 Task: Research Airbnb properties in Patos Fshat, Albania from 10th December, 2023 to 15th December, 2023 for 7 adults.4 bedrooms having 7 beds and 4 bathrooms. Property type can be house. Amenities needed are: wifi, heating, TV, free parkinig on premises, hot tub, gym, smoking allowed. Booking option can be shelf check-in. Look for 5 properties as per requirement.
Action: Mouse moved to (488, 111)
Screenshot: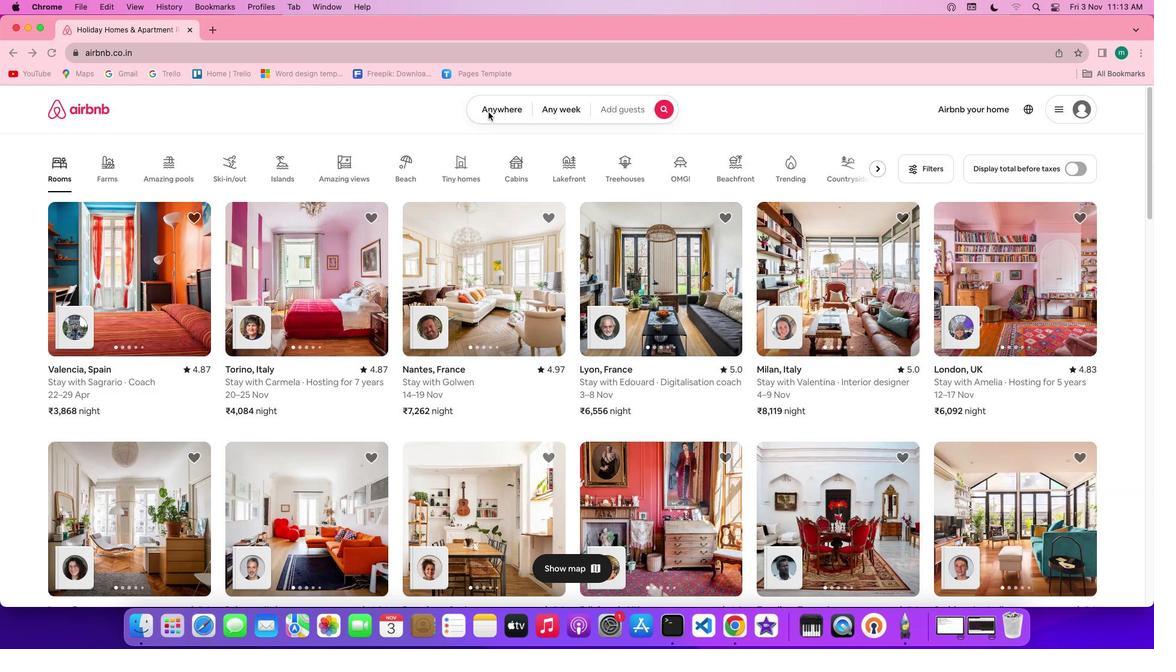
Action: Mouse pressed left at (488, 111)
Screenshot: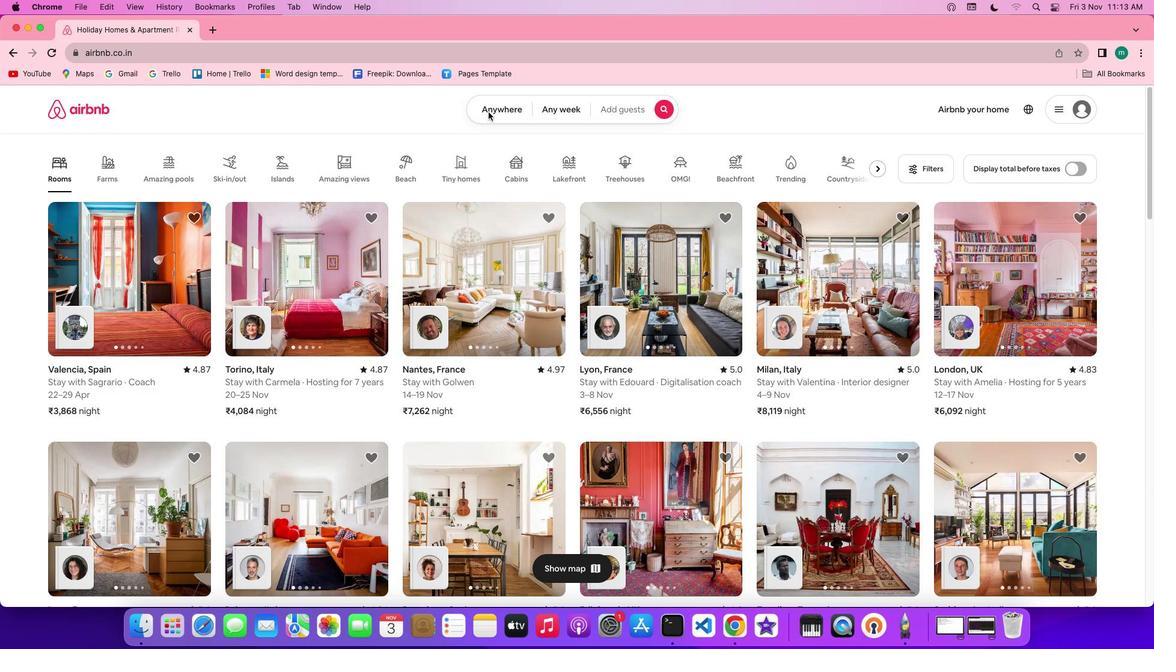 
Action: Mouse pressed left at (488, 111)
Screenshot: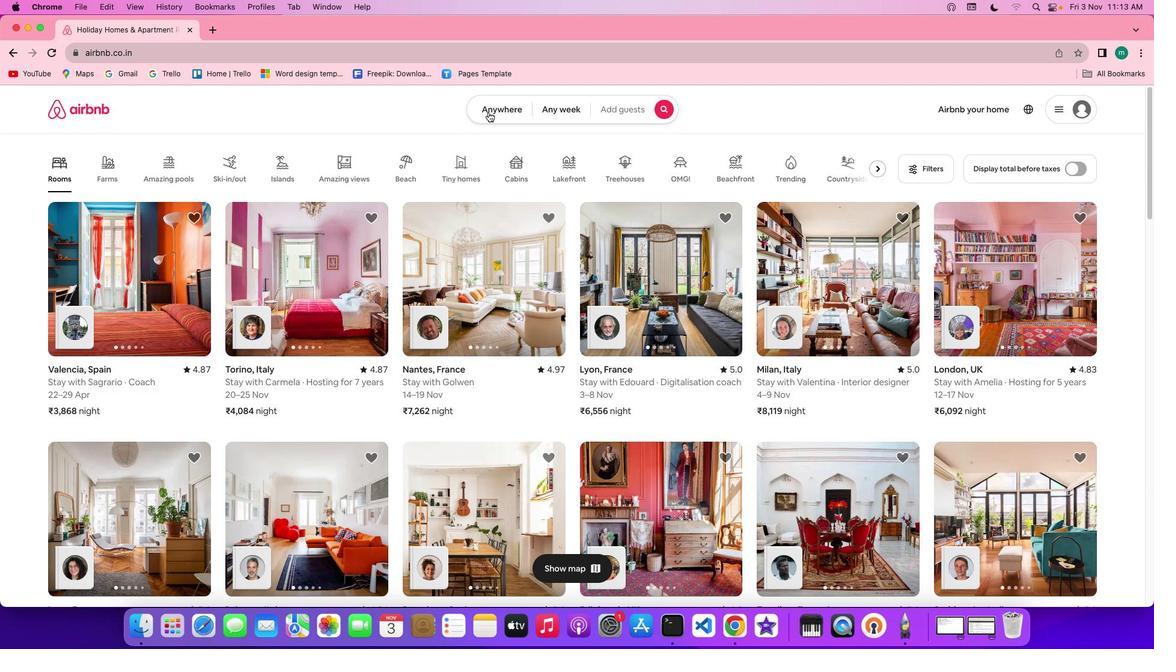 
Action: Mouse moved to (408, 161)
Screenshot: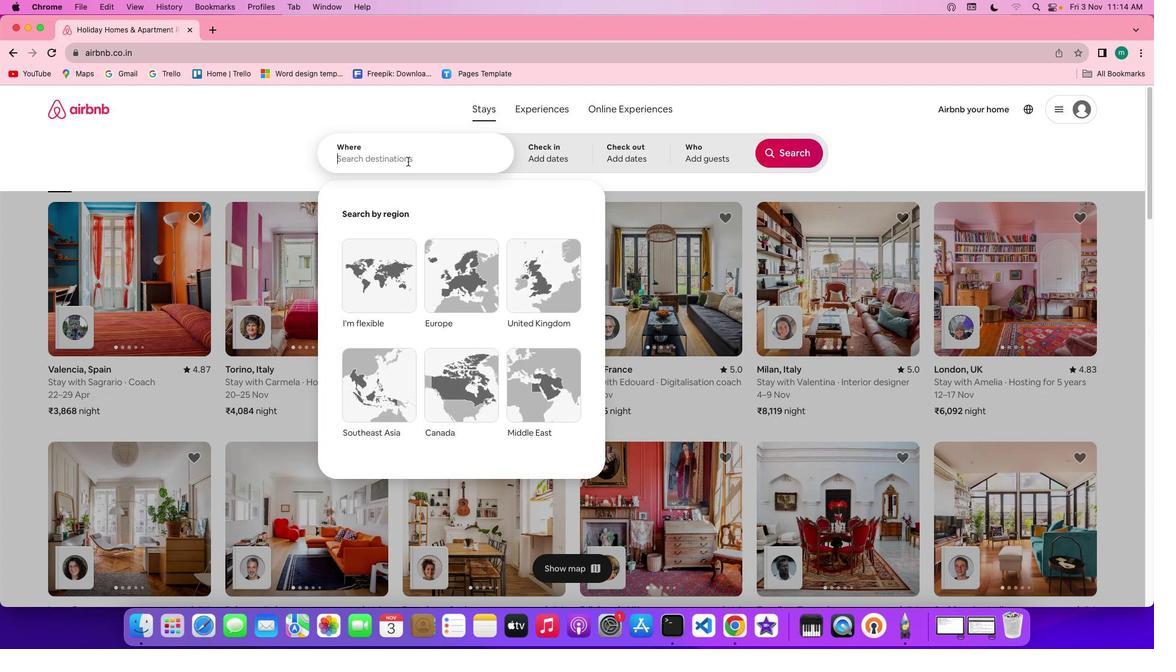 
Action: Key pressed Key.shift'P''a''t''o''s'Key.spaceKey.shift'F''s''h''a''t'','Key.spaceKey.shift'a''l''b''a''n''i''a'
Screenshot: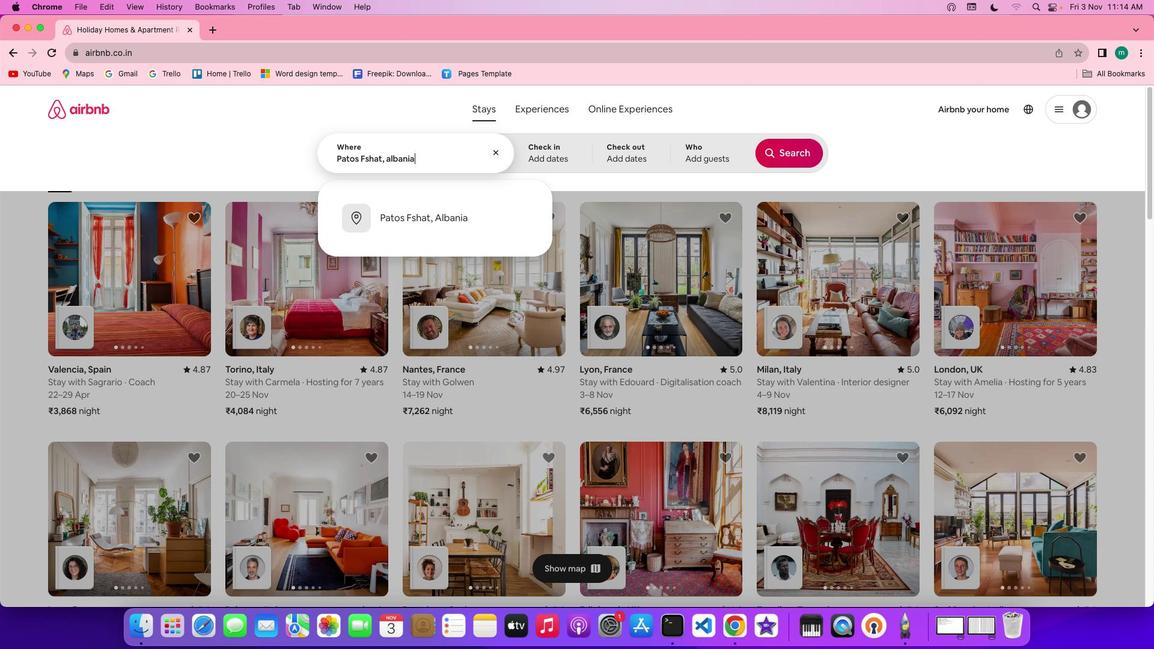 
Action: Mouse moved to (547, 158)
Screenshot: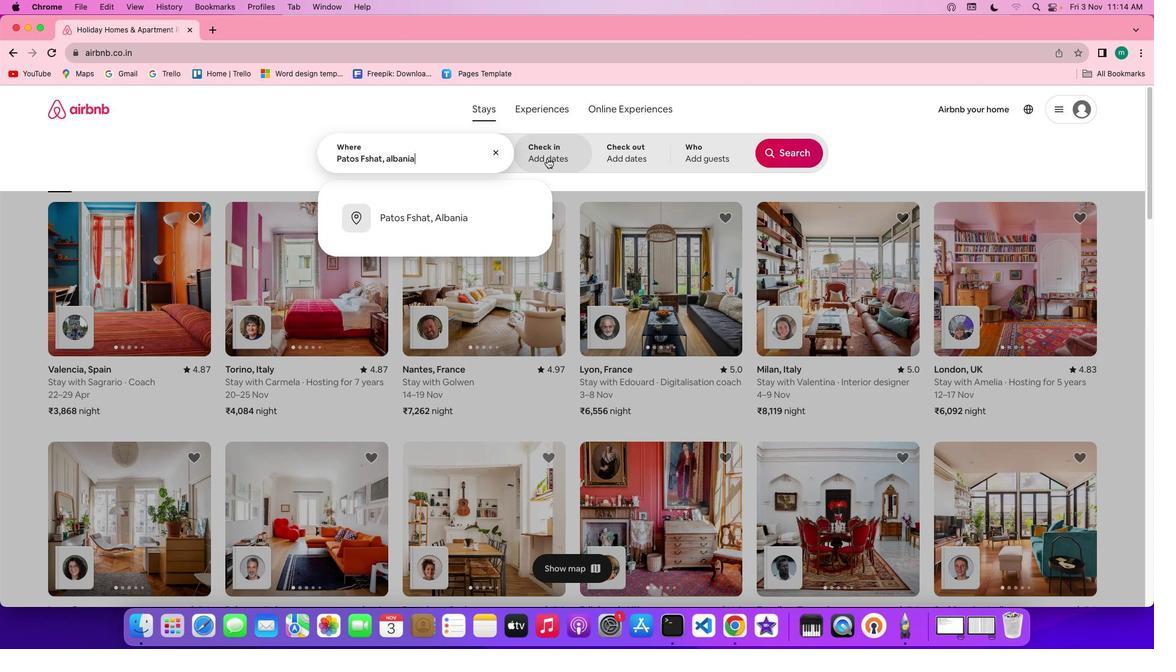 
Action: Mouse pressed left at (547, 158)
Screenshot: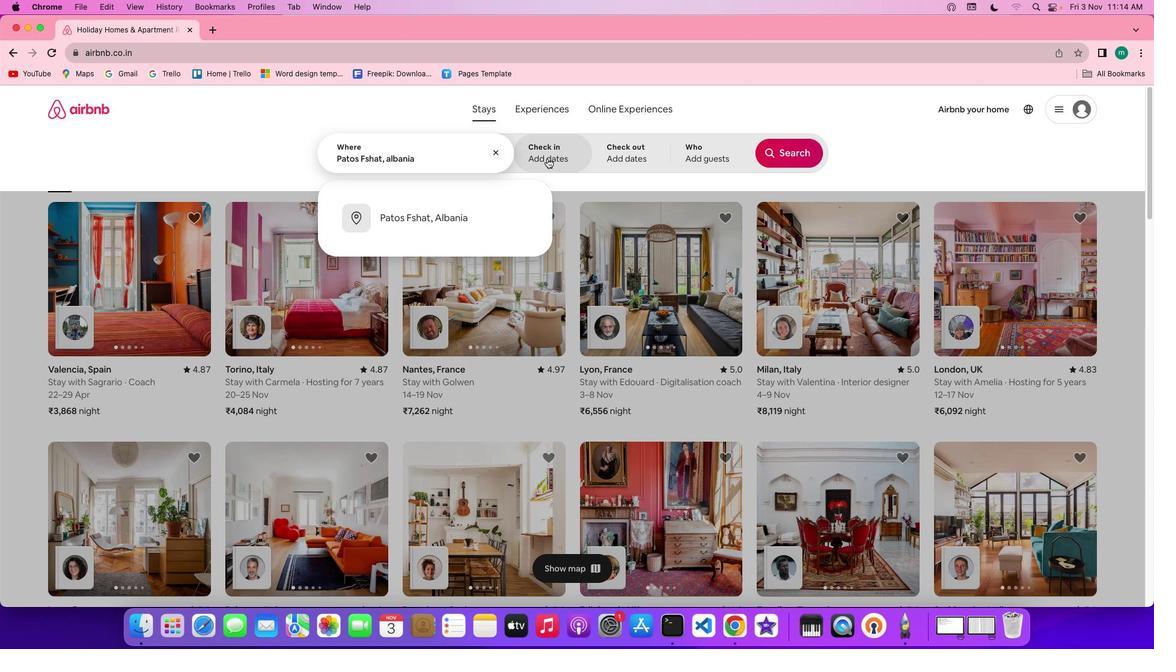 
Action: Mouse moved to (605, 360)
Screenshot: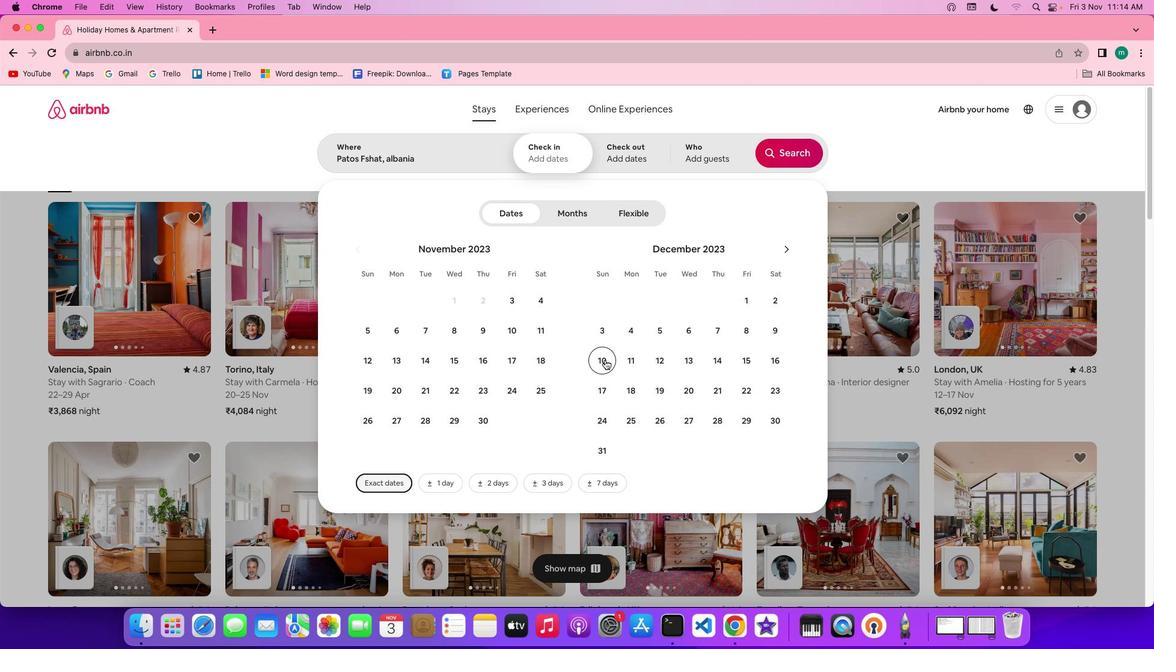 
Action: Mouse pressed left at (605, 360)
Screenshot: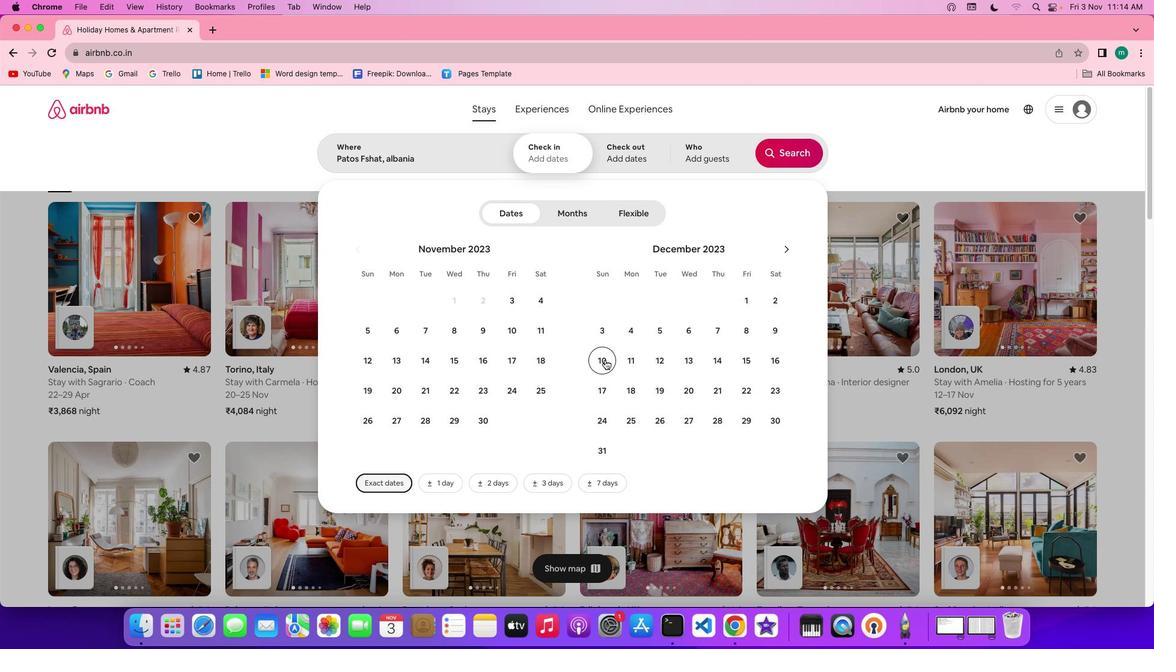 
Action: Mouse moved to (741, 358)
Screenshot: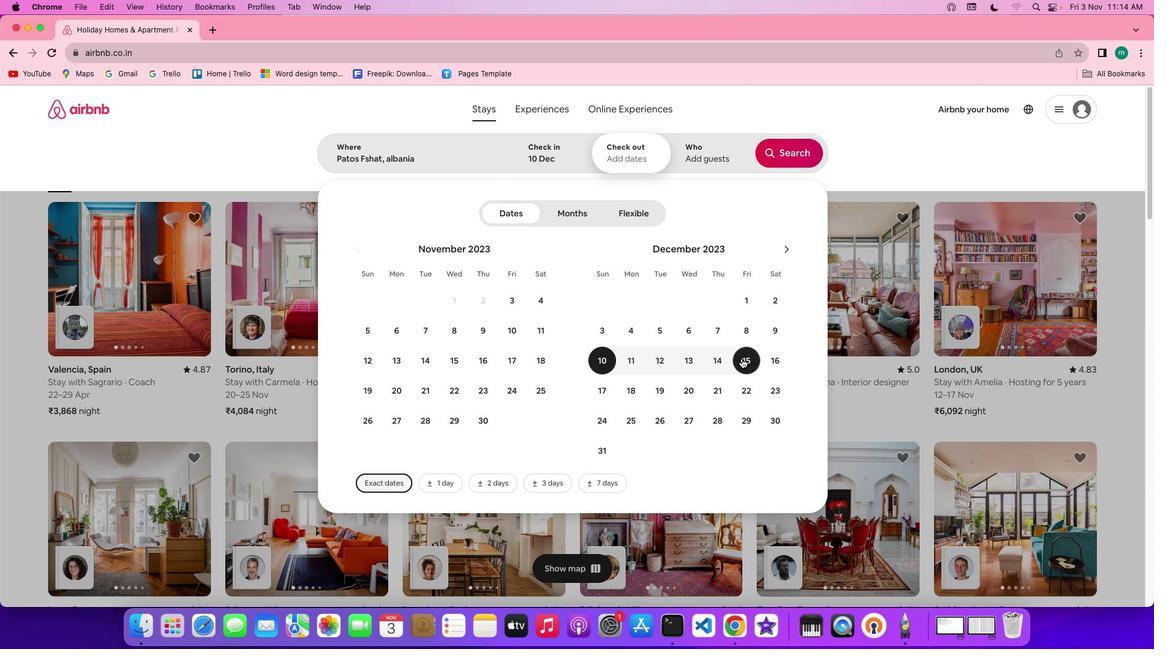 
Action: Mouse pressed left at (741, 358)
Screenshot: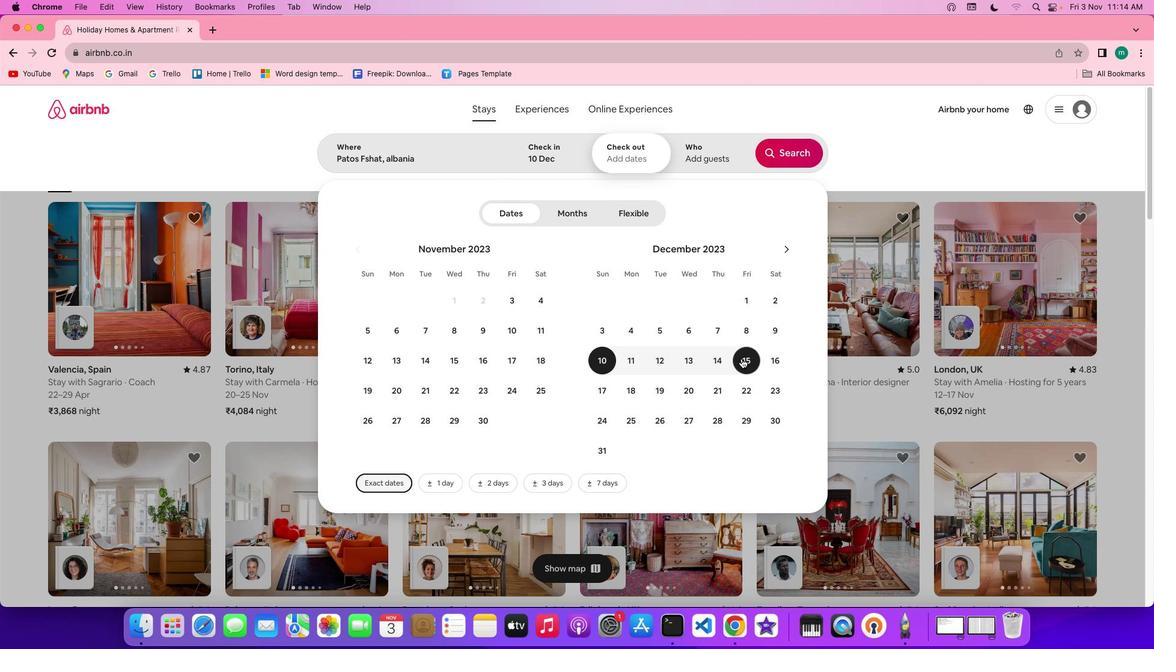 
Action: Mouse moved to (727, 140)
Screenshot: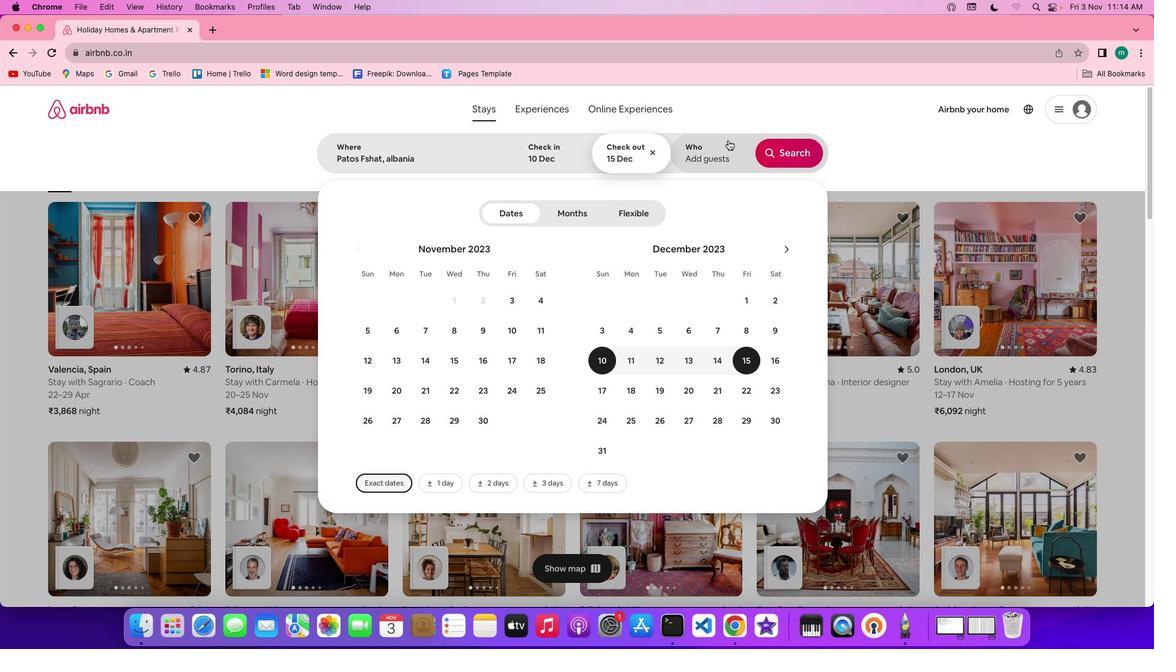 
Action: Mouse pressed left at (727, 140)
Screenshot: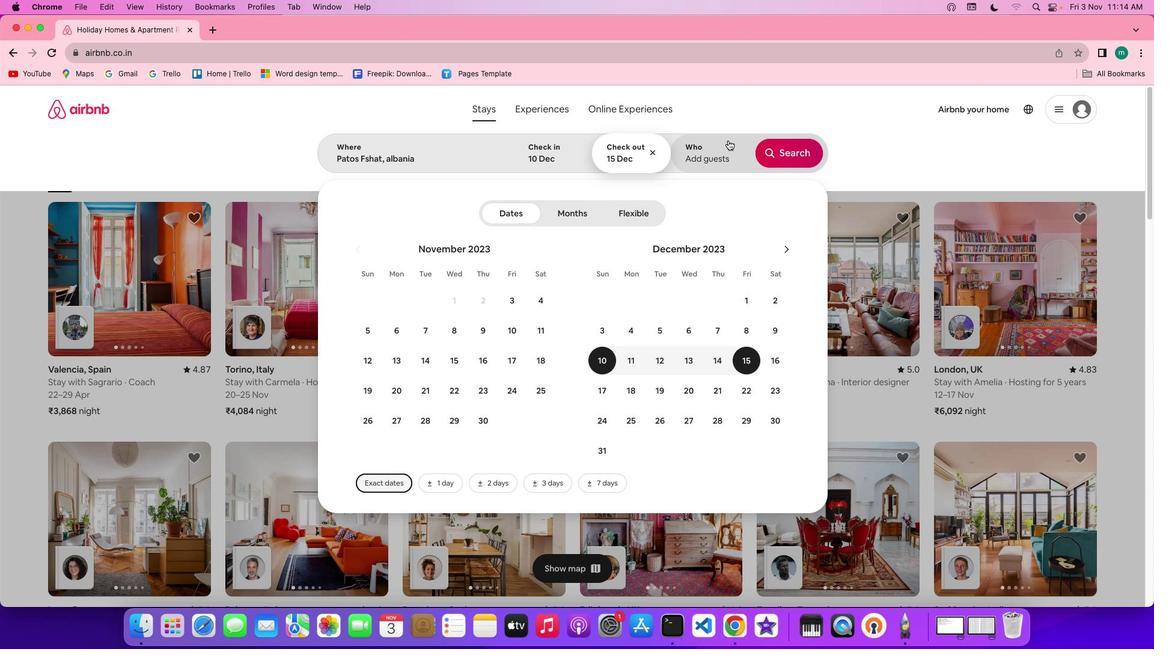 
Action: Mouse moved to (791, 214)
Screenshot: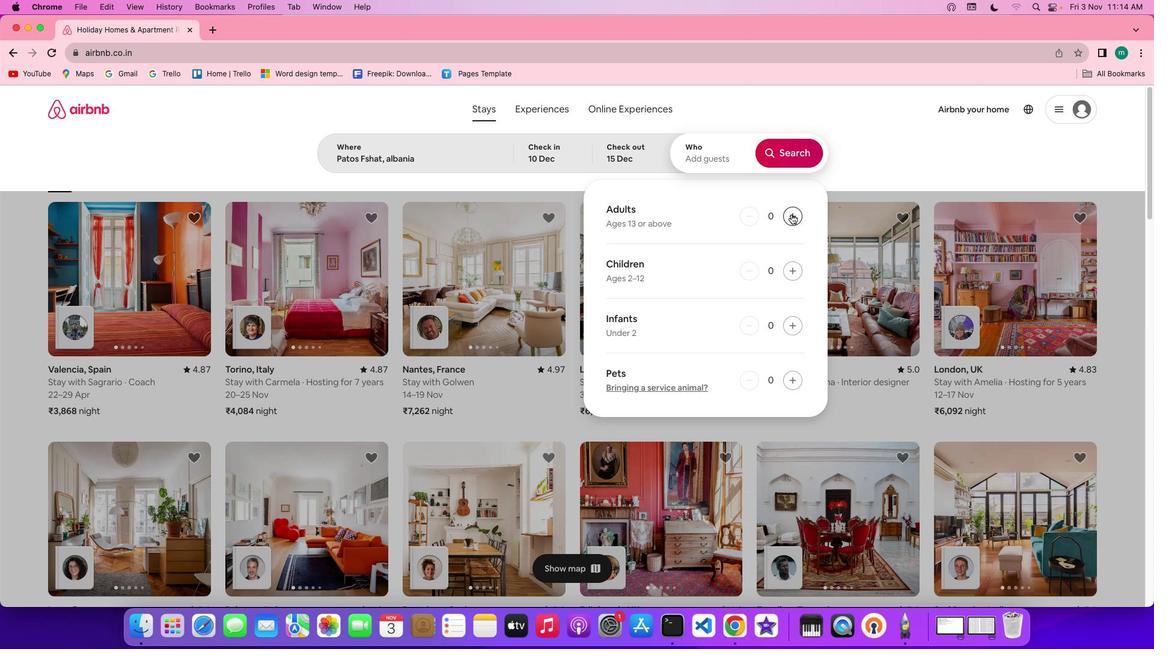 
Action: Mouse pressed left at (791, 214)
Screenshot: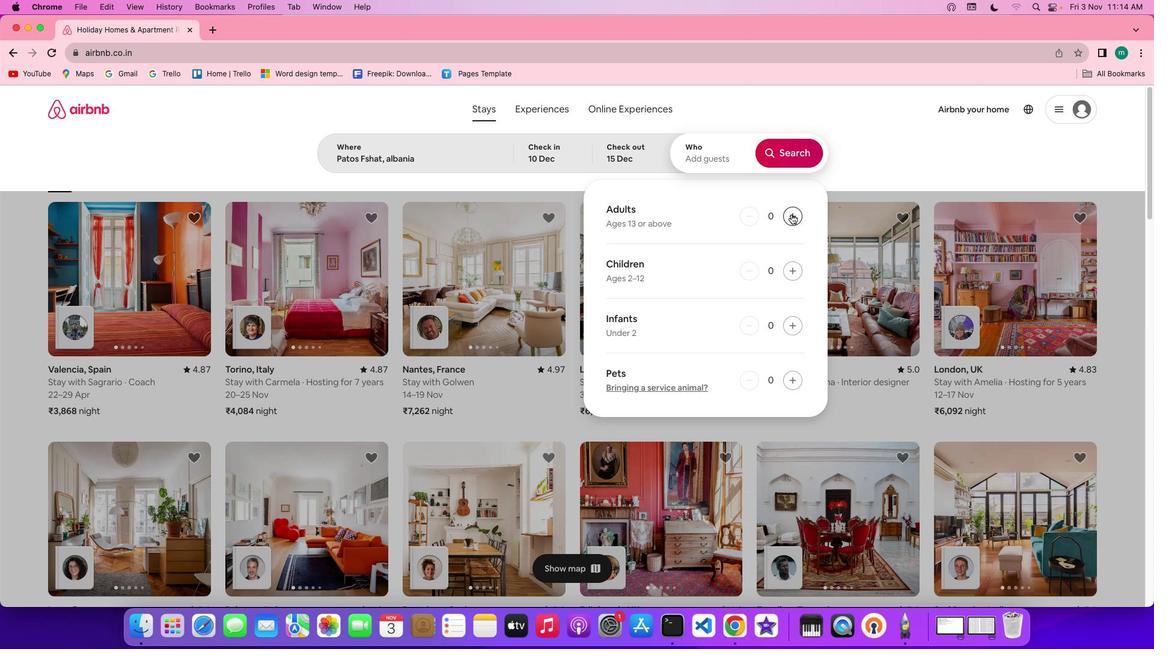 
Action: Mouse pressed left at (791, 214)
Screenshot: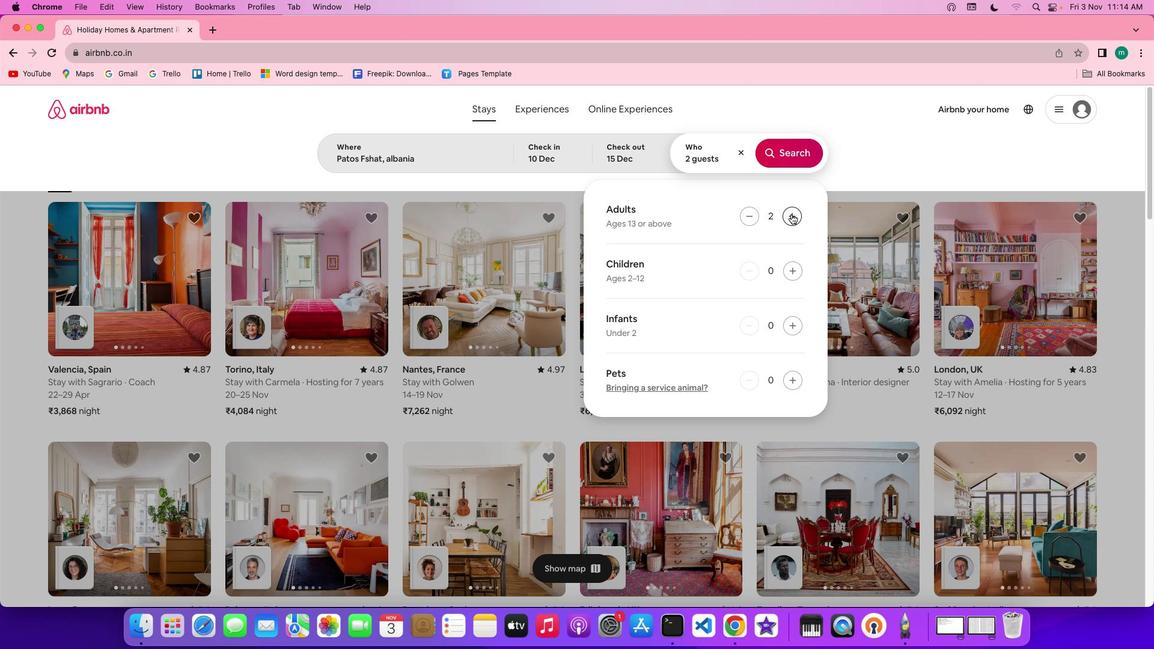 
Action: Mouse pressed left at (791, 214)
Screenshot: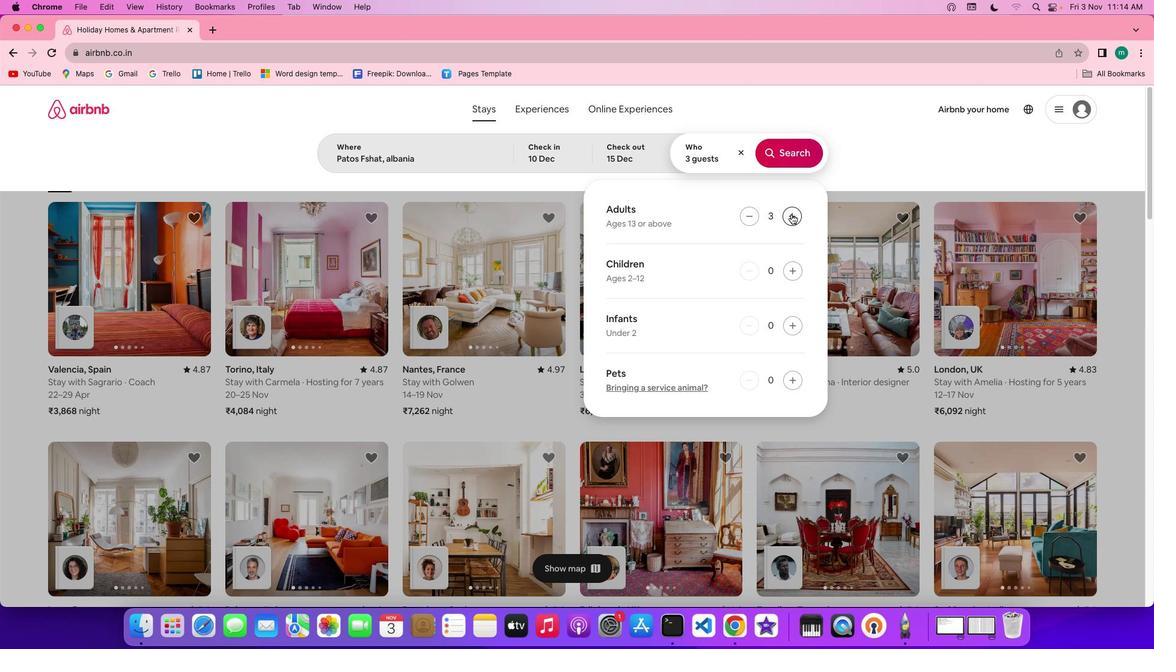 
Action: Mouse pressed left at (791, 214)
Screenshot: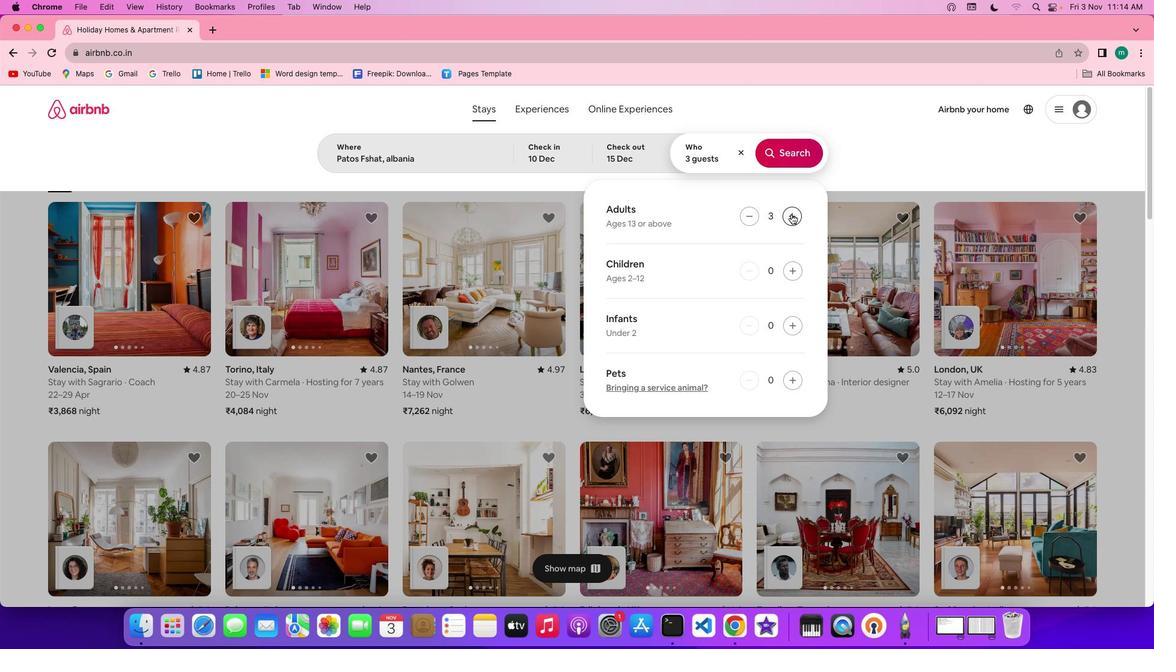 
Action: Mouse pressed left at (791, 214)
Screenshot: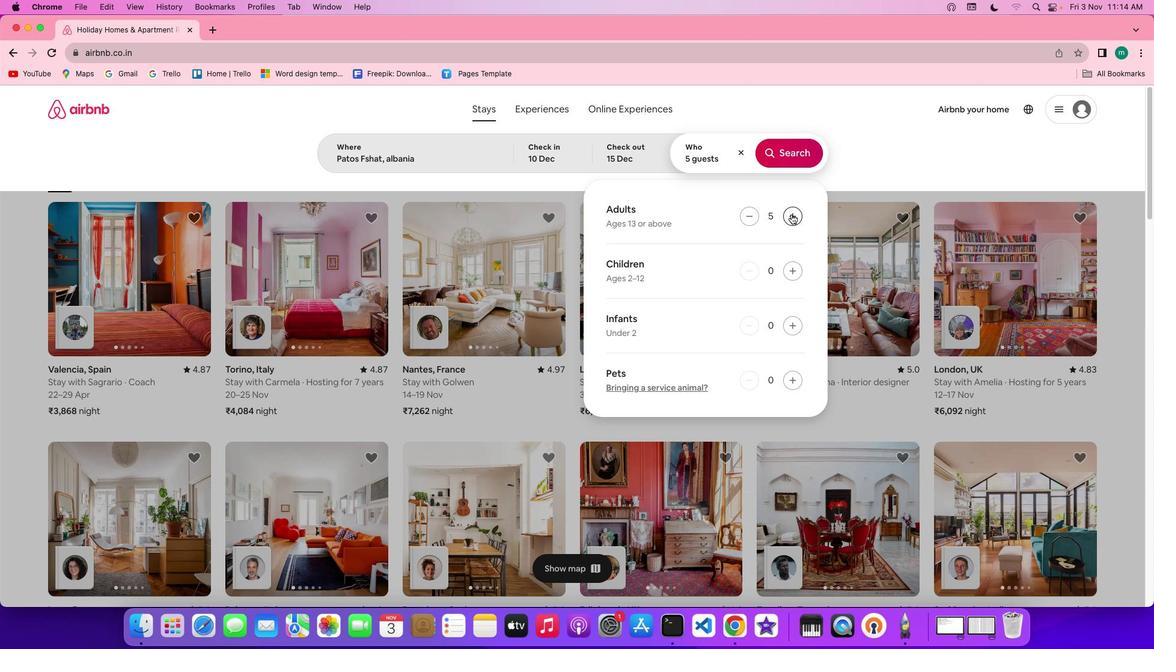 
Action: Mouse pressed left at (791, 214)
Screenshot: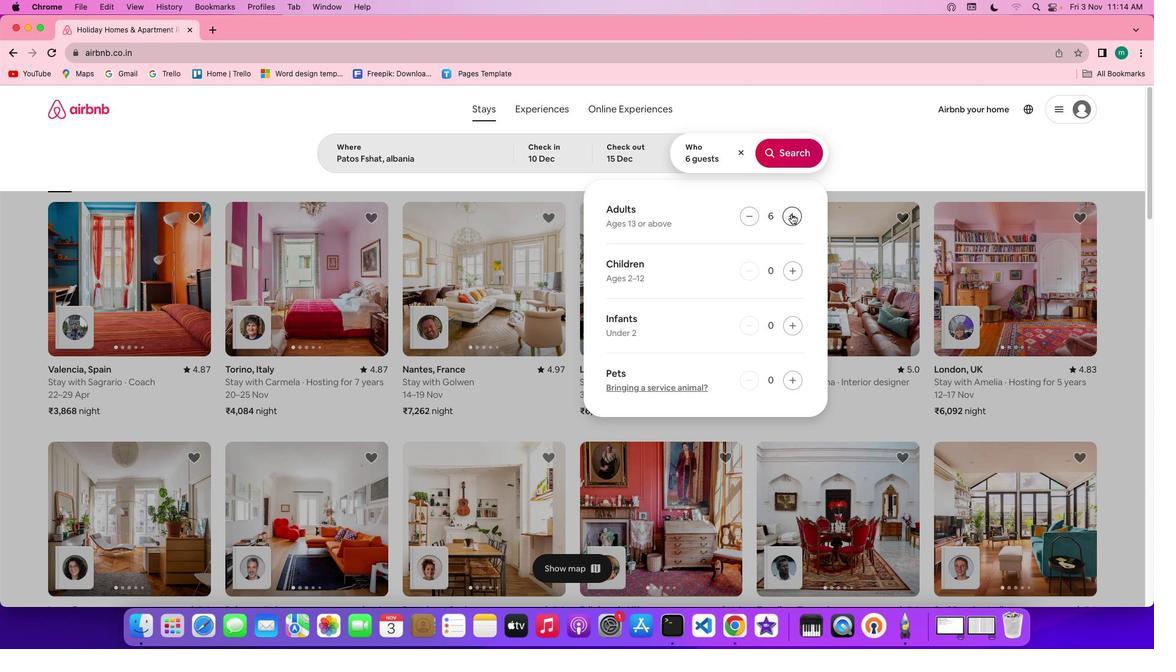 
Action: Mouse pressed left at (791, 214)
Screenshot: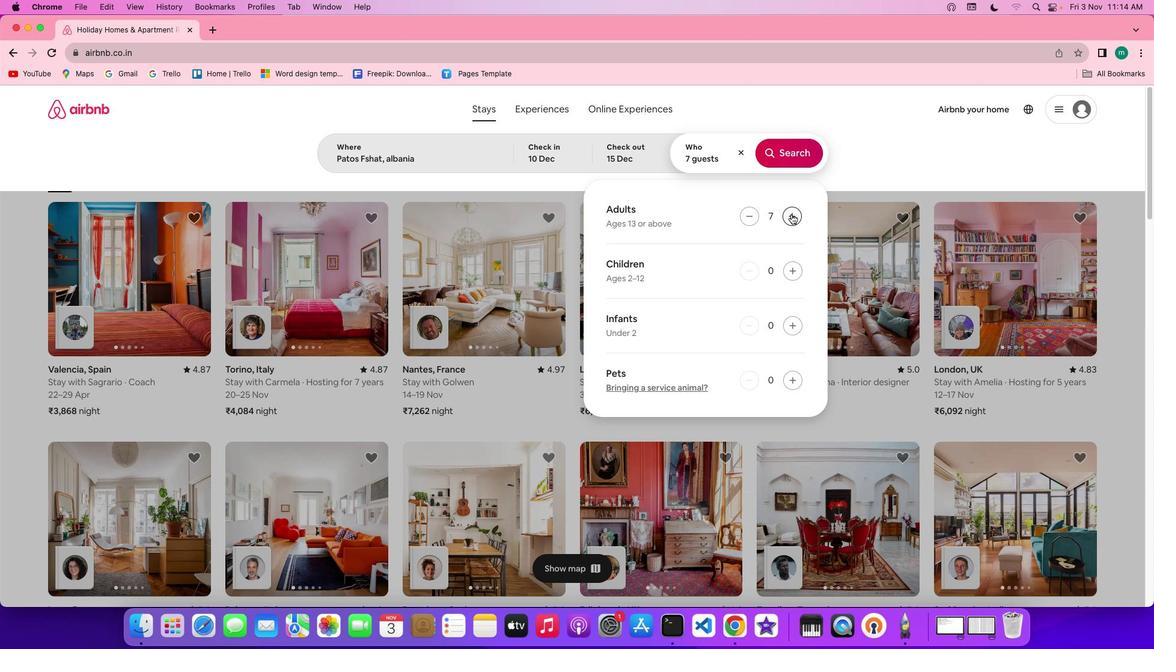 
Action: Mouse moved to (791, 146)
Screenshot: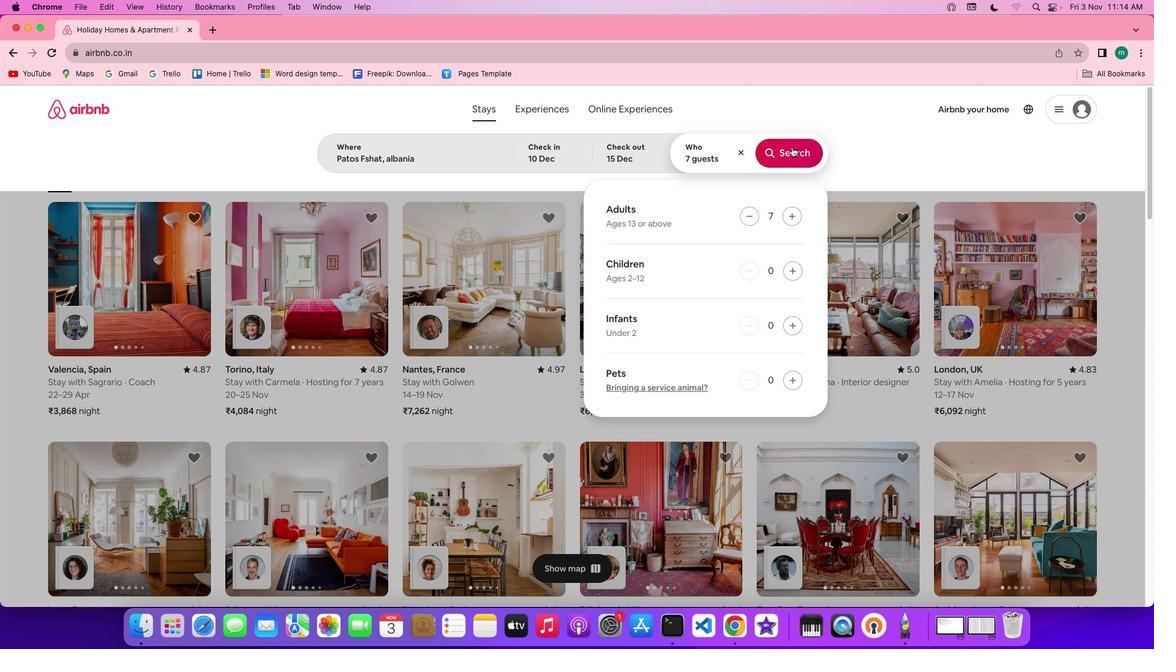 
Action: Mouse pressed left at (791, 146)
Screenshot: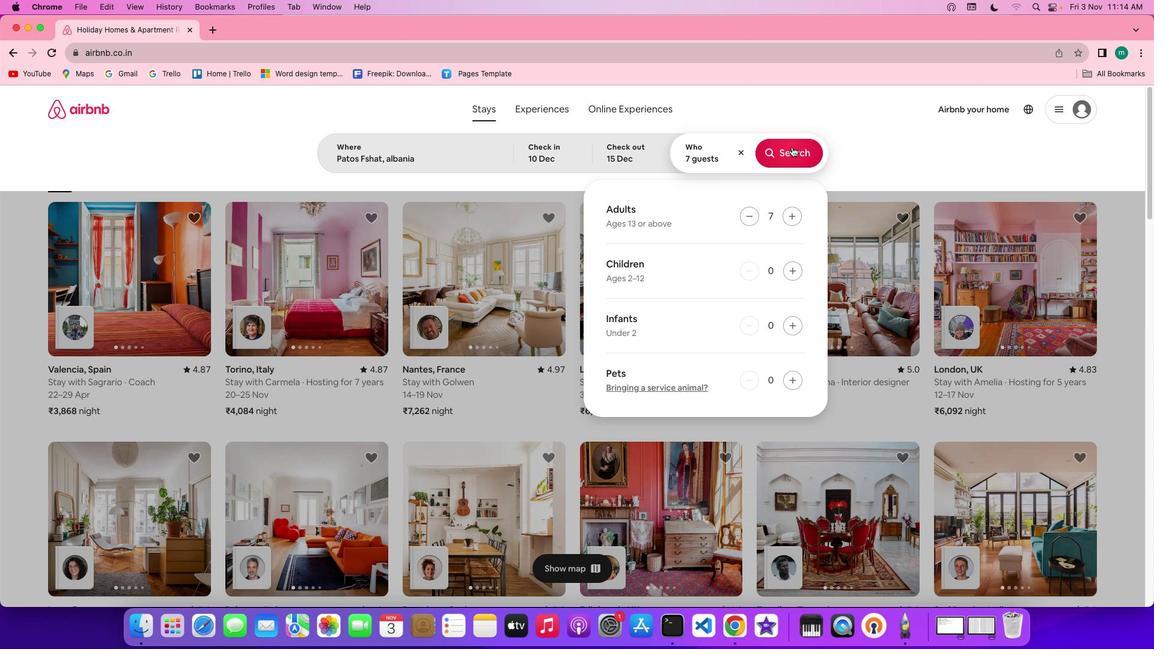 
Action: Mouse moved to (971, 152)
Screenshot: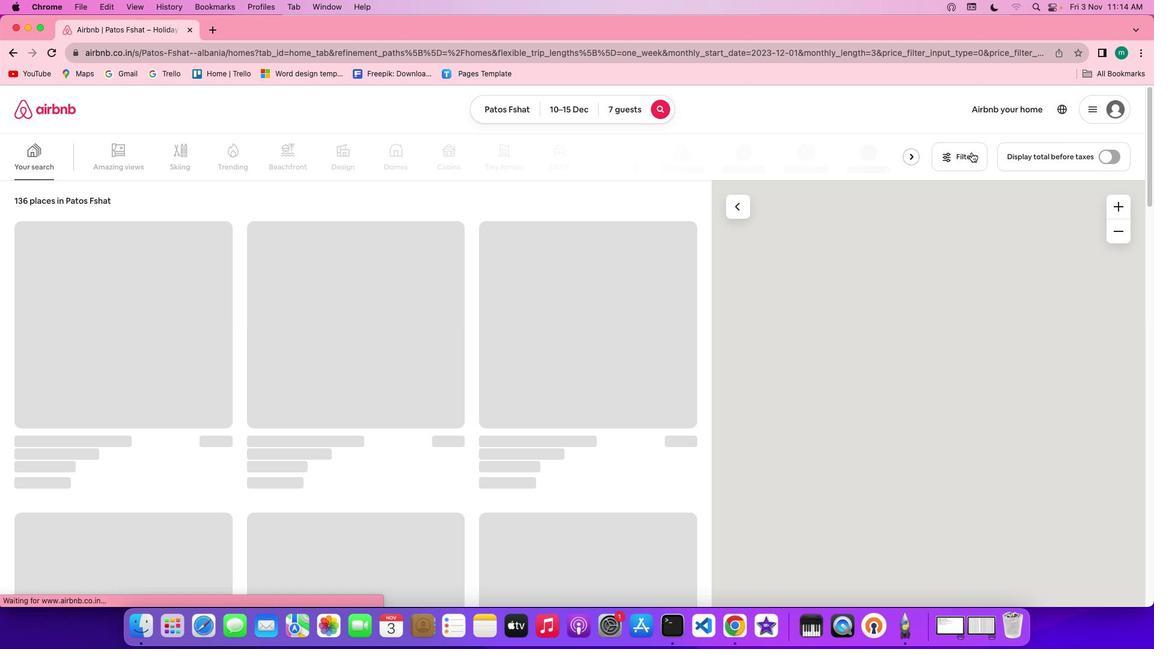 
Action: Mouse pressed left at (971, 152)
Screenshot: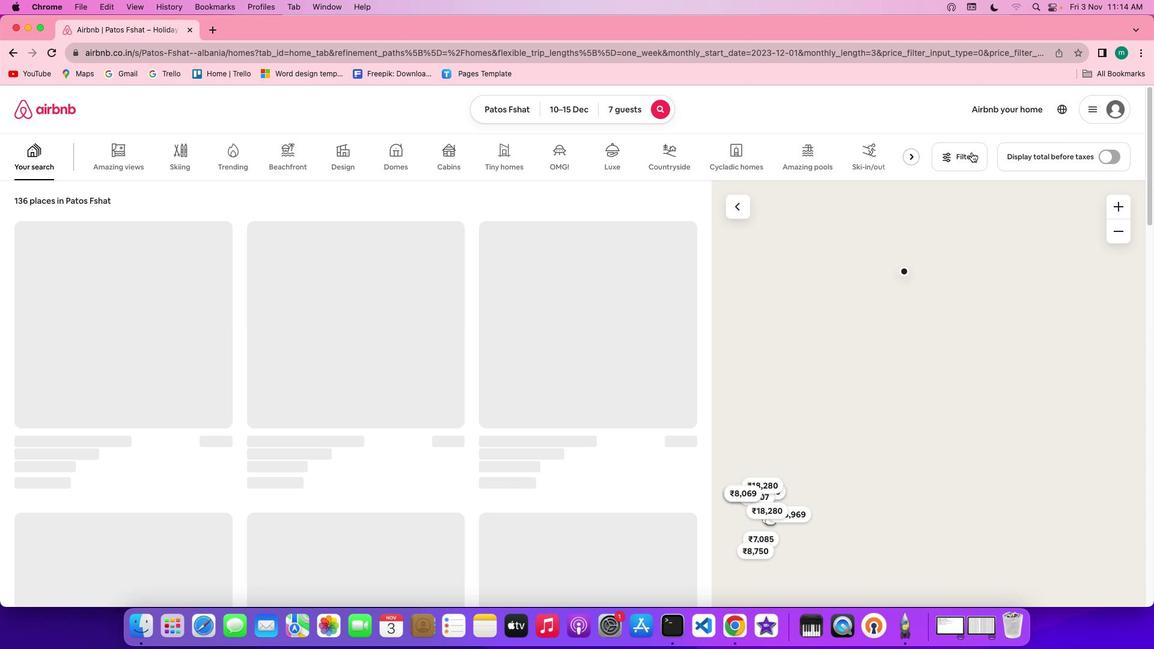 
Action: Mouse moved to (953, 156)
Screenshot: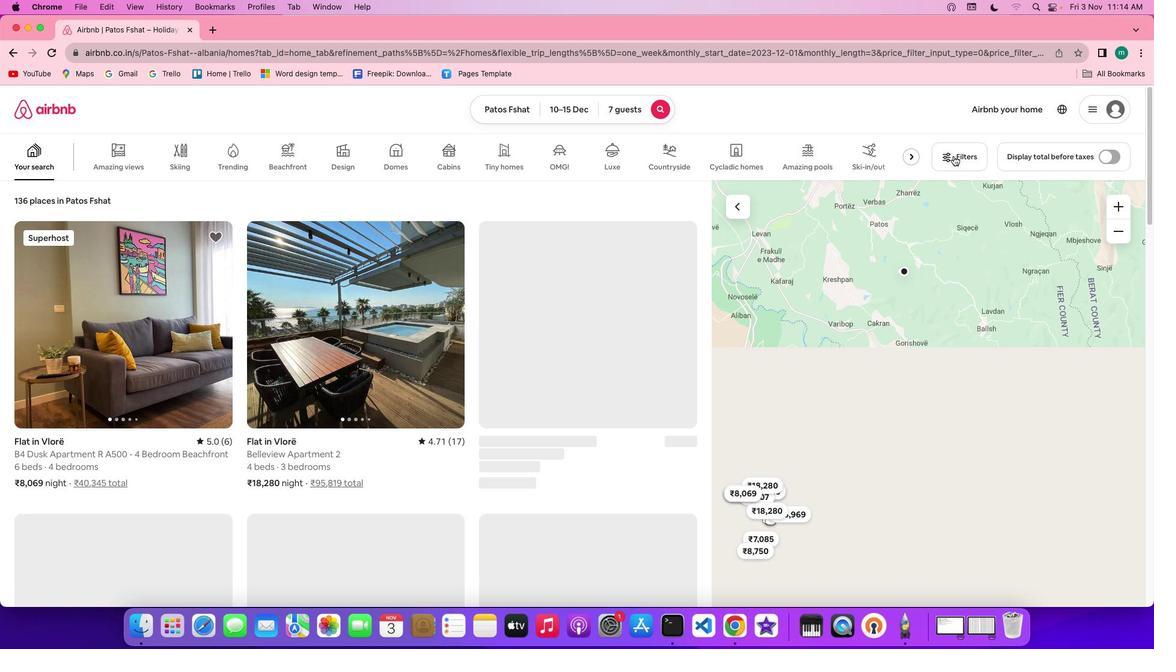 
Action: Mouse pressed left at (953, 156)
Screenshot: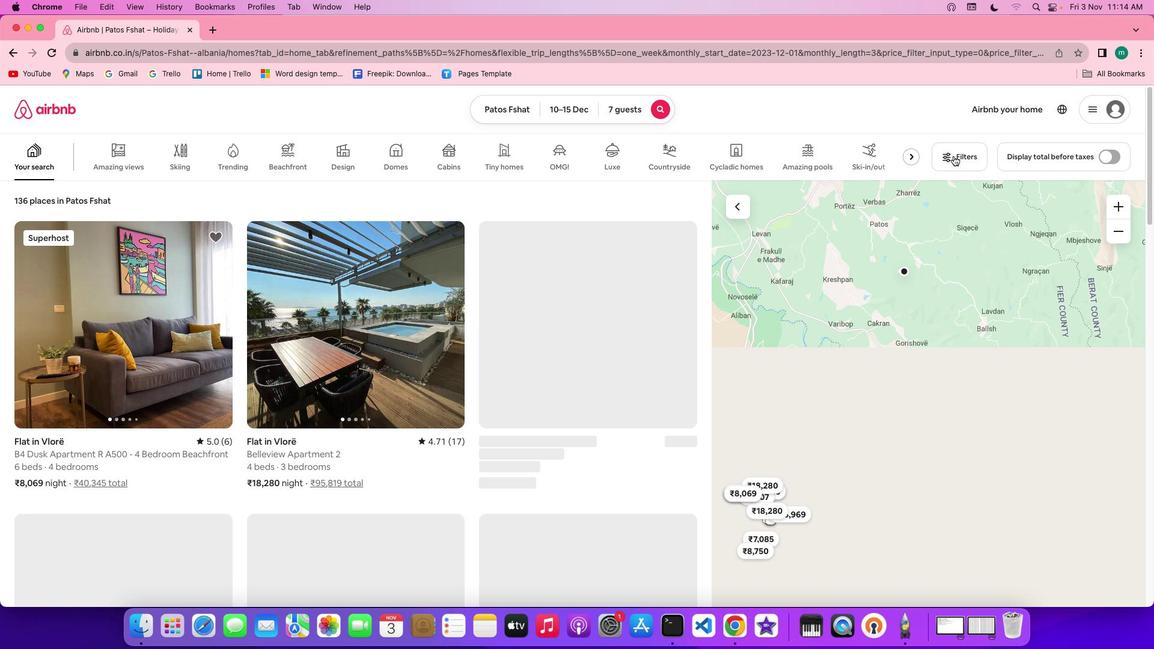 
Action: Mouse moved to (580, 302)
Screenshot: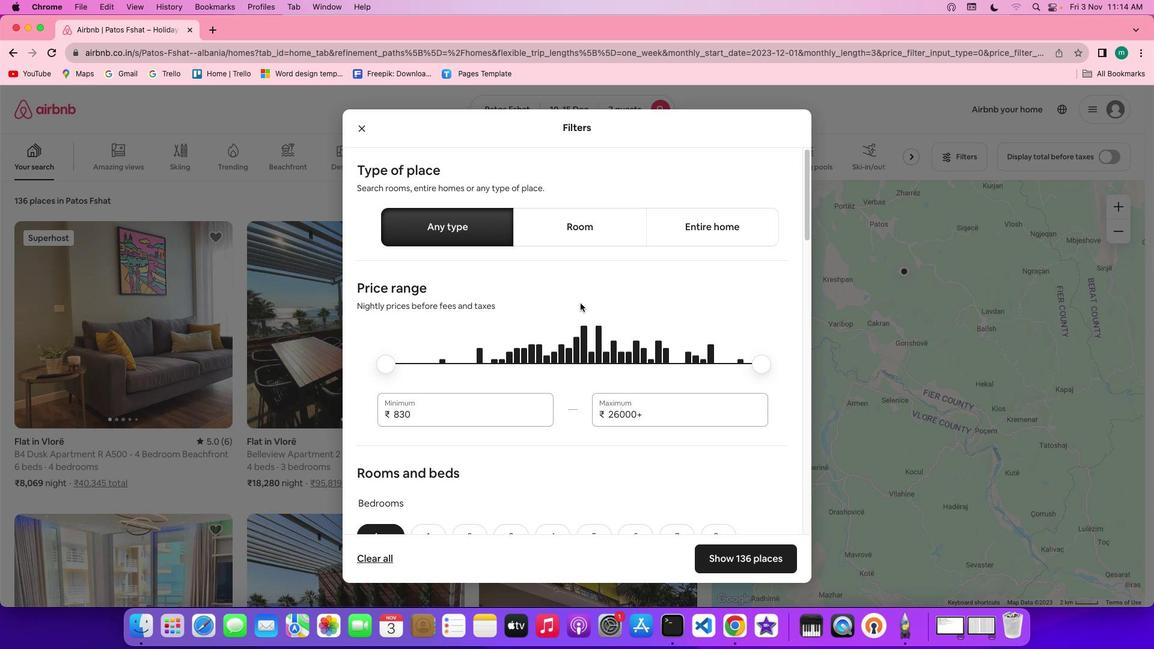 
Action: Mouse scrolled (580, 302) with delta (0, 0)
Screenshot: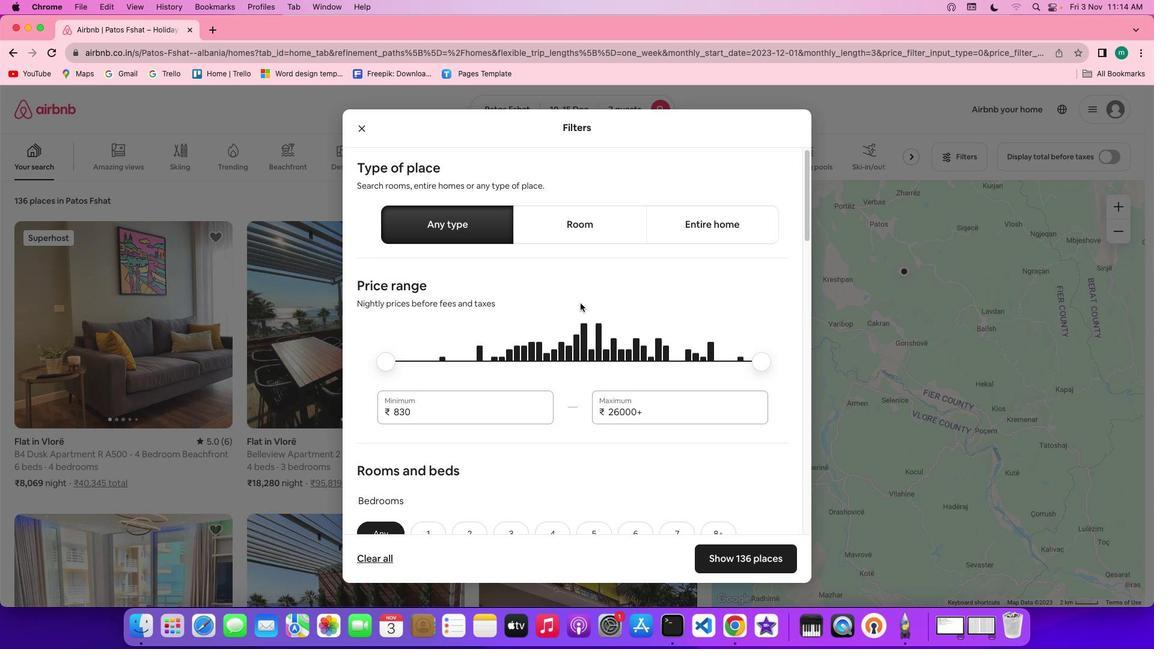 
Action: Mouse scrolled (580, 302) with delta (0, 0)
Screenshot: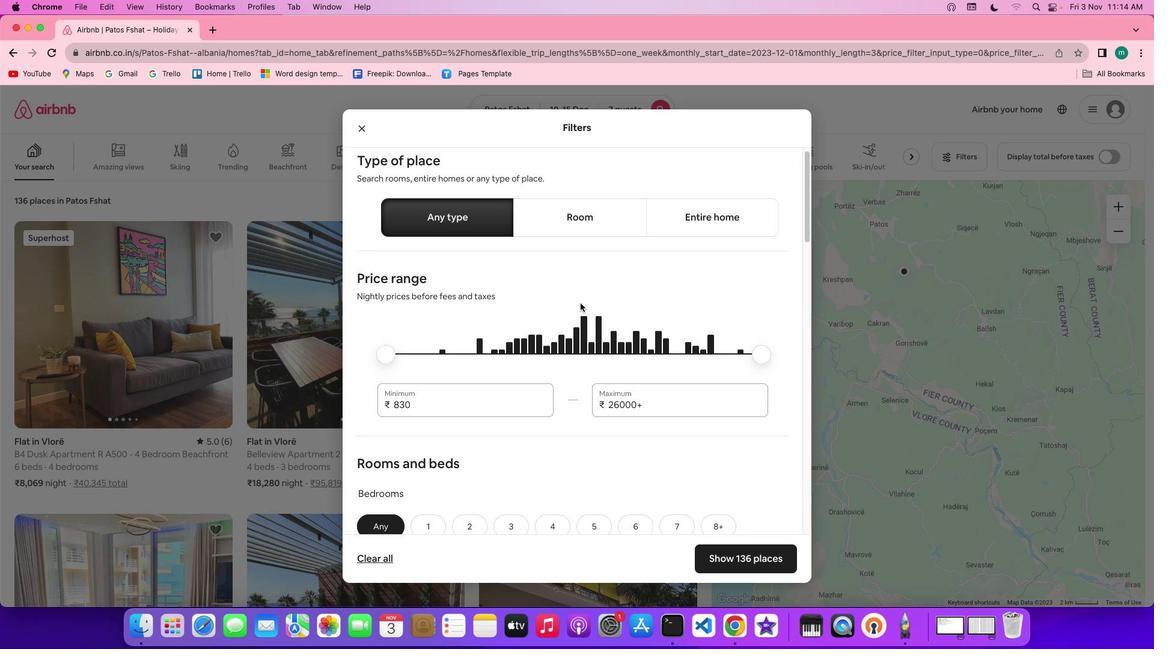 
Action: Mouse scrolled (580, 302) with delta (0, -1)
Screenshot: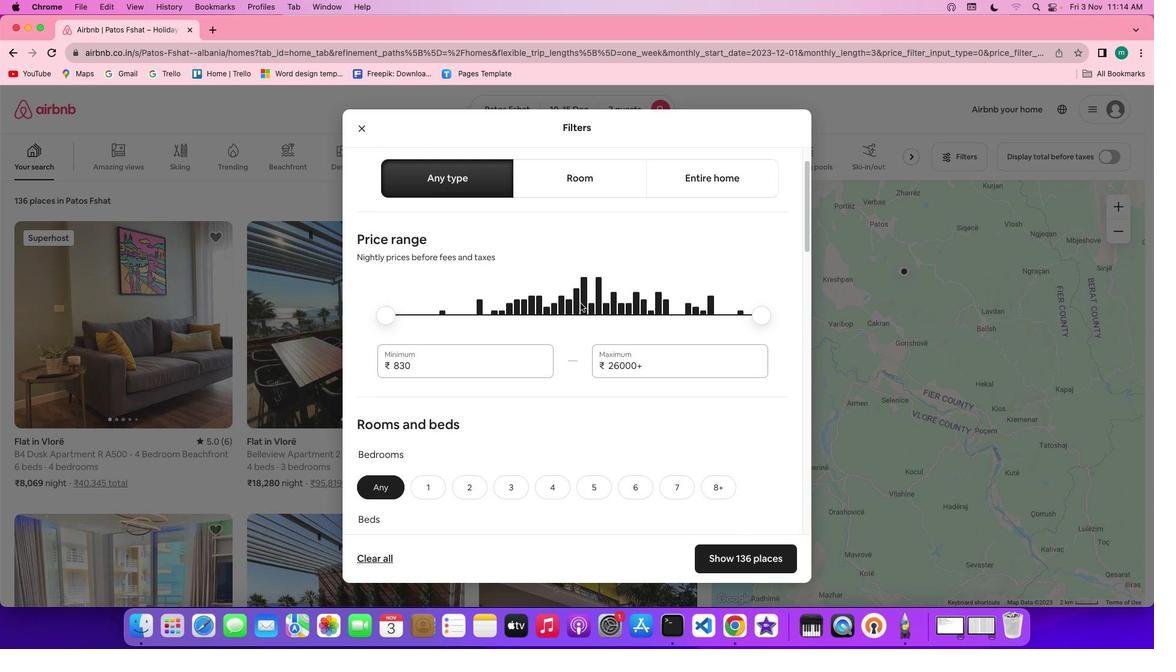 
Action: Mouse scrolled (580, 302) with delta (0, -1)
Screenshot: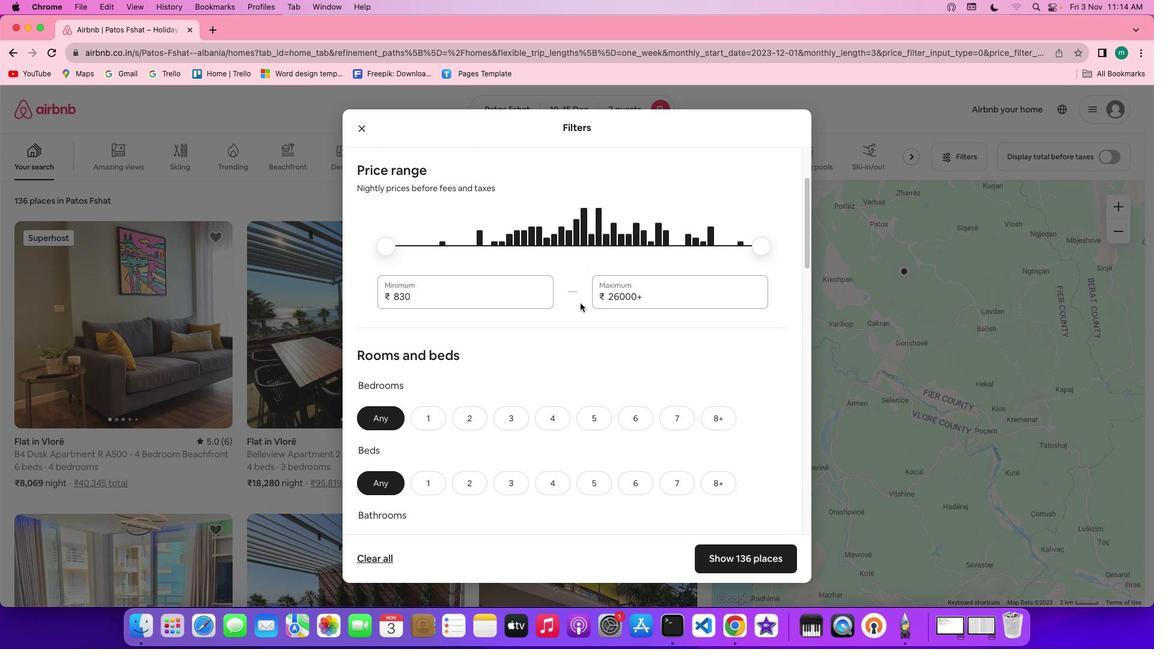 
Action: Mouse scrolled (580, 302) with delta (0, 0)
Screenshot: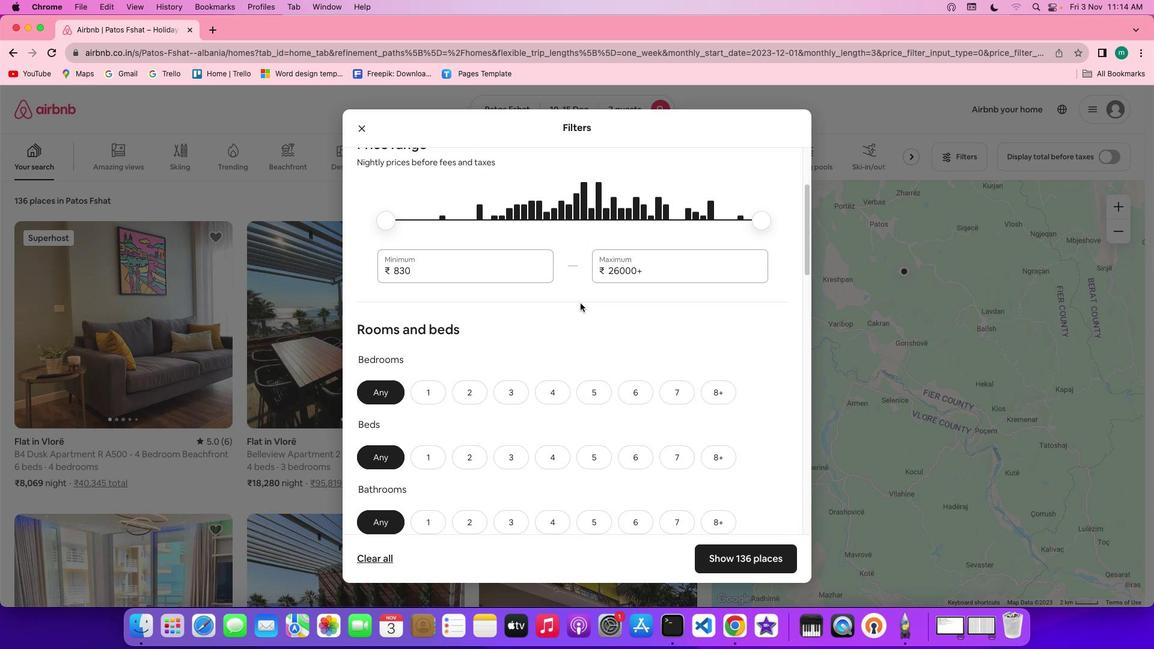 
Action: Mouse scrolled (580, 302) with delta (0, 0)
Screenshot: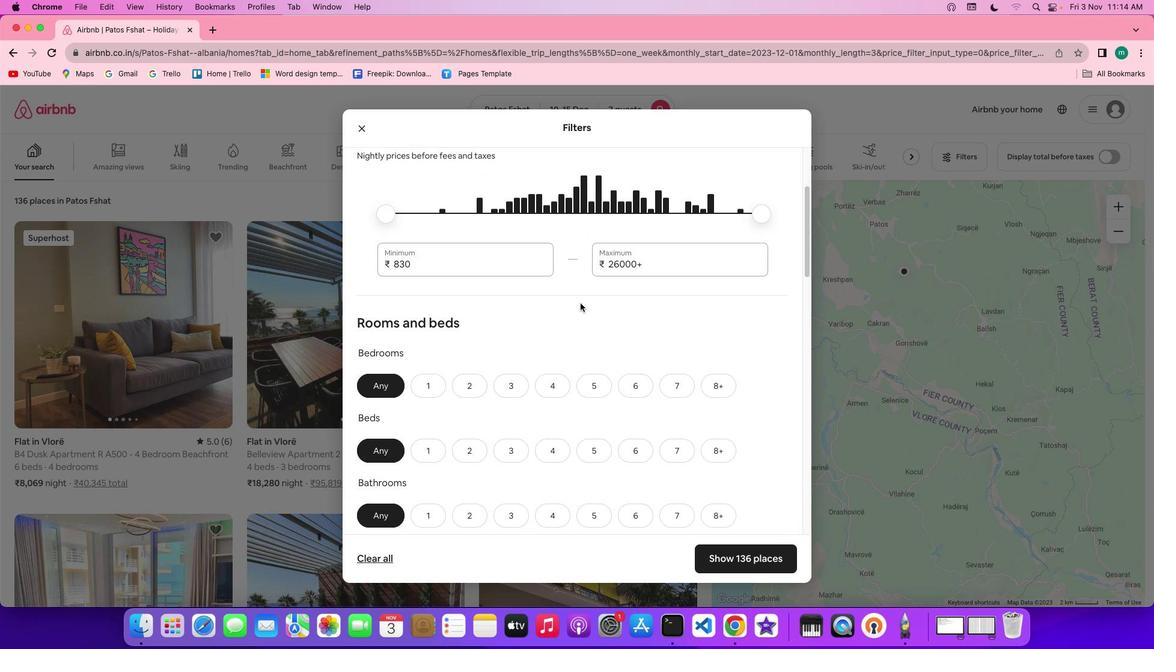 
Action: Mouse scrolled (580, 302) with delta (0, 0)
Screenshot: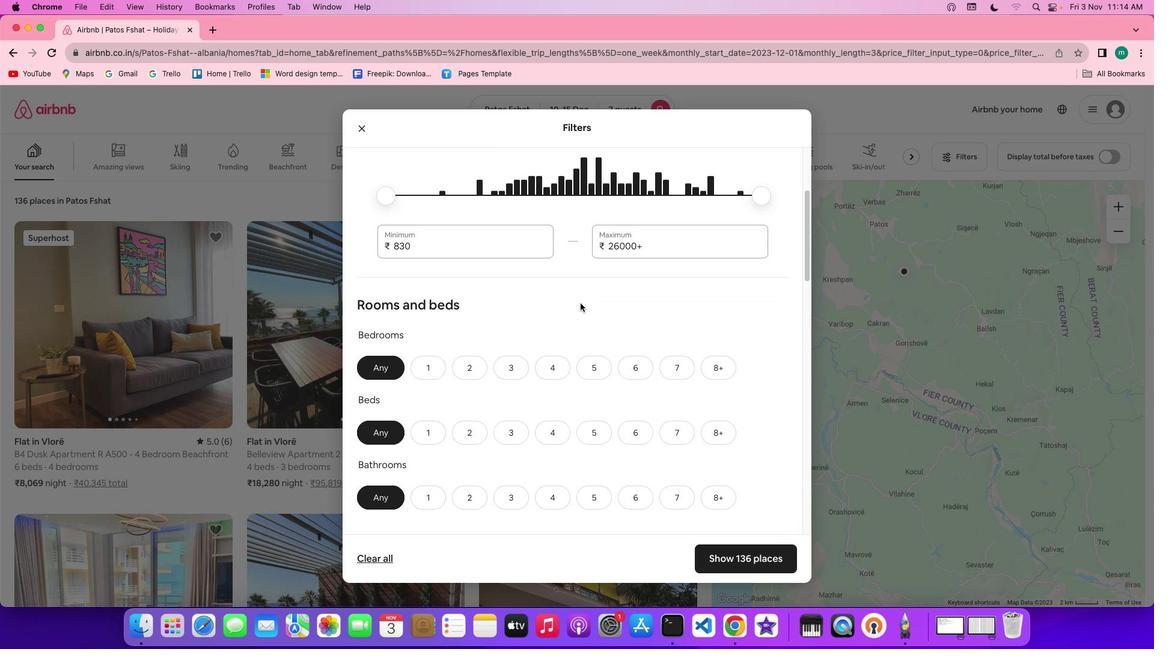 
Action: Mouse scrolled (580, 302) with delta (0, 0)
Screenshot: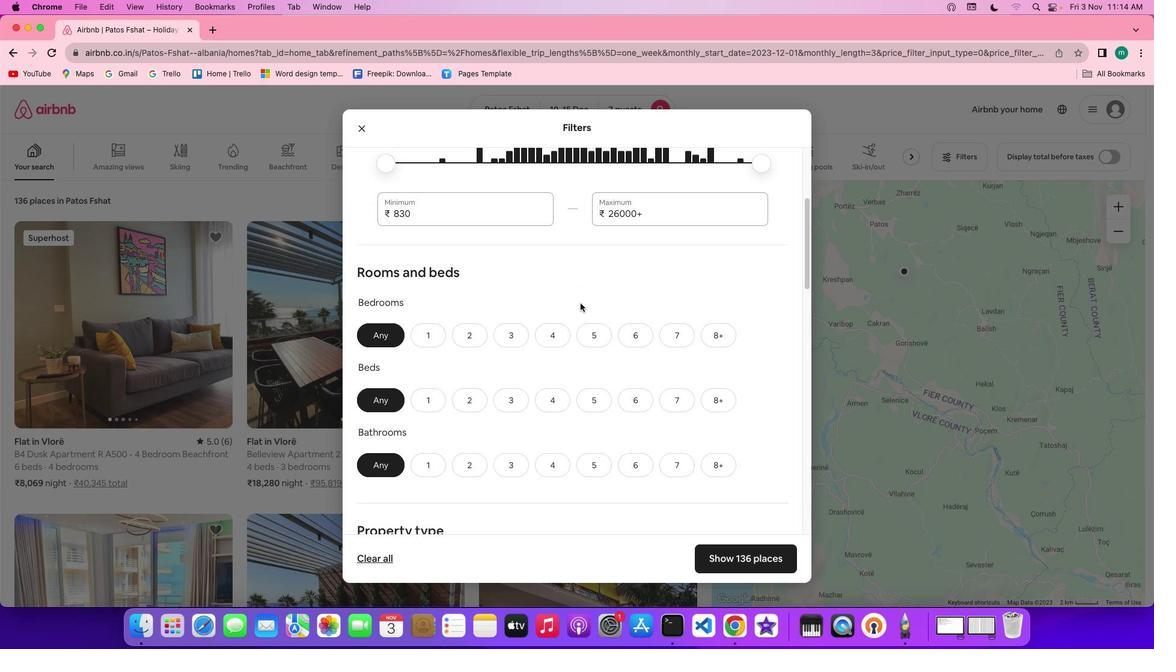 
Action: Mouse scrolled (580, 302) with delta (0, 0)
Screenshot: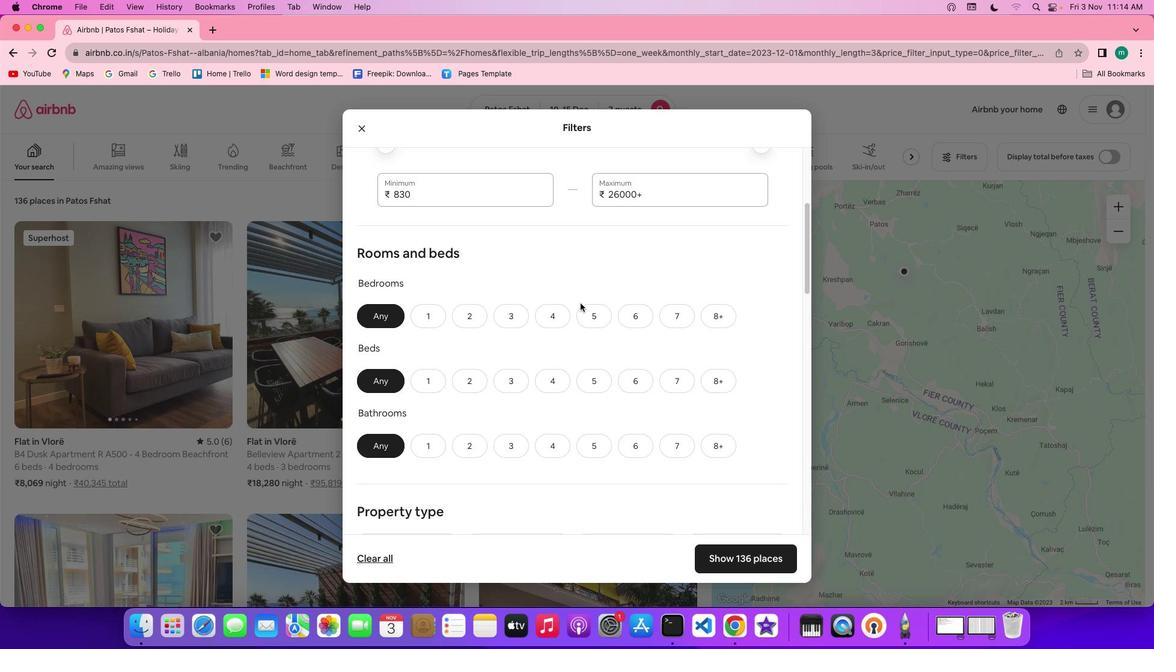 
Action: Mouse scrolled (580, 302) with delta (0, 0)
Screenshot: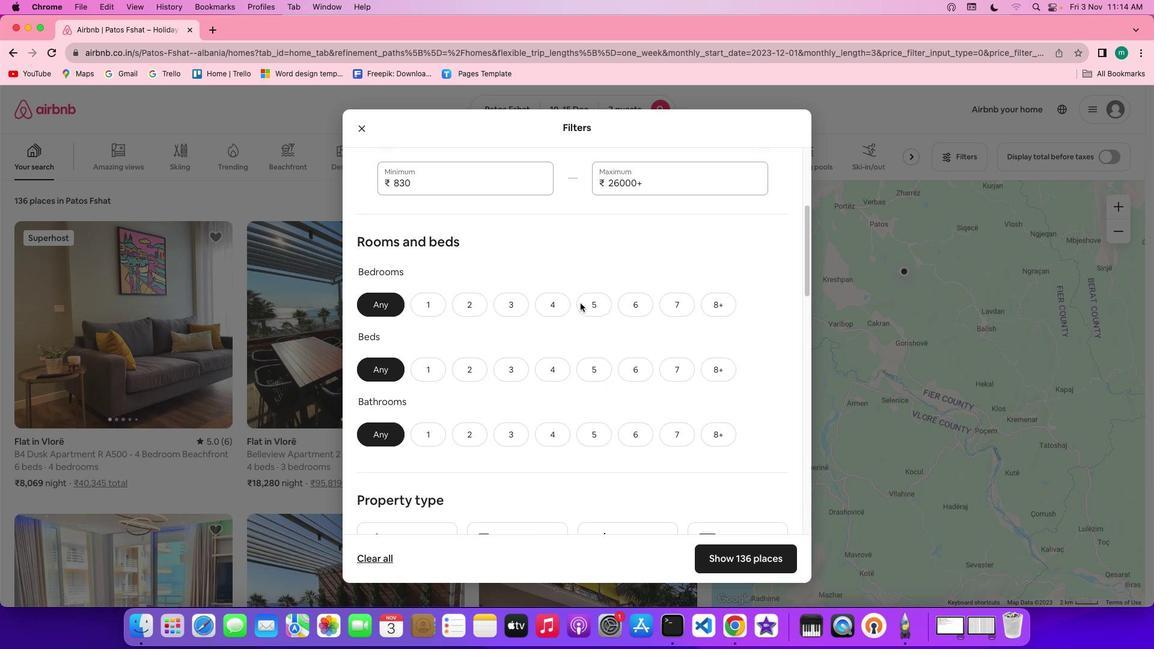 
Action: Mouse scrolled (580, 302) with delta (0, -1)
Screenshot: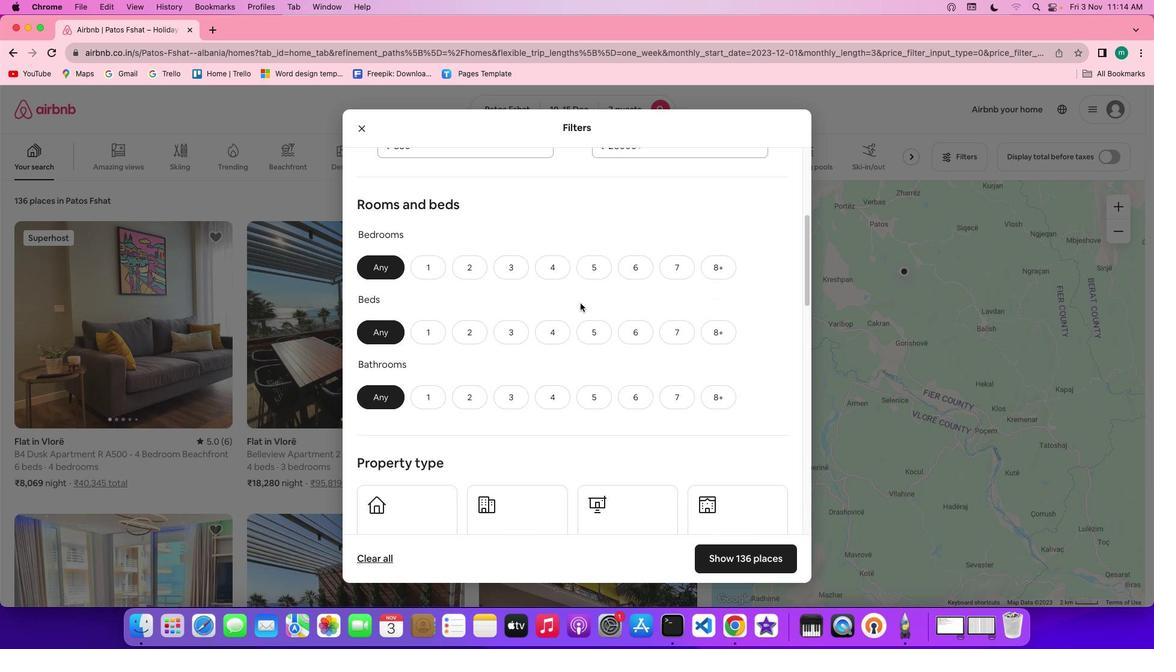 
Action: Mouse scrolled (580, 302) with delta (0, 0)
Screenshot: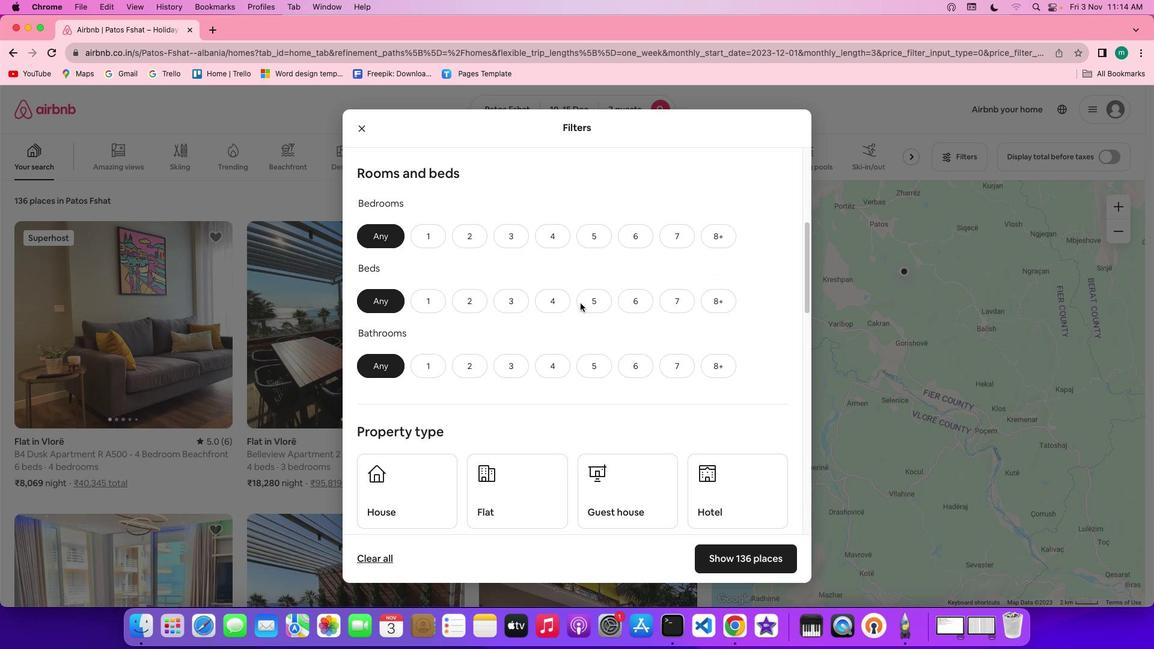 
Action: Mouse scrolled (580, 302) with delta (0, 0)
Screenshot: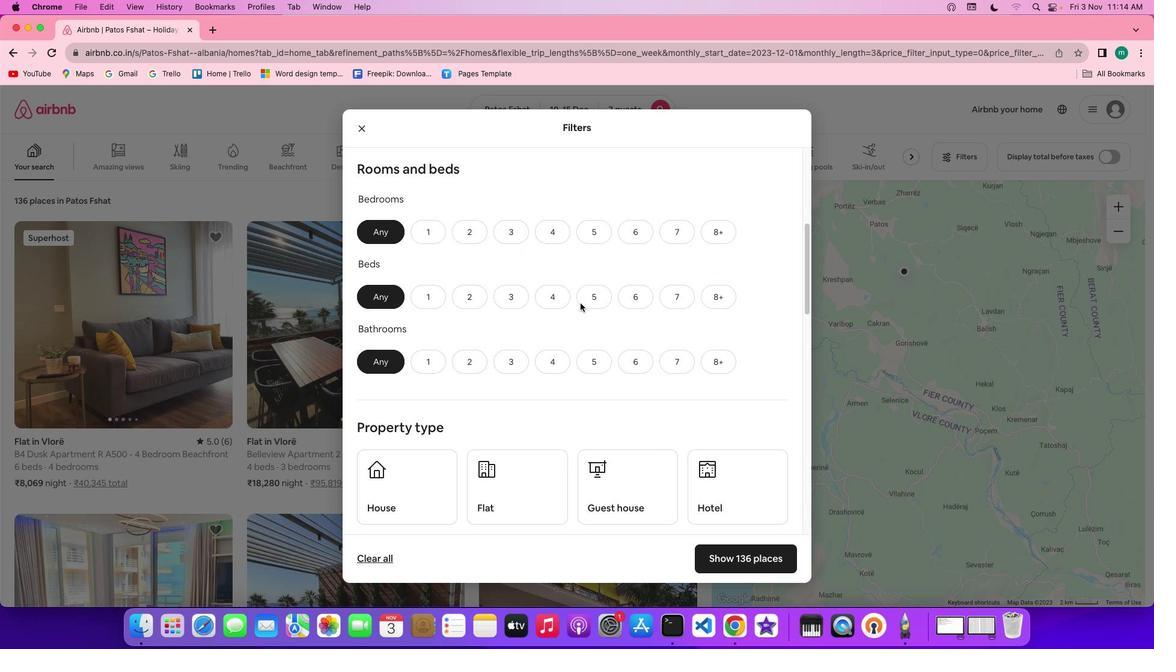 
Action: Mouse scrolled (580, 302) with delta (0, -1)
Screenshot: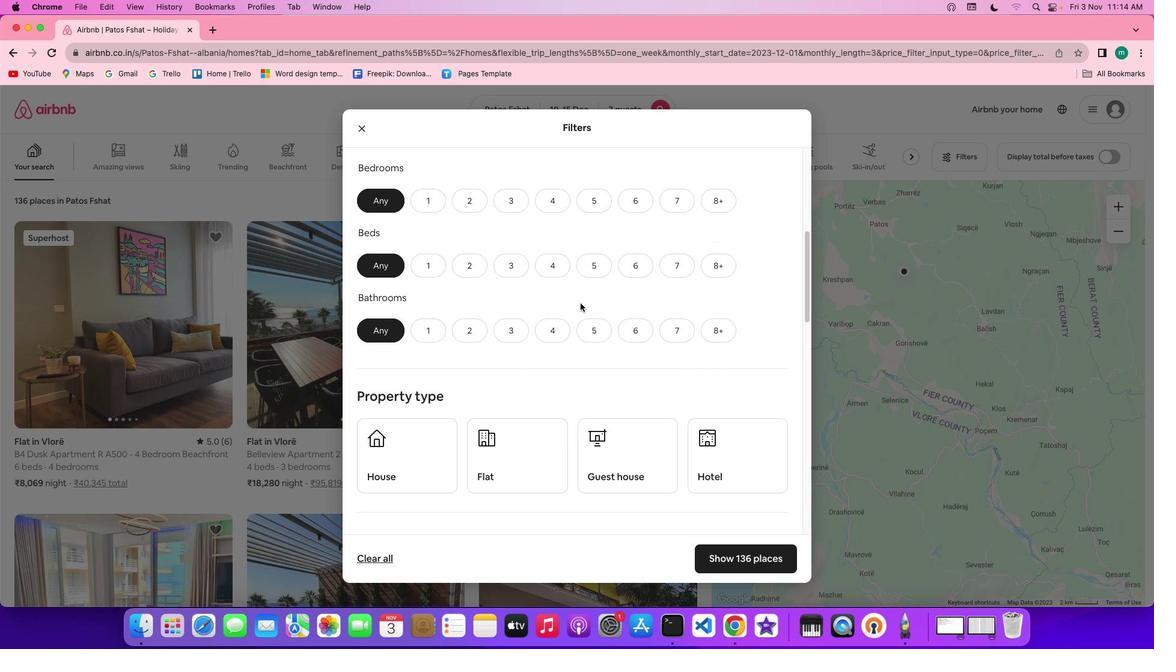 
Action: Mouse moved to (552, 174)
Screenshot: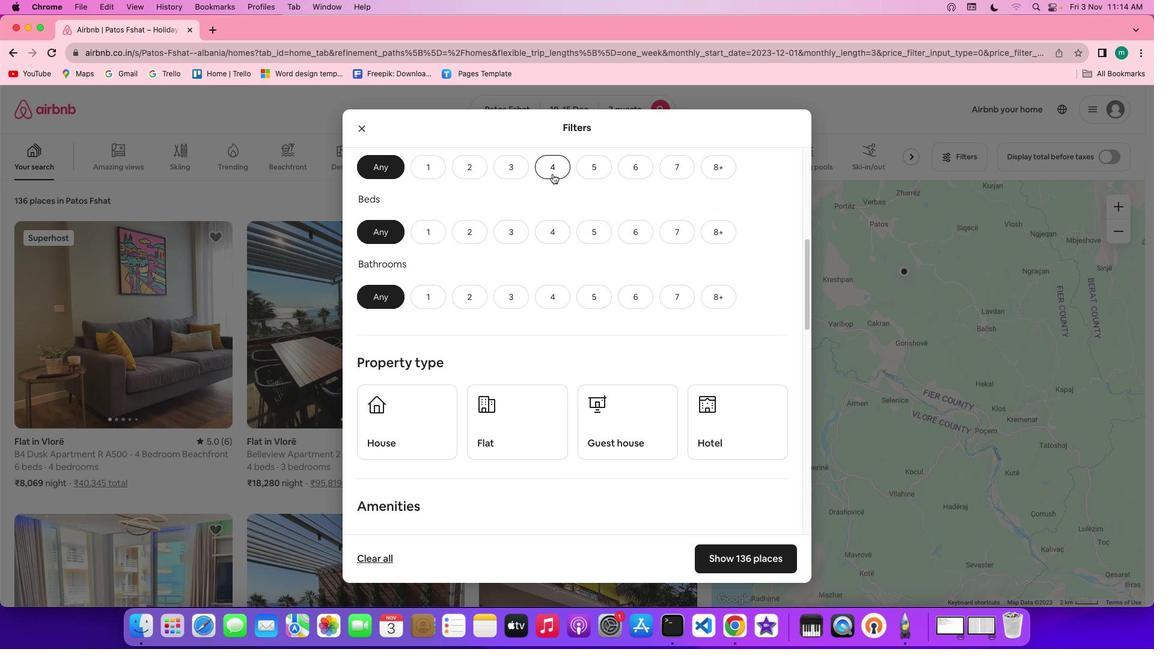 
Action: Mouse pressed left at (552, 174)
Screenshot: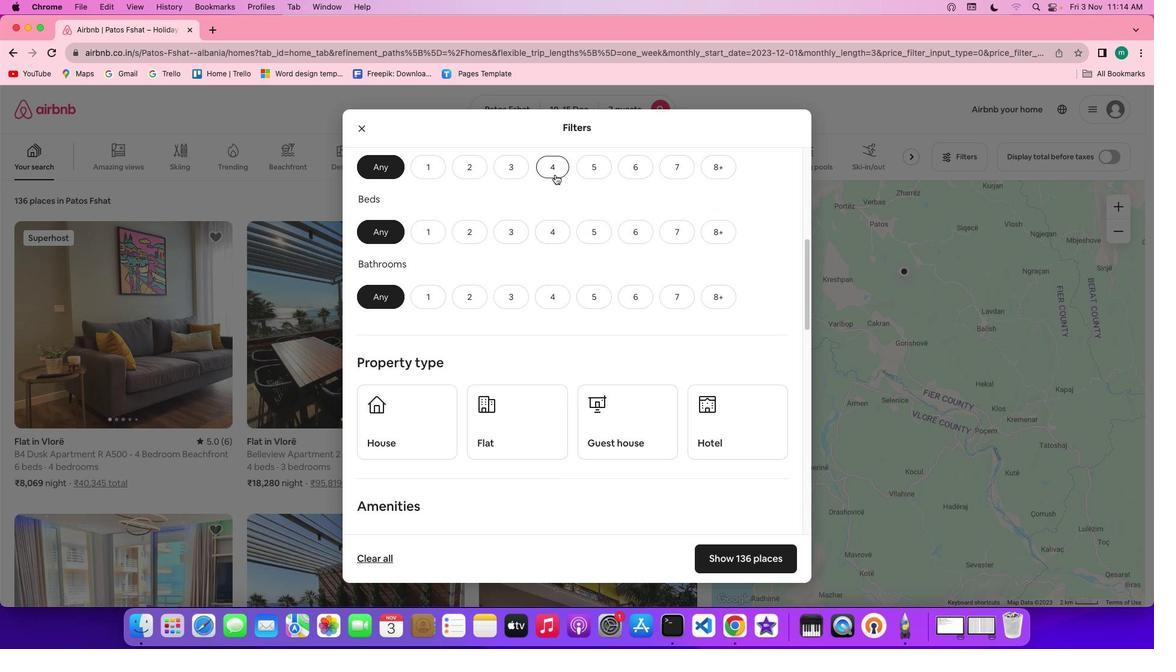 
Action: Mouse moved to (667, 228)
Screenshot: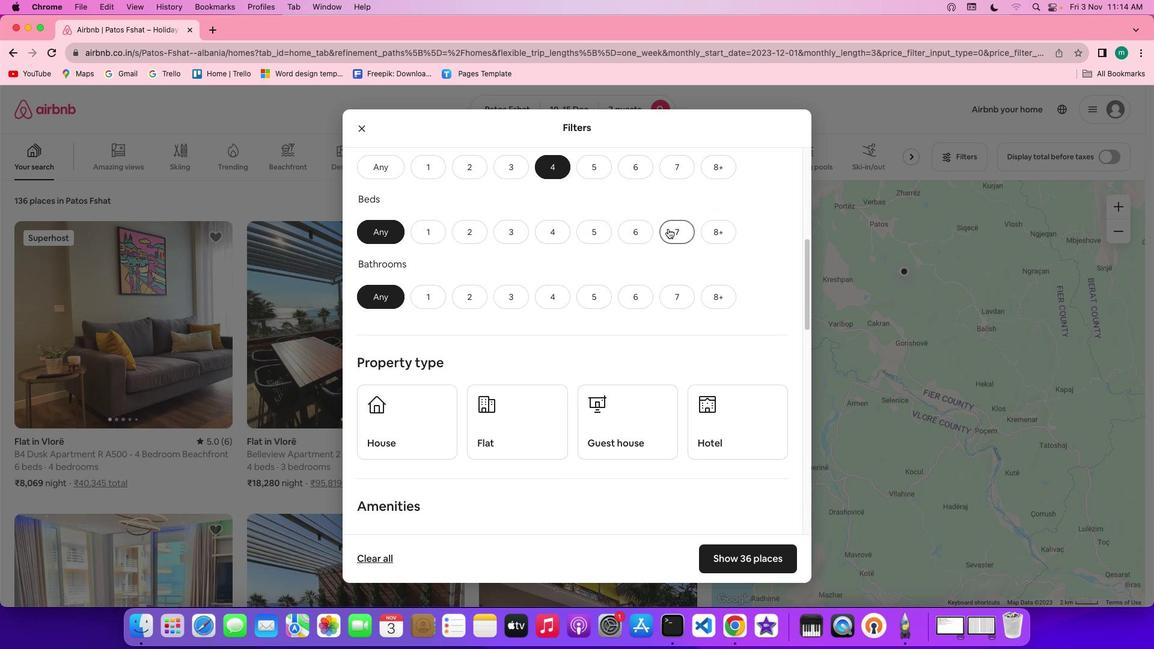 
Action: Mouse pressed left at (667, 228)
Screenshot: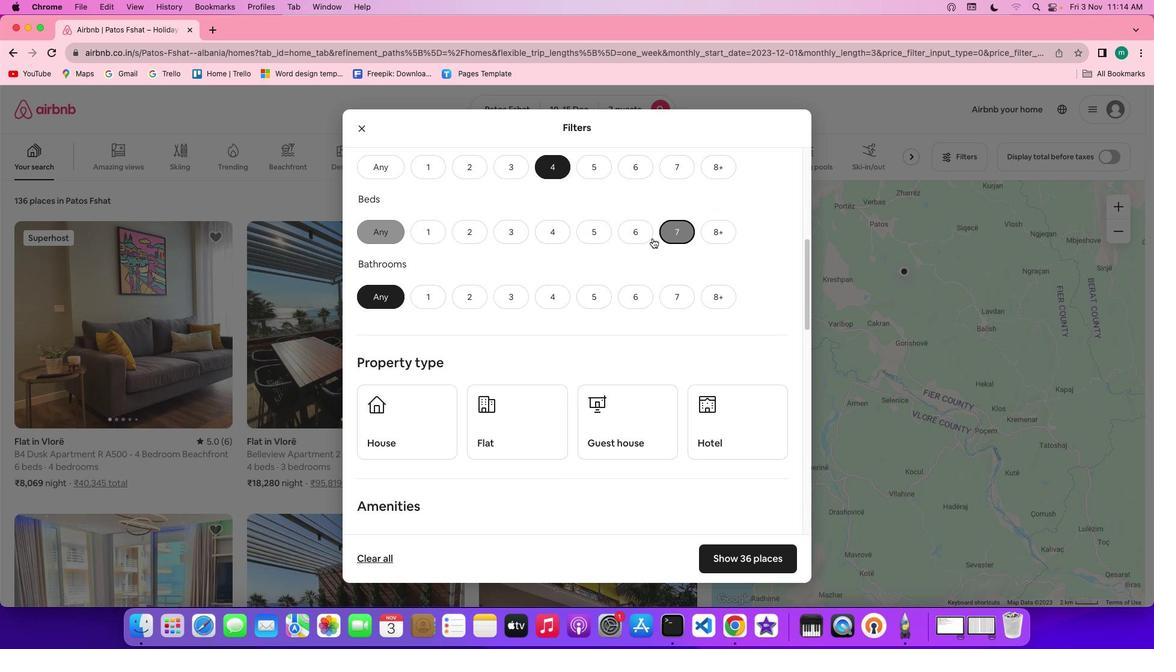 
Action: Mouse moved to (566, 290)
Screenshot: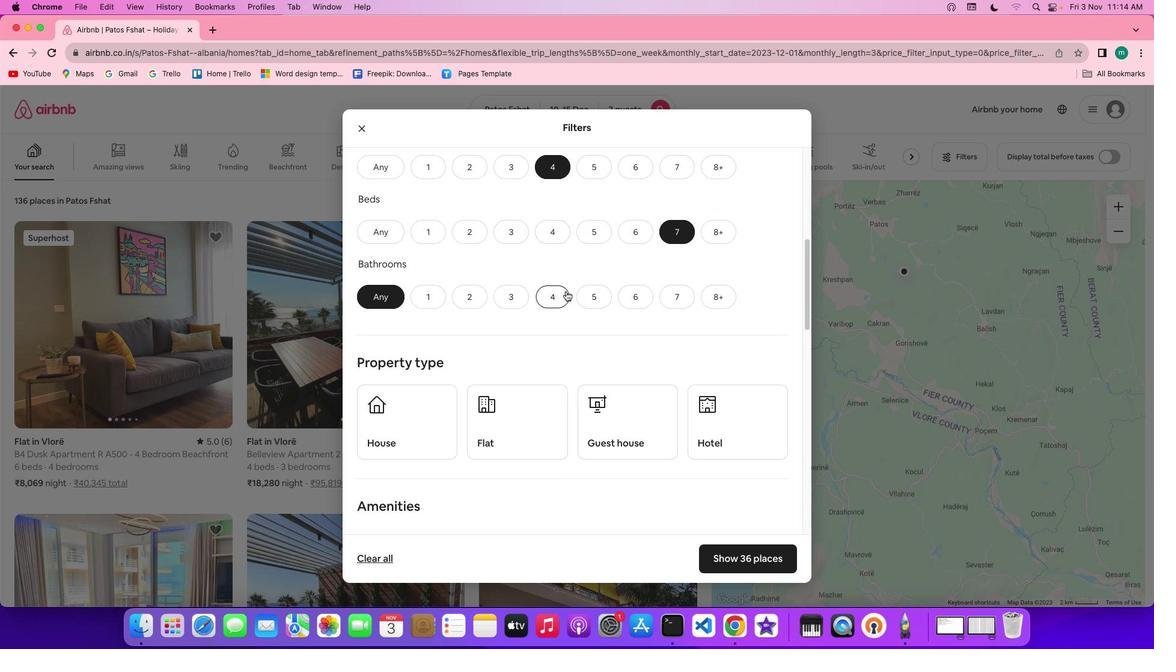 
Action: Mouse pressed left at (566, 290)
Screenshot: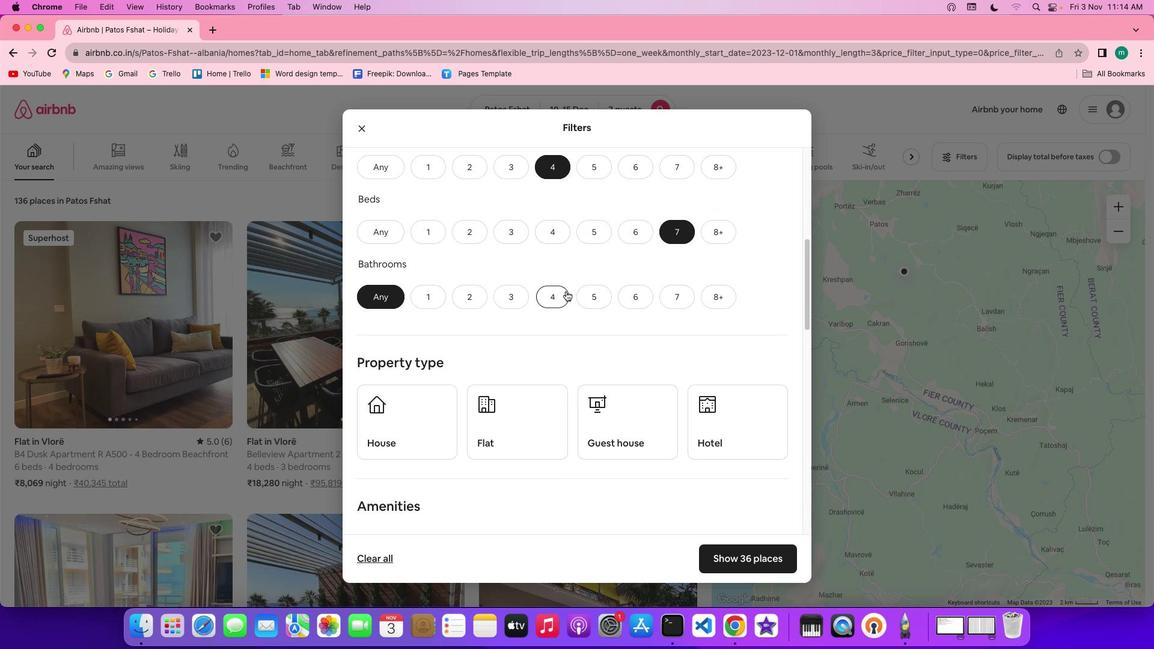 
Action: Mouse moved to (695, 302)
Screenshot: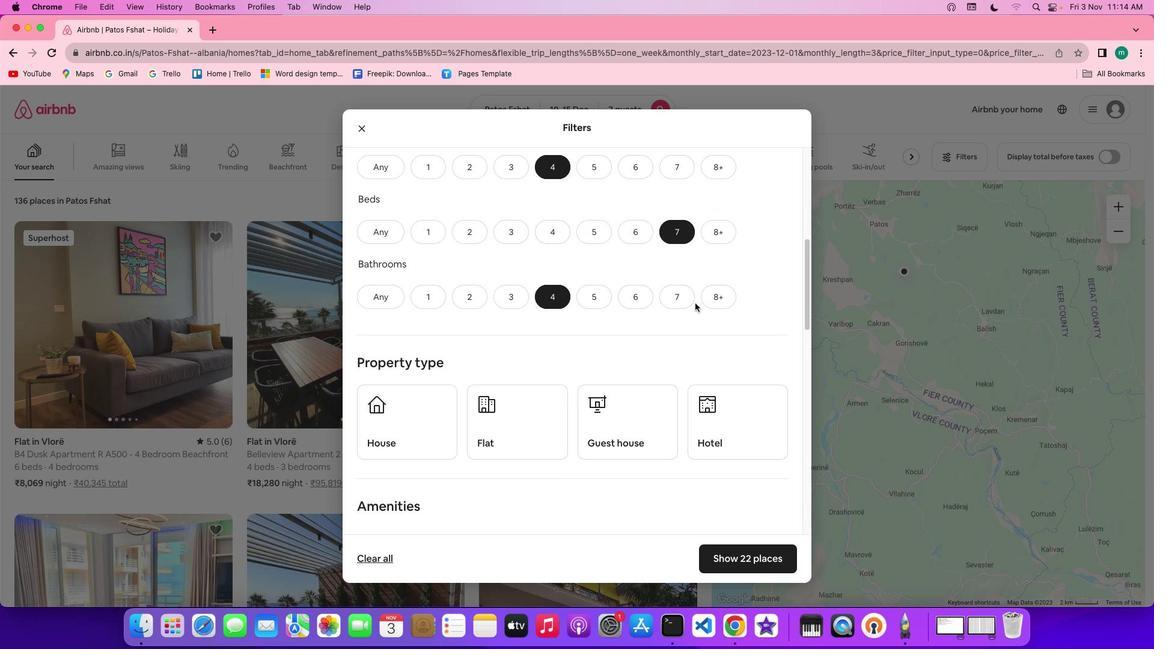 
Action: Mouse scrolled (695, 302) with delta (0, 0)
Screenshot: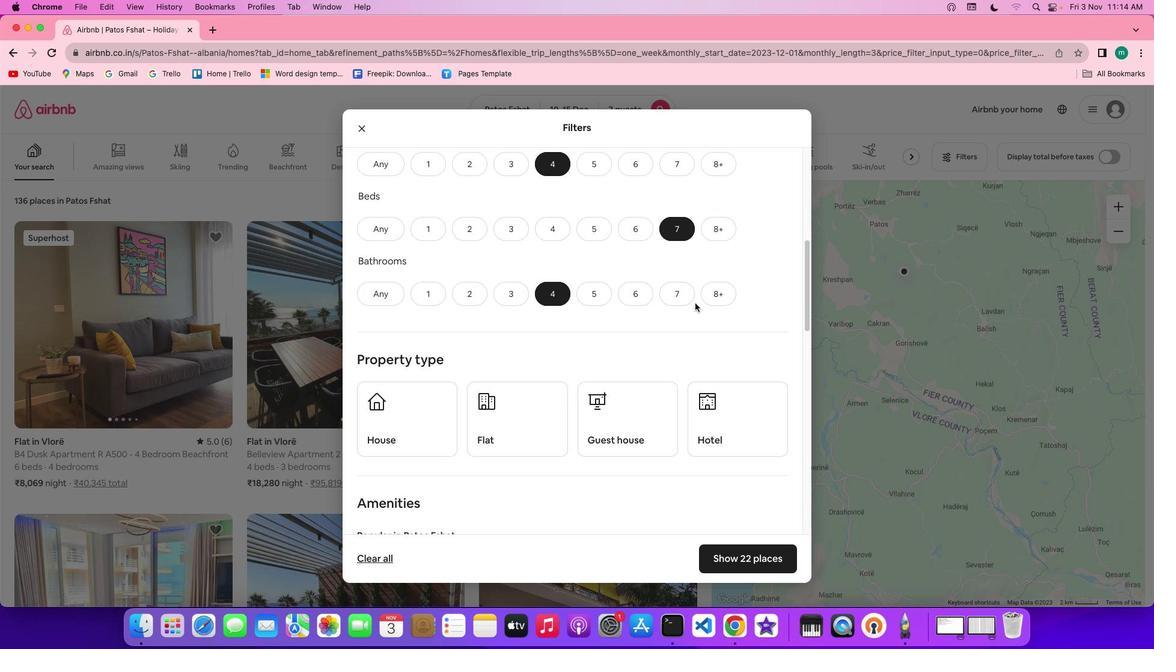 
Action: Mouse scrolled (695, 302) with delta (0, 0)
Screenshot: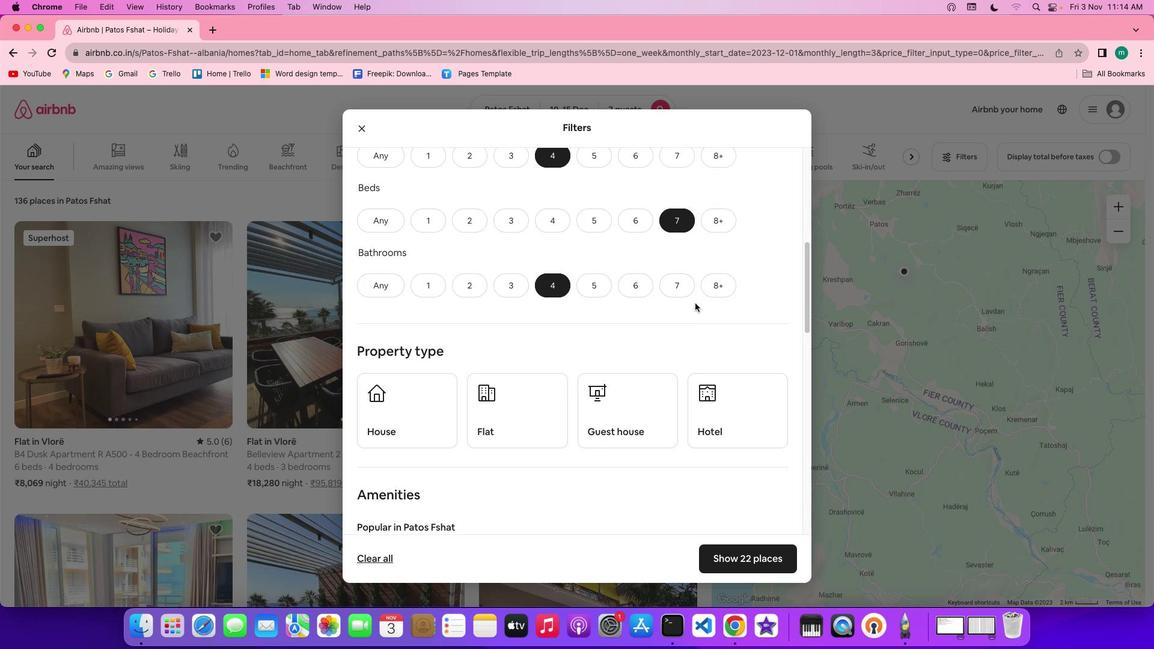 
Action: Mouse scrolled (695, 302) with delta (0, 0)
Screenshot: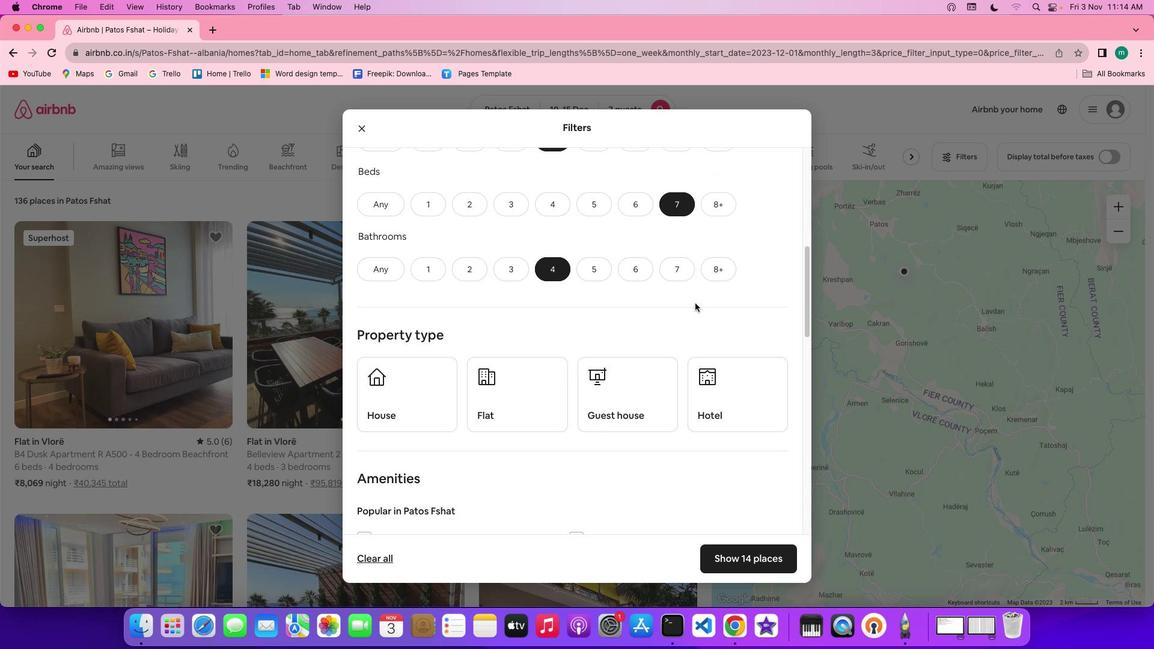 
Action: Mouse scrolled (695, 302) with delta (0, 0)
Screenshot: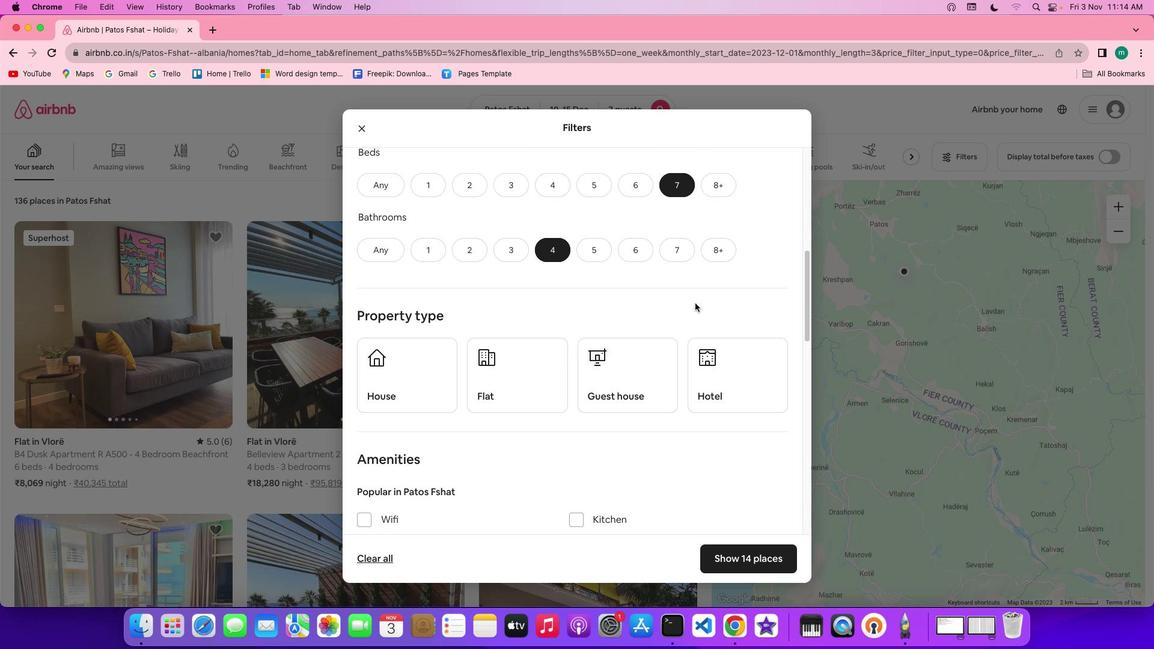 
Action: Mouse scrolled (695, 302) with delta (0, 0)
Screenshot: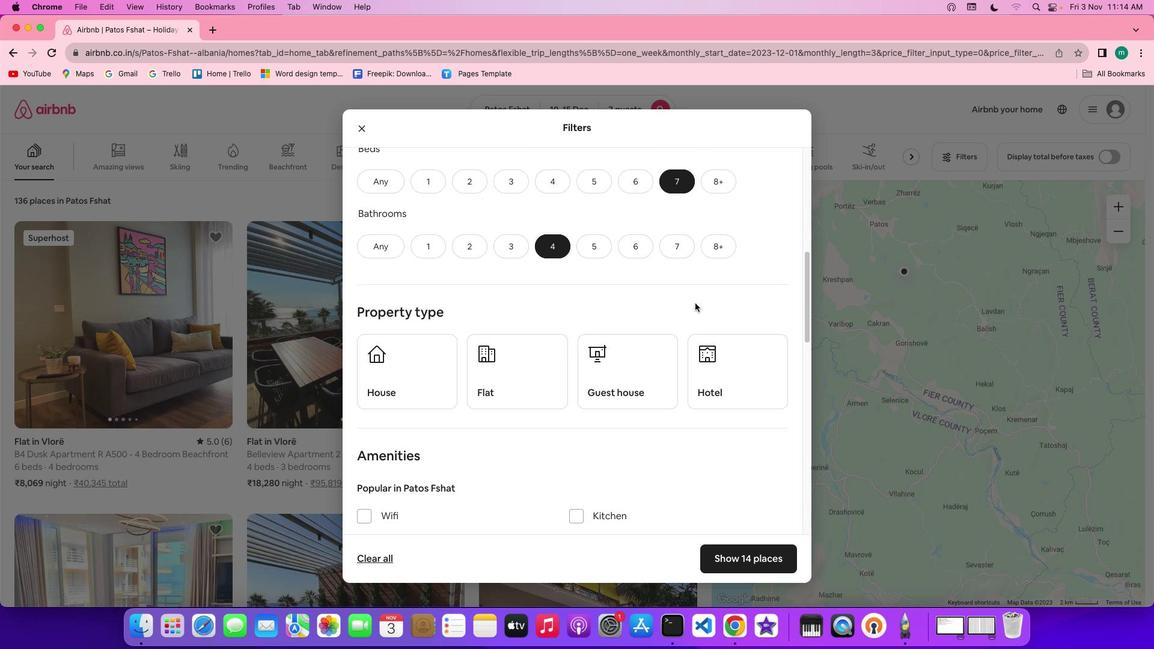 
Action: Mouse scrolled (695, 302) with delta (0, 0)
Screenshot: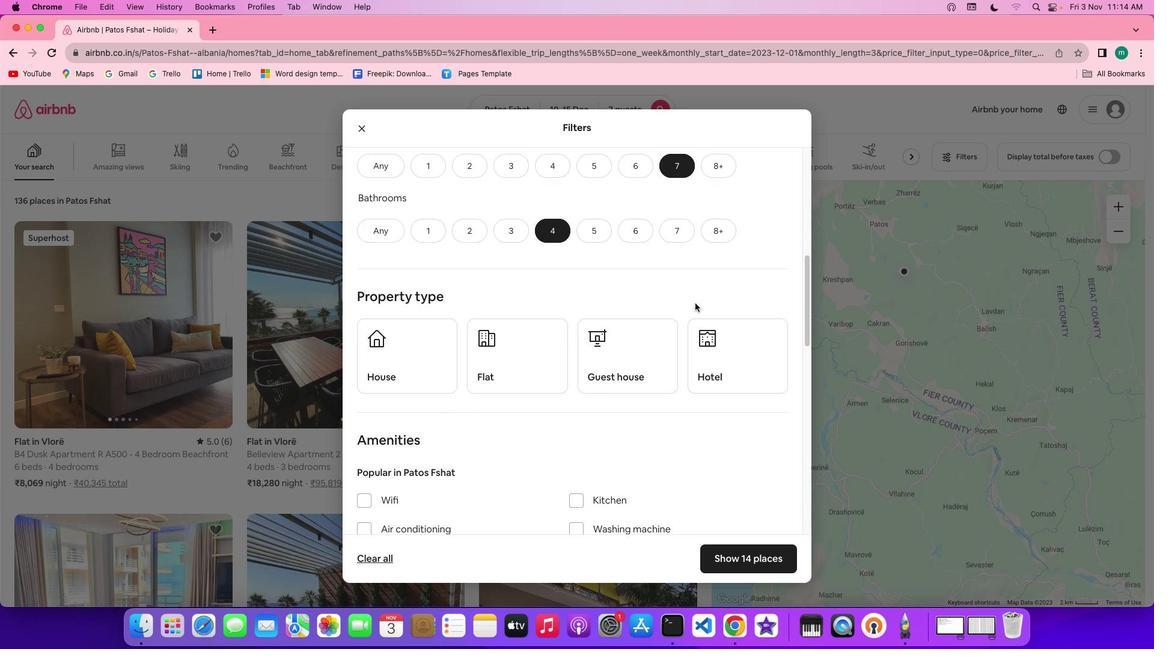
Action: Mouse scrolled (695, 302) with delta (0, 0)
Screenshot: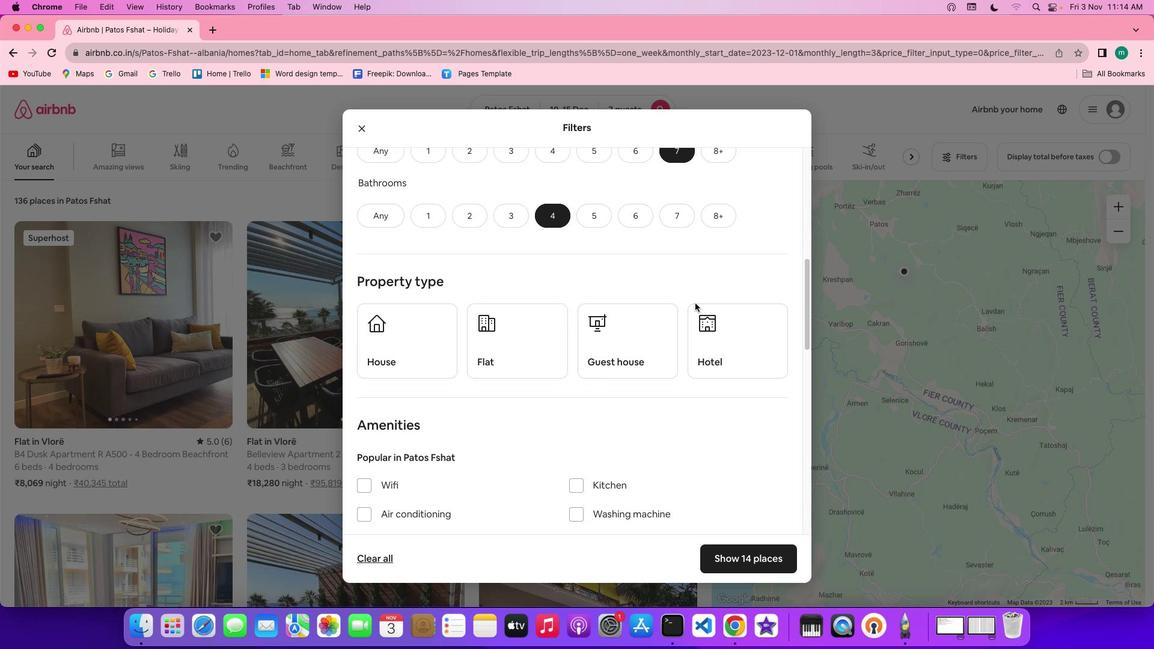 
Action: Mouse scrolled (695, 302) with delta (0, 0)
Screenshot: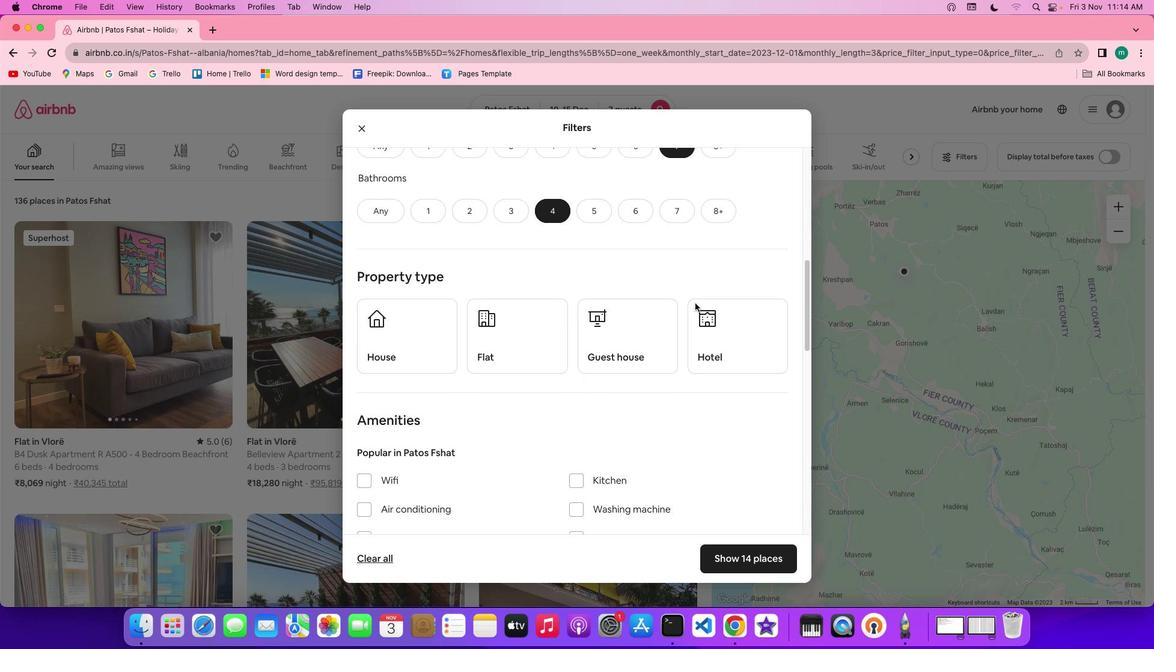 
Action: Mouse scrolled (695, 302) with delta (0, 0)
Screenshot: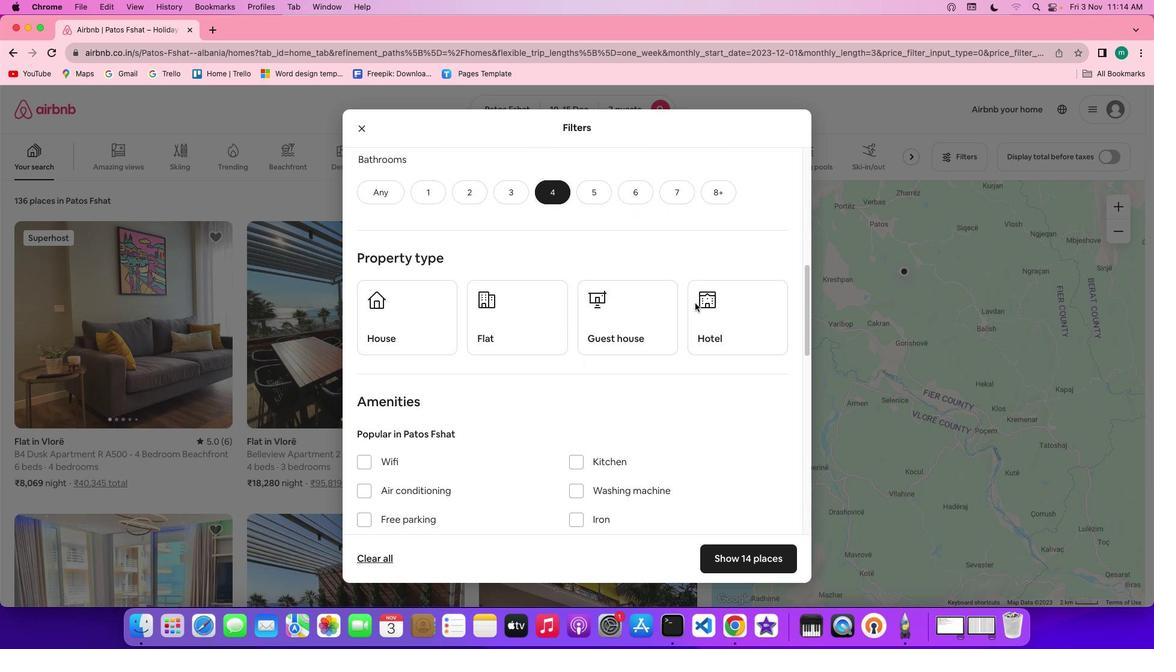 
Action: Mouse scrolled (695, 302) with delta (0, 0)
Screenshot: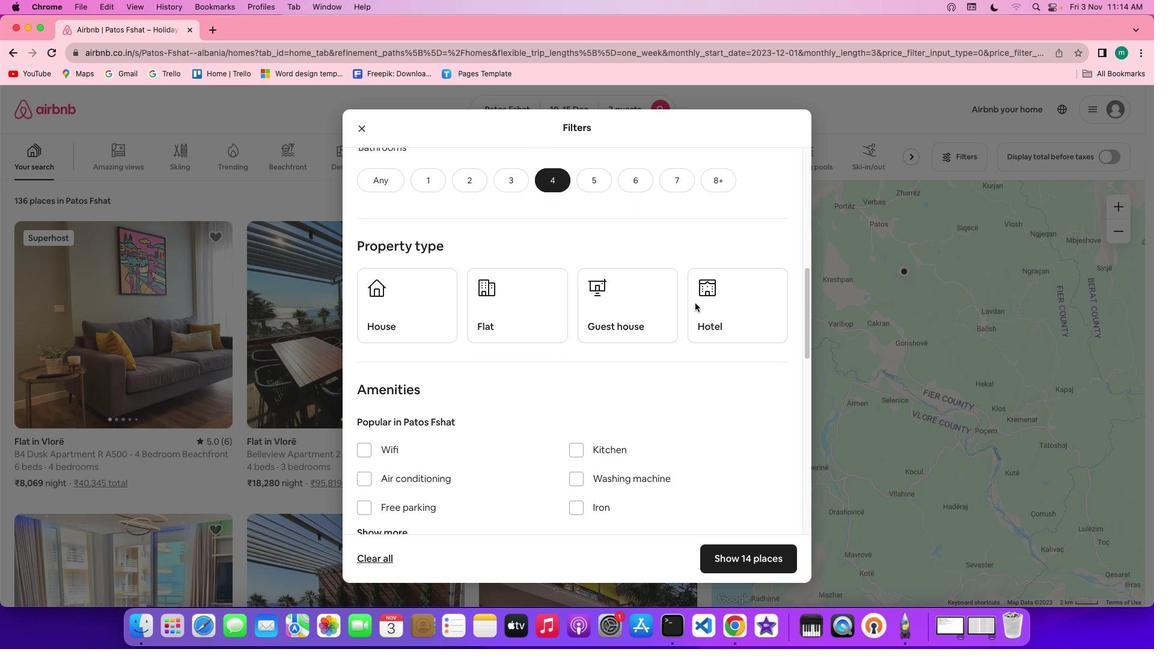 
Action: Mouse scrolled (695, 302) with delta (0, 0)
Screenshot: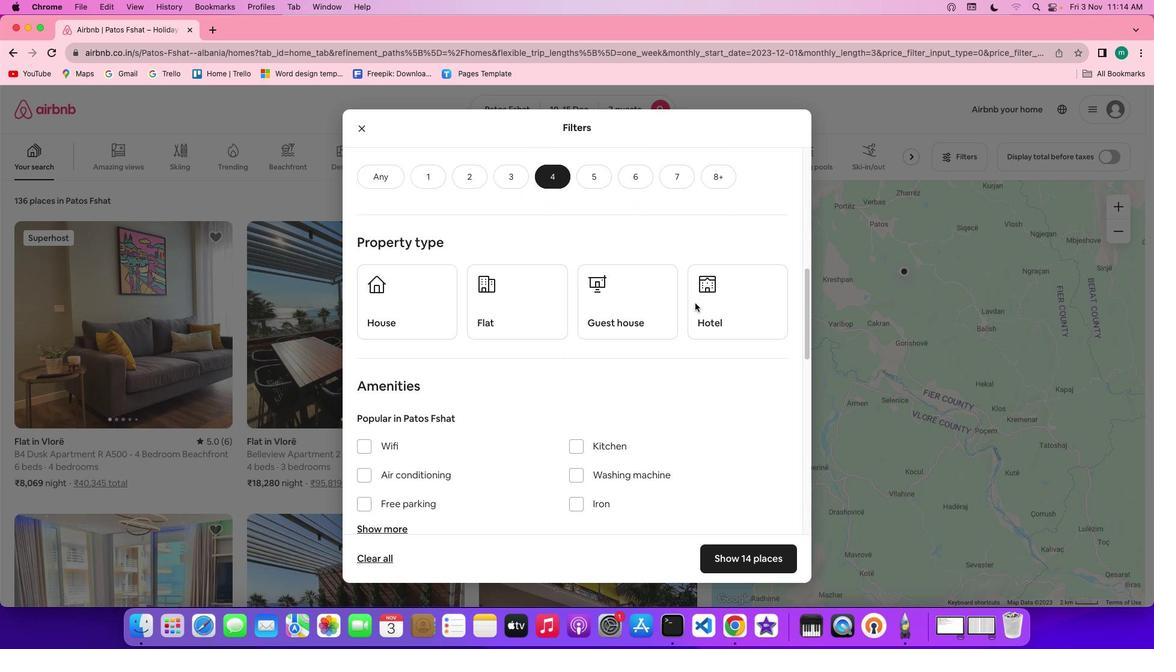
Action: Mouse scrolled (695, 302) with delta (0, 0)
Screenshot: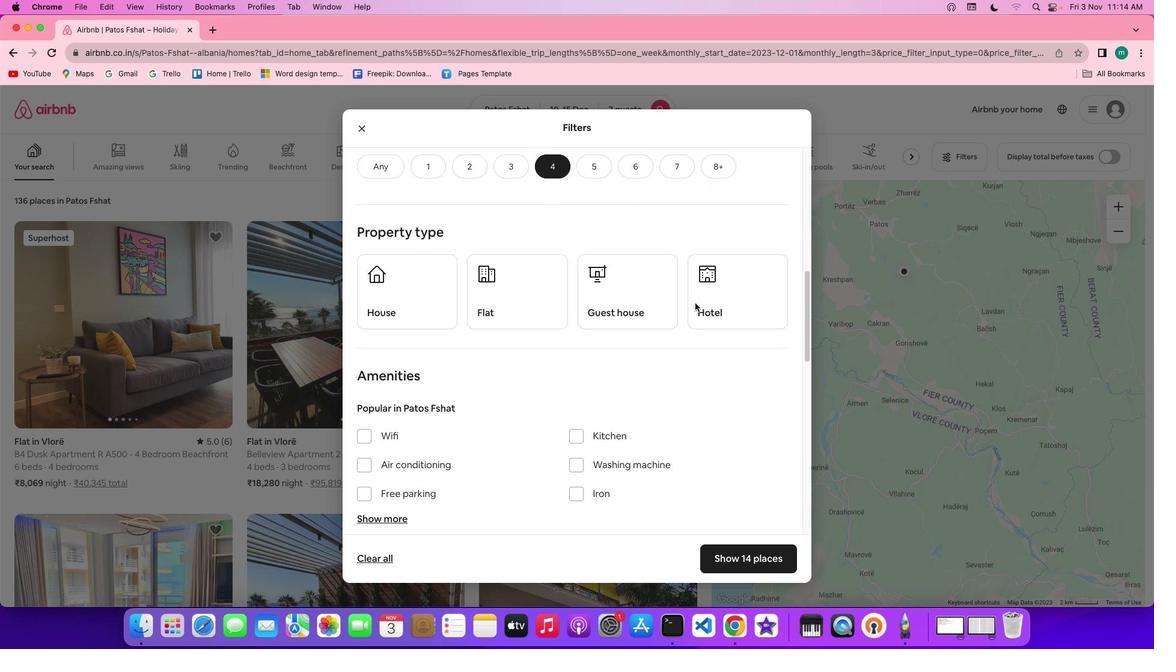 
Action: Mouse scrolled (695, 302) with delta (0, 0)
Screenshot: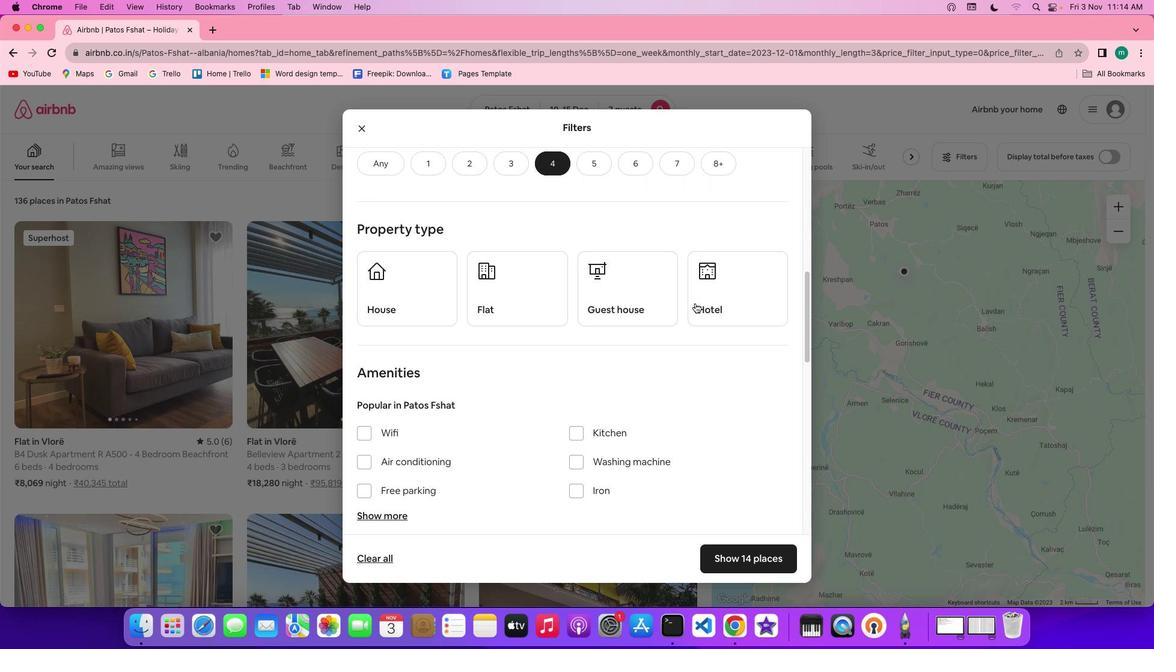 
Action: Mouse scrolled (695, 302) with delta (0, 0)
Screenshot: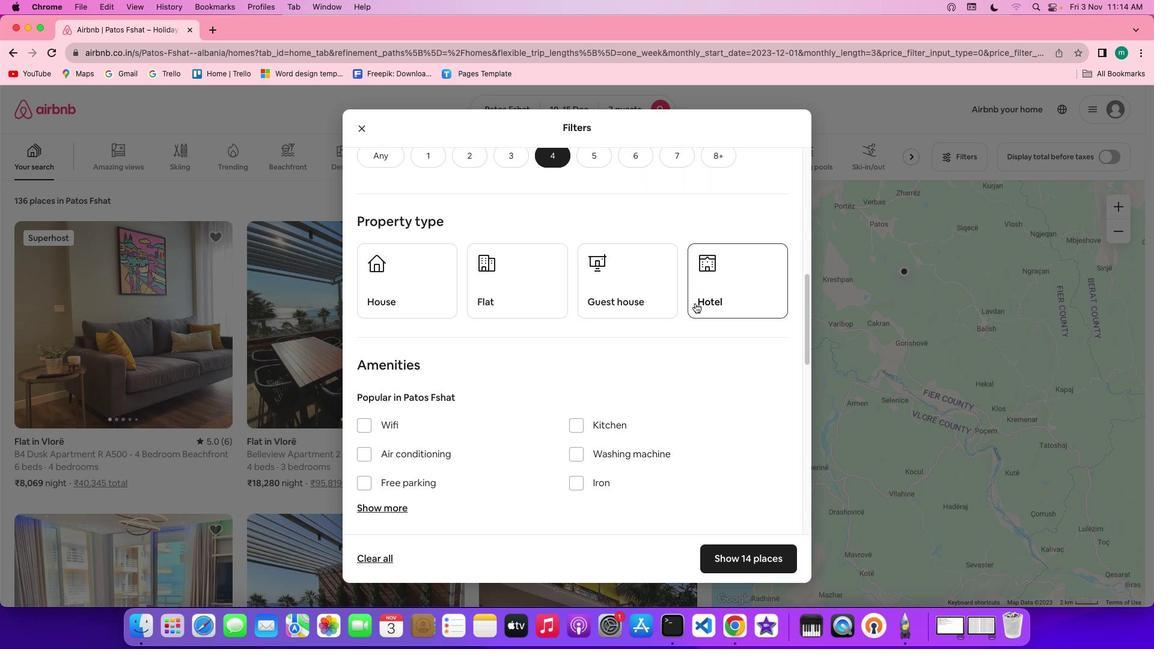 
Action: Mouse scrolled (695, 302) with delta (0, 0)
Screenshot: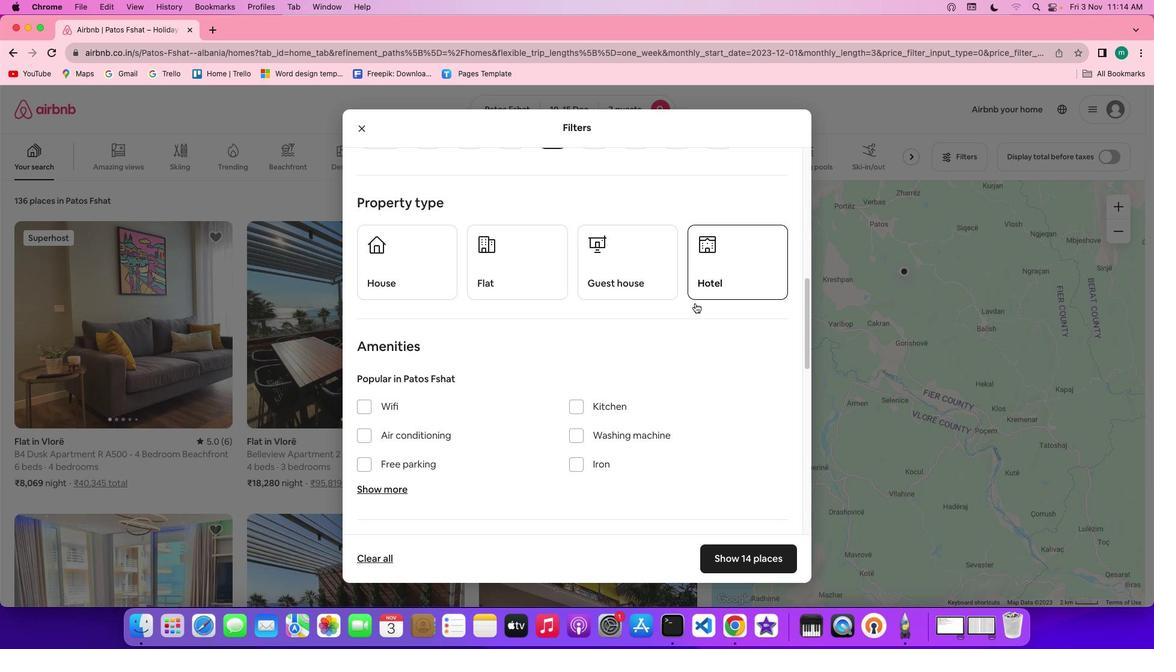 
Action: Mouse scrolled (695, 302) with delta (0, 0)
Screenshot: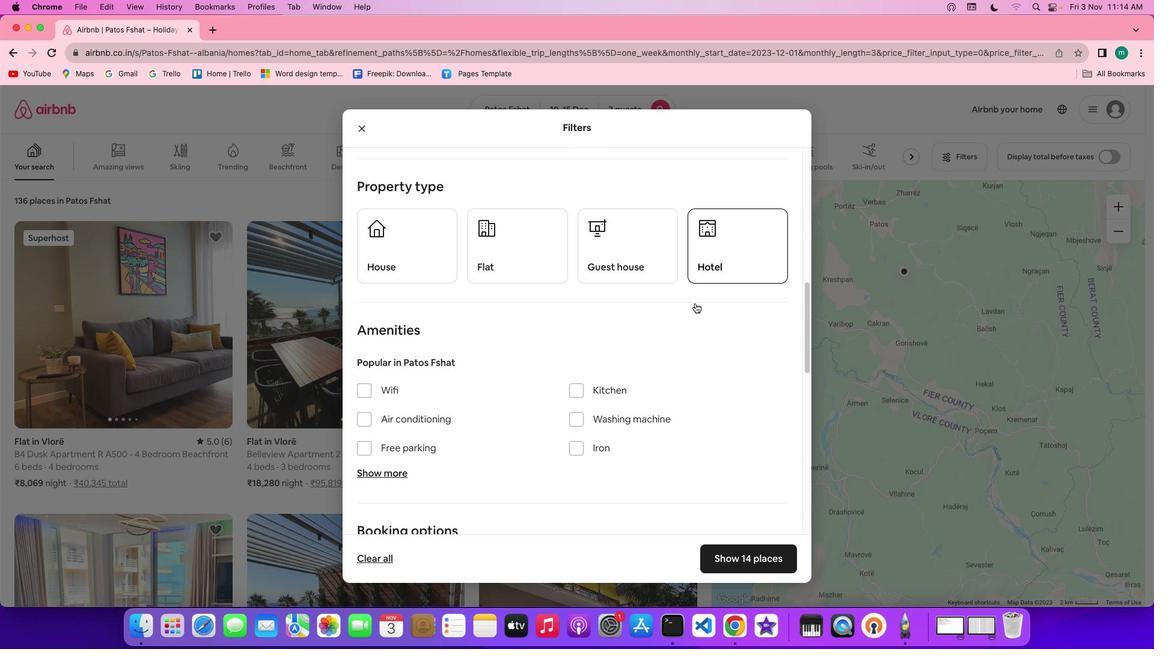 
Action: Mouse scrolled (695, 302) with delta (0, 0)
Screenshot: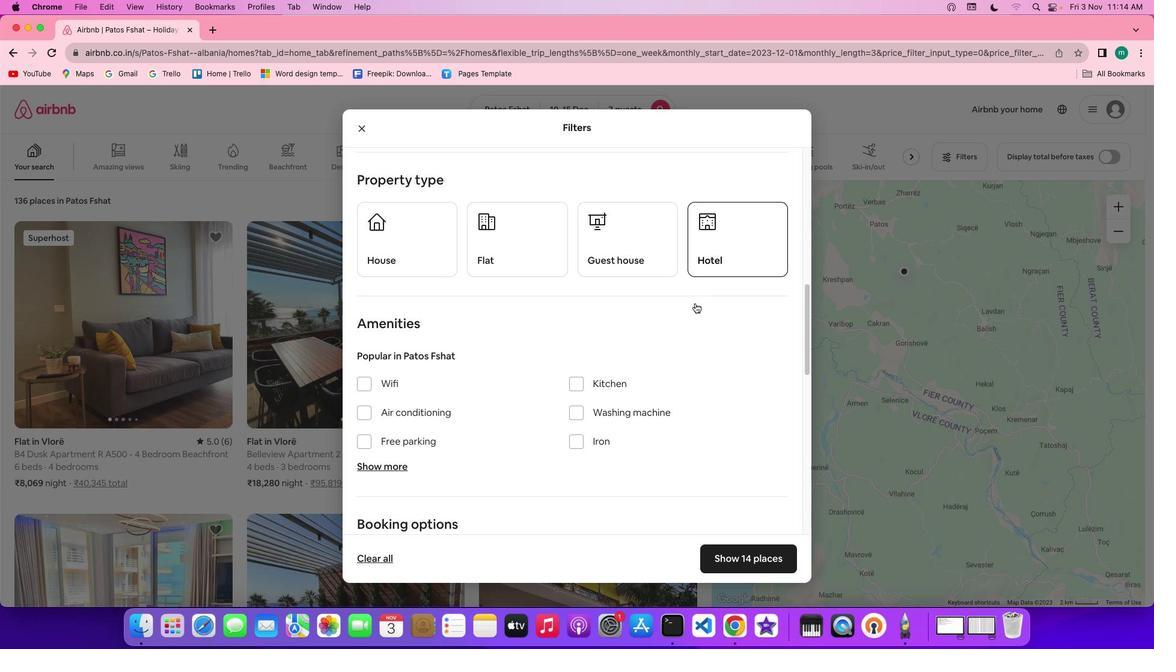 
Action: Mouse scrolled (695, 302) with delta (0, 0)
Screenshot: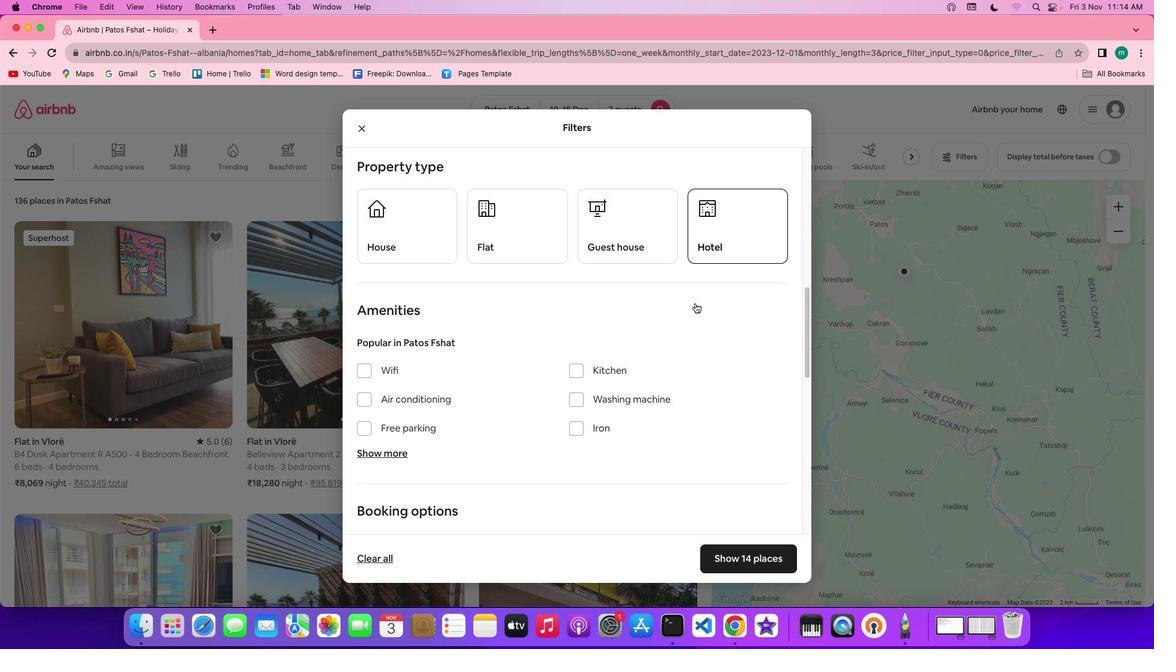 
Action: Mouse moved to (456, 221)
Screenshot: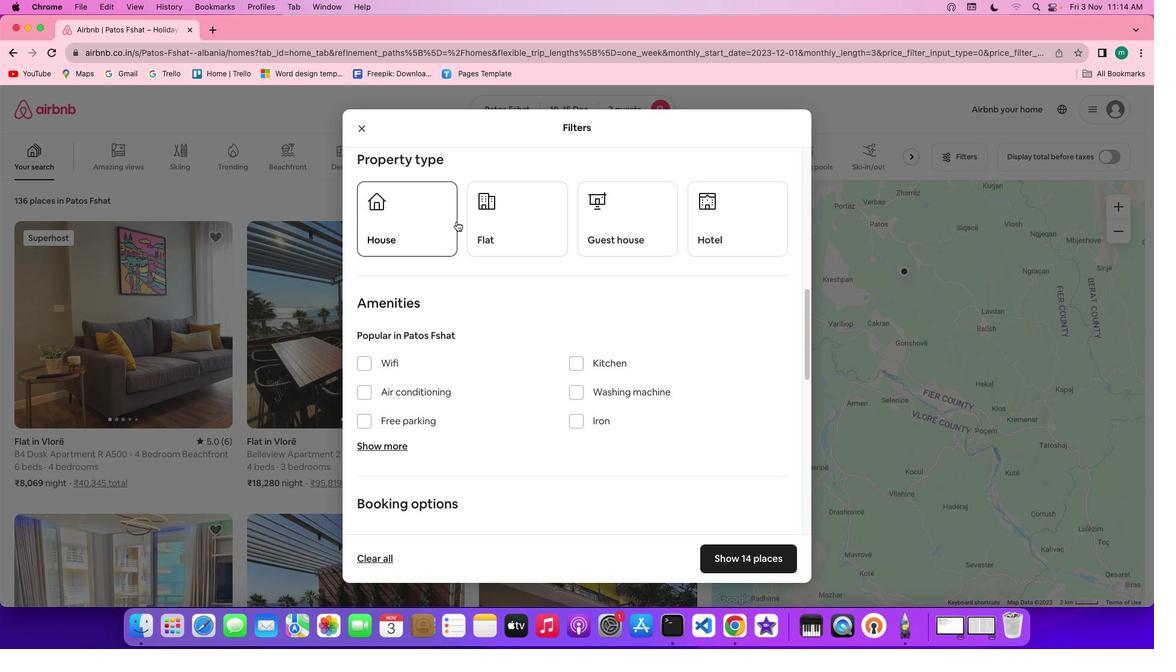 
Action: Mouse pressed left at (456, 221)
Screenshot: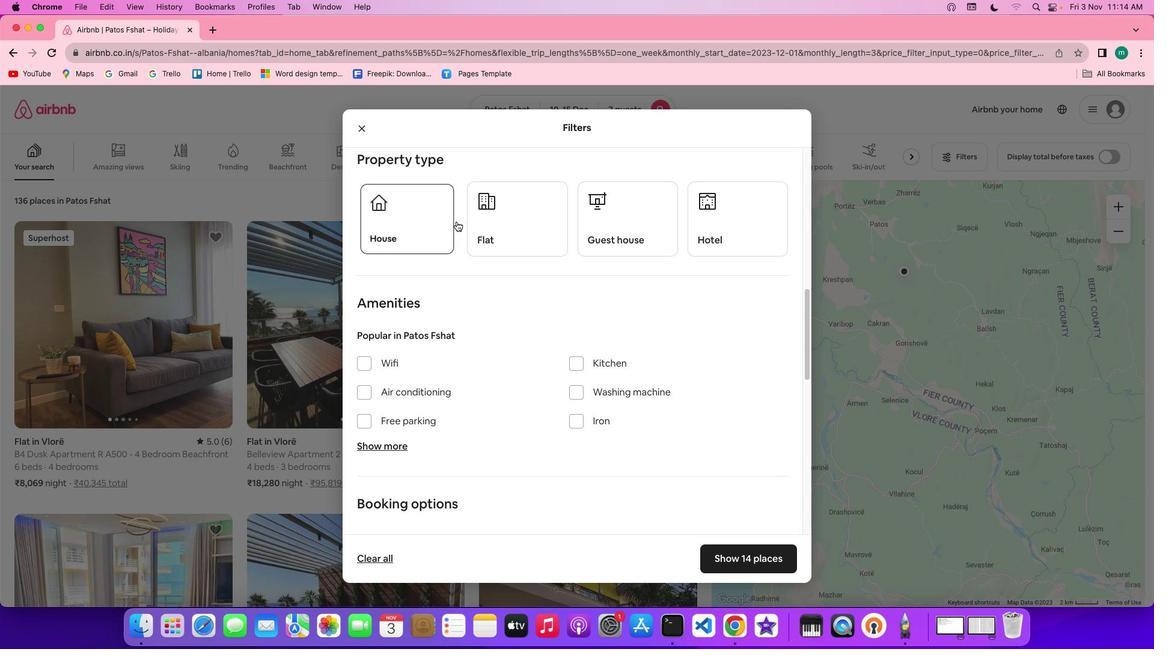
Action: Mouse moved to (440, 225)
Screenshot: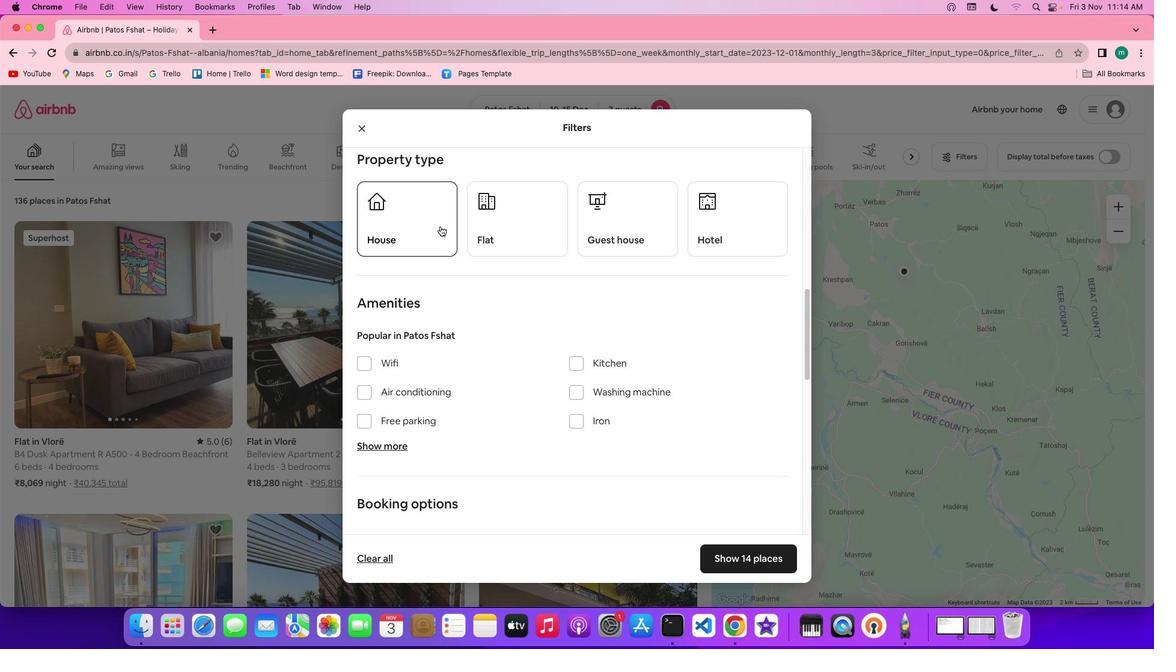 
Action: Mouse pressed left at (440, 225)
Screenshot: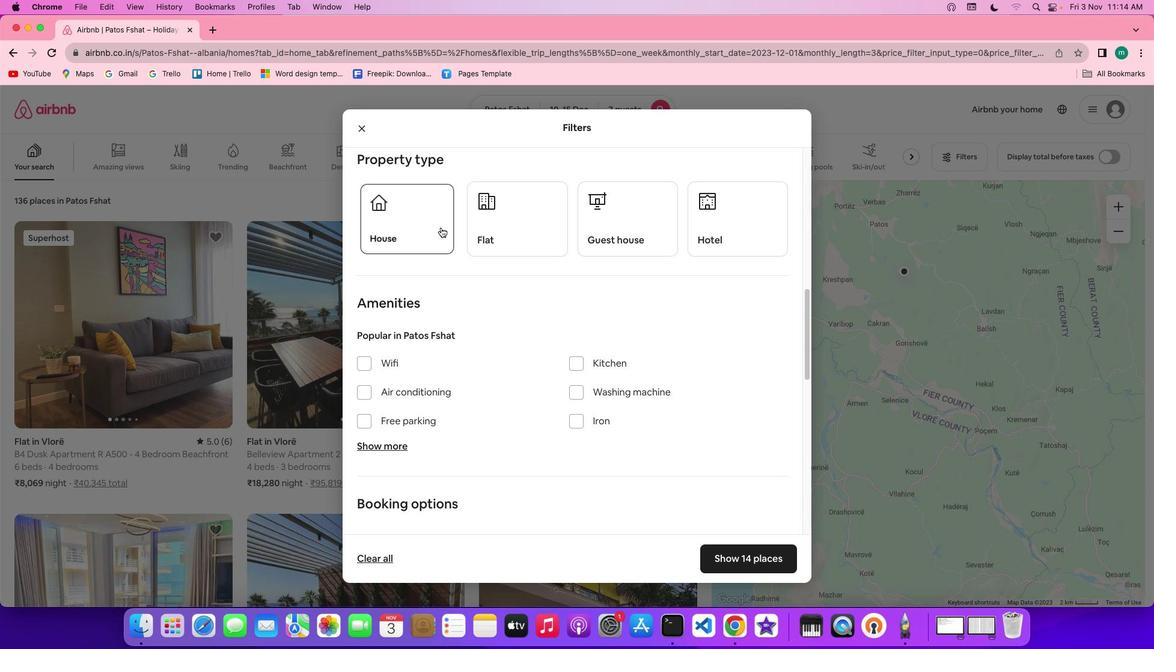
Action: Mouse moved to (673, 308)
Screenshot: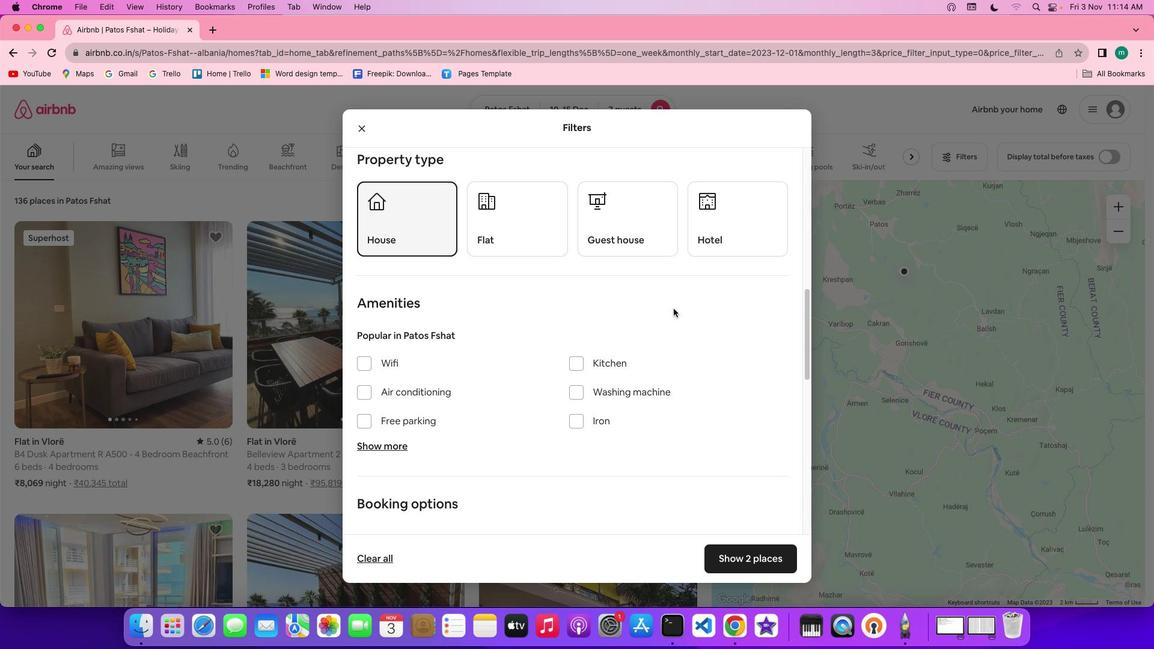 
Action: Mouse scrolled (673, 308) with delta (0, 0)
Screenshot: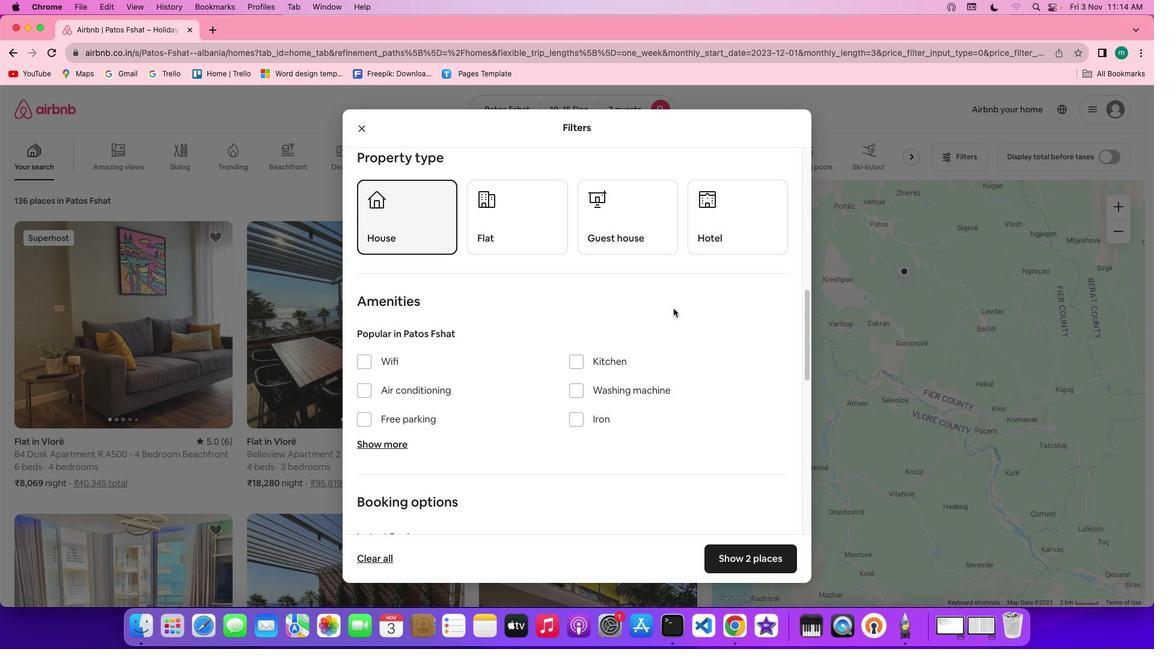 
Action: Mouse scrolled (673, 308) with delta (0, 0)
Screenshot: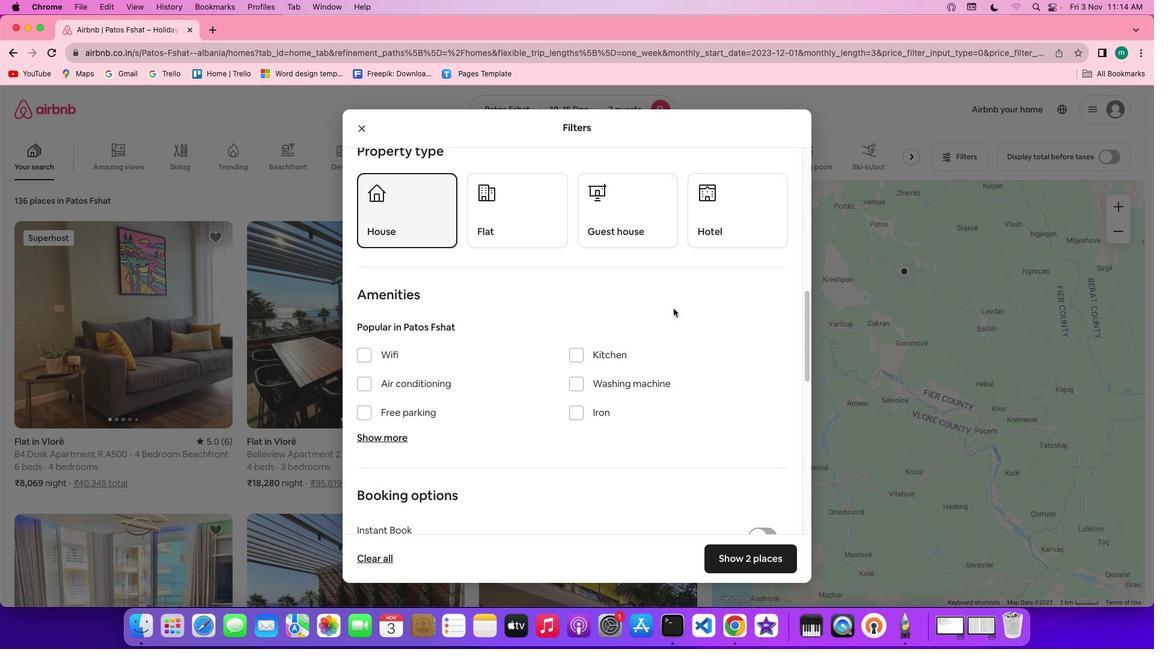 
Action: Mouse scrolled (673, 308) with delta (0, 0)
Screenshot: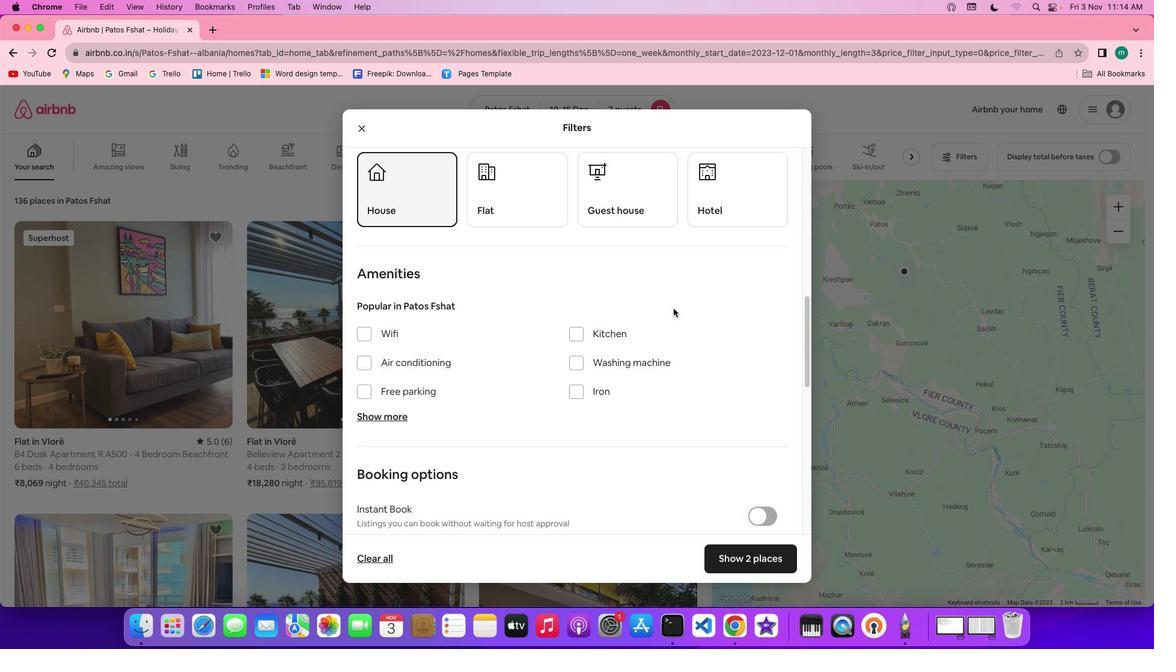
Action: Mouse scrolled (673, 308) with delta (0, 0)
Screenshot: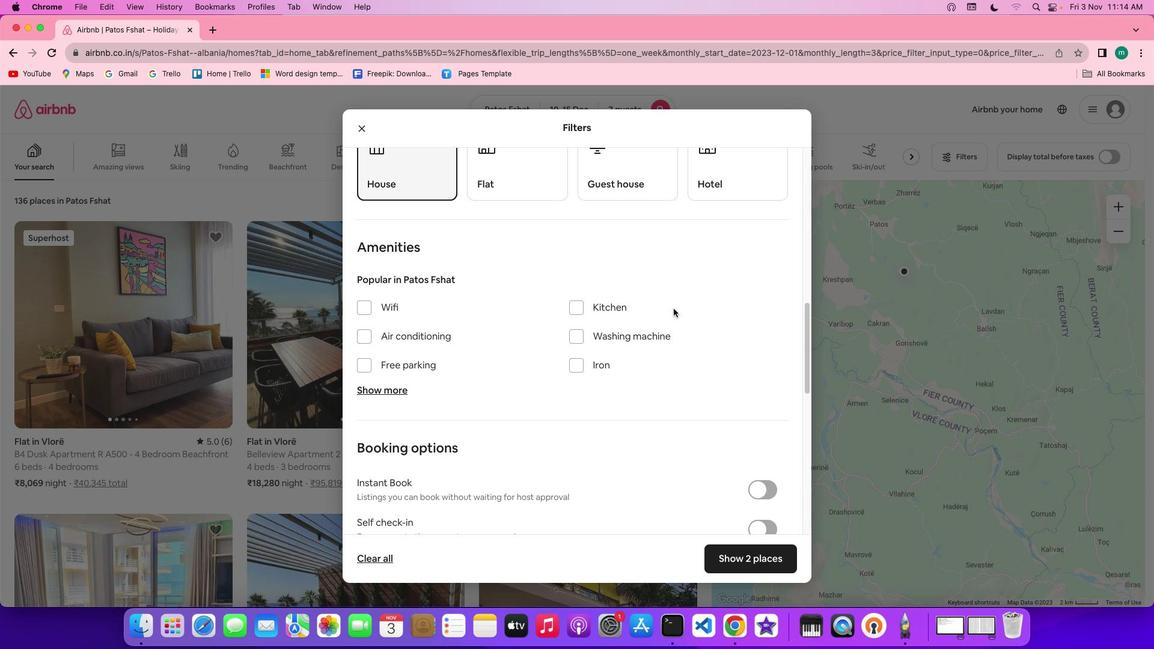 
Action: Mouse scrolled (673, 308) with delta (0, 0)
Screenshot: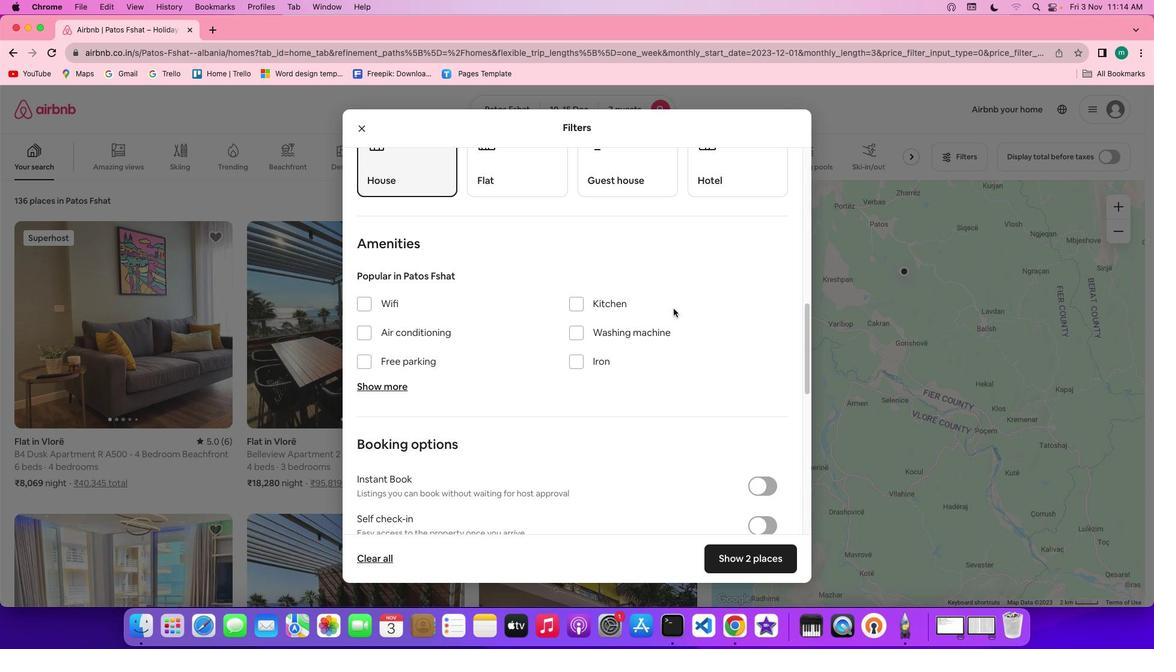 
Action: Mouse scrolled (673, 308) with delta (0, 0)
Screenshot: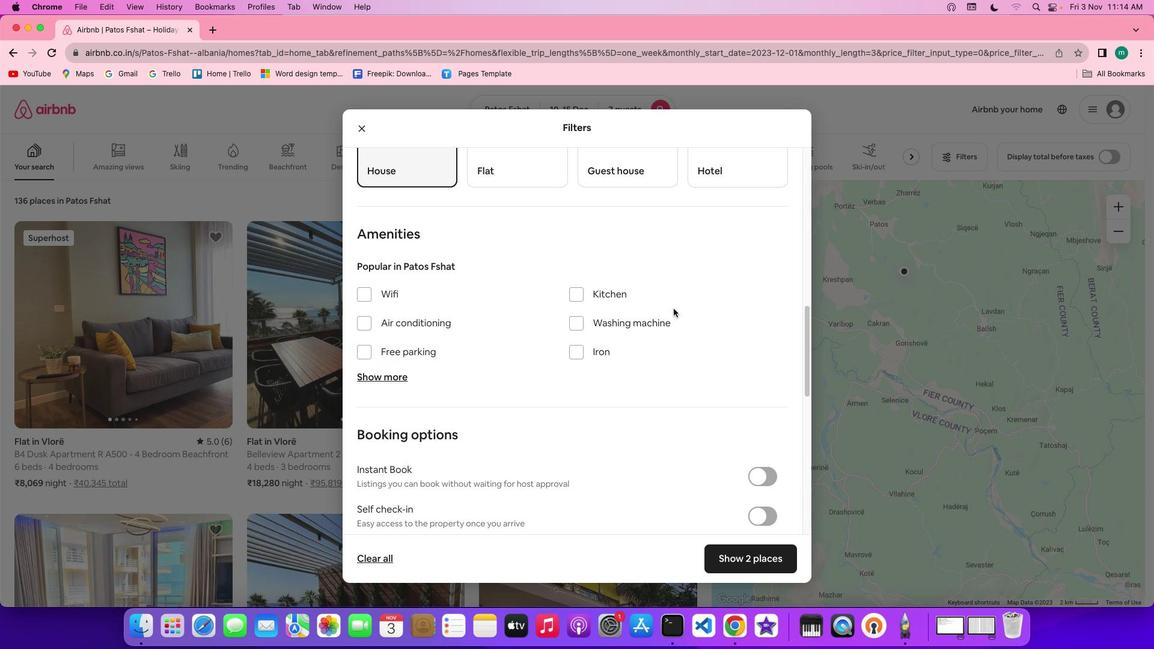 
Action: Mouse scrolled (673, 308) with delta (0, 0)
Screenshot: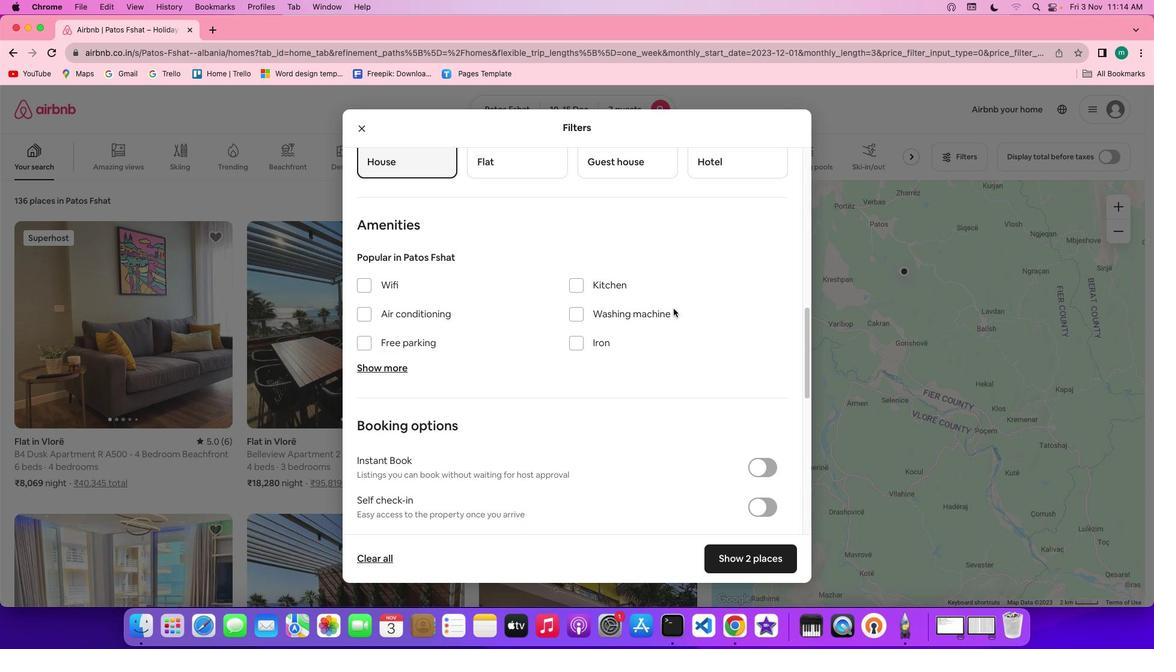 
Action: Mouse scrolled (673, 308) with delta (0, 0)
Screenshot: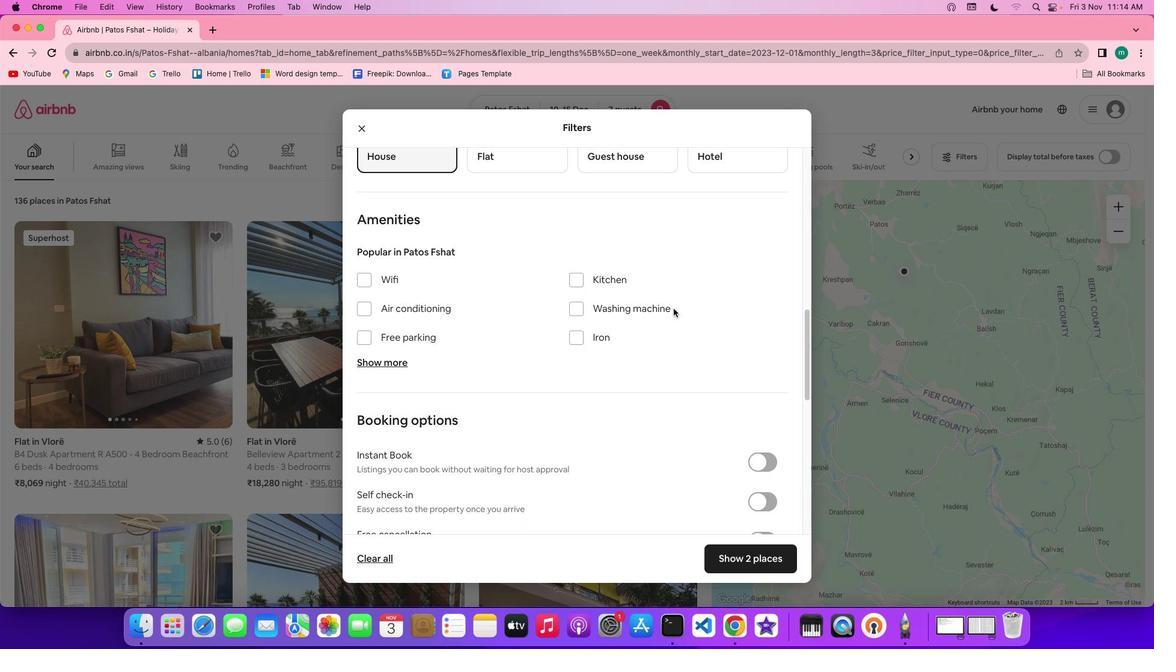 
Action: Mouse scrolled (673, 308) with delta (0, 0)
Screenshot: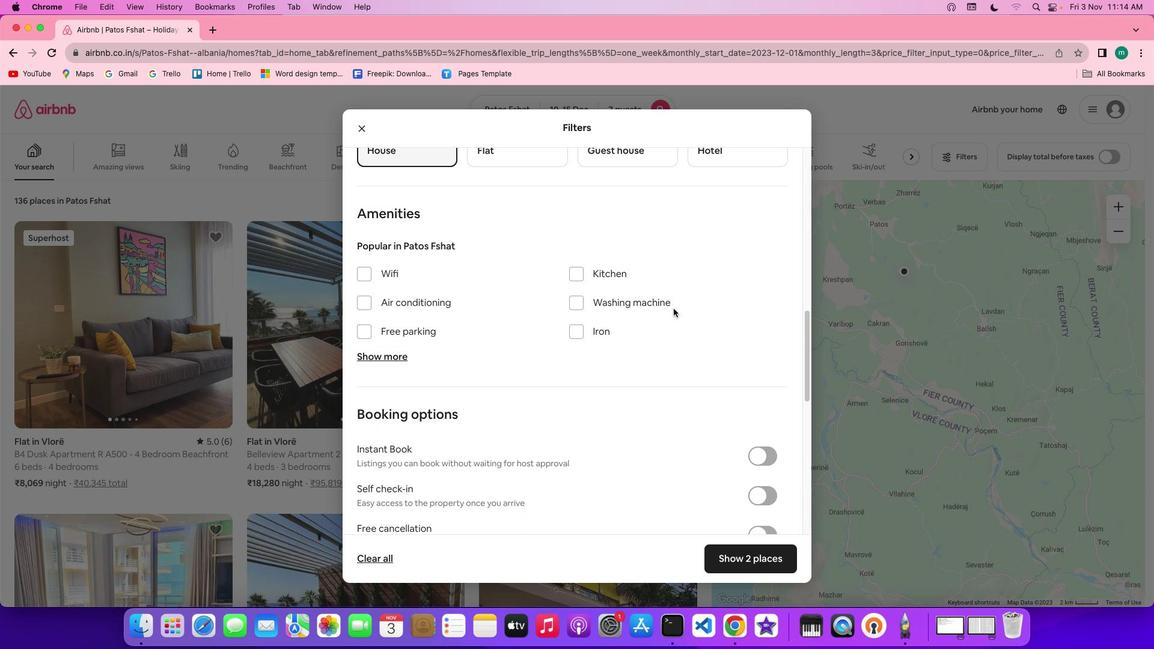 
Action: Mouse scrolled (673, 308) with delta (0, 0)
Screenshot: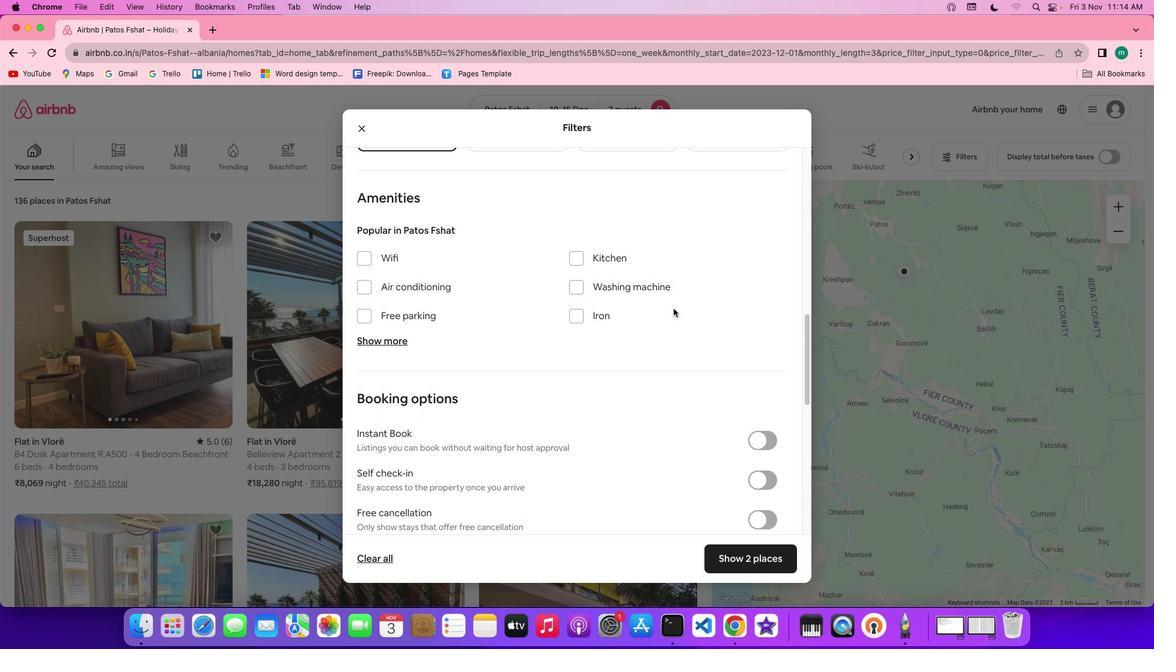 
Action: Mouse moved to (389, 251)
Screenshot: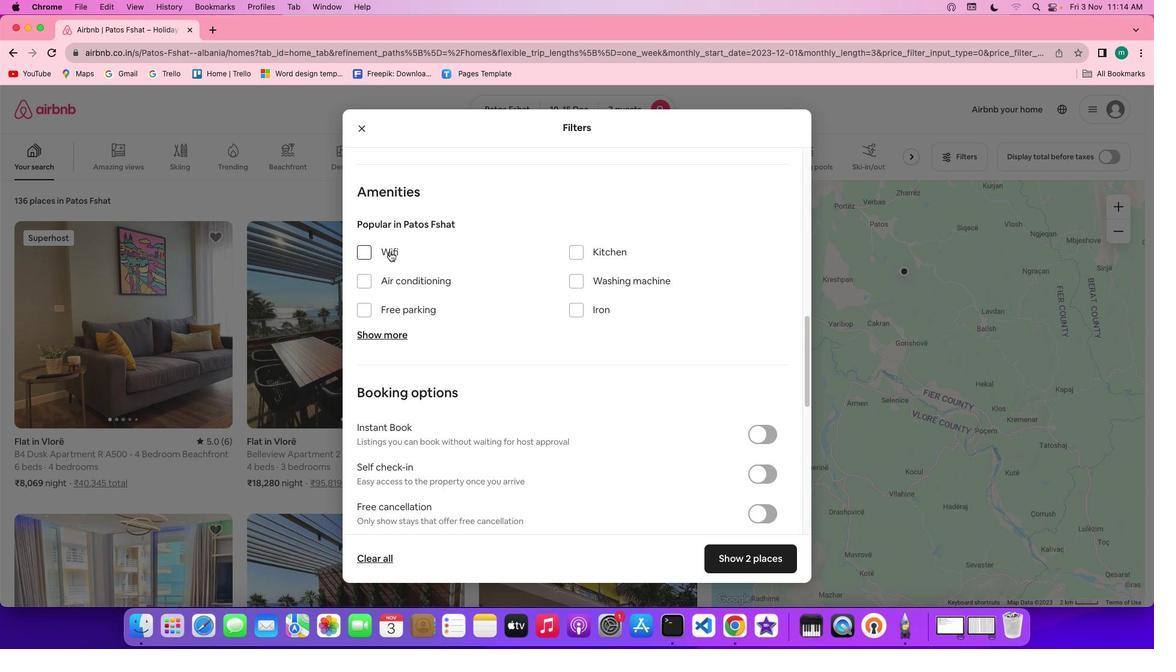 
Action: Mouse pressed left at (389, 251)
Screenshot: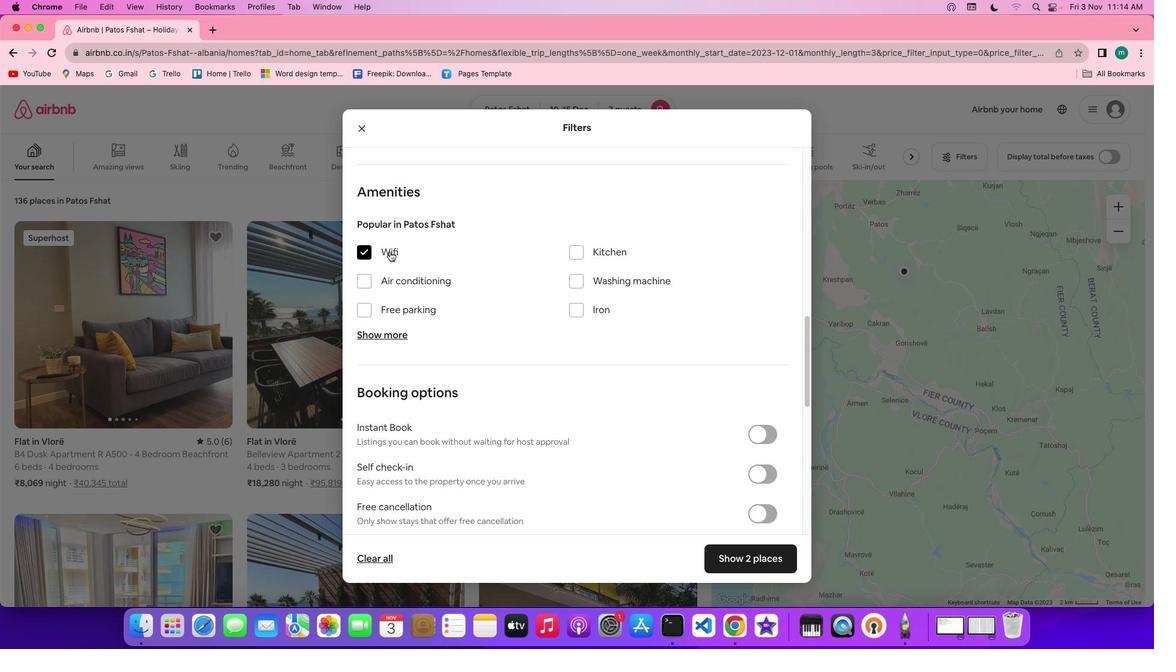 
Action: Mouse moved to (513, 295)
Screenshot: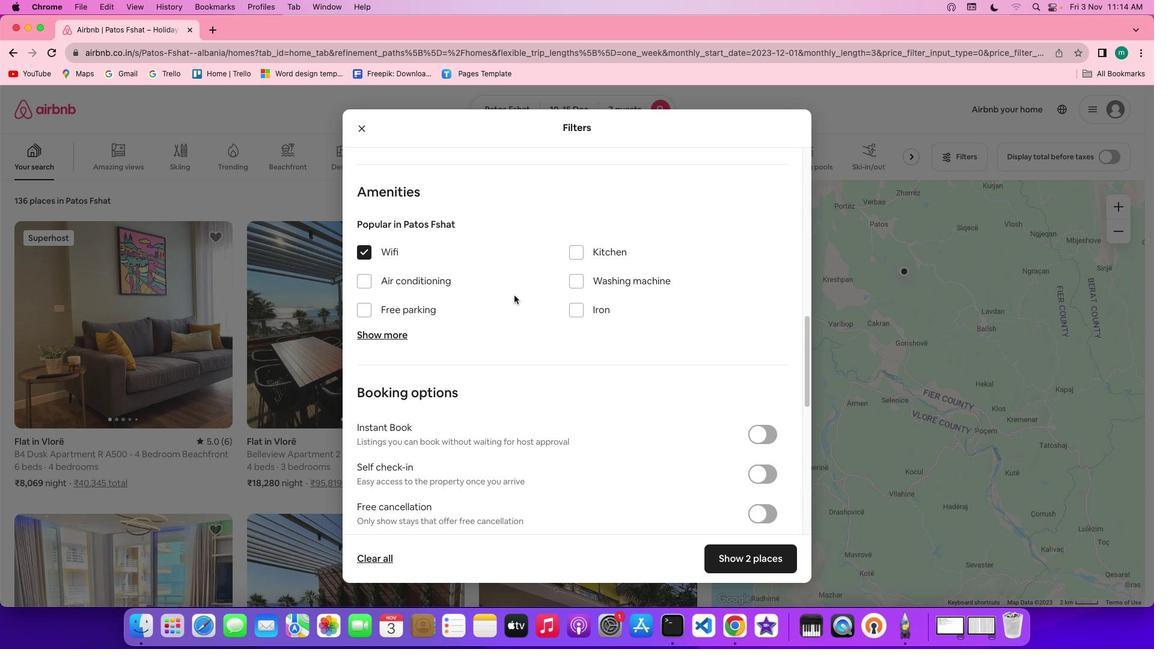 
Action: Mouse scrolled (513, 295) with delta (0, 0)
Screenshot: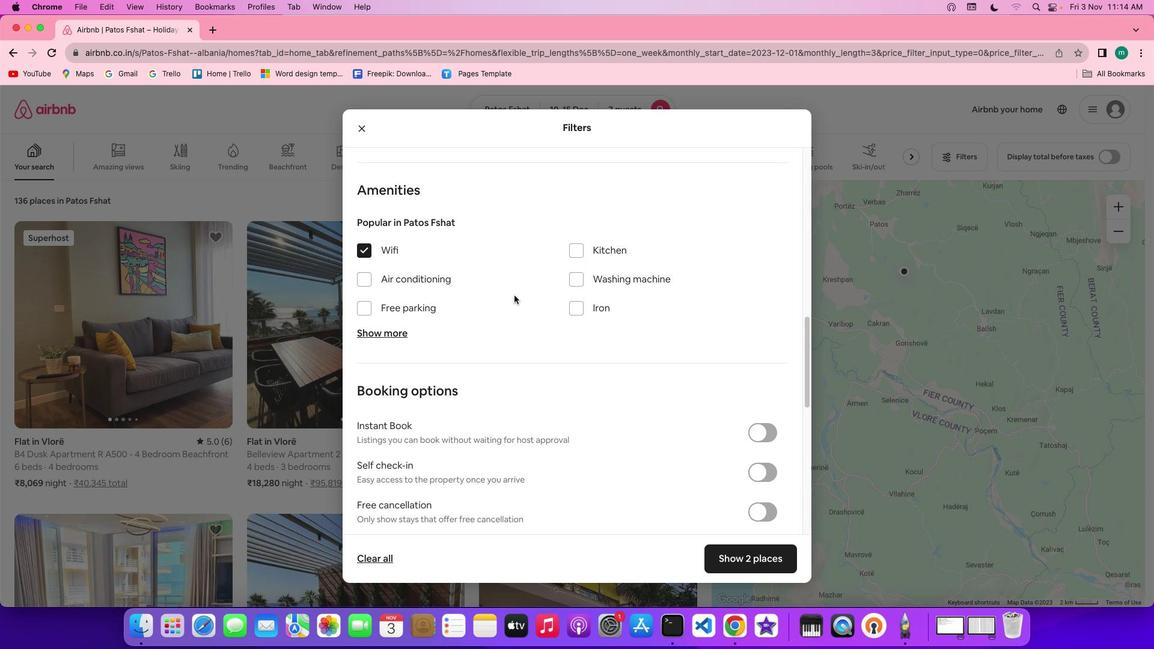
Action: Mouse scrolled (513, 295) with delta (0, 0)
Screenshot: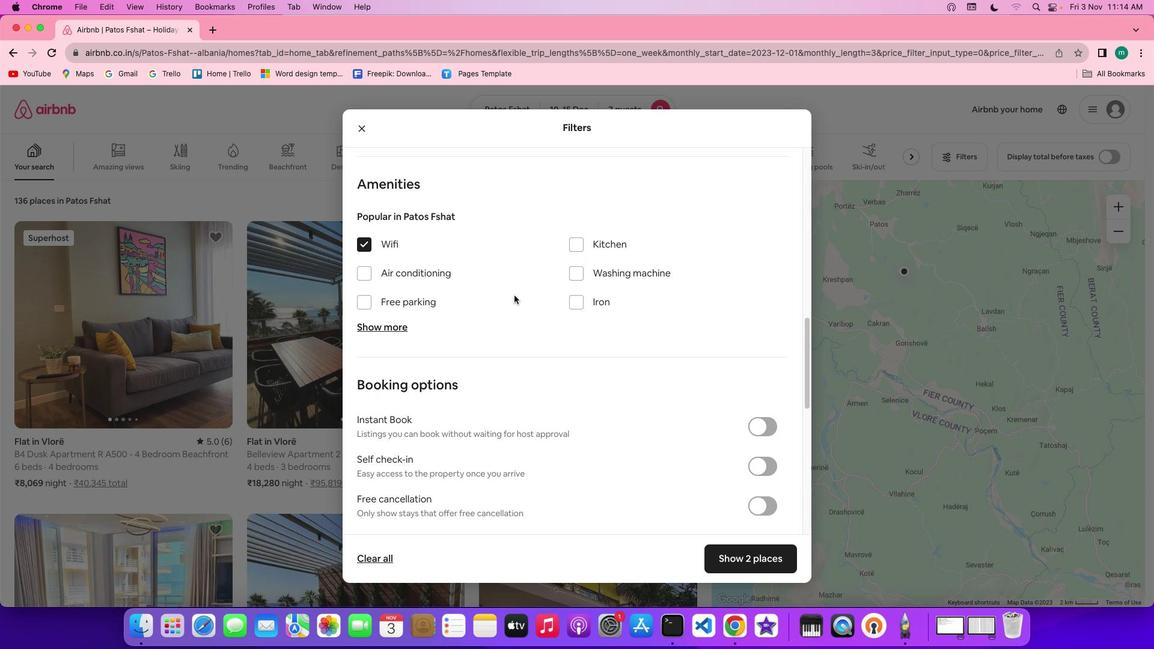 
Action: Mouse moved to (383, 314)
Screenshot: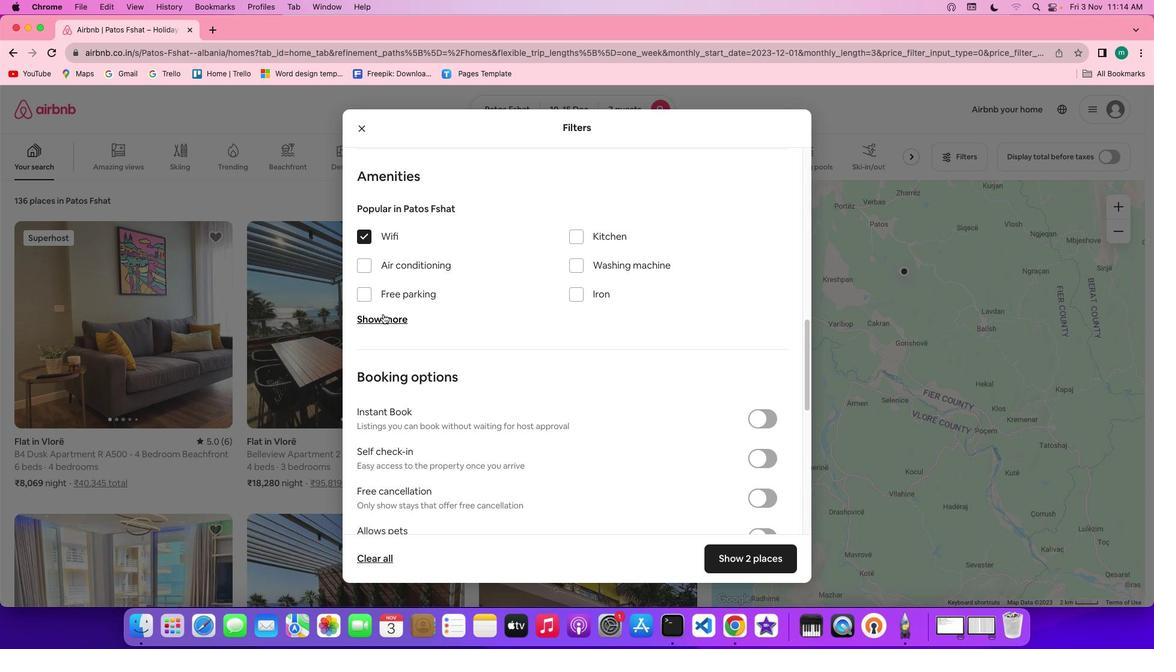 
Action: Mouse pressed left at (383, 314)
Screenshot: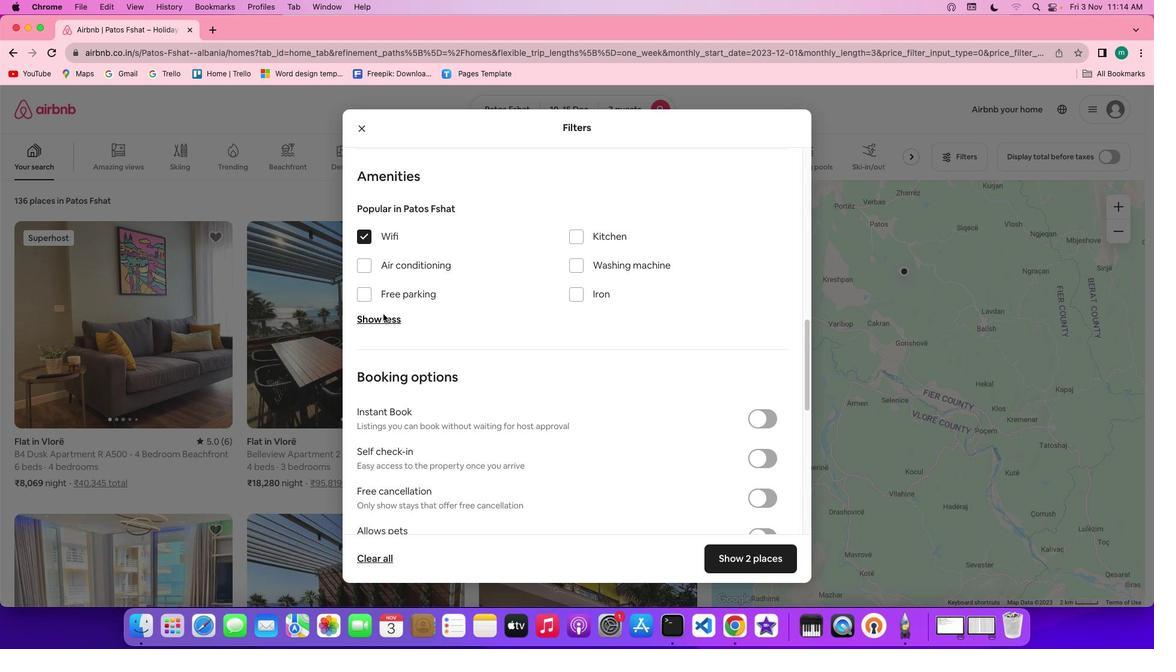 
Action: Mouse moved to (604, 361)
Screenshot: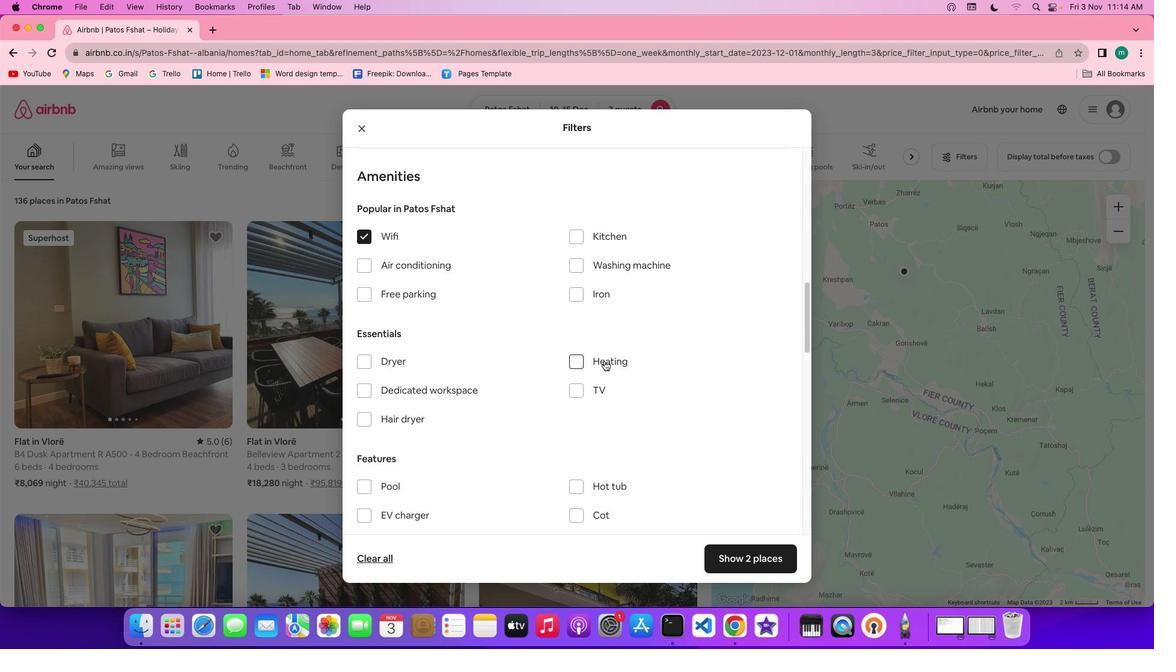 
Action: Mouse pressed left at (604, 361)
Screenshot: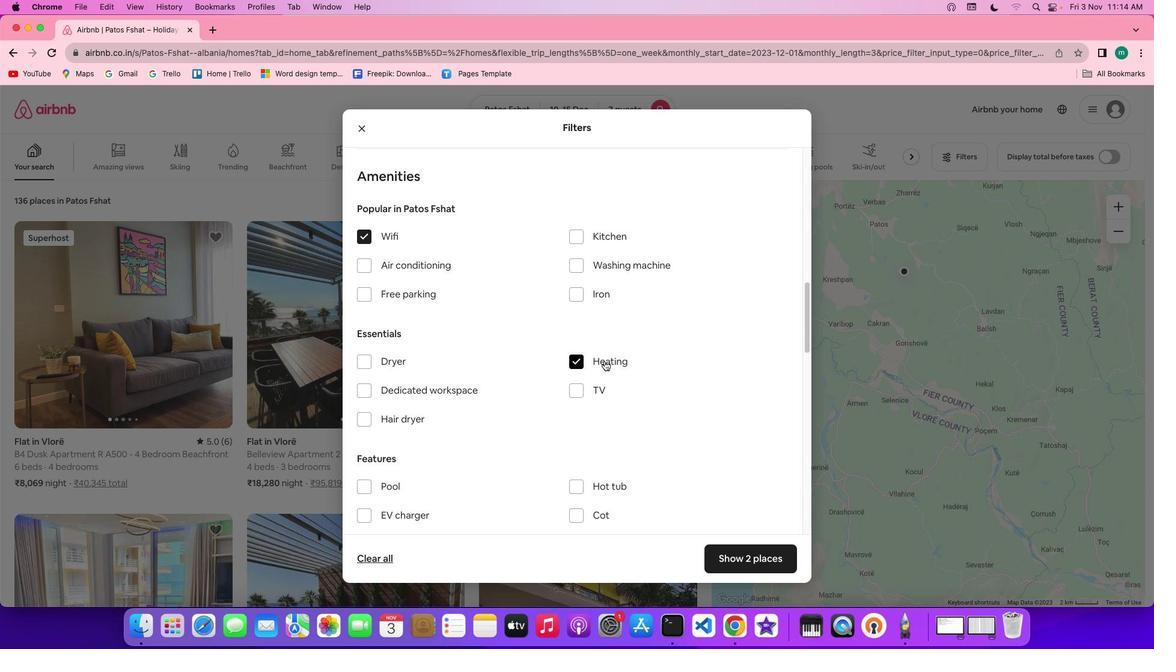 
Action: Mouse moved to (578, 389)
Screenshot: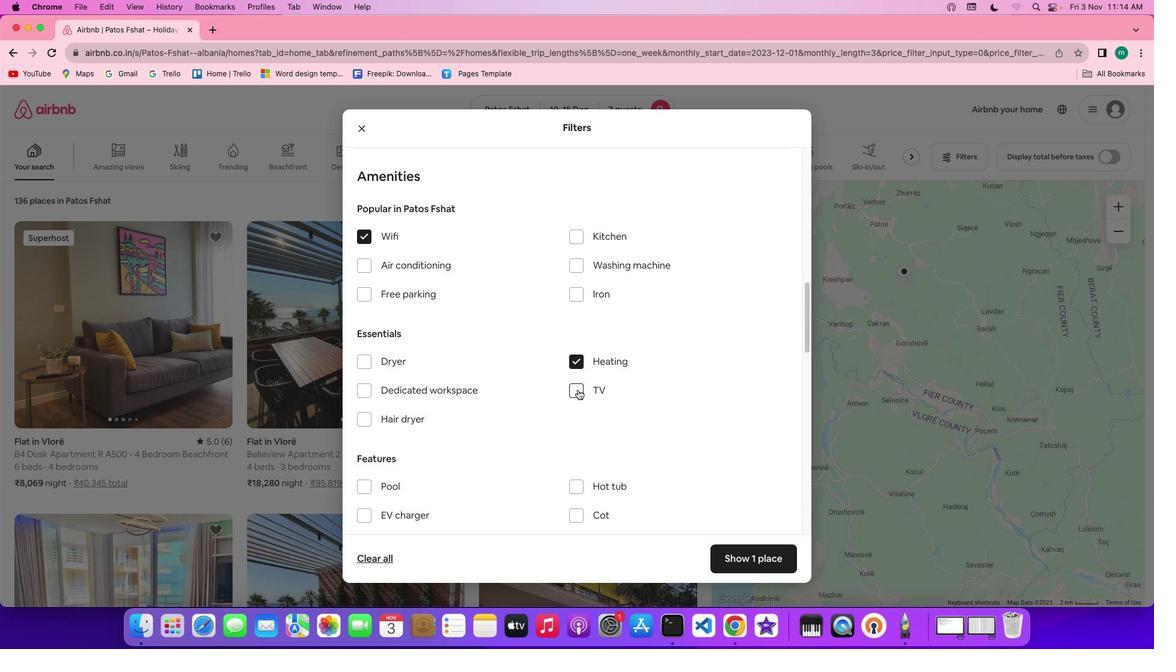 
Action: Mouse pressed left at (578, 389)
Screenshot: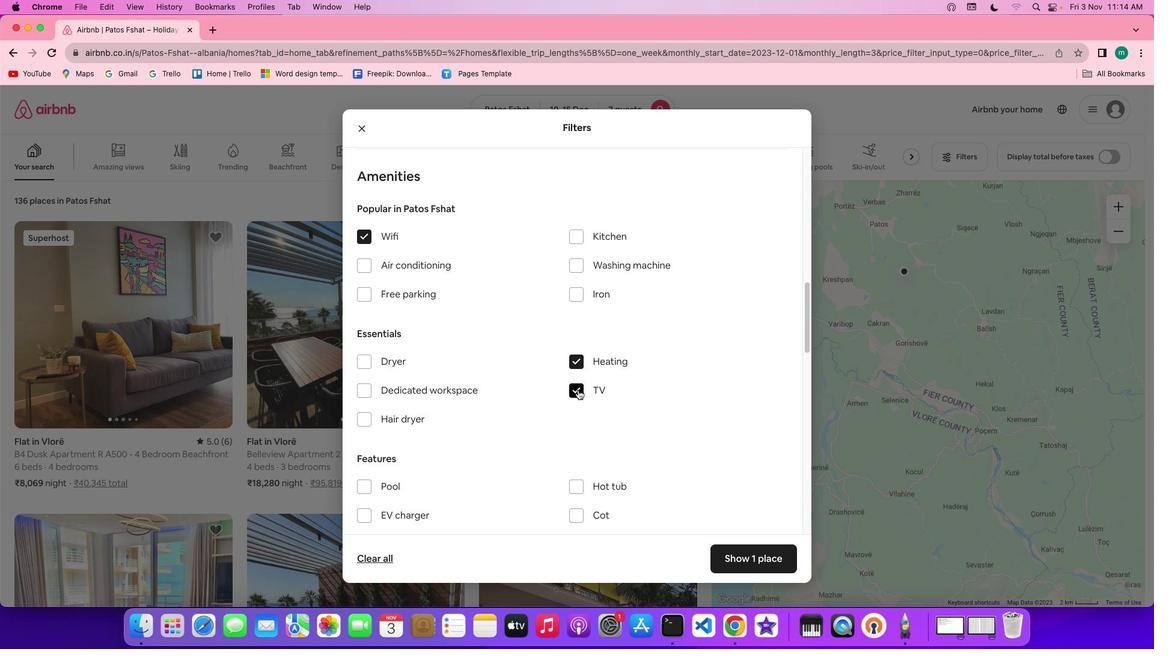 
Action: Mouse moved to (408, 294)
Screenshot: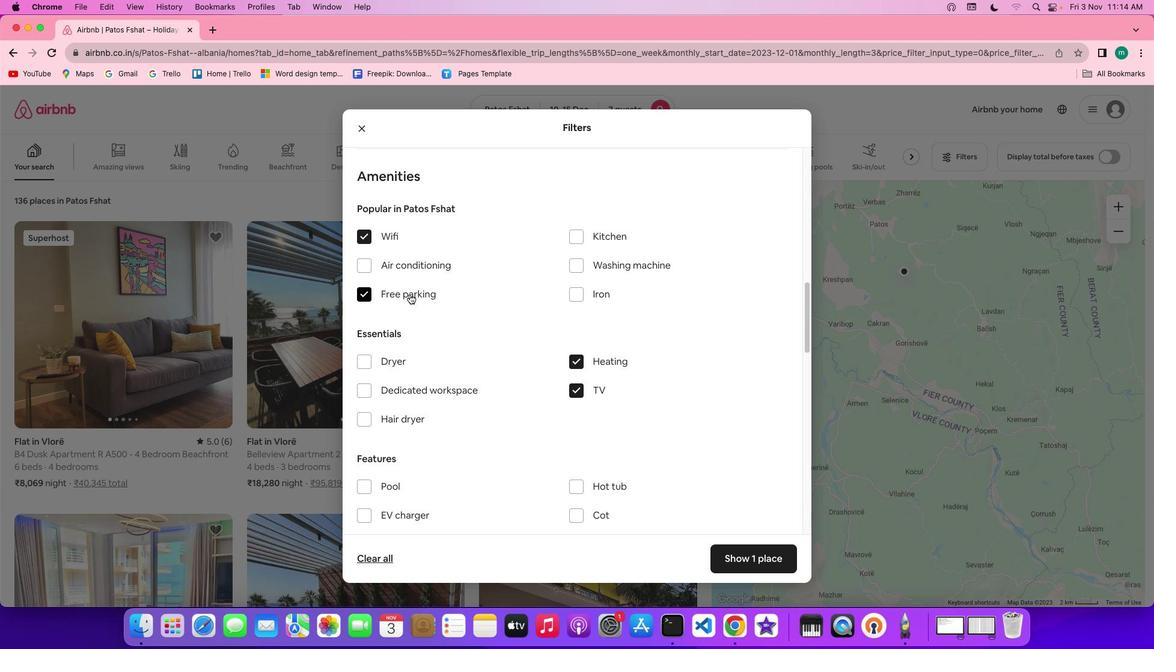 
Action: Mouse pressed left at (408, 294)
Screenshot: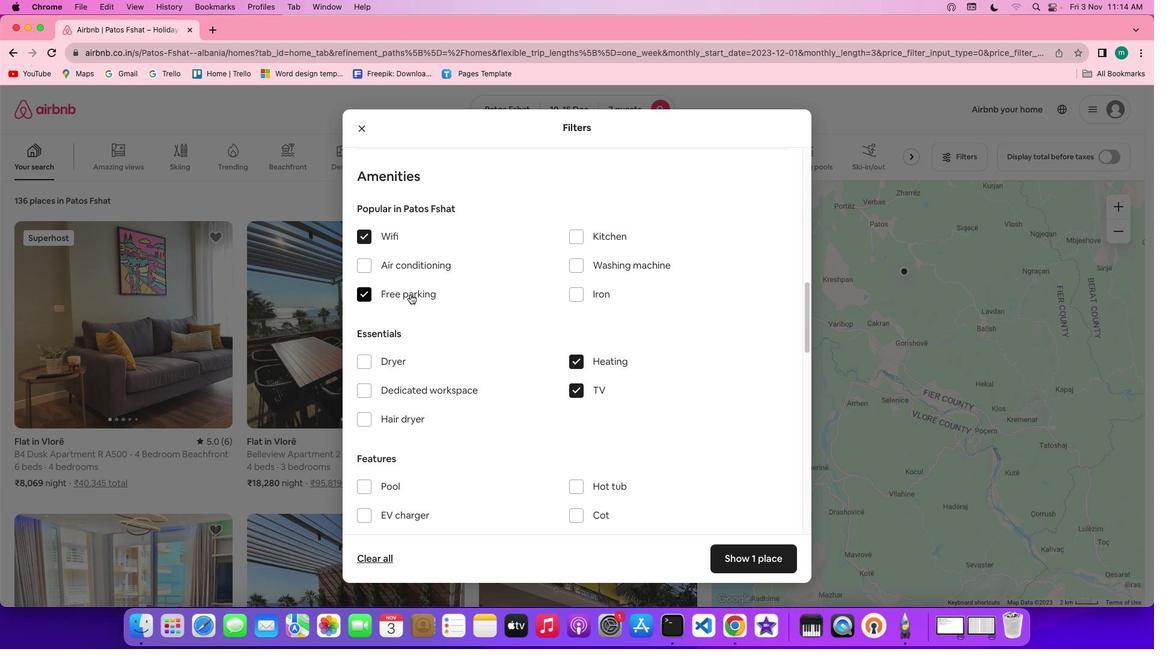 
Action: Mouse moved to (513, 326)
Screenshot: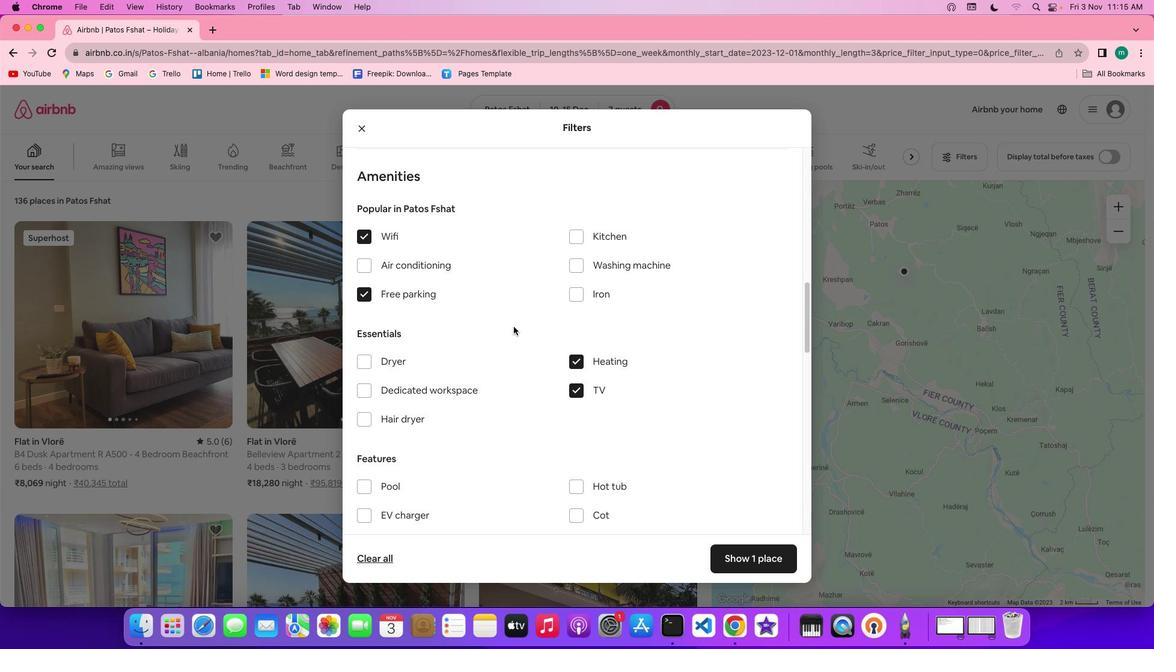 
Action: Mouse scrolled (513, 326) with delta (0, 0)
Screenshot: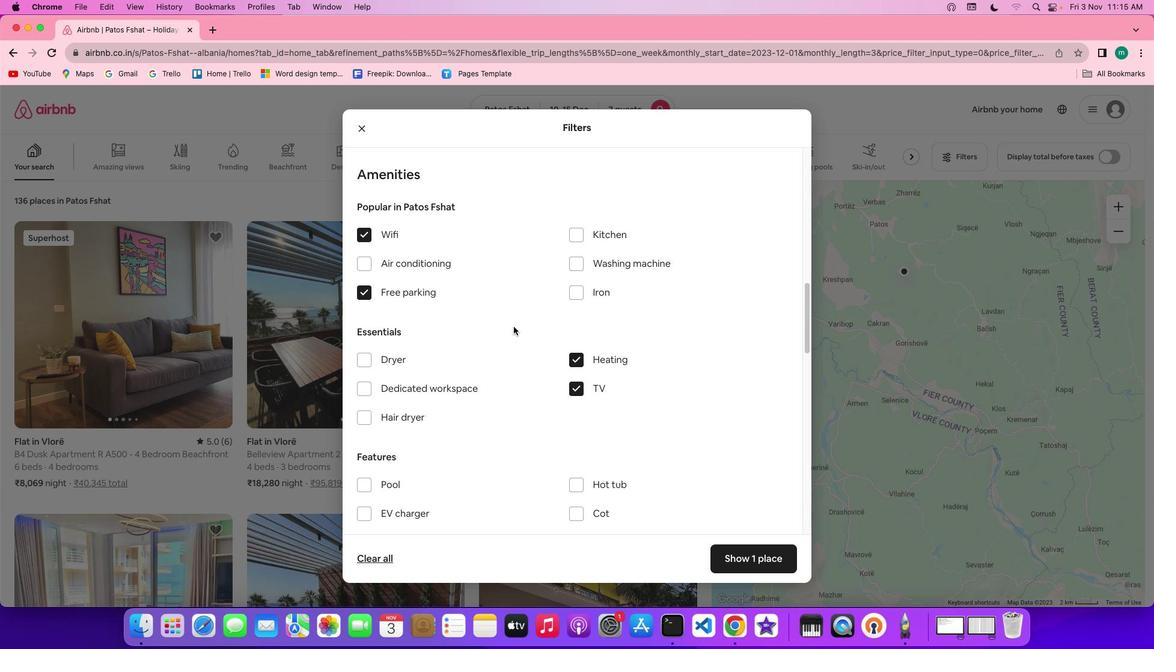 
Action: Mouse scrolled (513, 326) with delta (0, 0)
Screenshot: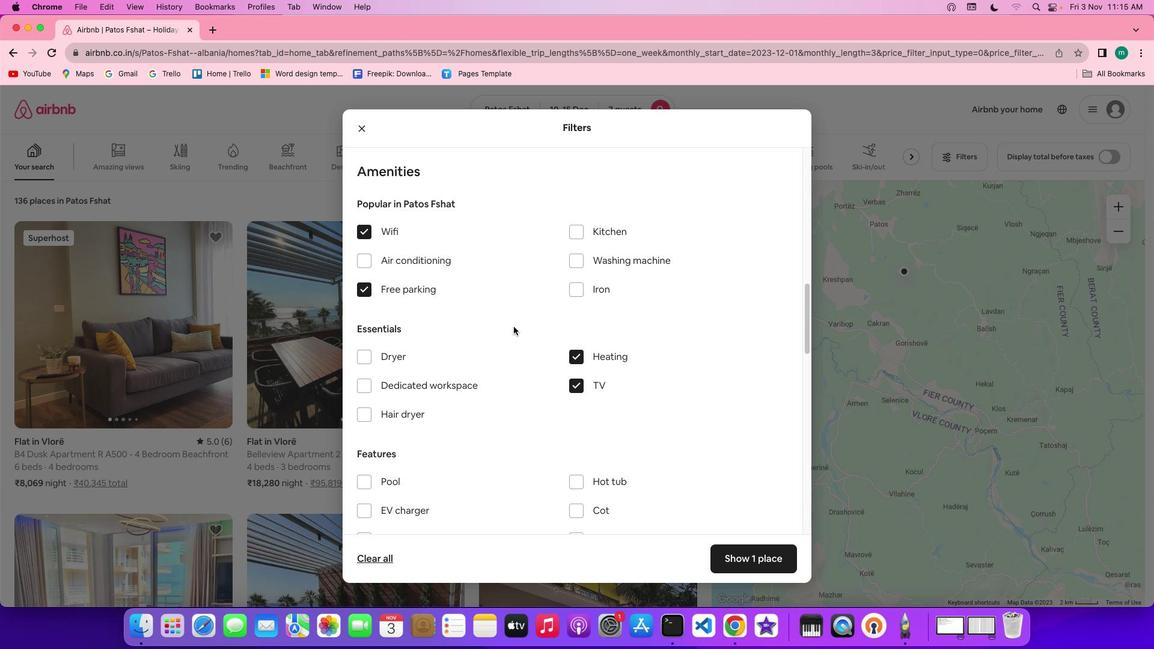 
Action: Mouse scrolled (513, 326) with delta (0, 0)
Screenshot: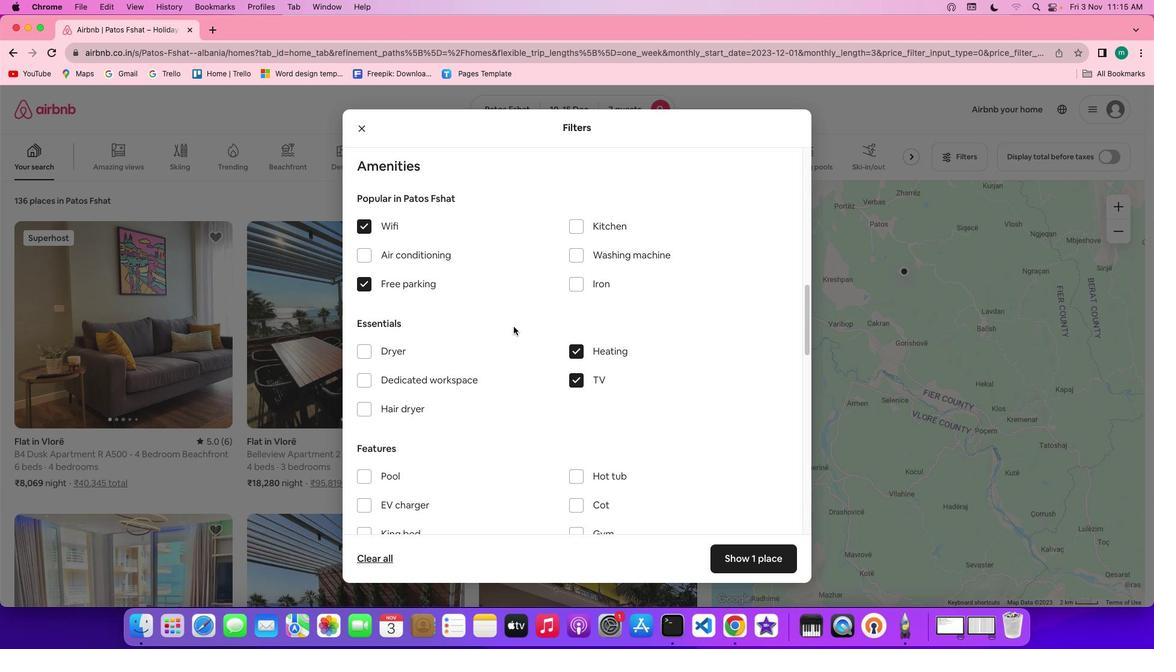 
Action: Mouse scrolled (513, 326) with delta (0, 0)
Screenshot: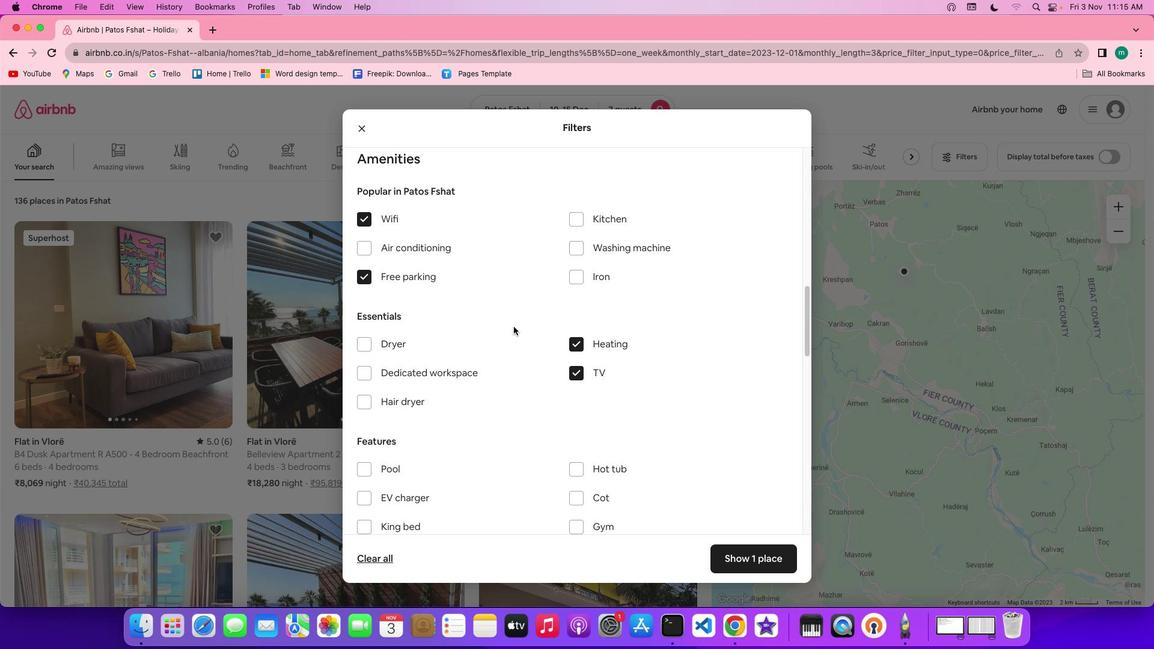 
Action: Mouse scrolled (513, 326) with delta (0, 0)
Screenshot: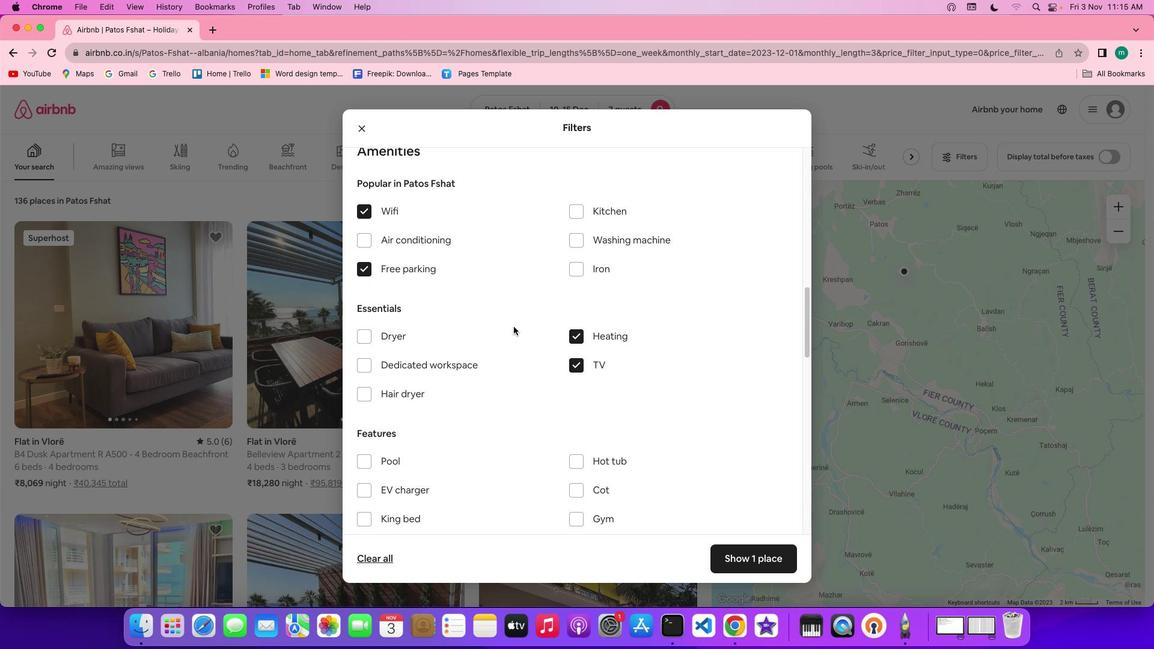 
Action: Mouse scrolled (513, 326) with delta (0, 0)
Screenshot: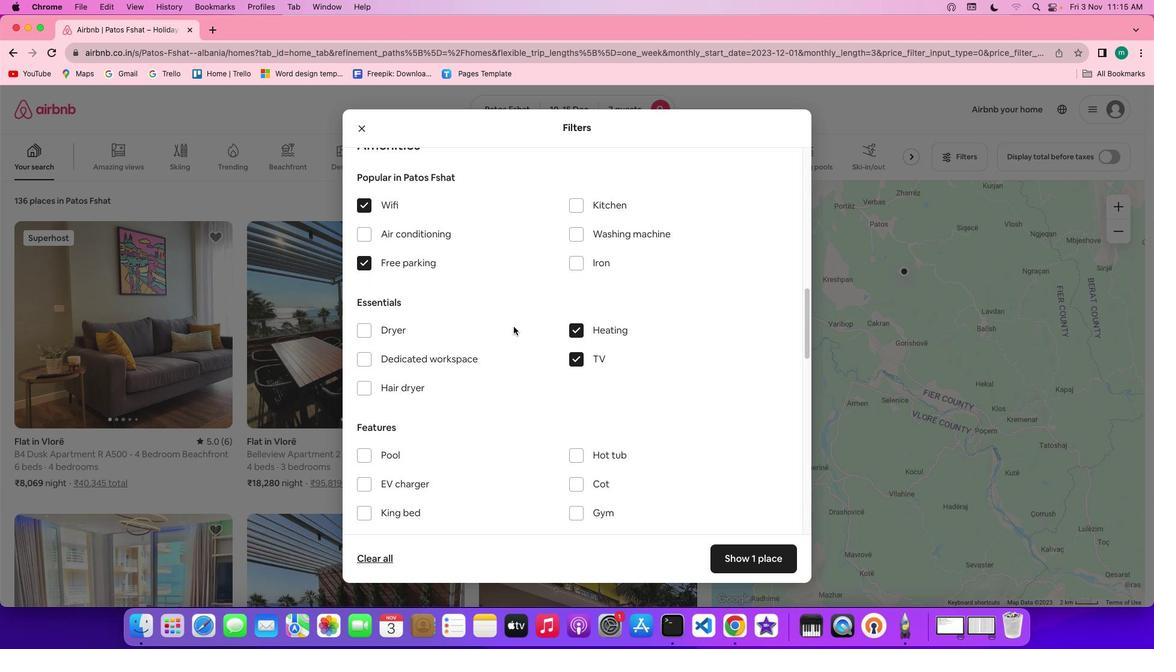 
Action: Mouse scrolled (513, 326) with delta (0, 0)
Screenshot: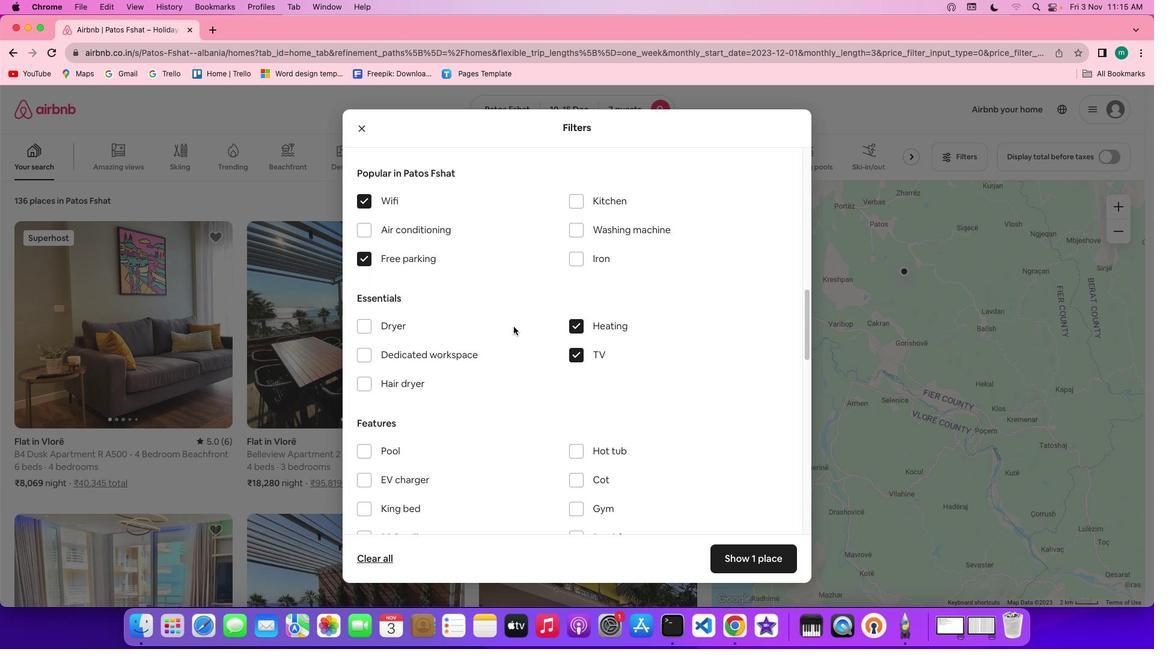 
Action: Mouse scrolled (513, 326) with delta (0, 0)
Screenshot: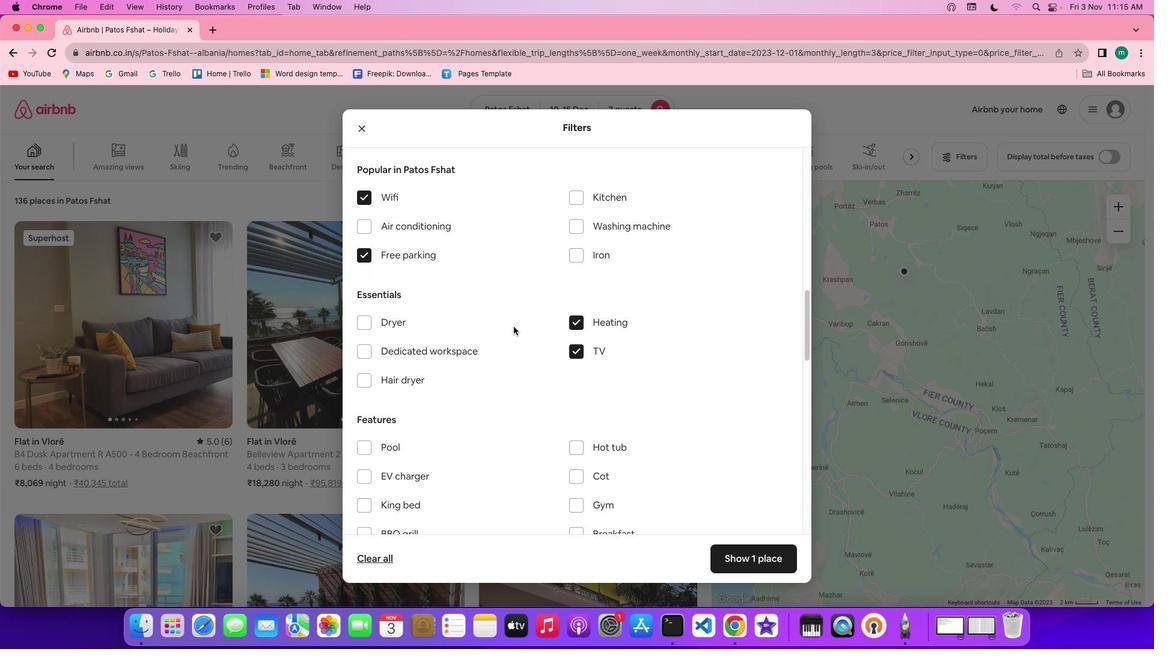 
Action: Mouse scrolled (513, 326) with delta (0, 0)
Screenshot: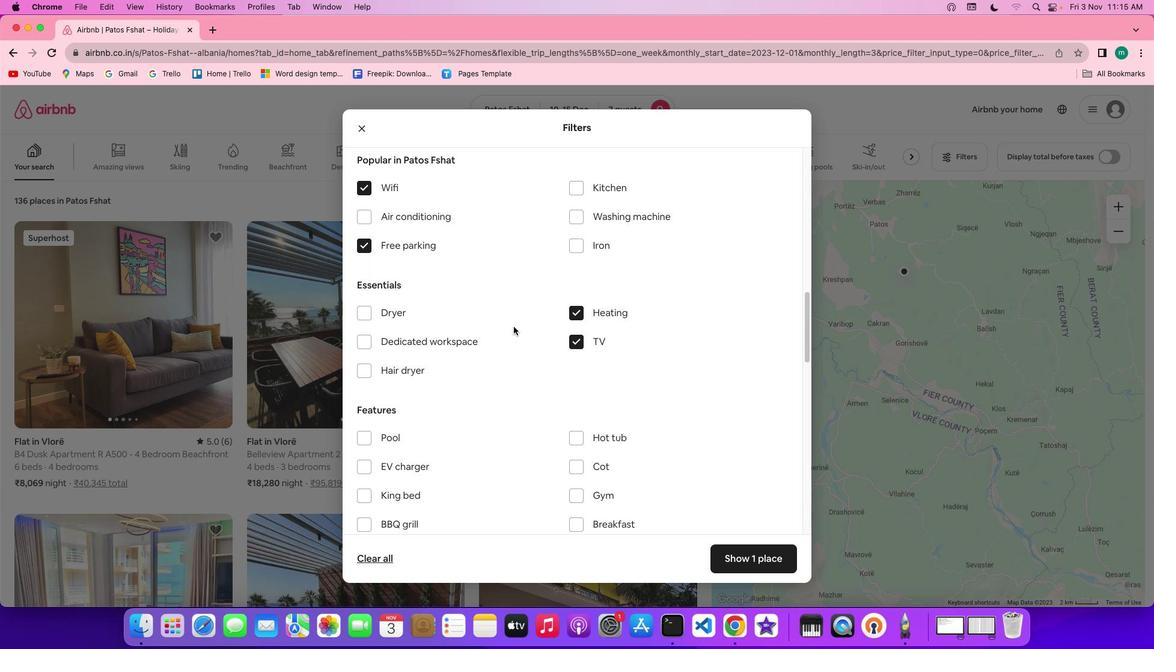 
Action: Mouse scrolled (513, 326) with delta (0, 0)
Screenshot: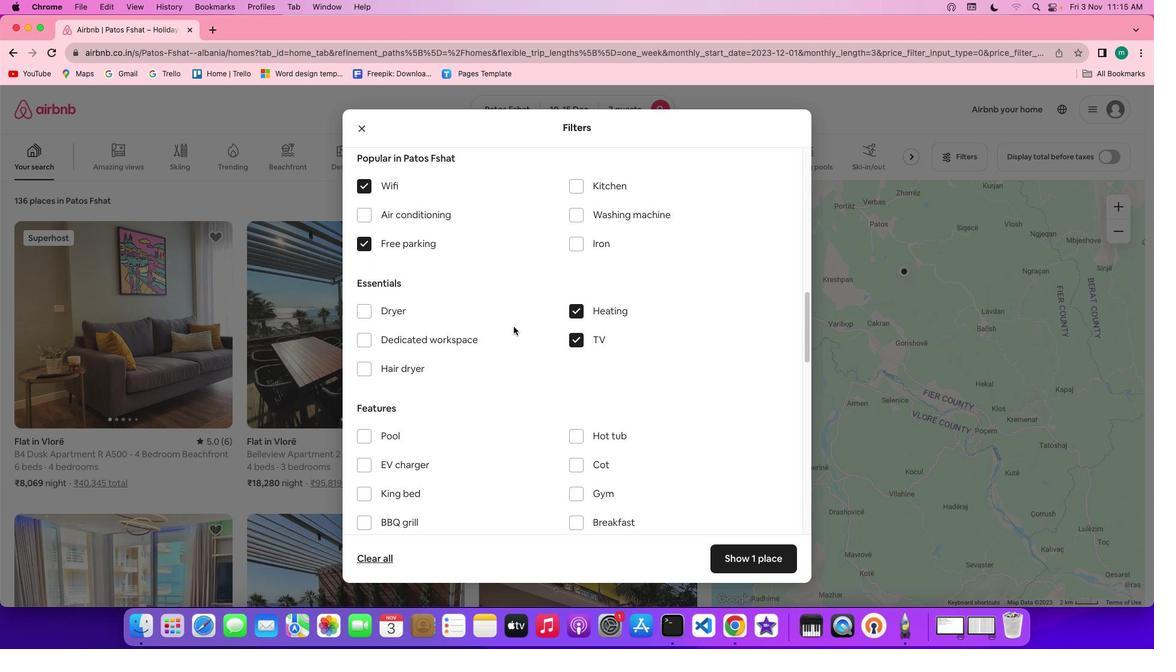 
Action: Mouse scrolled (513, 326) with delta (0, 0)
Screenshot: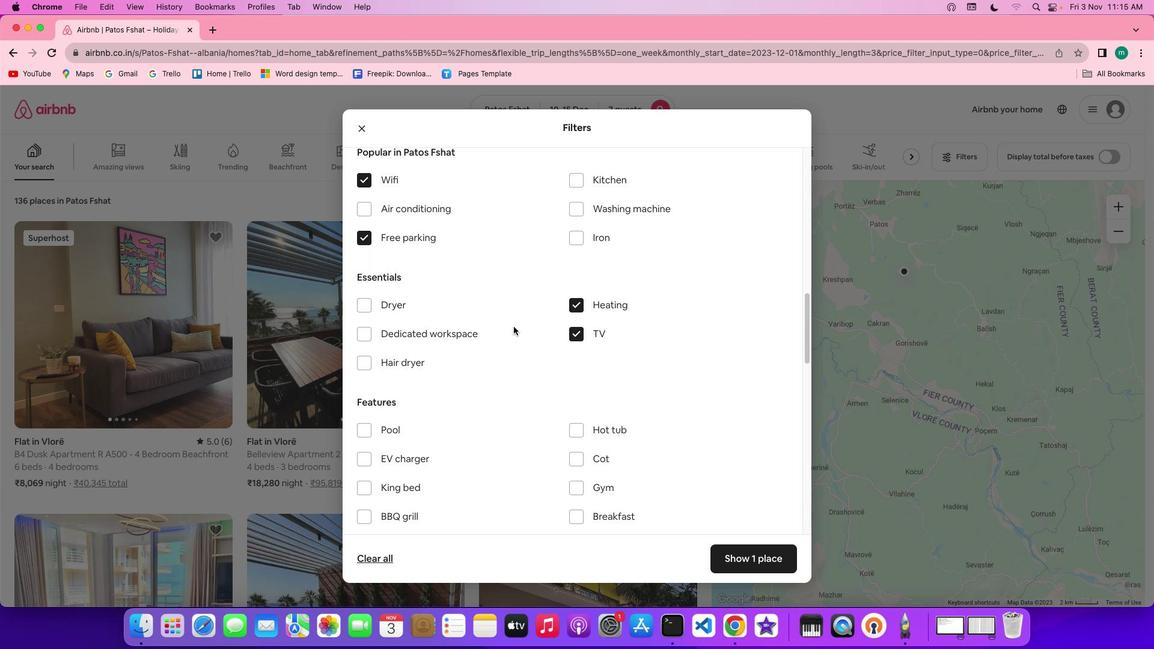 
Action: Mouse scrolled (513, 326) with delta (0, 0)
Screenshot: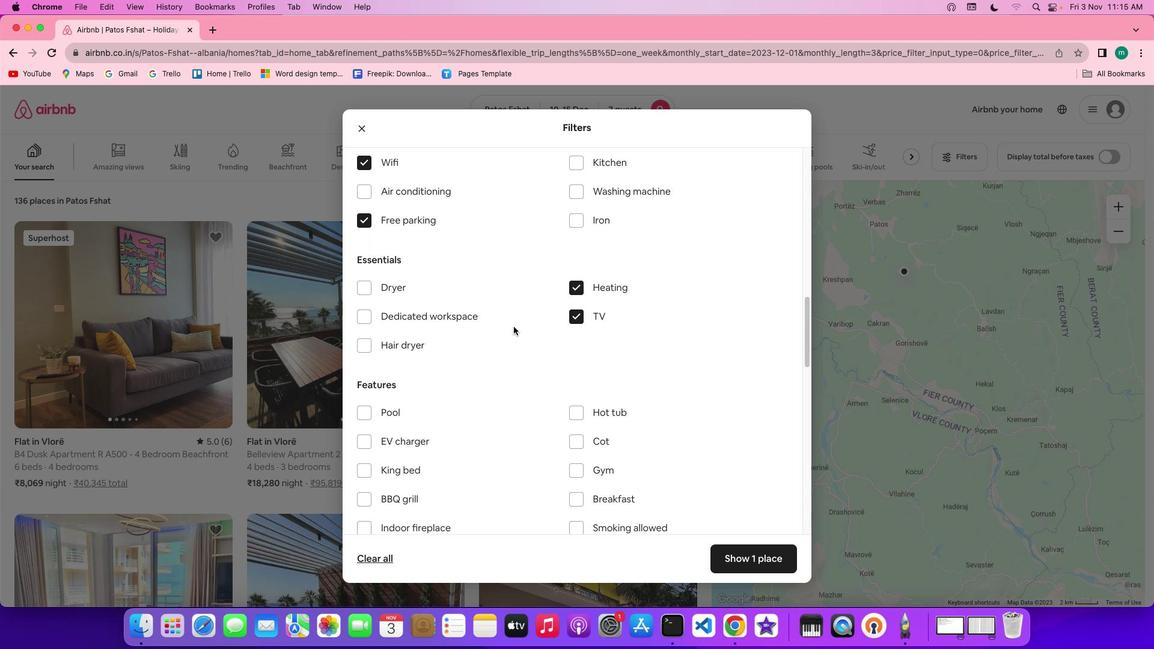 
Action: Mouse scrolled (513, 326) with delta (0, 0)
Screenshot: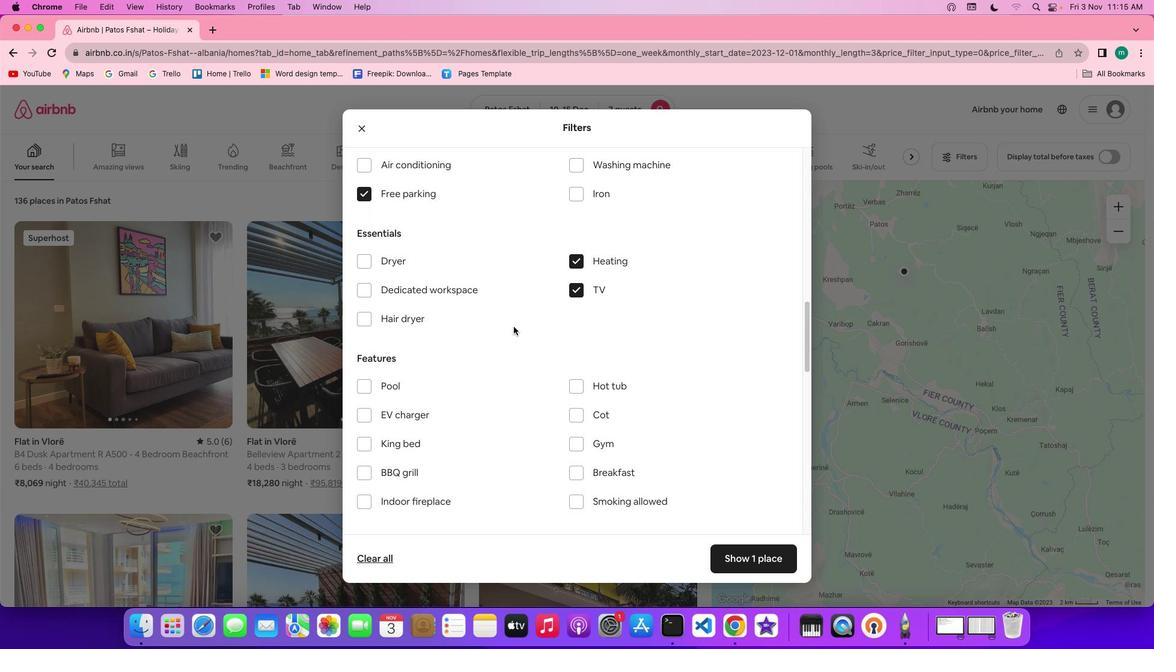 
Action: Mouse moved to (574, 357)
Screenshot: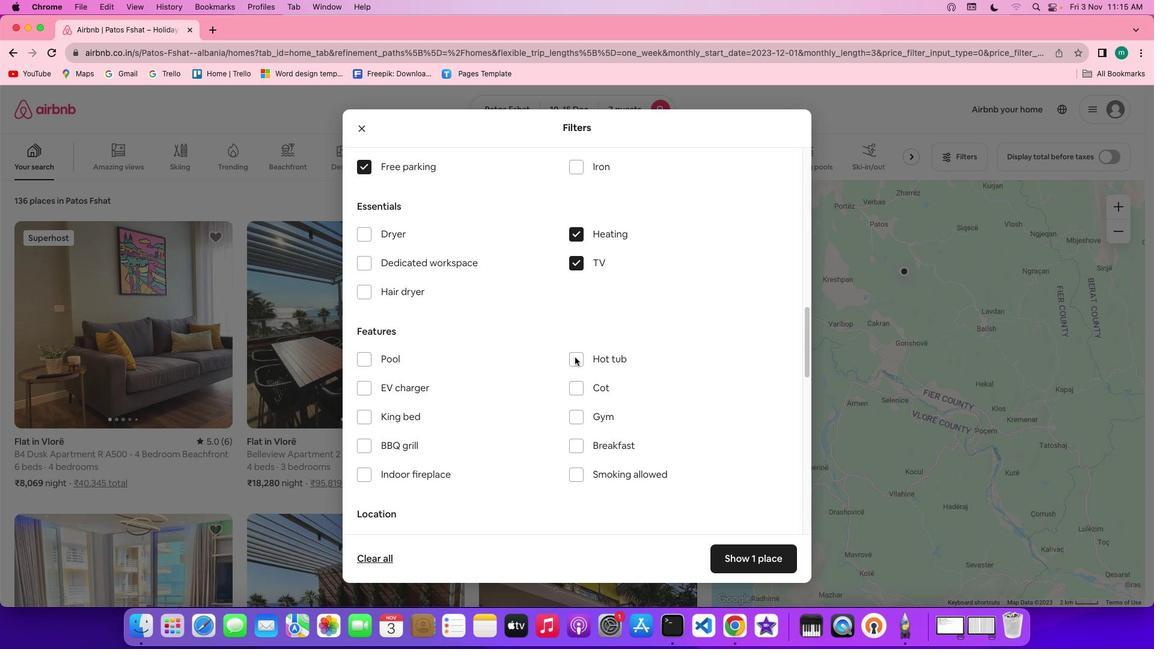 
Action: Mouse pressed left at (574, 357)
Screenshot: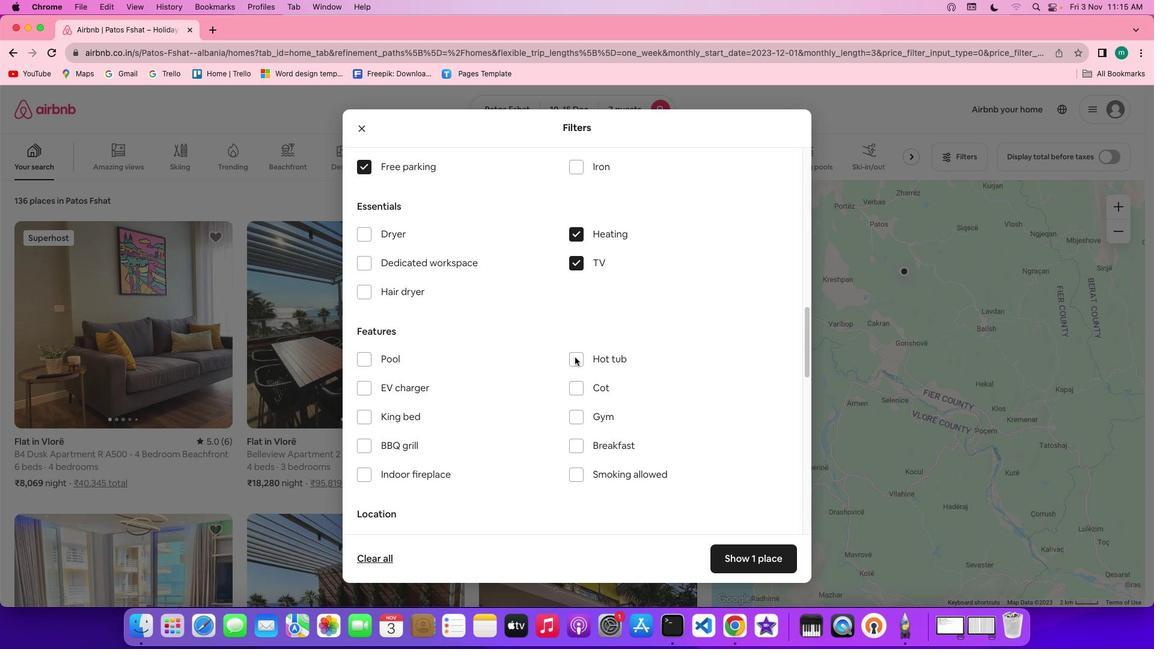 
Action: Mouse moved to (580, 412)
Screenshot: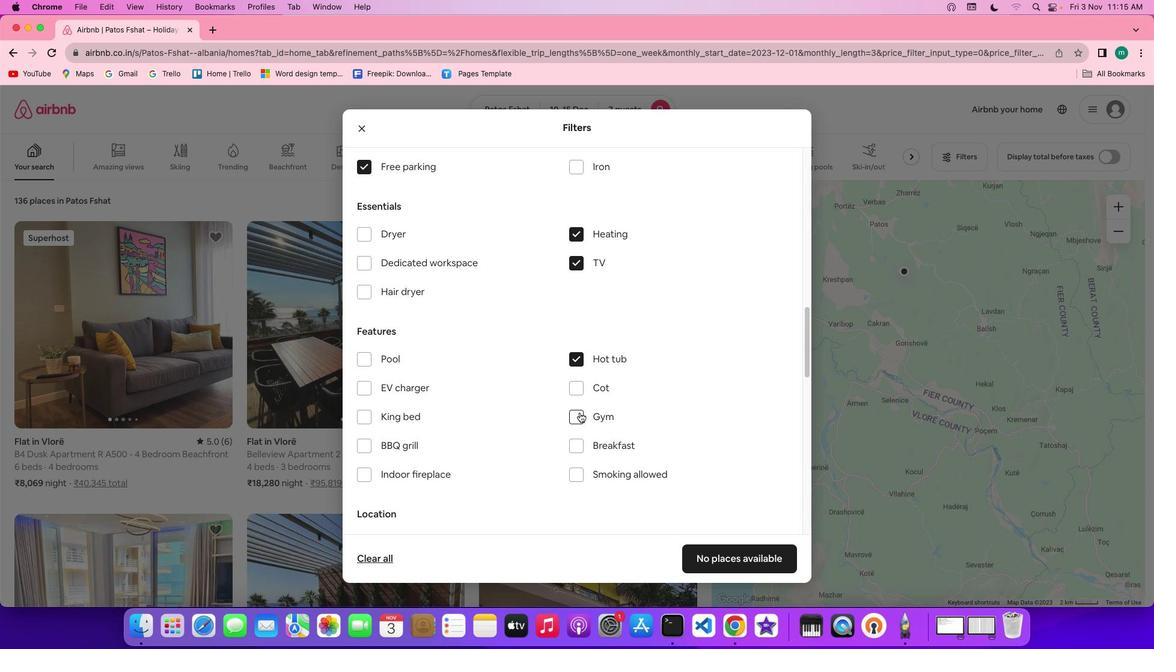 
Action: Mouse pressed left at (580, 412)
Screenshot: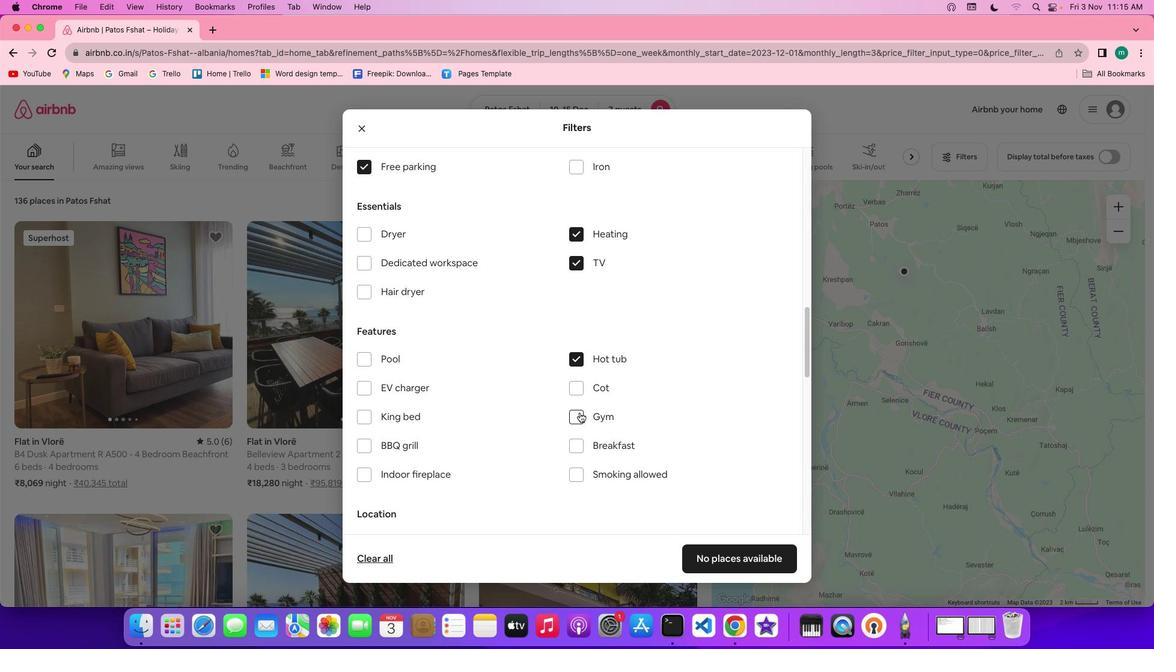 
Action: Mouse moved to (431, 348)
Screenshot: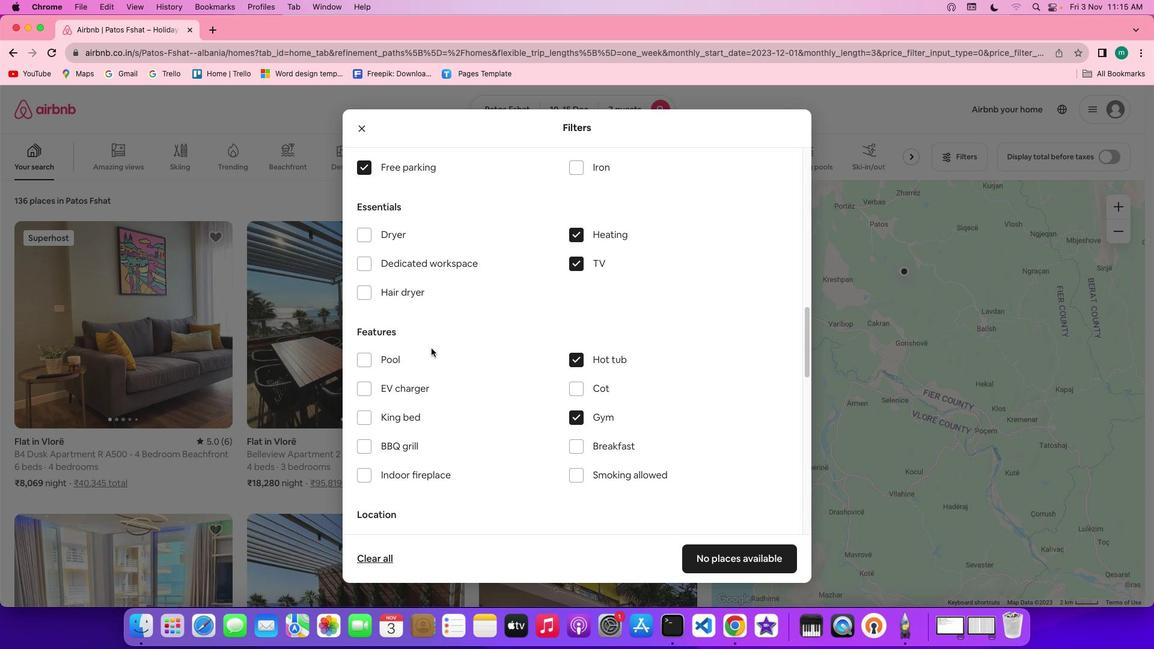 
Action: Mouse scrolled (431, 348) with delta (0, 0)
Screenshot: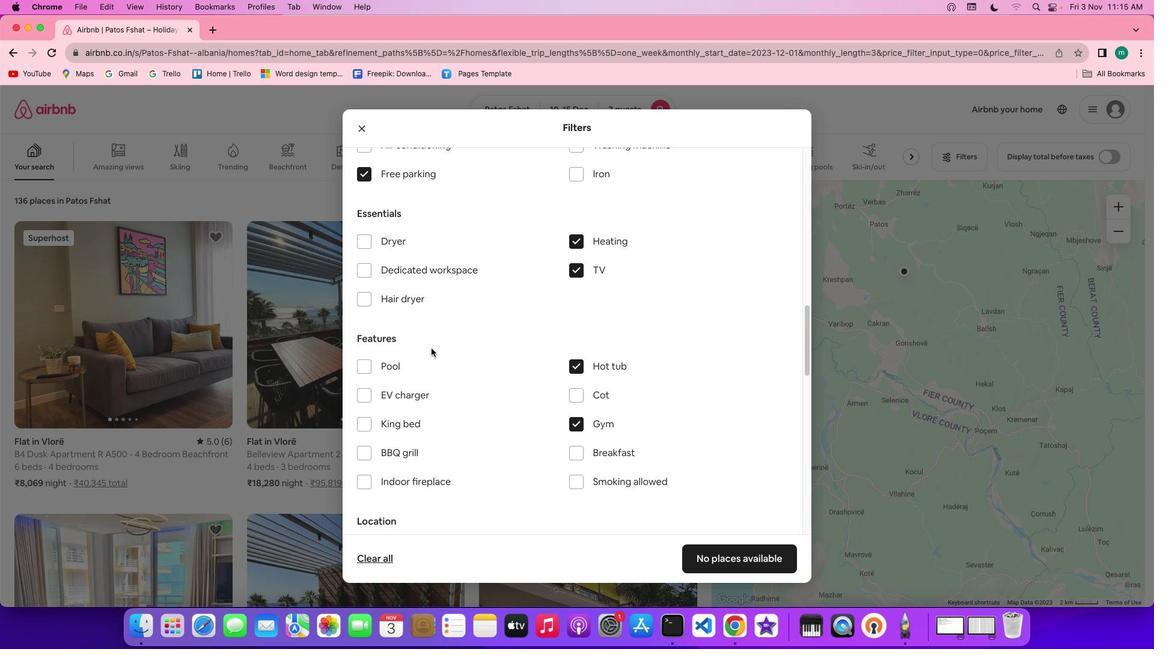 
Action: Mouse scrolled (431, 348) with delta (0, 0)
Screenshot: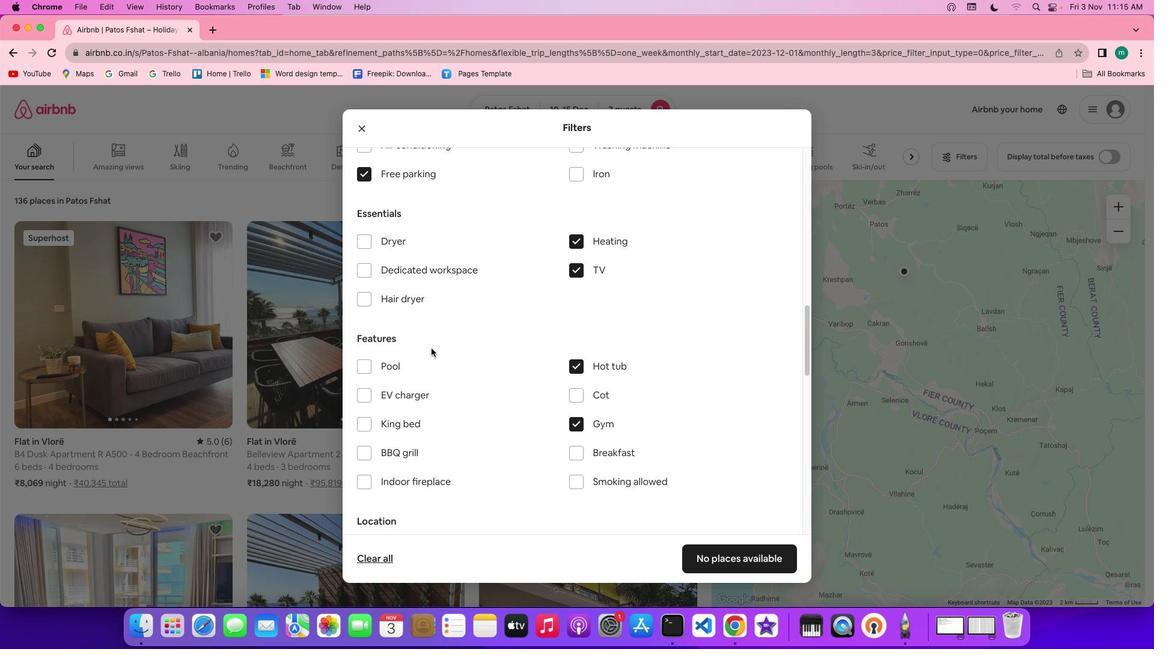 
Action: Mouse scrolled (431, 348) with delta (0, 0)
Screenshot: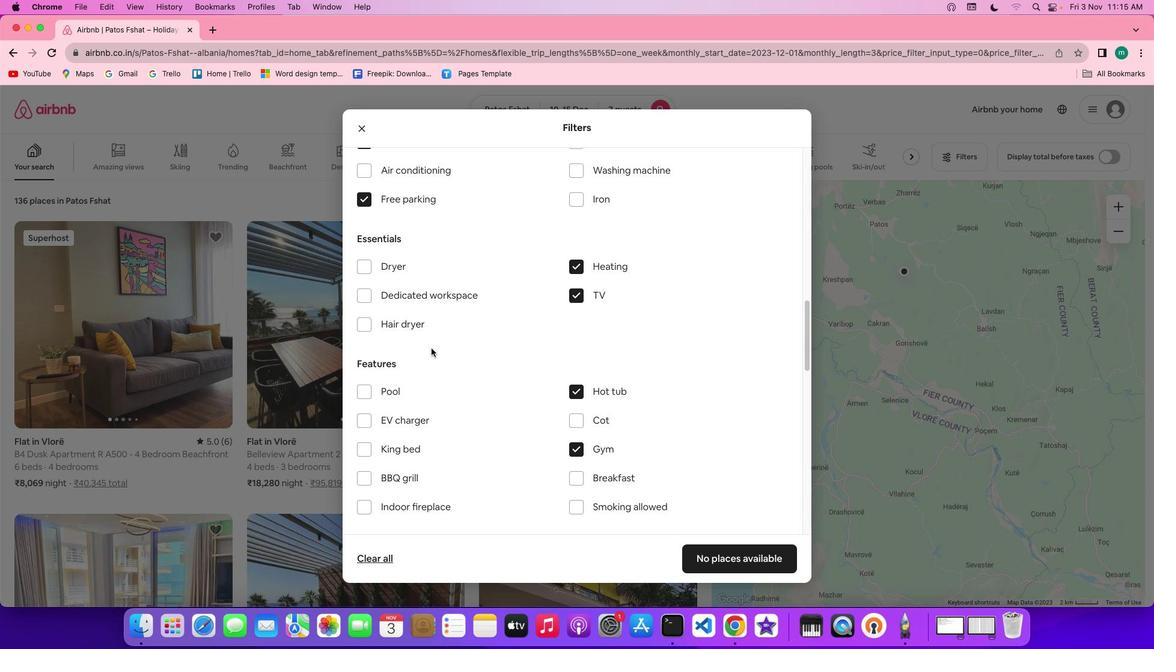 
Action: Mouse moved to (431, 348)
Screenshot: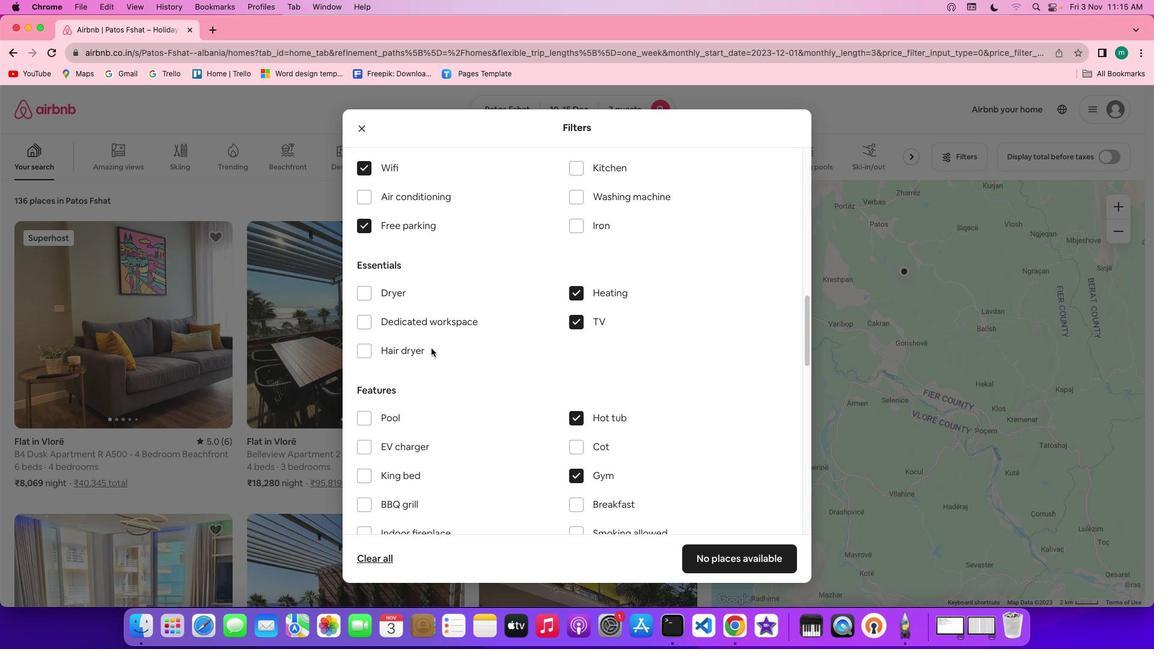 
Action: Mouse scrolled (431, 348) with delta (0, 0)
Screenshot: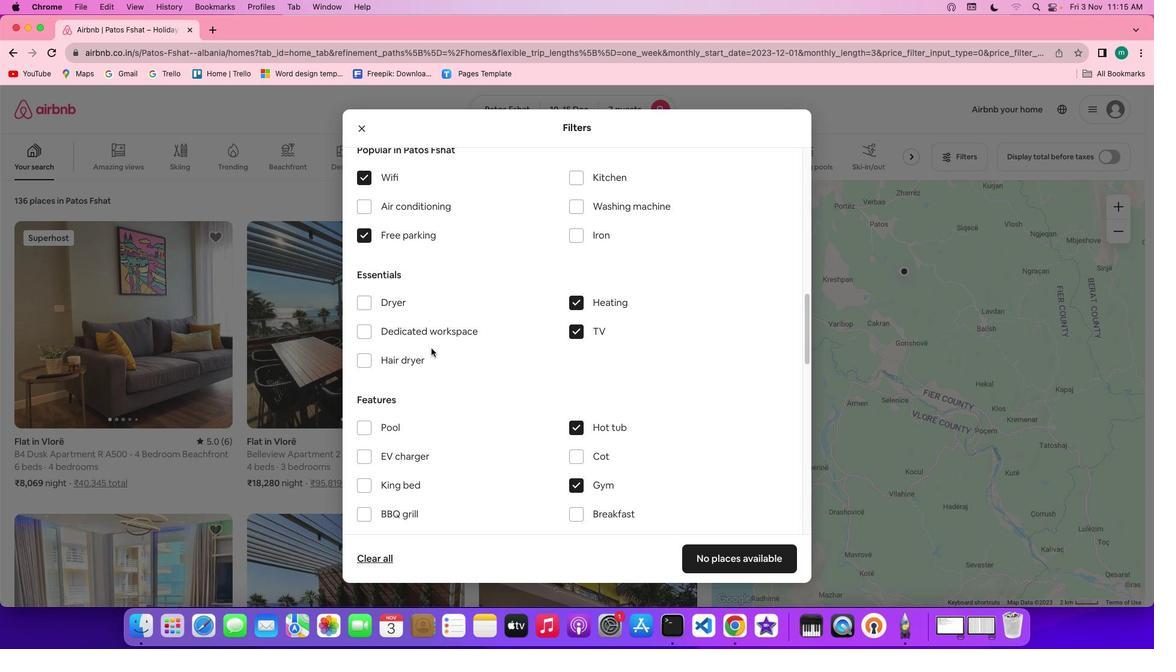 
Action: Mouse scrolled (431, 348) with delta (0, 0)
Screenshot: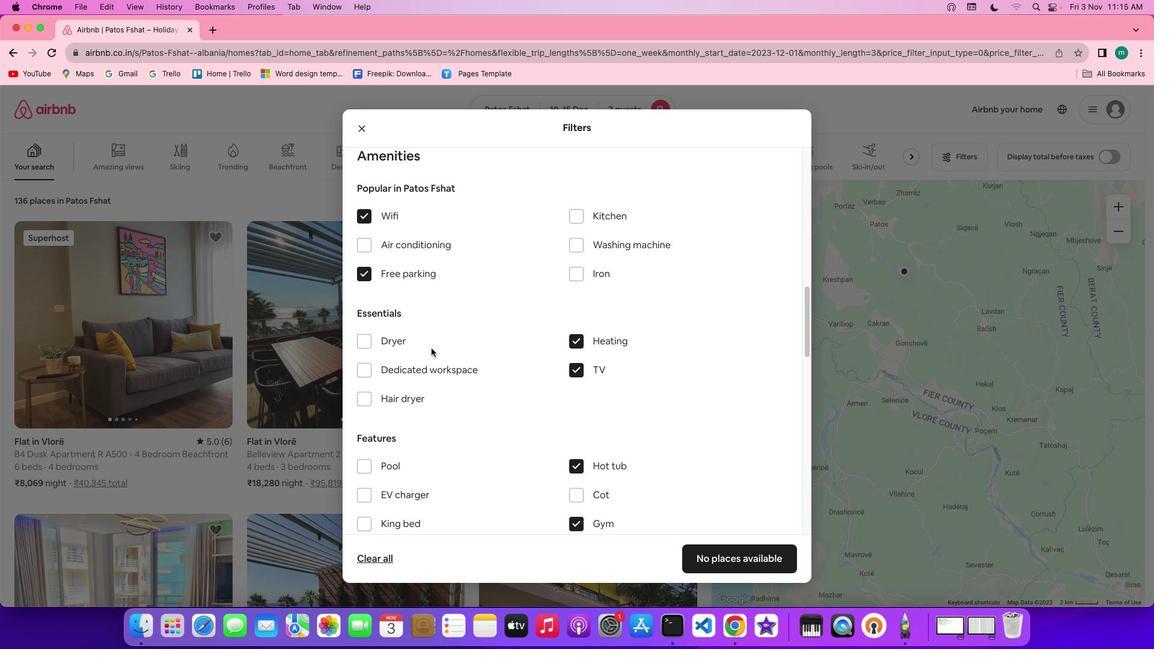 
Action: Mouse scrolled (431, 348) with delta (0, 1)
Screenshot: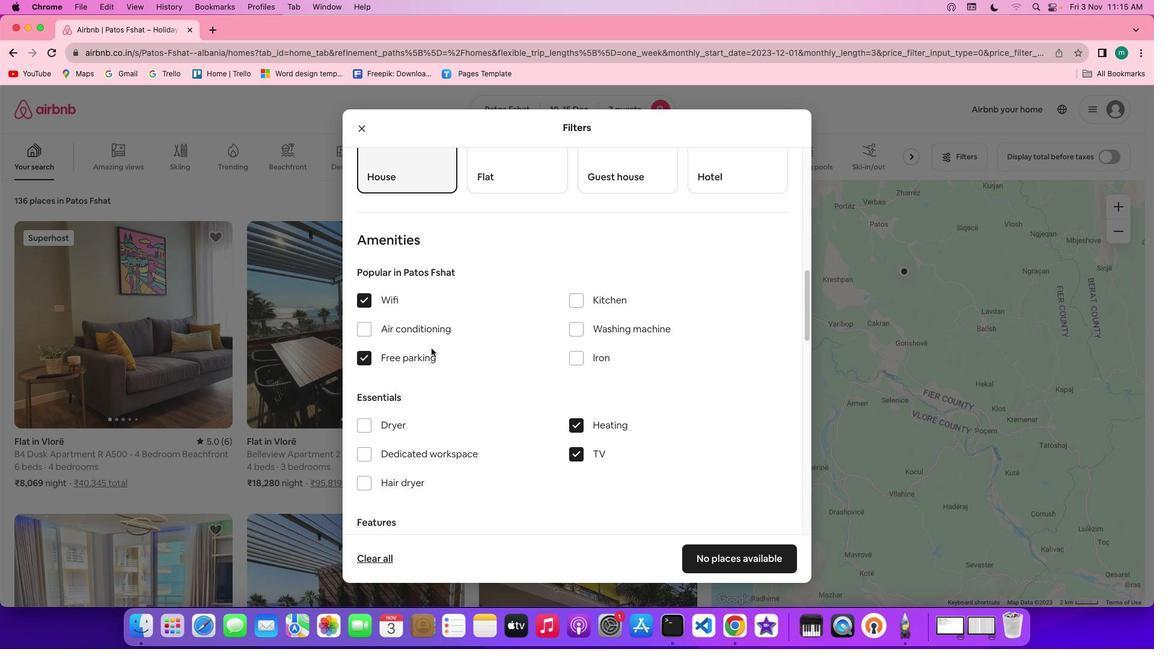 
Action: Mouse scrolled (431, 348) with delta (0, 3)
Screenshot: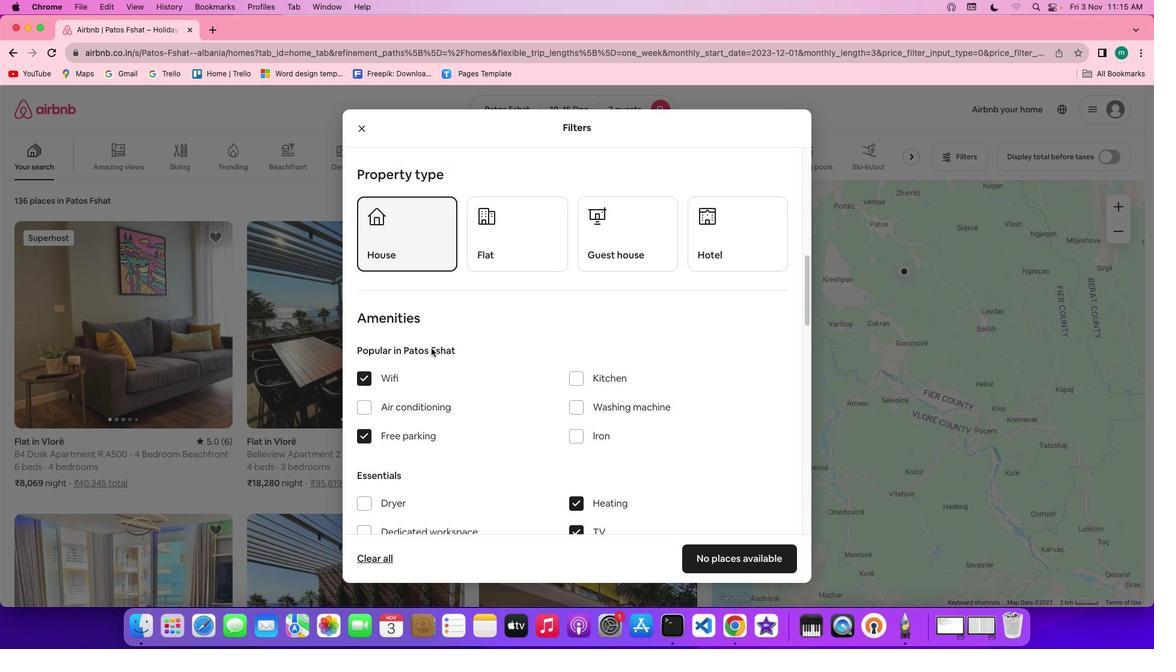 
Action: Mouse scrolled (431, 348) with delta (0, 0)
Screenshot: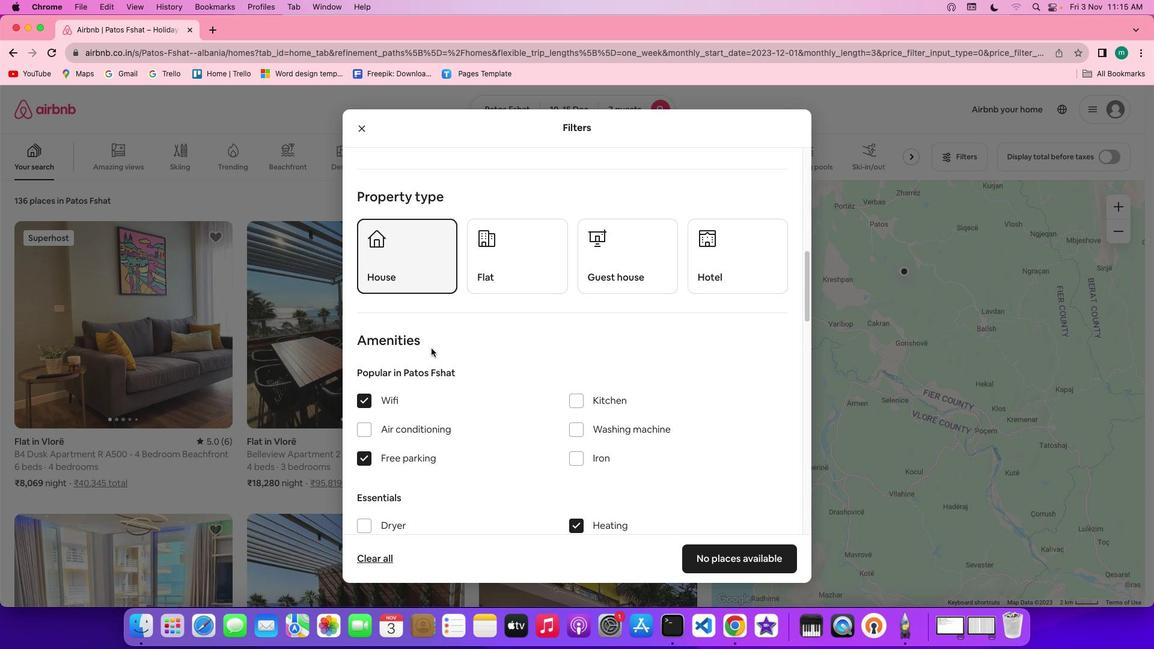 
Action: Mouse scrolled (431, 348) with delta (0, 0)
Screenshot: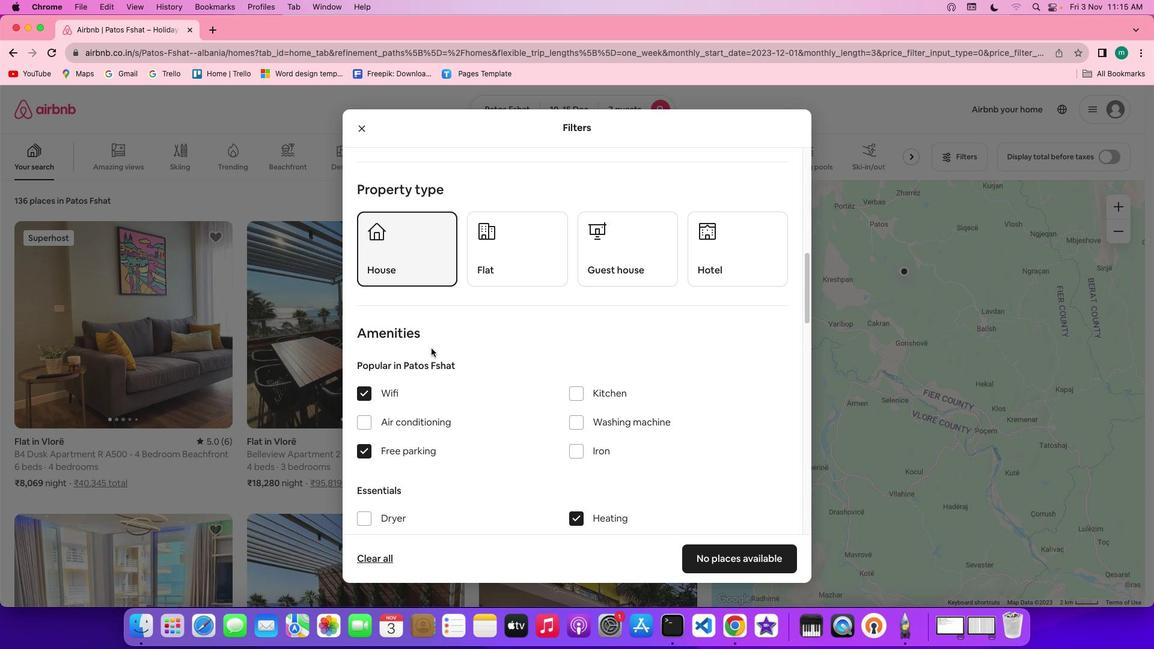 
Action: Mouse scrolled (431, 348) with delta (0, 0)
Screenshot: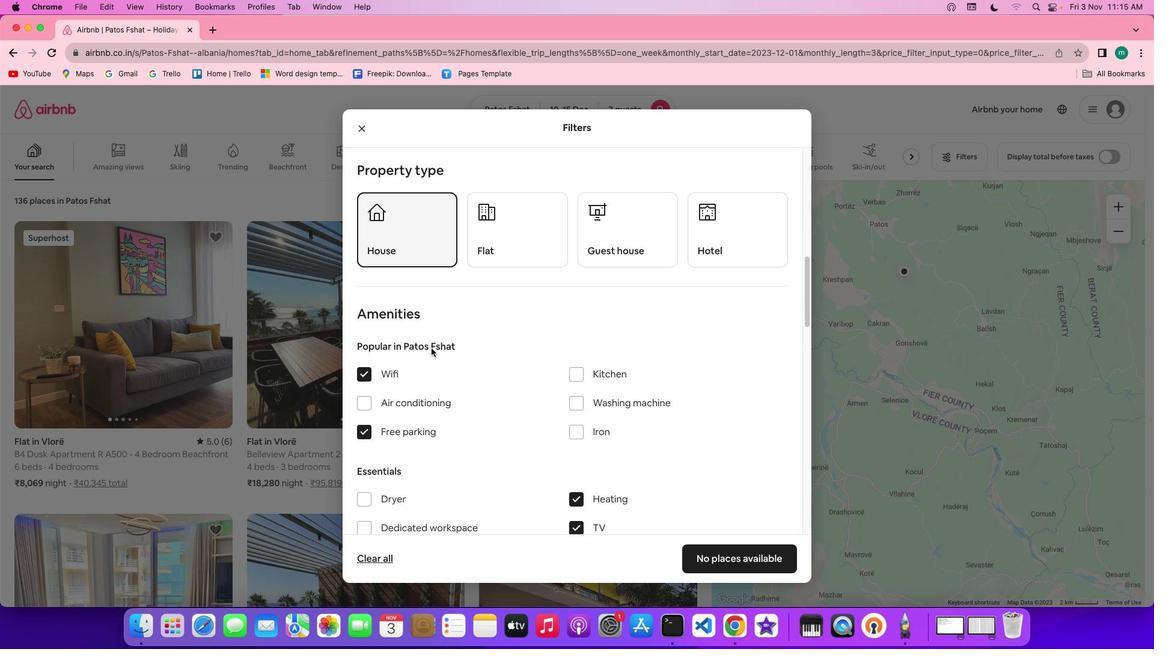 
Action: Mouse scrolled (431, 348) with delta (0, 0)
Screenshot: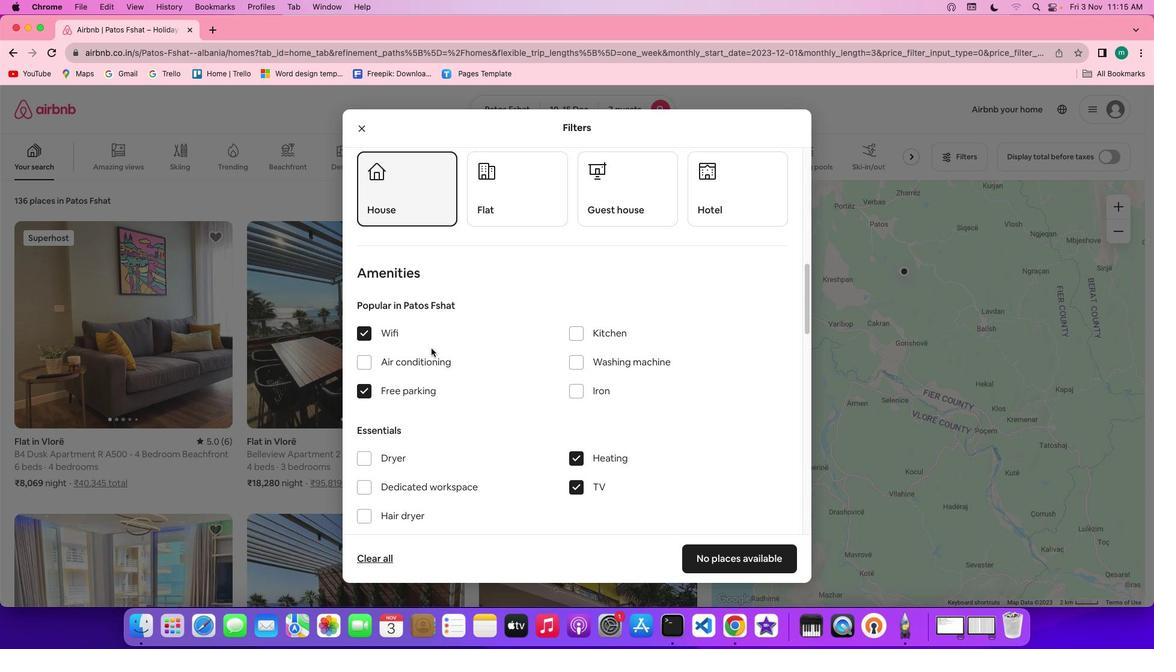 
Action: Mouse scrolled (431, 348) with delta (0, 0)
Screenshot: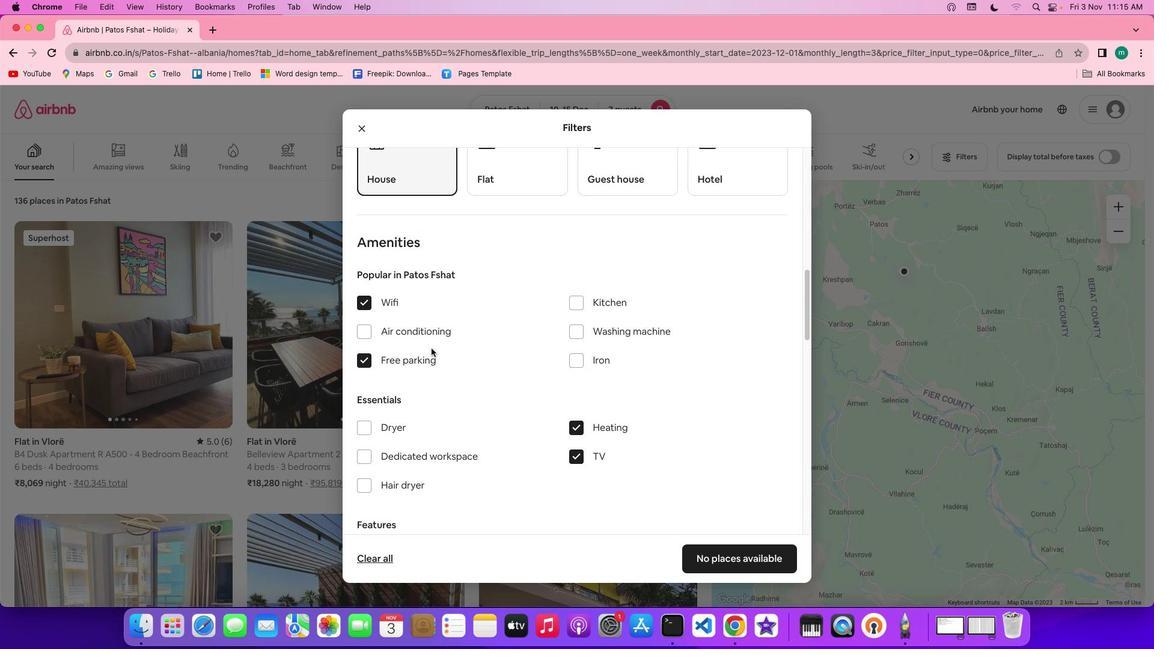 
Action: Mouse scrolled (431, 348) with delta (0, -1)
Screenshot: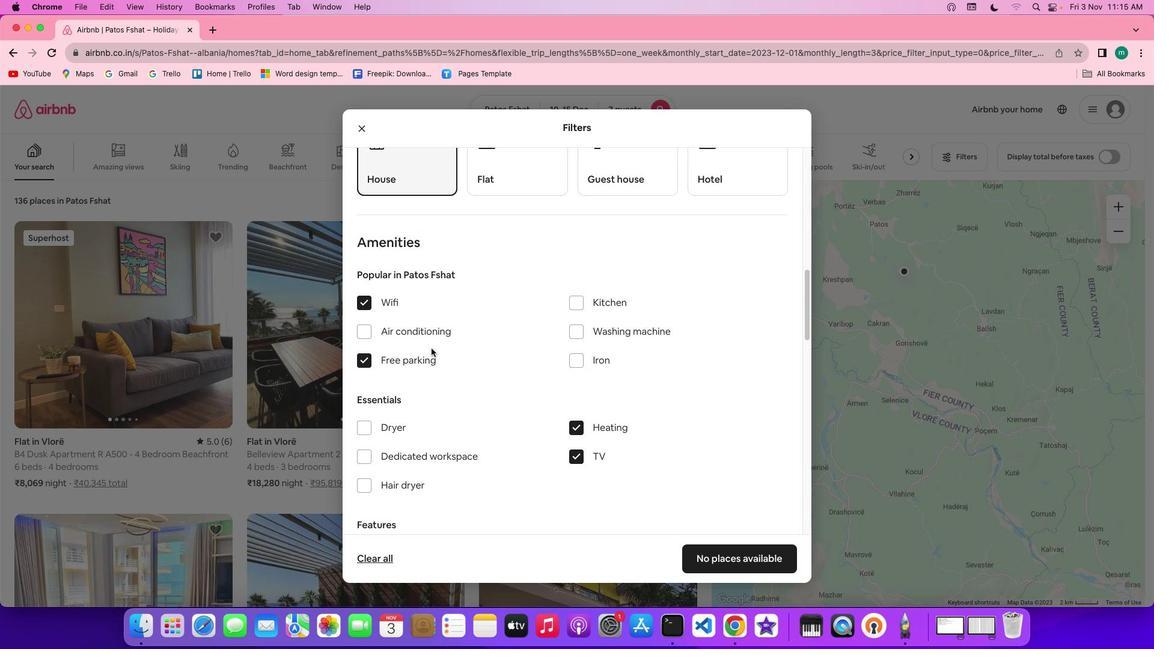 
Action: Mouse scrolled (431, 348) with delta (0, -2)
Screenshot: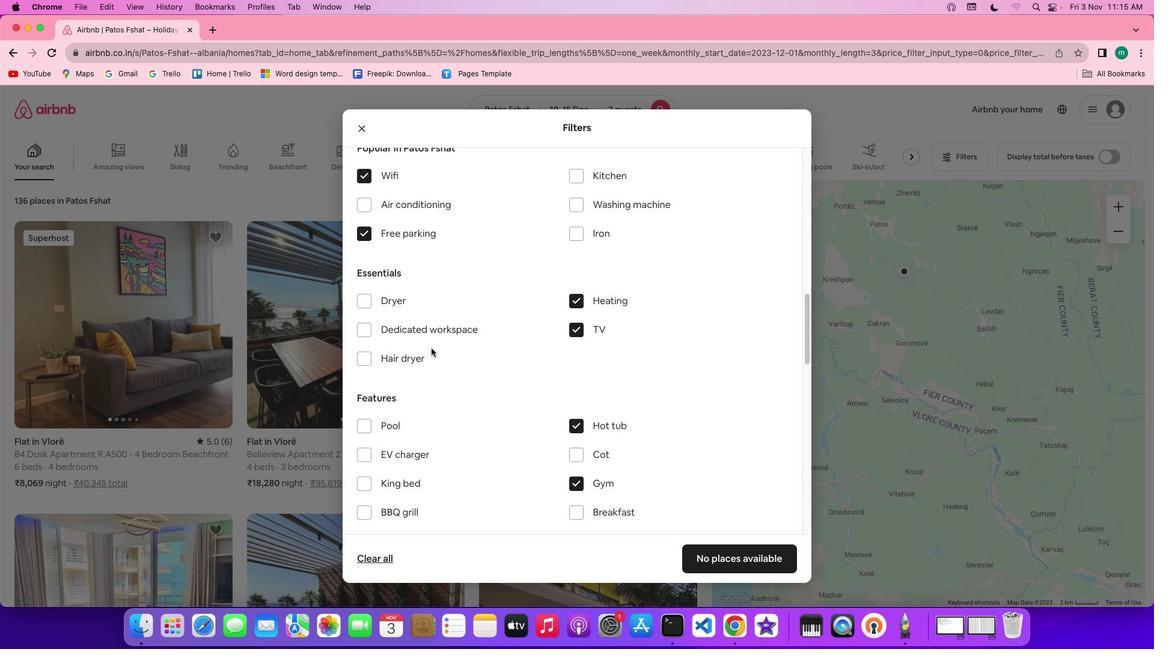 
Action: Mouse scrolled (431, 348) with delta (0, 0)
Screenshot: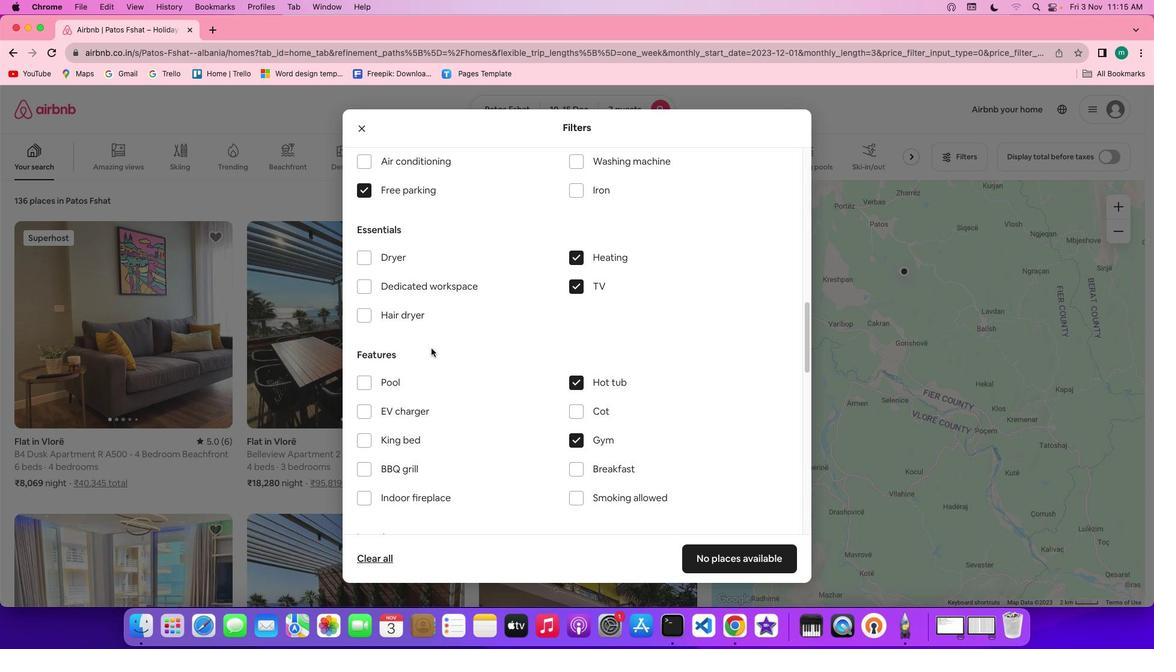 
Action: Mouse scrolled (431, 348) with delta (0, 0)
Screenshot: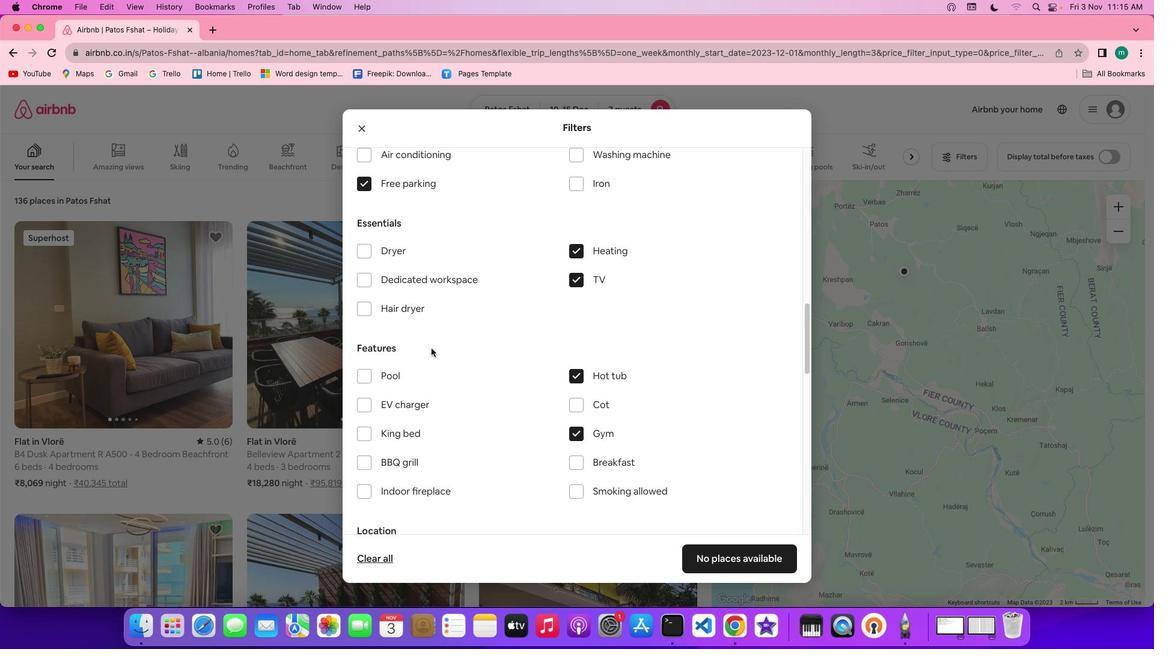 
Action: Mouse scrolled (431, 348) with delta (0, 0)
Screenshot: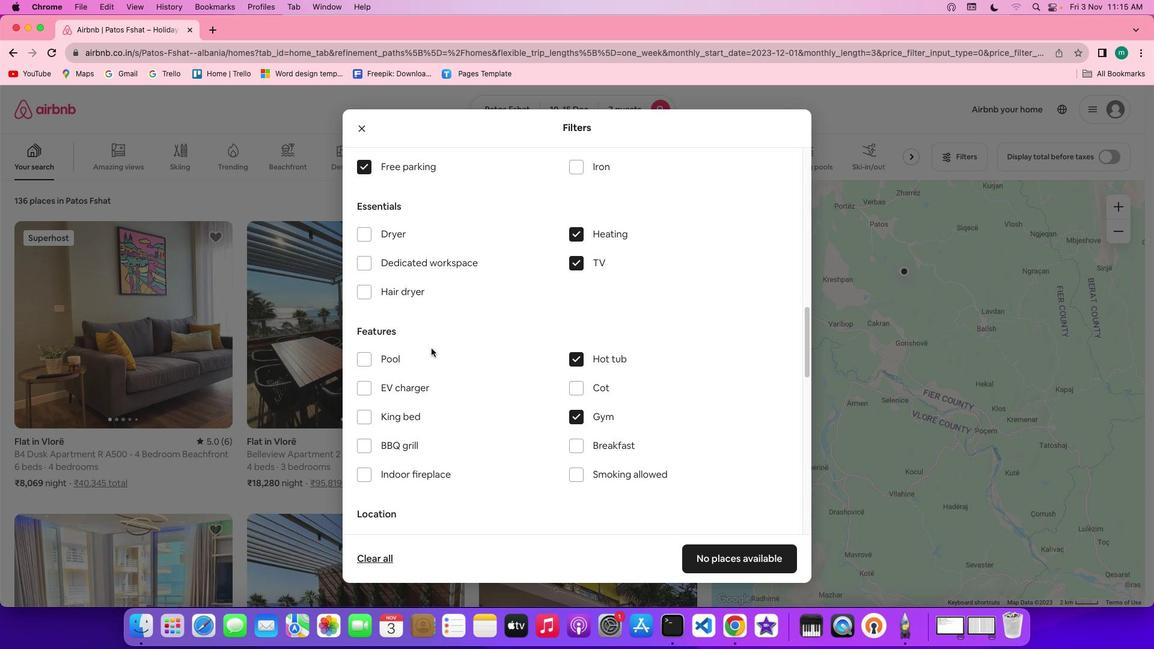 
Action: Mouse scrolled (431, 348) with delta (0, 0)
Screenshot: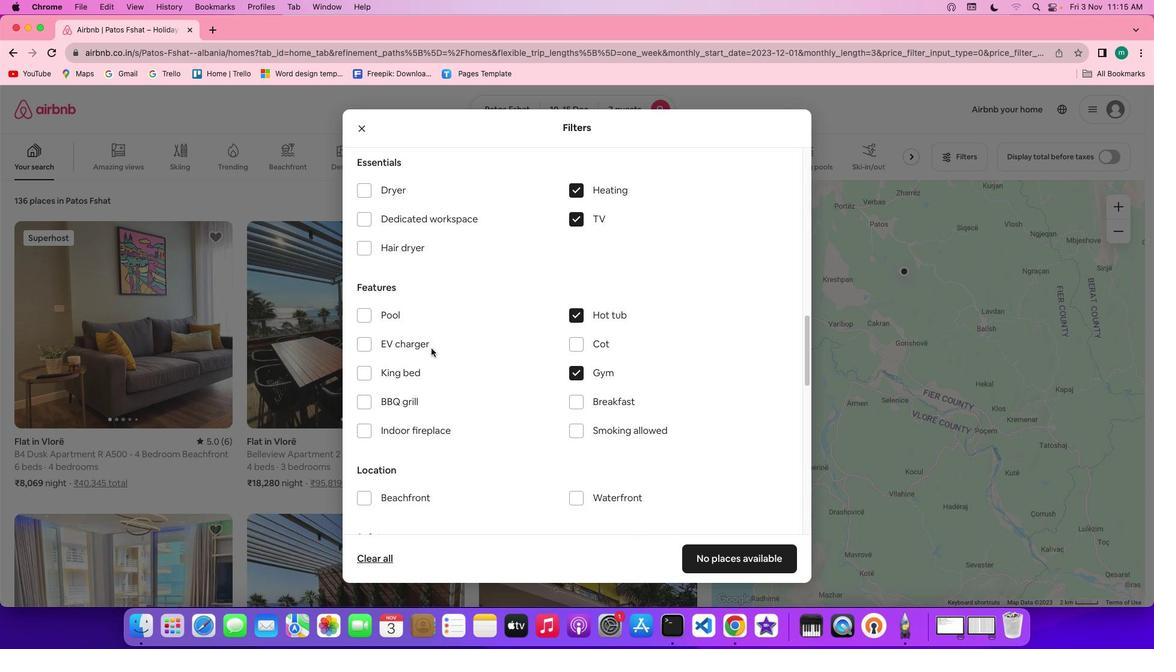 
Action: Mouse scrolled (431, 348) with delta (0, 0)
Screenshot: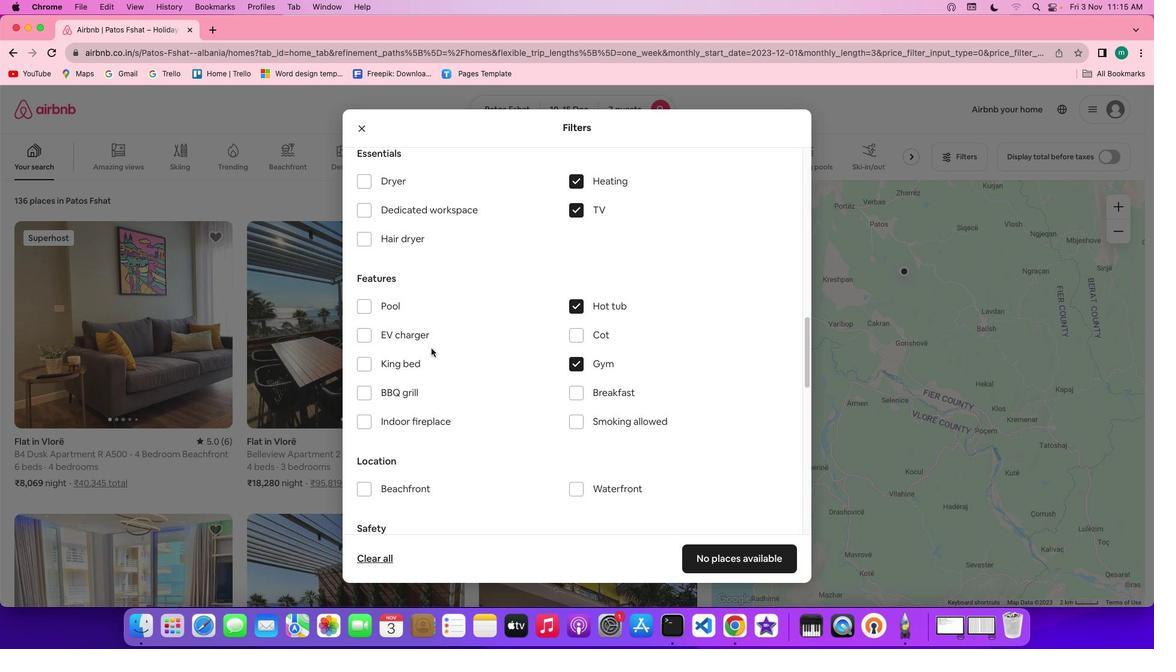 
Action: Mouse scrolled (431, 348) with delta (0, 0)
Screenshot: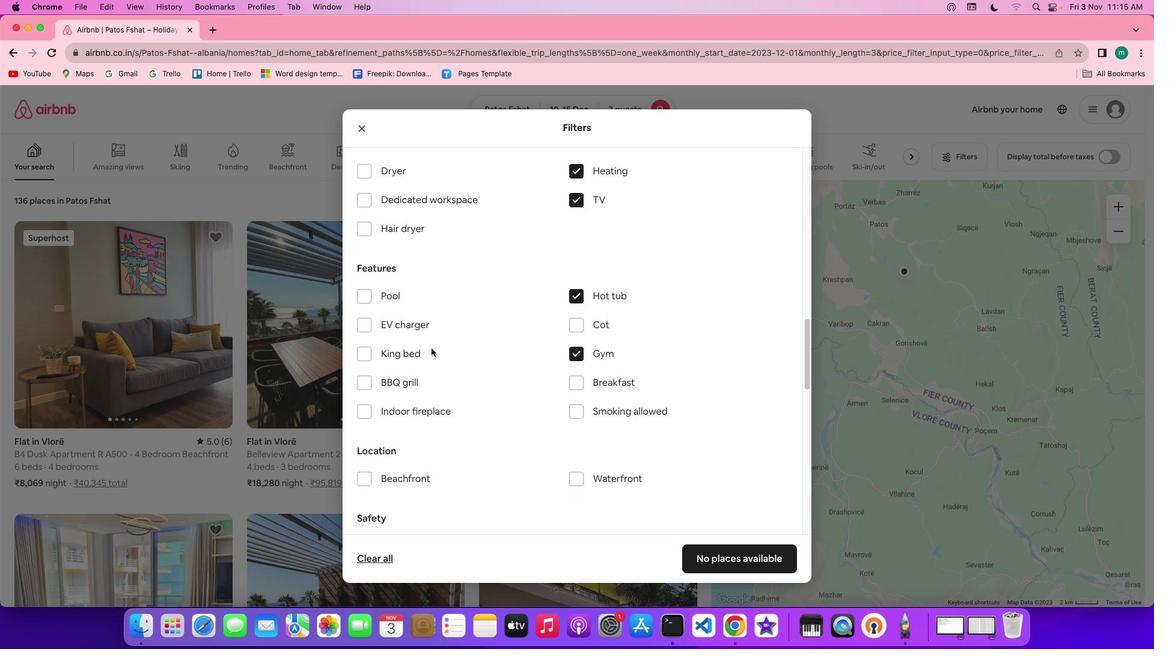 
Action: Mouse scrolled (431, 348) with delta (0, -1)
Screenshot: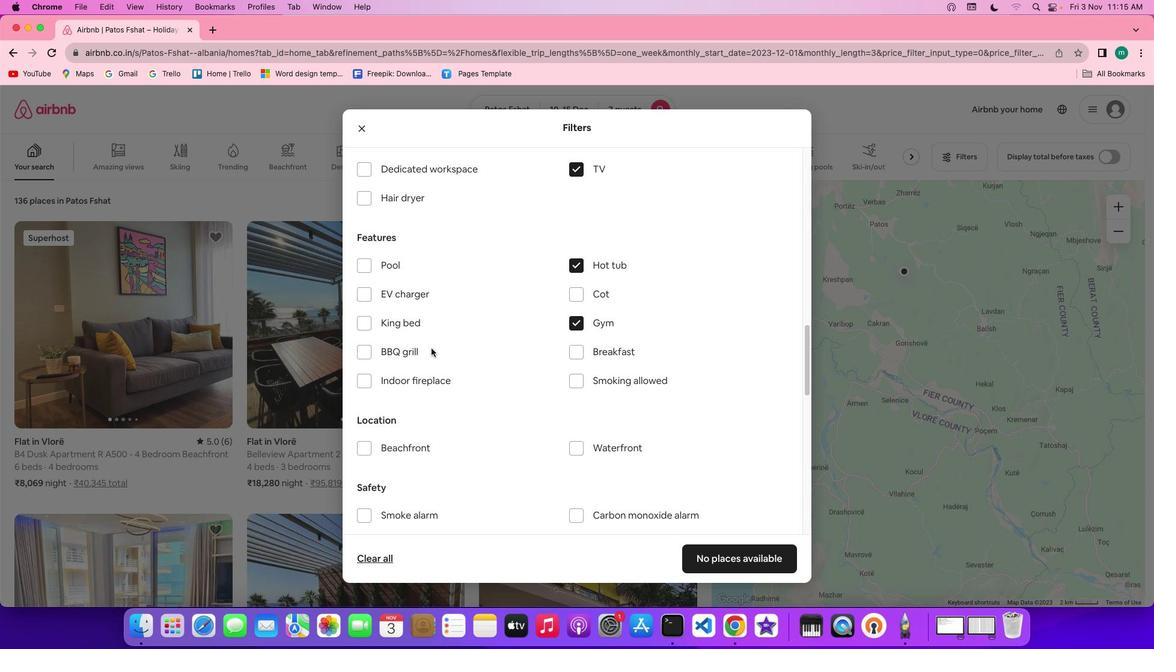 
Action: Mouse moved to (432, 358)
Screenshot: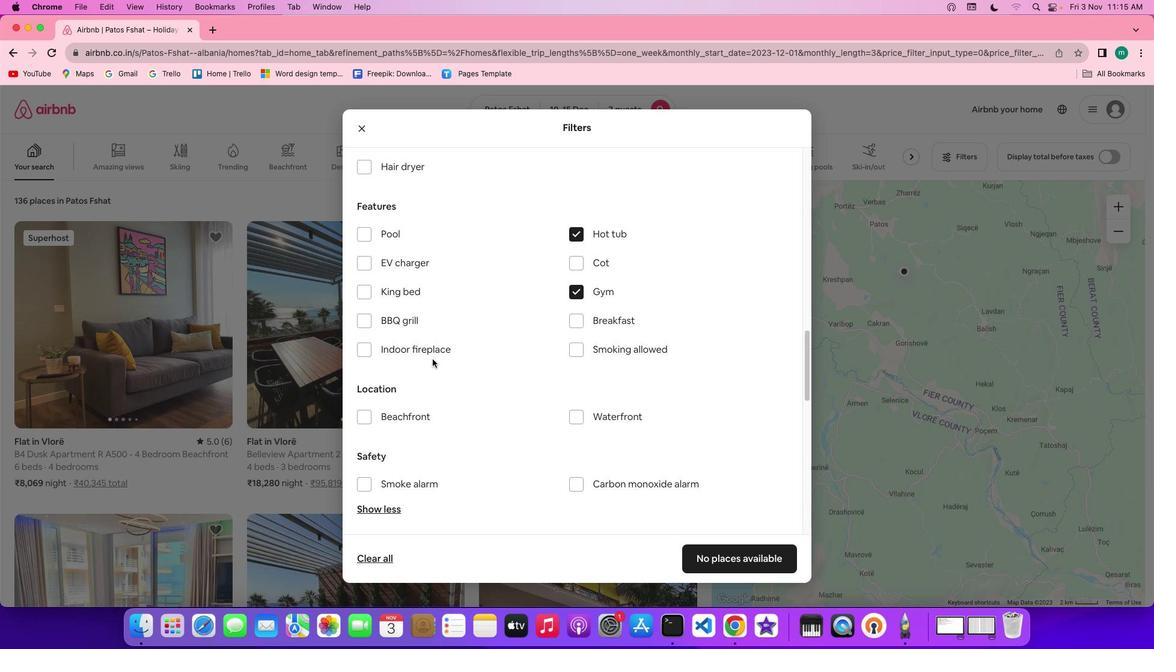
Action: Mouse scrolled (432, 358) with delta (0, 0)
Screenshot: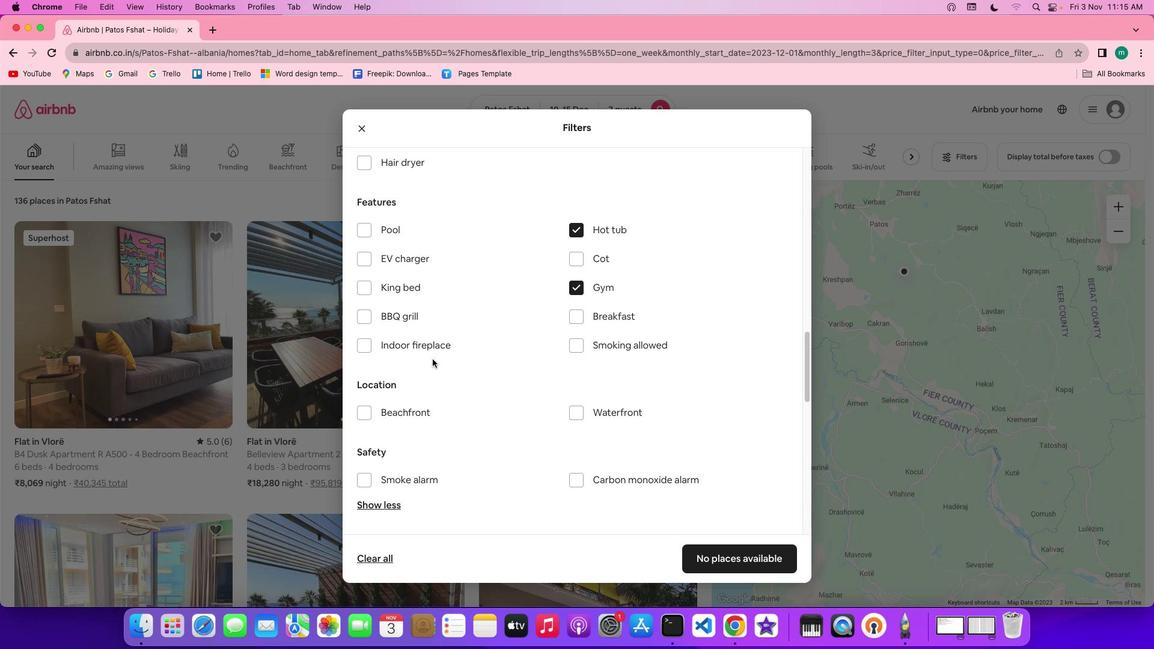
Action: Mouse scrolled (432, 358) with delta (0, 0)
Screenshot: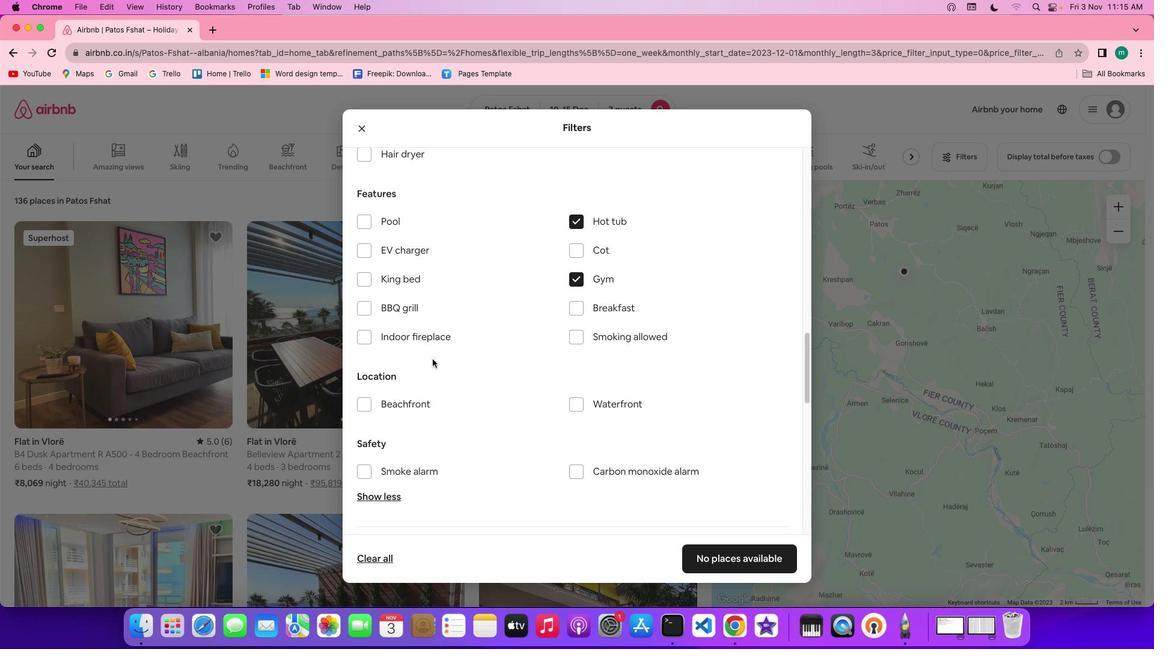 
Action: Mouse scrolled (432, 358) with delta (0, 0)
Screenshot: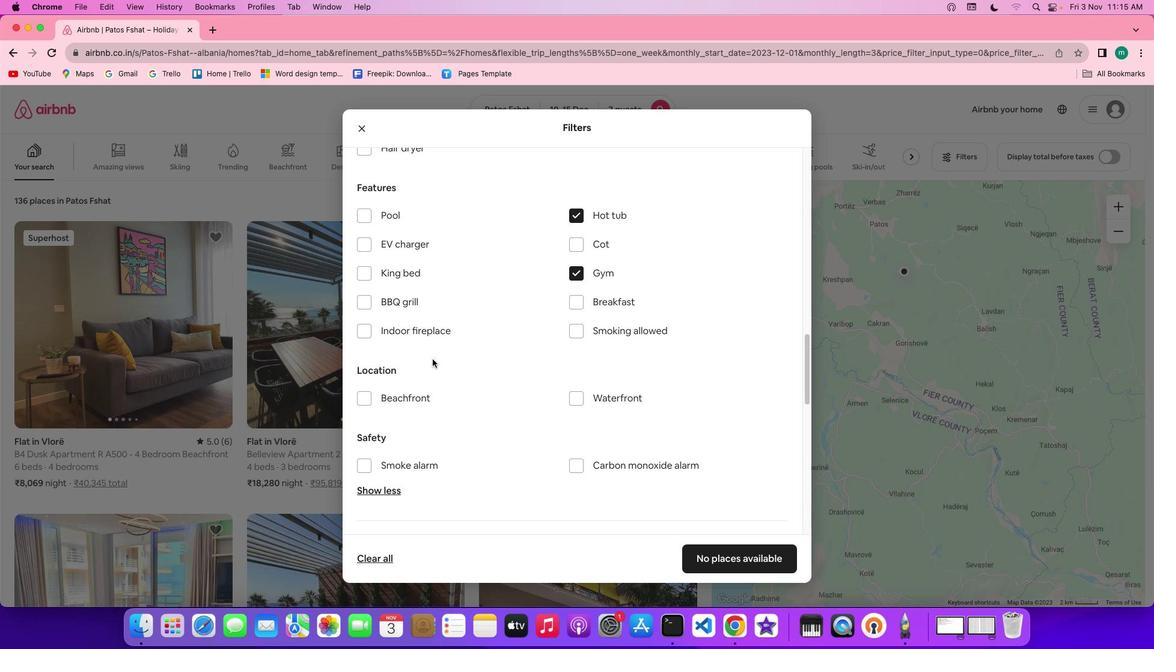 
Action: Mouse scrolled (432, 358) with delta (0, 0)
Screenshot: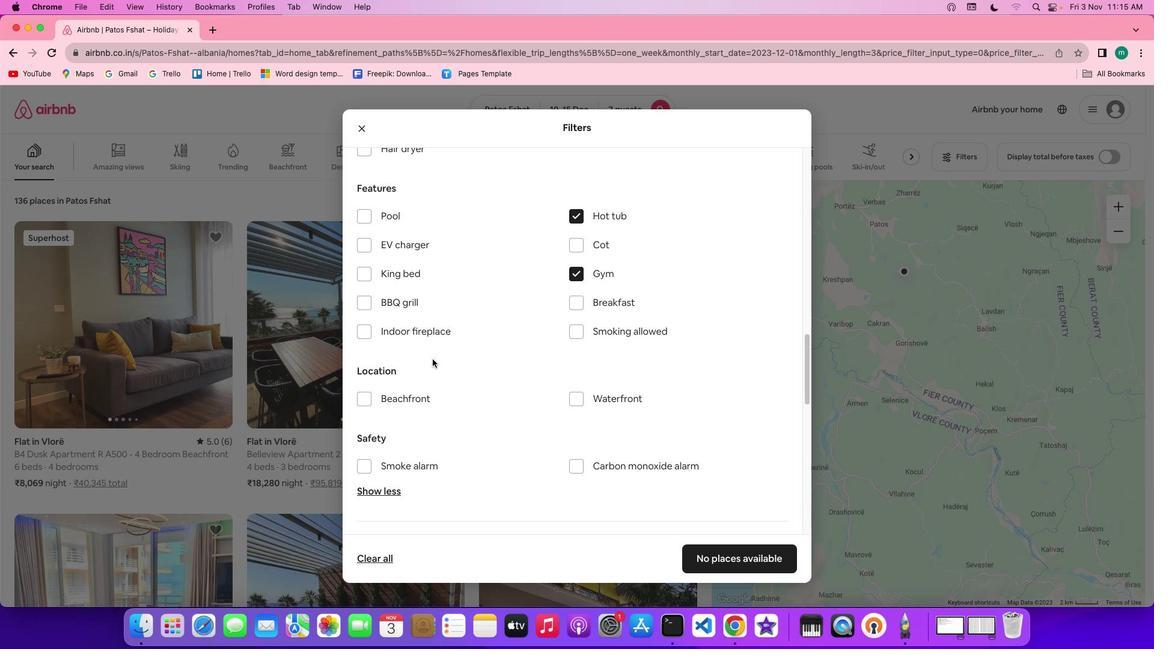 
Action: Mouse scrolled (432, 358) with delta (0, 0)
Screenshot: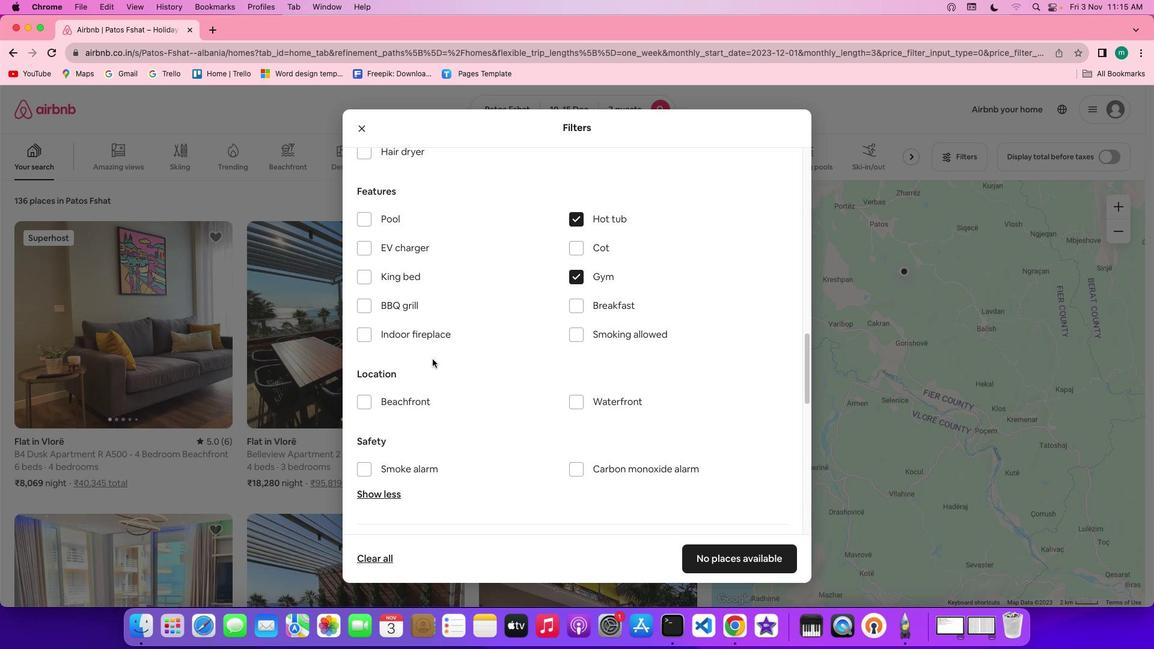 
Action: Mouse scrolled (432, 358) with delta (0, 0)
Screenshot: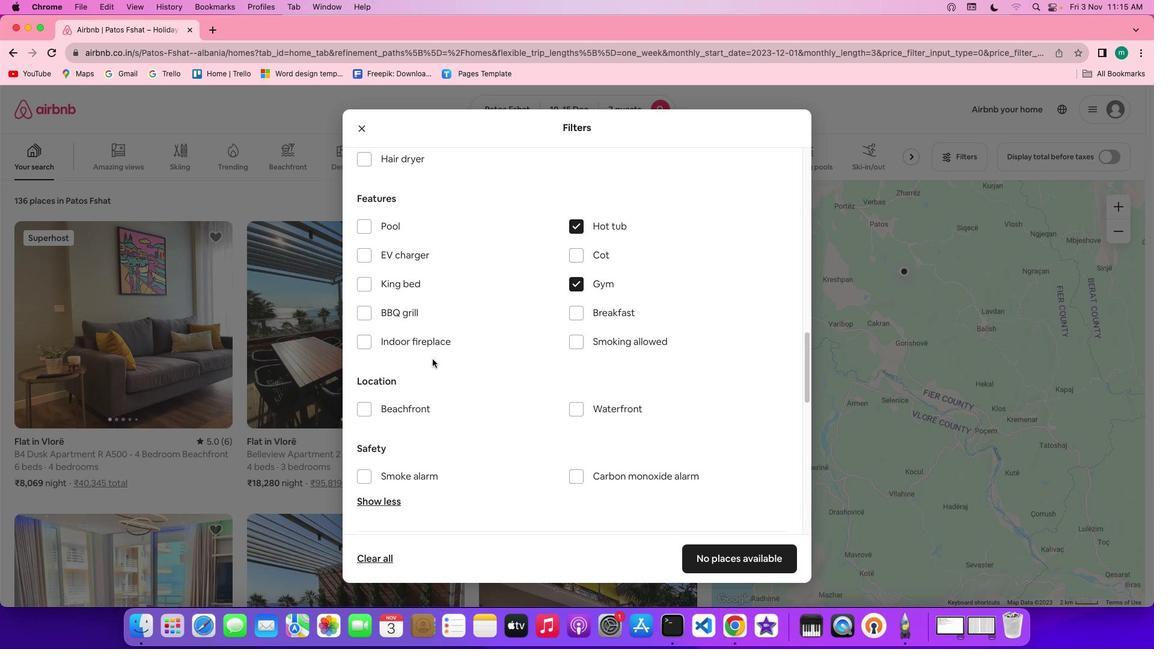 
Action: Mouse scrolled (432, 358) with delta (0, 0)
Screenshot: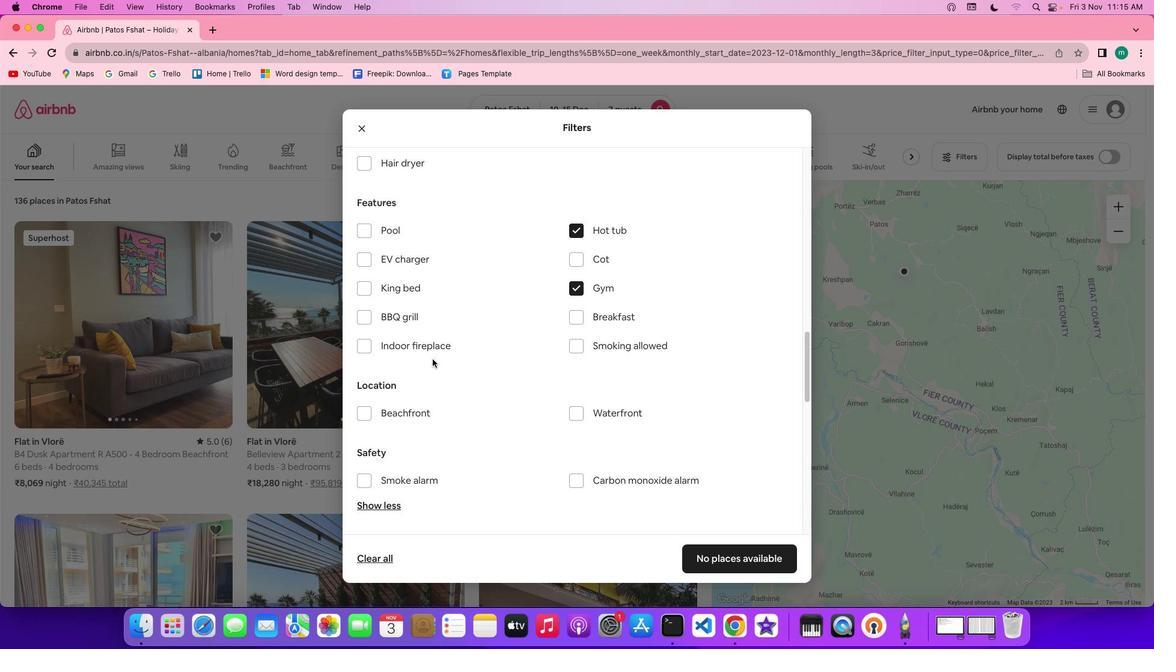 
Action: Mouse scrolled (432, 358) with delta (0, 0)
Screenshot: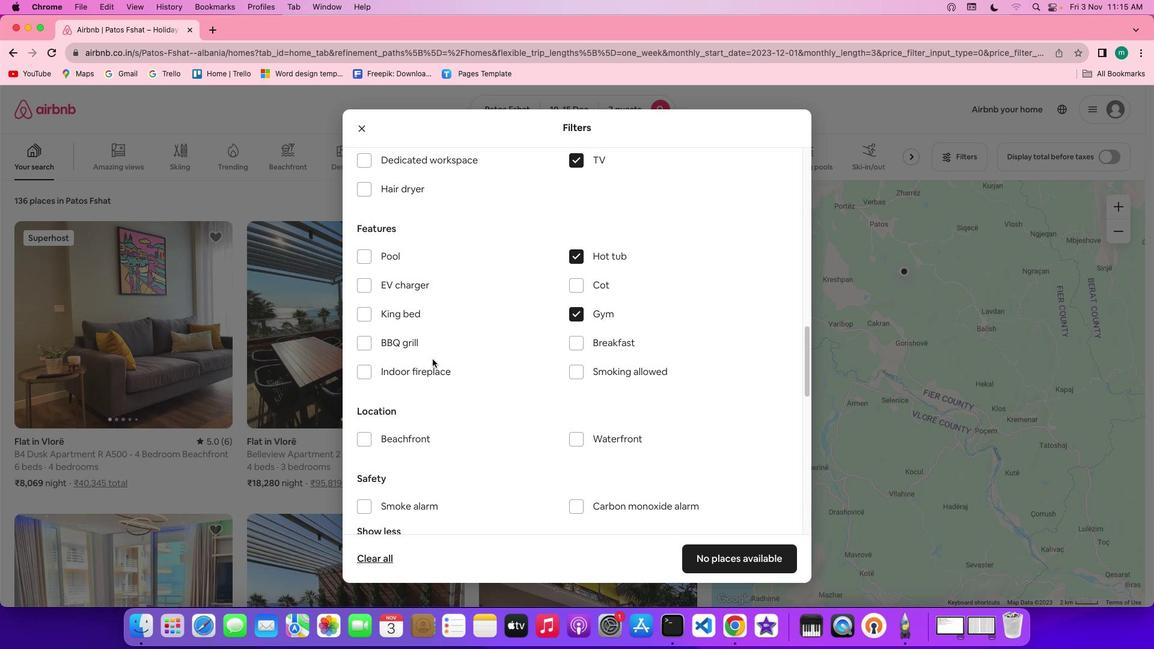
Action: Mouse moved to (572, 376)
Screenshot: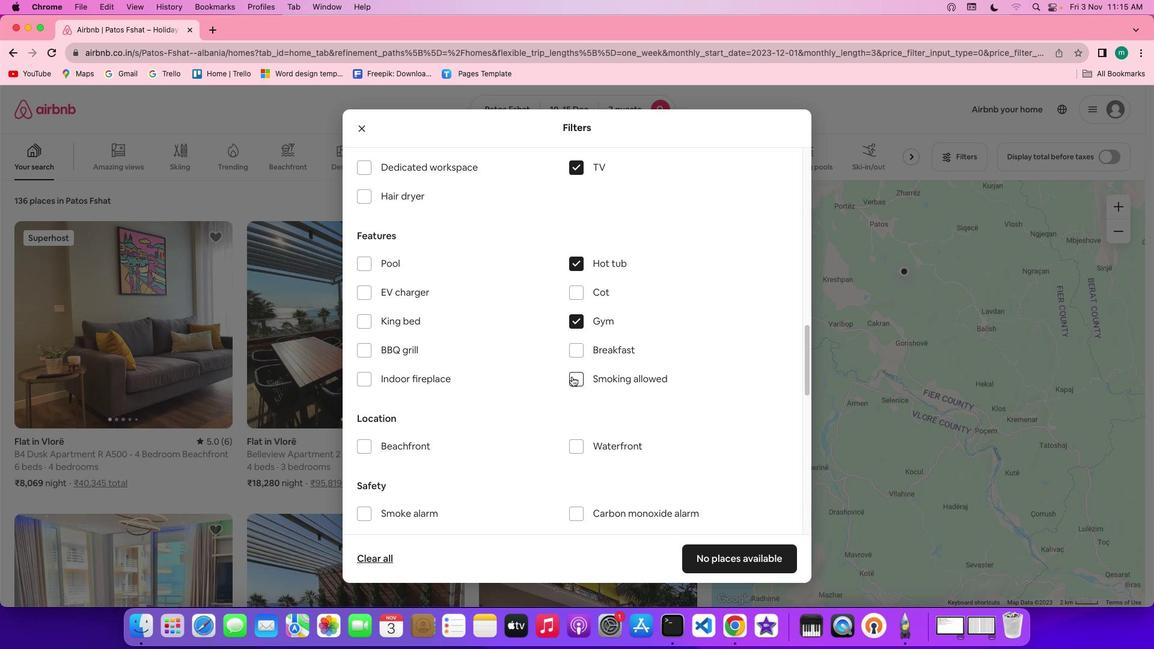 
Action: Mouse pressed left at (572, 376)
Screenshot: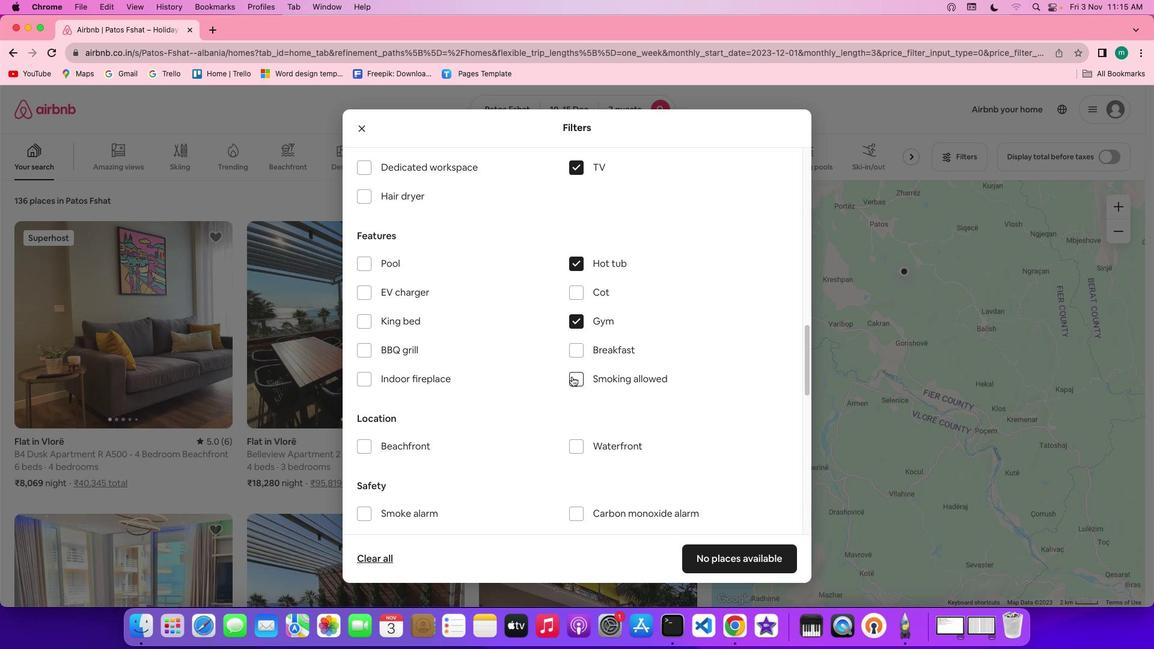 
Action: Mouse moved to (682, 445)
Screenshot: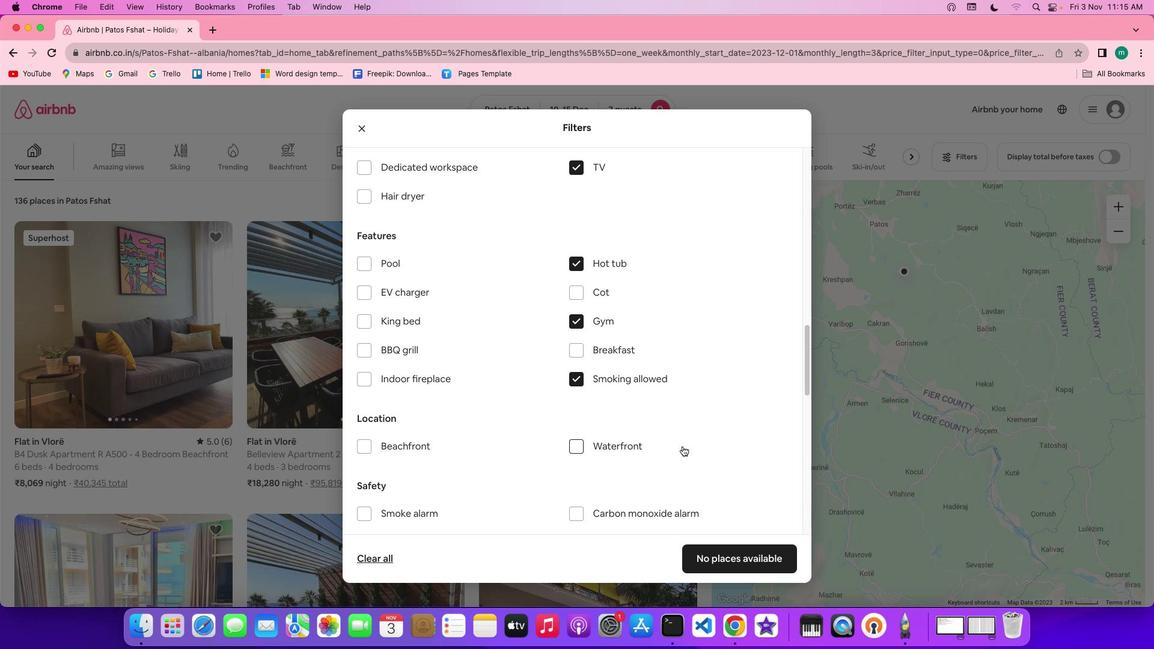 
Action: Mouse scrolled (682, 445) with delta (0, 0)
Screenshot: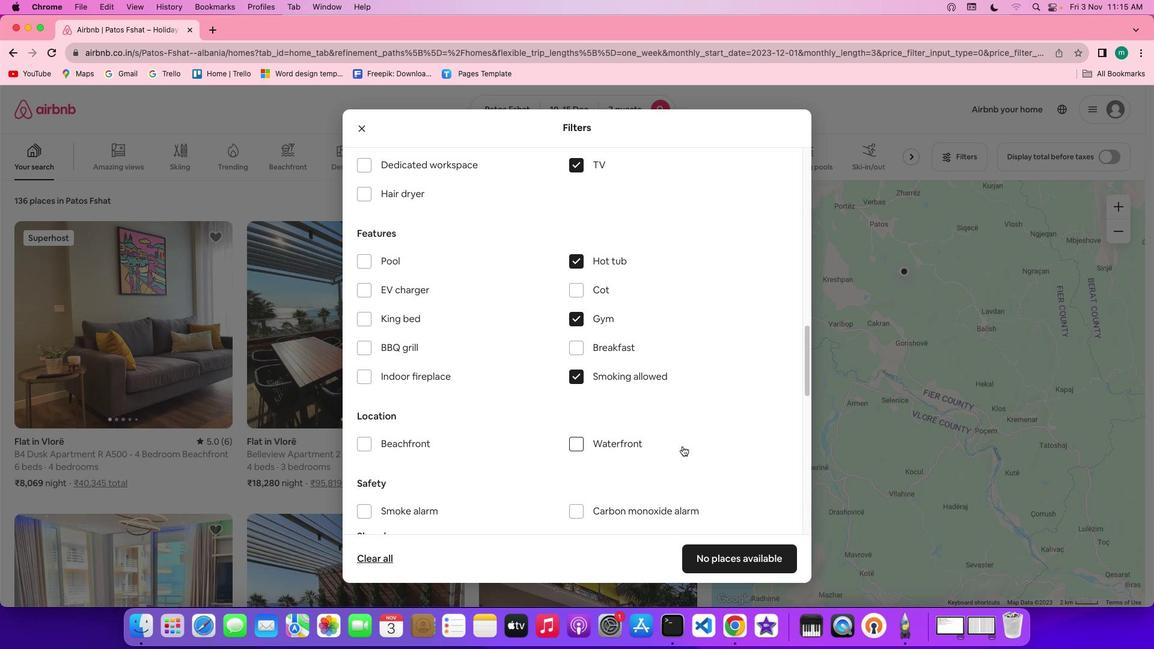 
Action: Mouse scrolled (682, 445) with delta (0, 0)
Screenshot: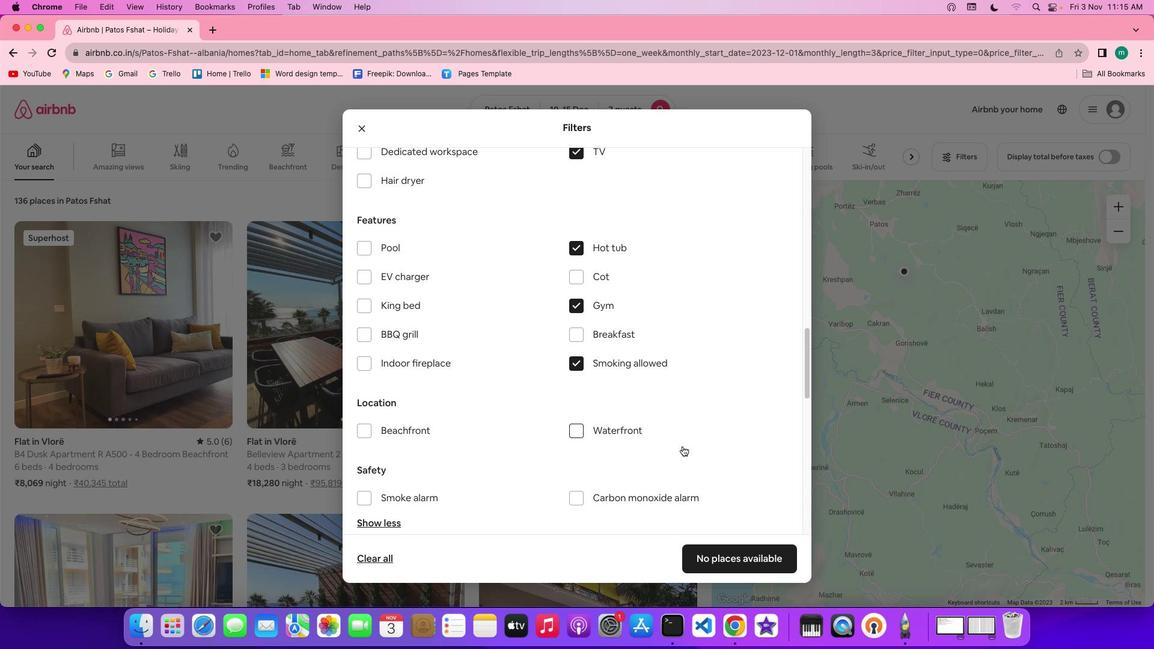 
Action: Mouse scrolled (682, 445) with delta (0, 0)
Screenshot: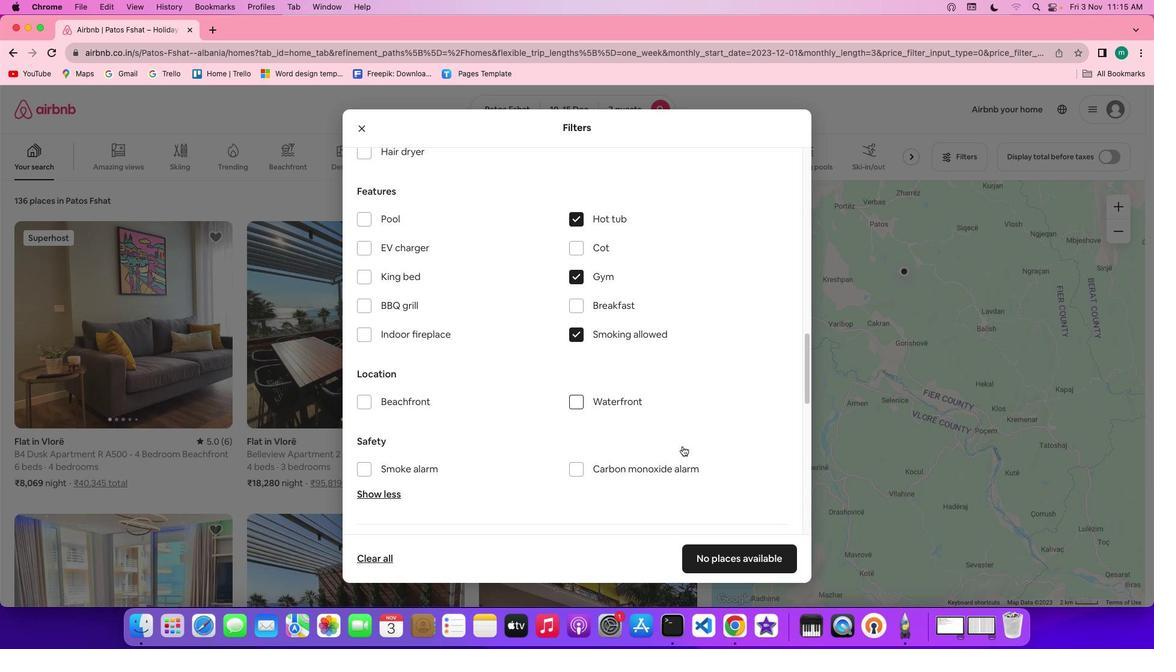 
Action: Mouse scrolled (682, 445) with delta (0, 0)
Screenshot: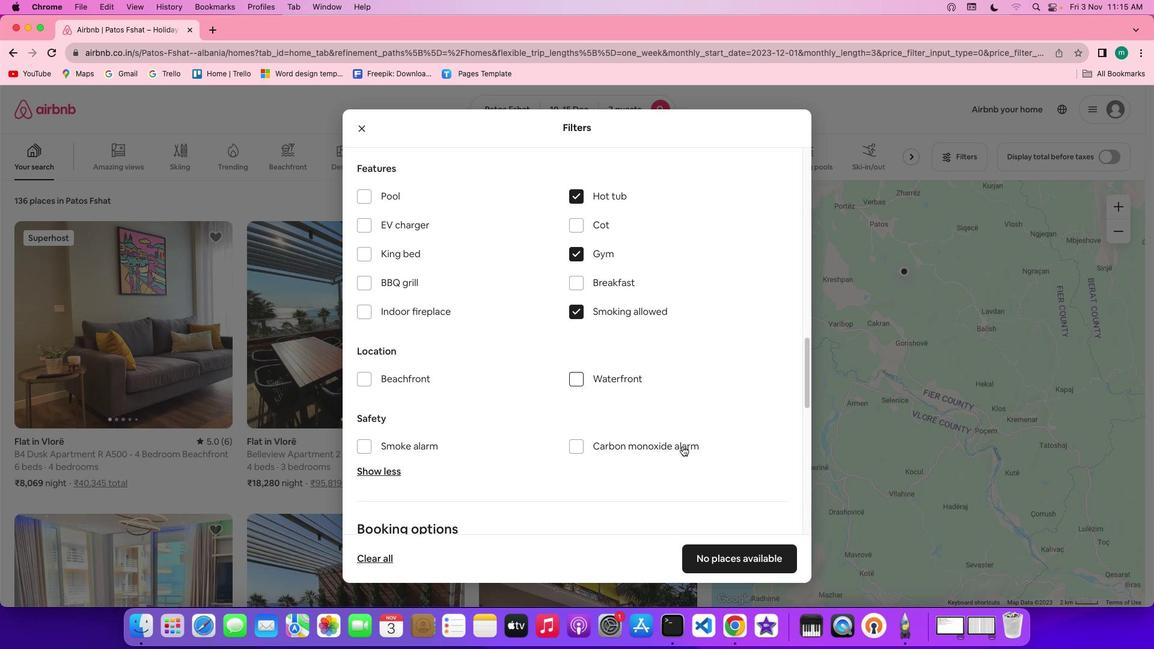 
Action: Mouse scrolled (682, 445) with delta (0, 0)
Screenshot: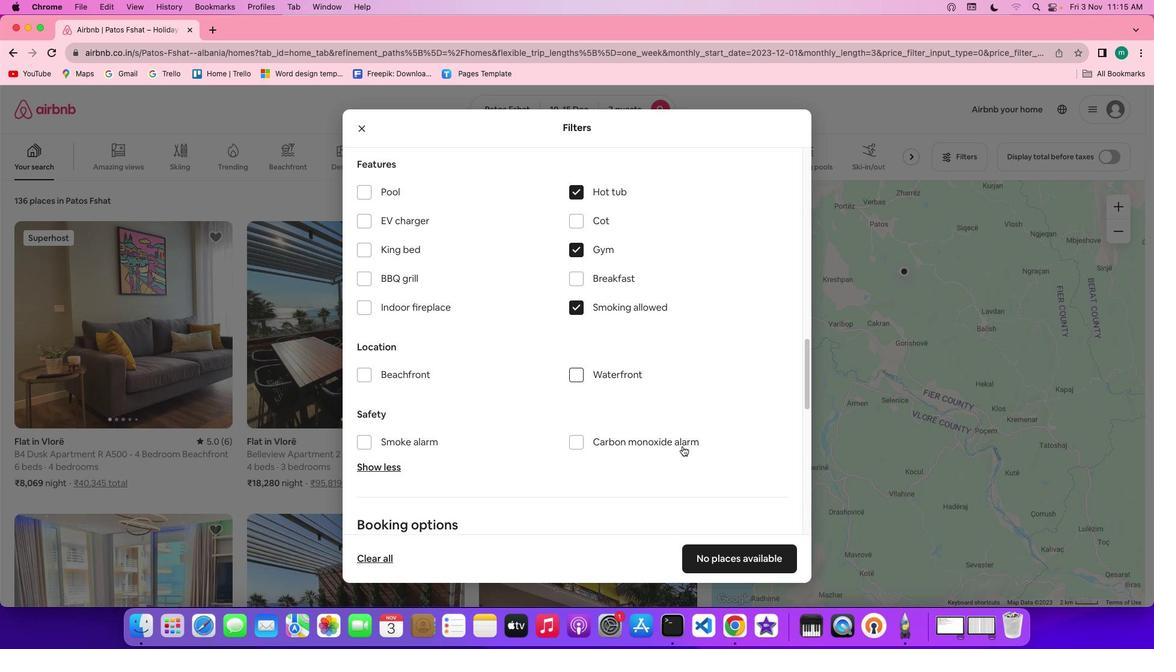 
Action: Mouse scrolled (682, 445) with delta (0, 0)
Screenshot: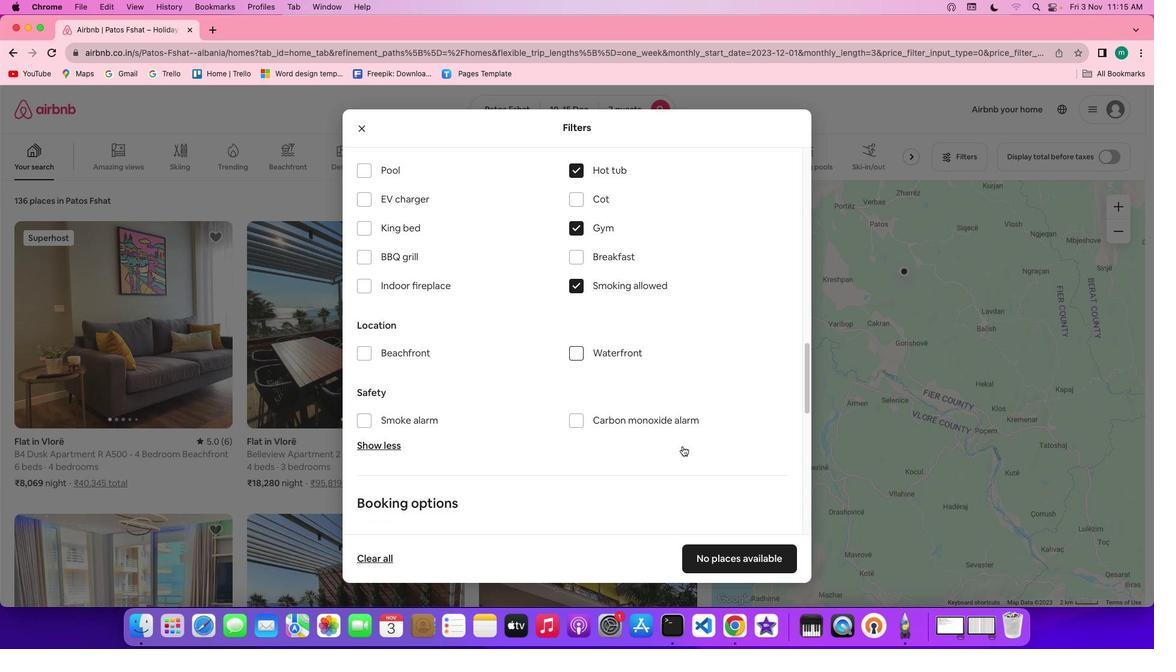 
Action: Mouse scrolled (682, 445) with delta (0, 0)
Screenshot: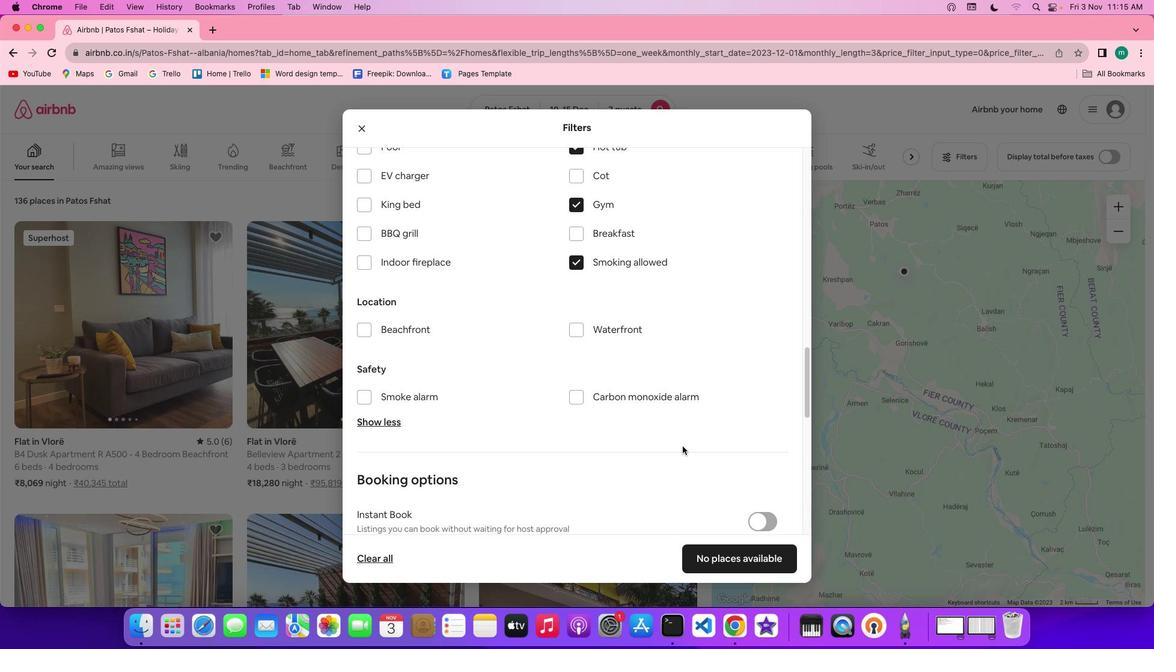 
Action: Mouse scrolled (682, 445) with delta (0, 0)
Screenshot: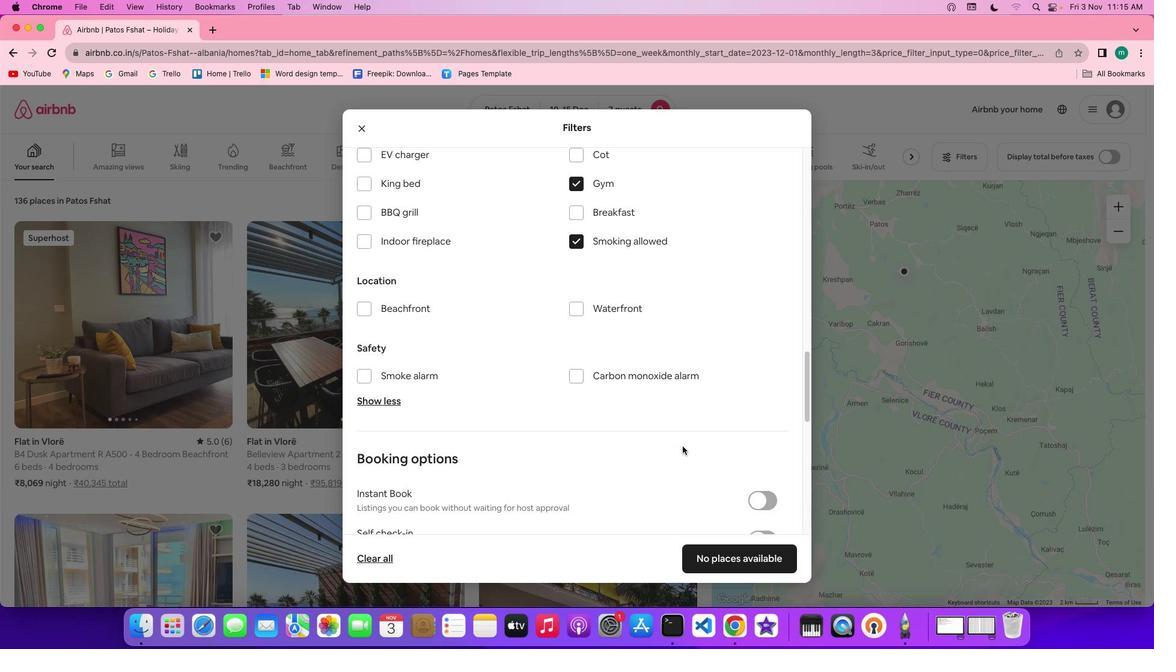 
Action: Mouse scrolled (682, 445) with delta (0, -1)
Screenshot: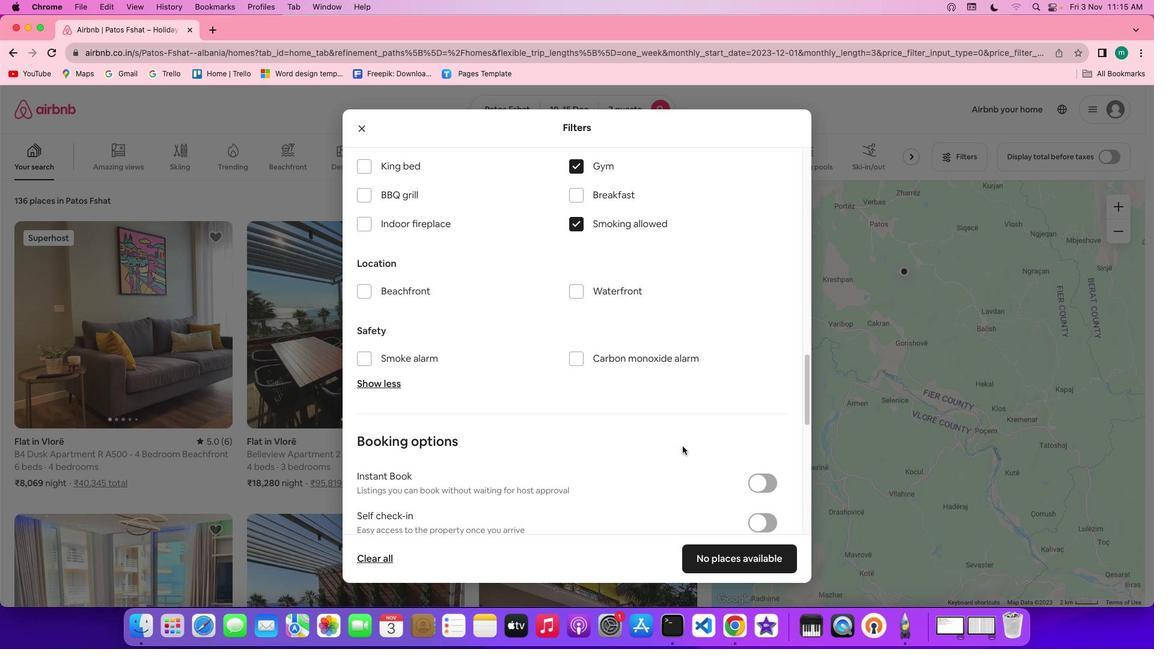 
Action: Mouse scrolled (682, 445) with delta (0, 0)
Screenshot: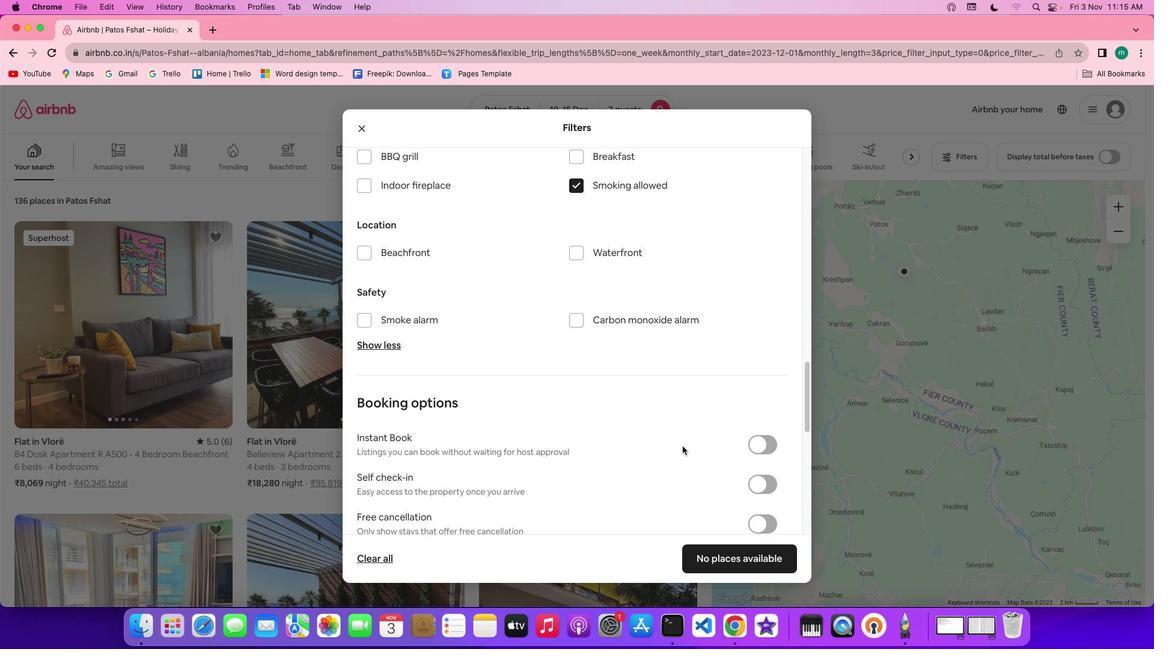 
Action: Mouse scrolled (682, 445) with delta (0, 0)
Screenshot: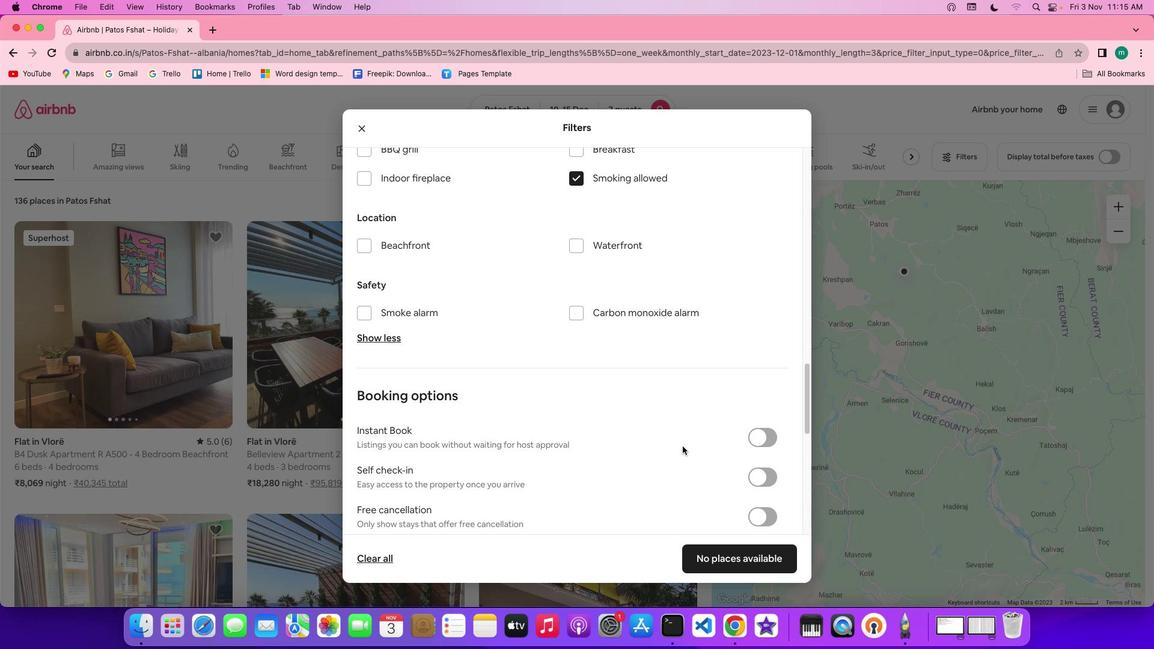 
Action: Mouse scrolled (682, 445) with delta (0, 0)
Screenshot: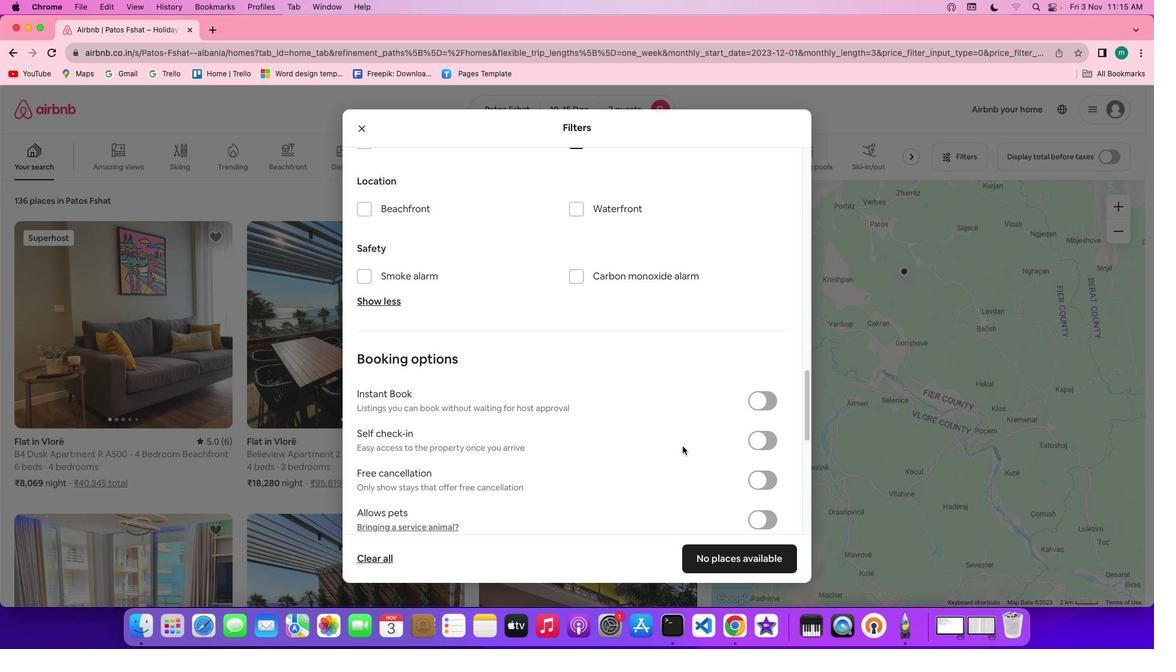 
Action: Mouse scrolled (682, 445) with delta (0, 0)
Screenshot: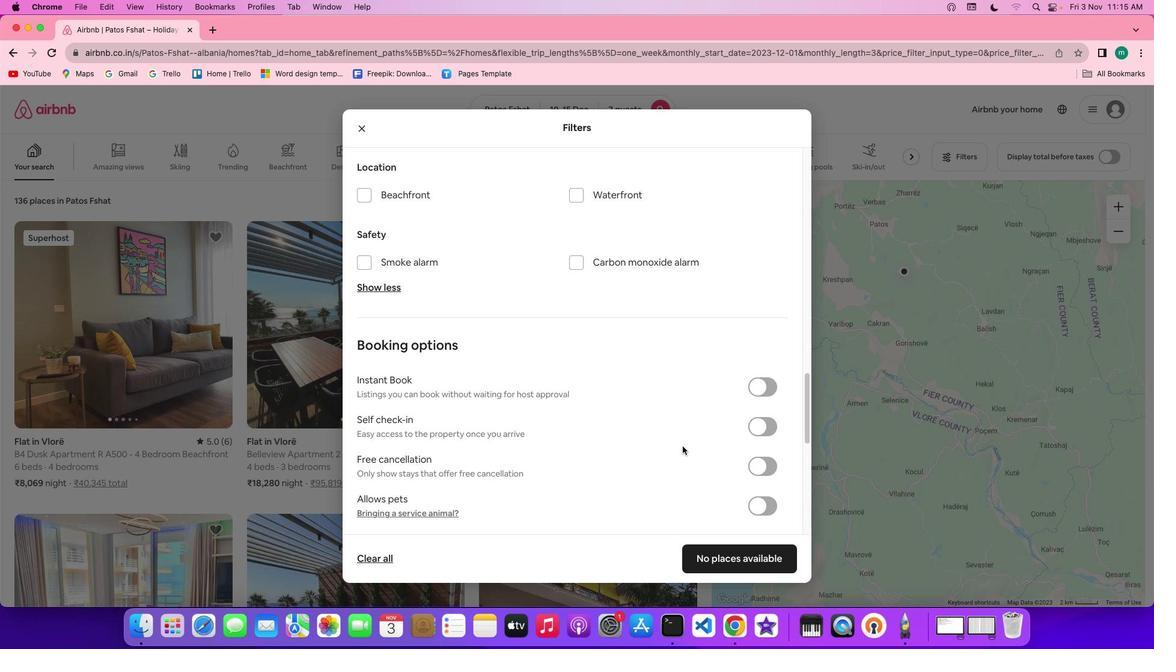 
Action: Mouse scrolled (682, 445) with delta (0, 0)
Screenshot: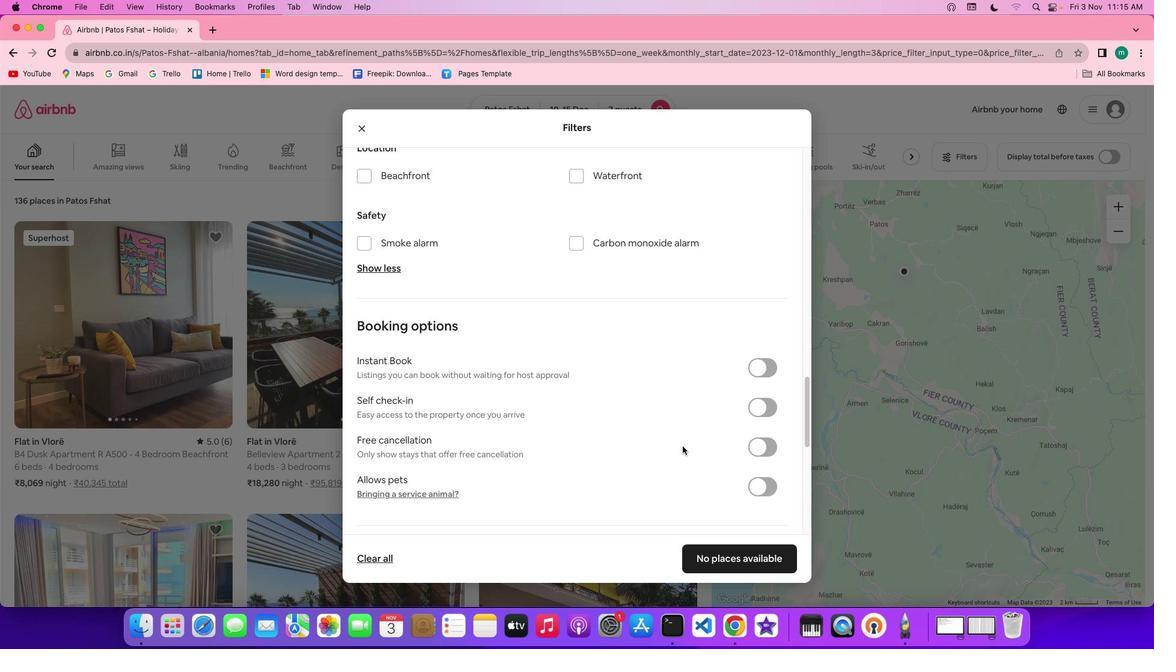 
Action: Mouse scrolled (682, 445) with delta (0, -1)
Screenshot: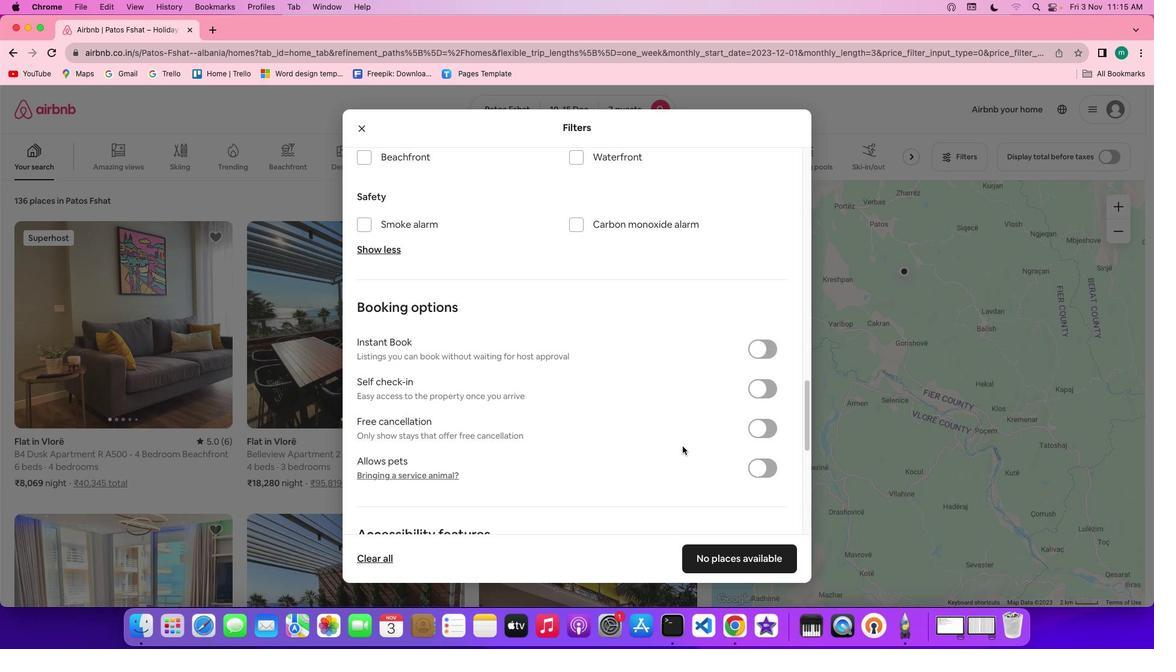 
Action: Mouse scrolled (682, 445) with delta (0, -1)
Screenshot: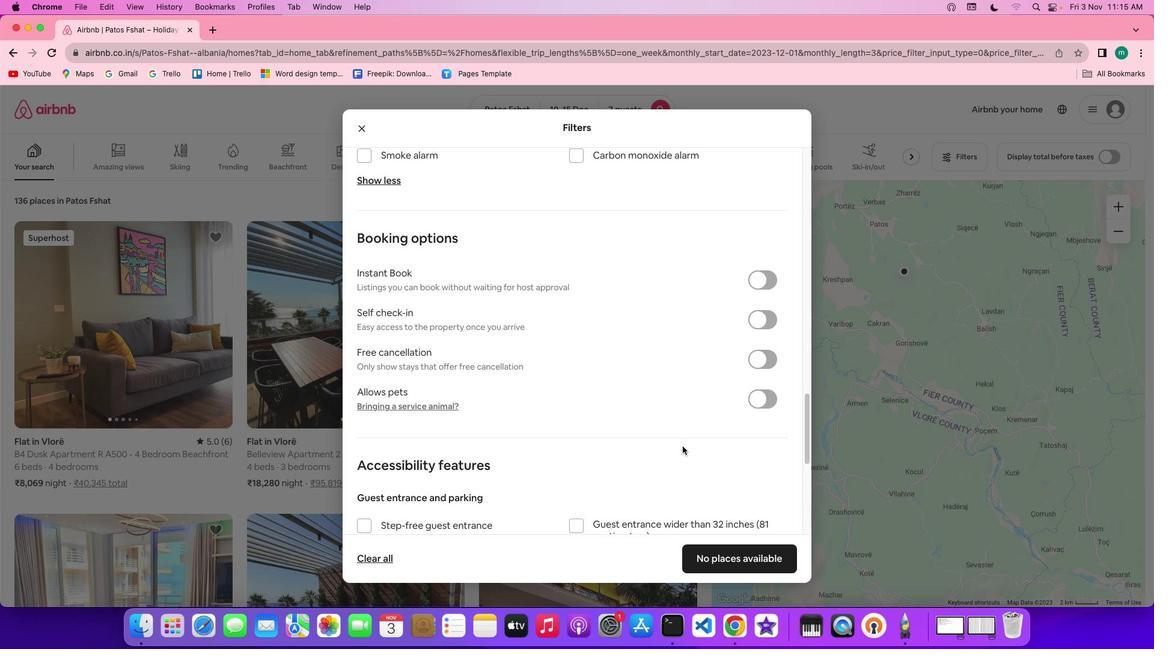 
Action: Mouse moved to (763, 293)
Screenshot: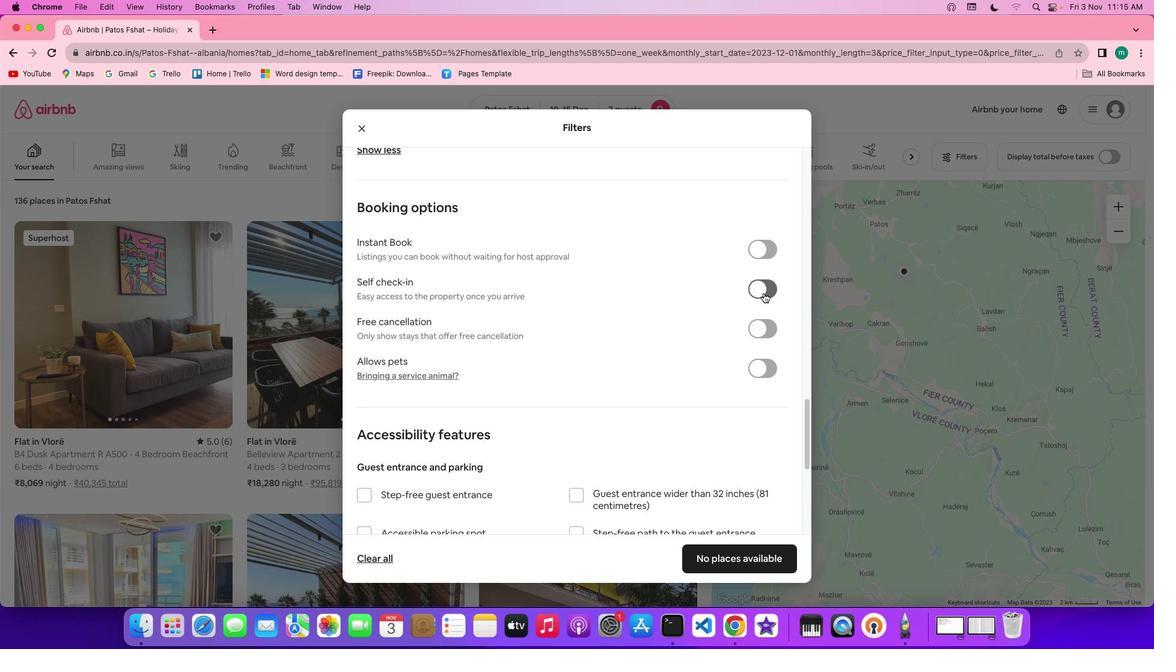 
Action: Mouse pressed left at (763, 293)
Screenshot: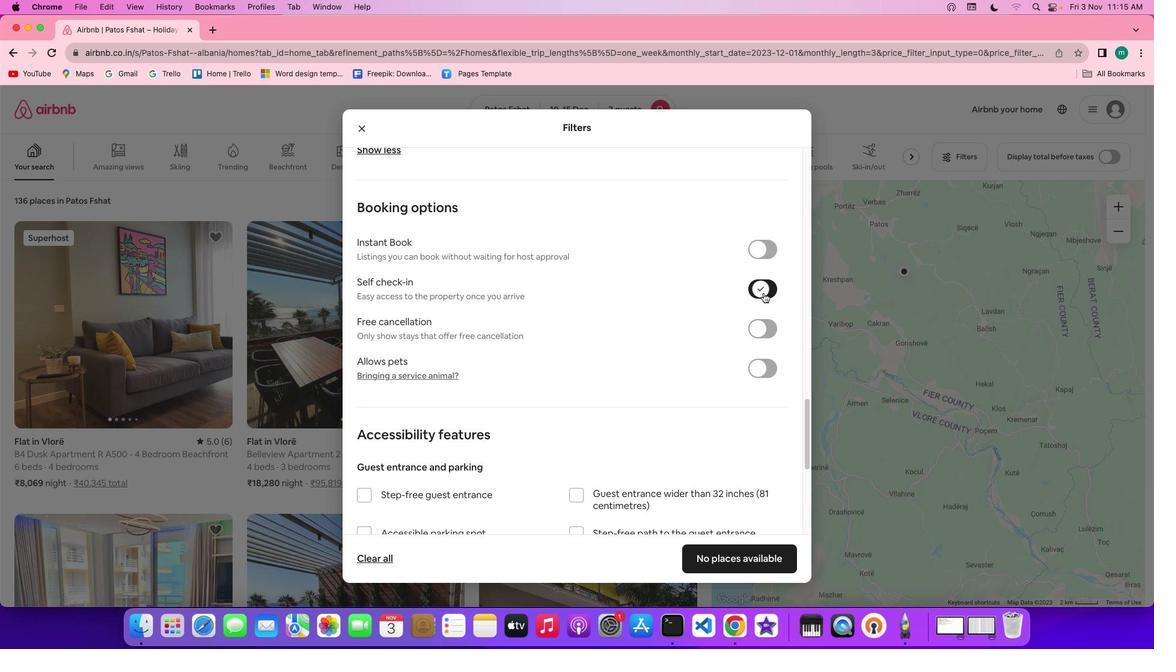 
Action: Mouse moved to (606, 374)
Screenshot: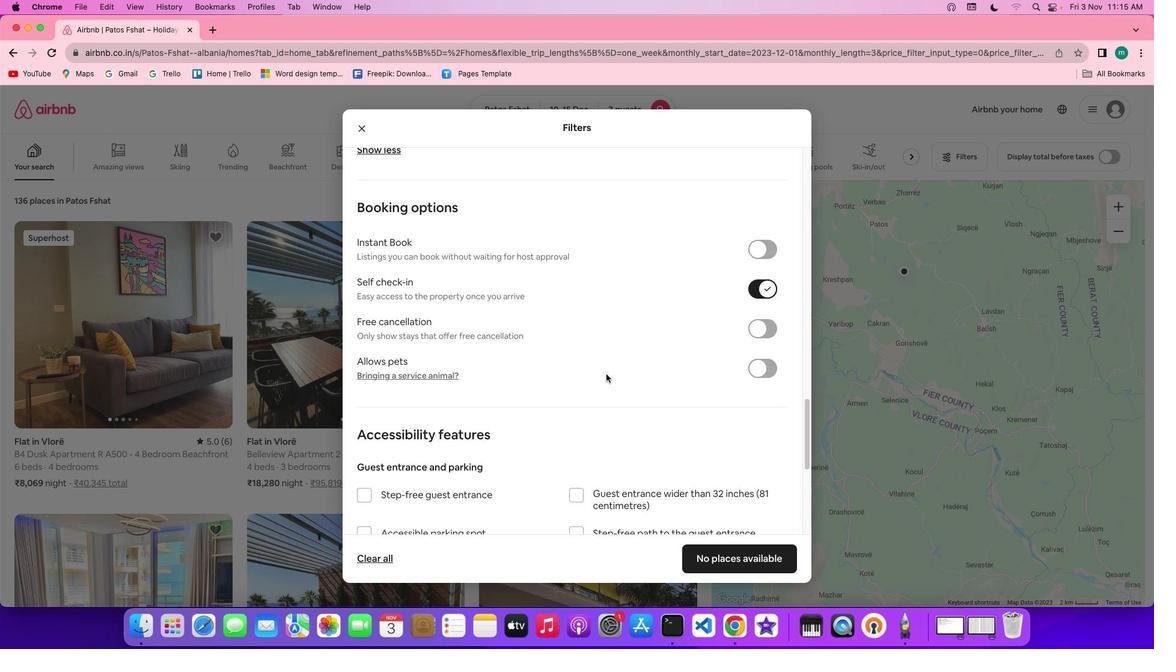 
Action: Mouse scrolled (606, 374) with delta (0, 0)
Screenshot: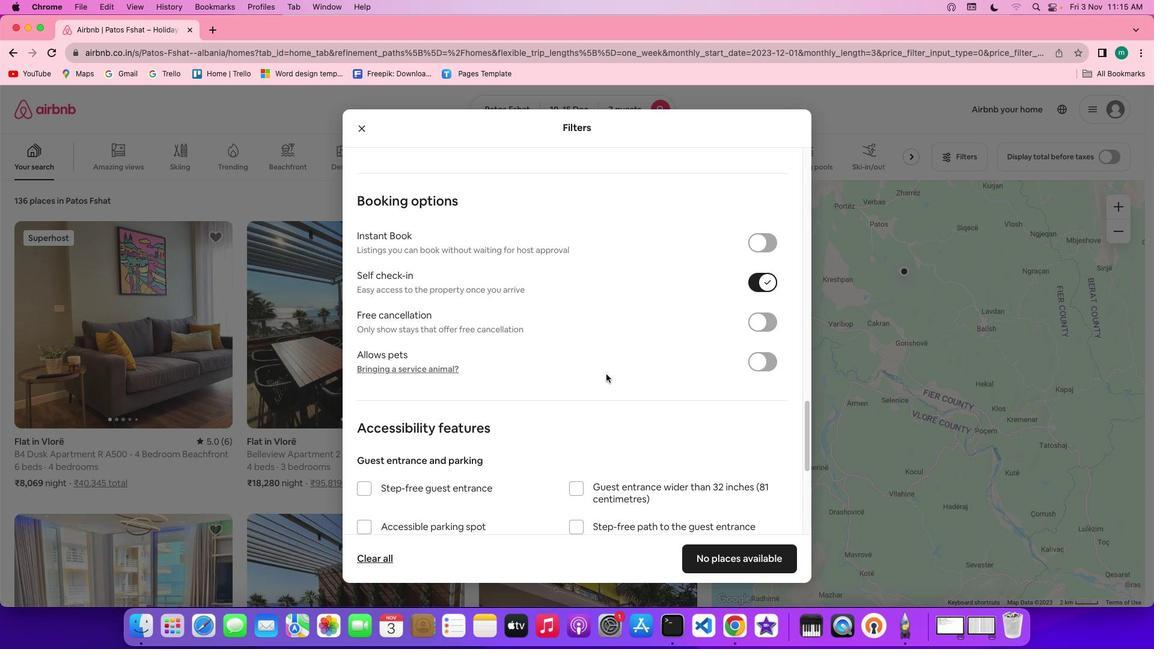 
Action: Mouse scrolled (606, 374) with delta (0, 0)
Screenshot: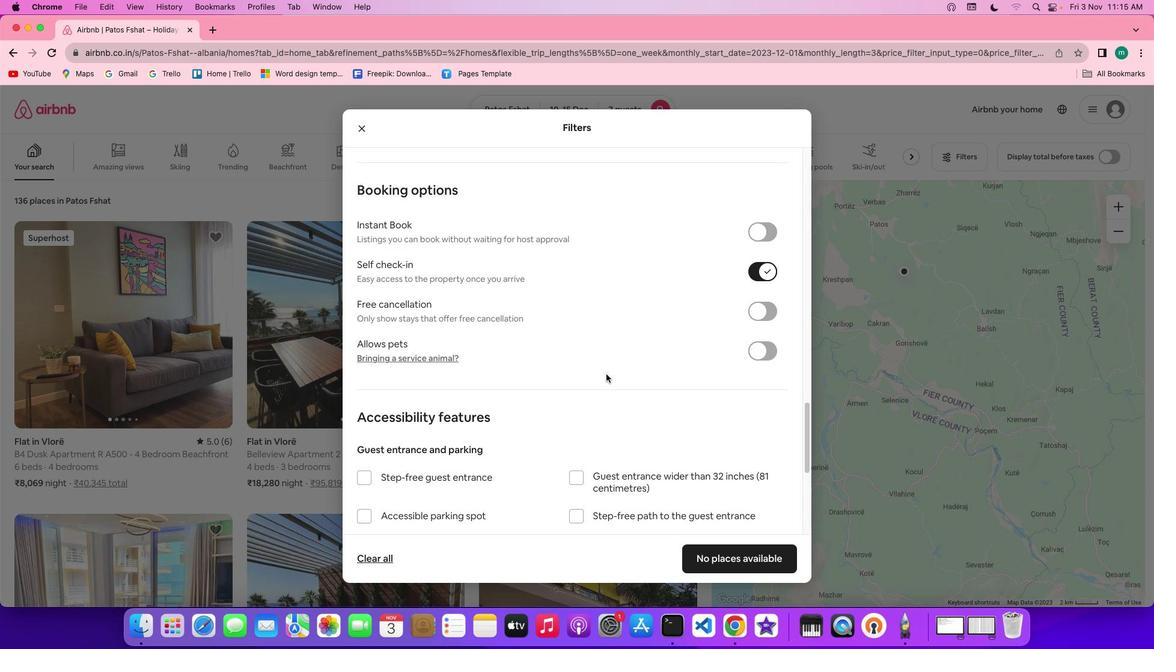 
Action: Mouse scrolled (606, 374) with delta (0, -1)
Screenshot: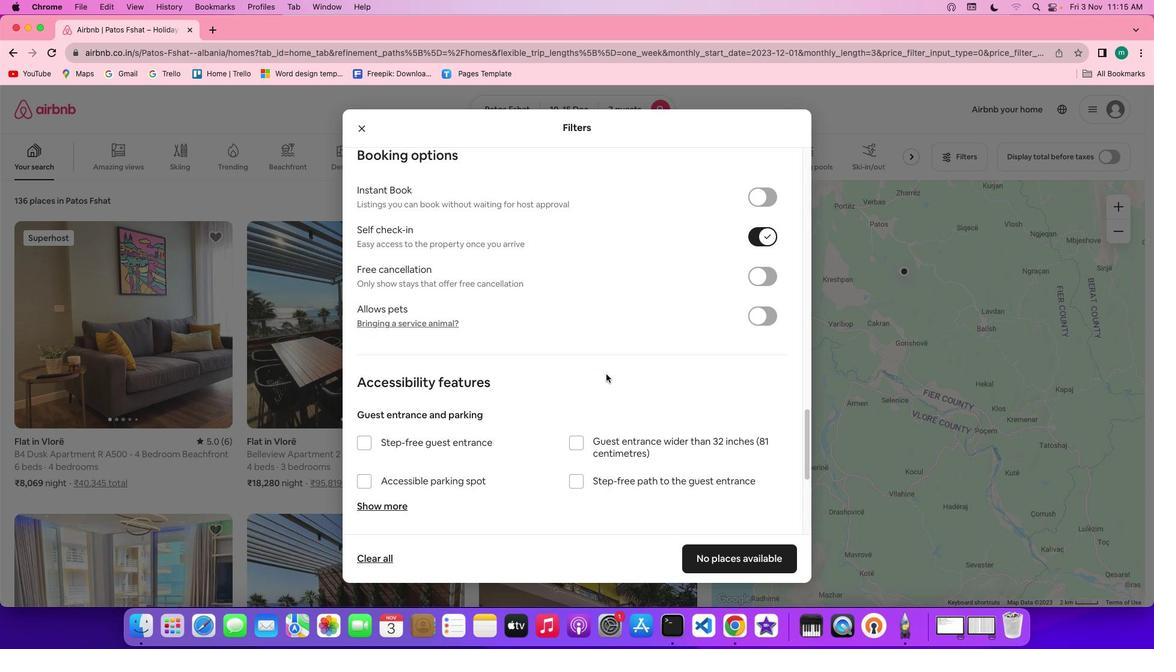 
Action: Mouse scrolled (606, 374) with delta (0, -1)
Screenshot: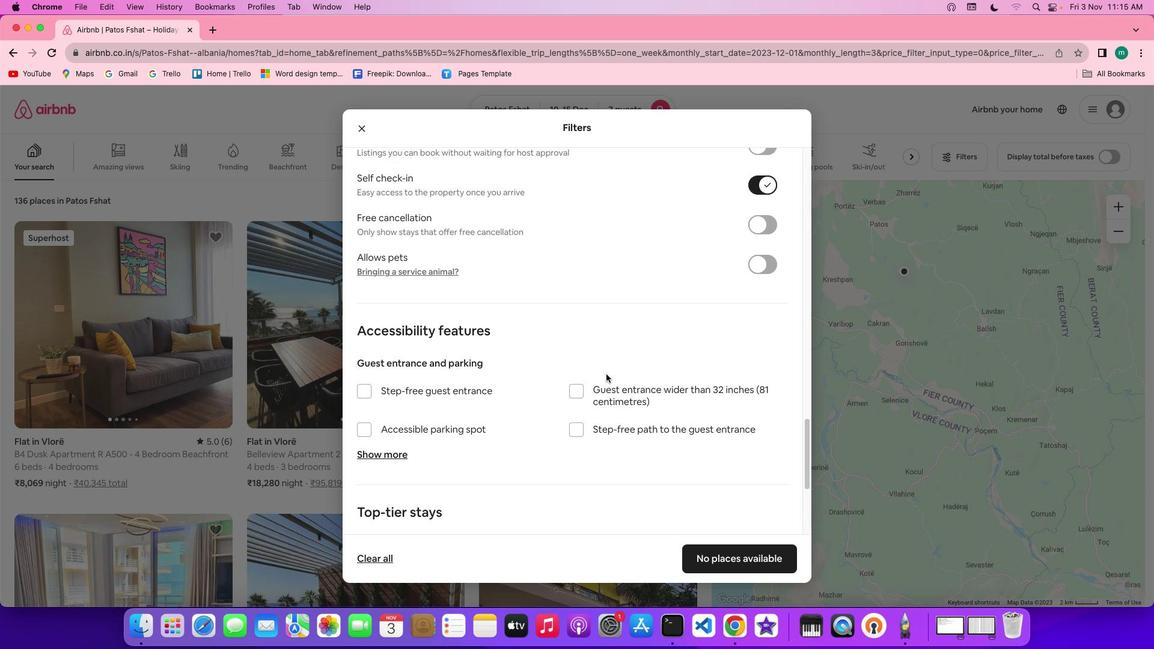 
Action: Mouse moved to (616, 394)
Screenshot: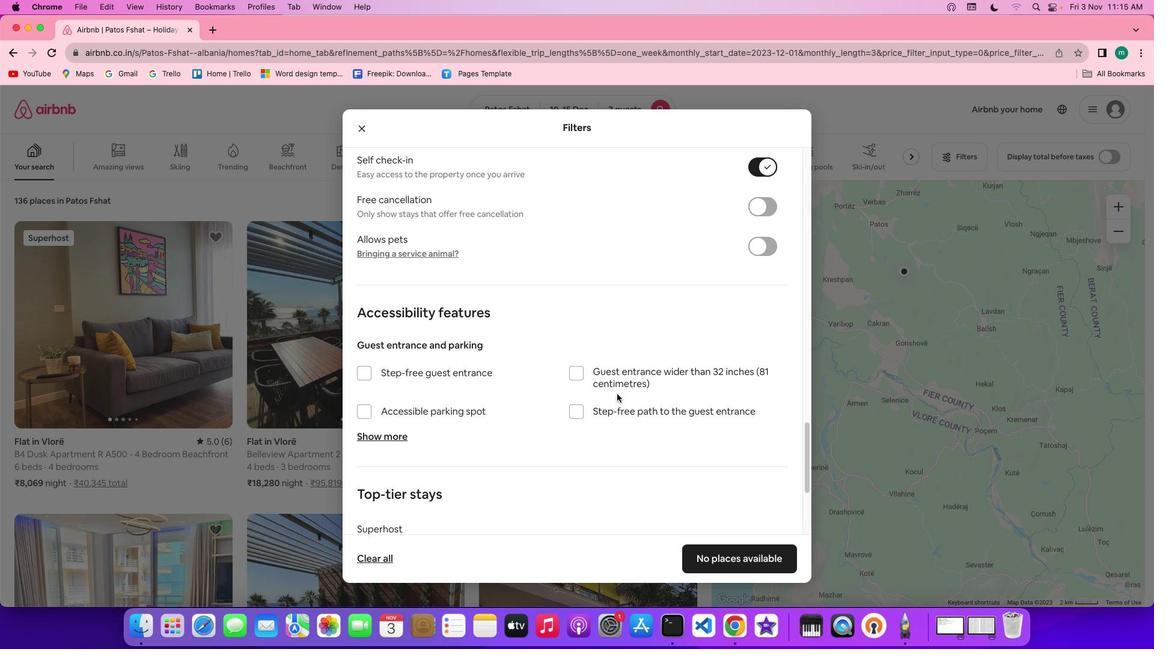 
Action: Mouse scrolled (616, 394) with delta (0, 0)
Screenshot: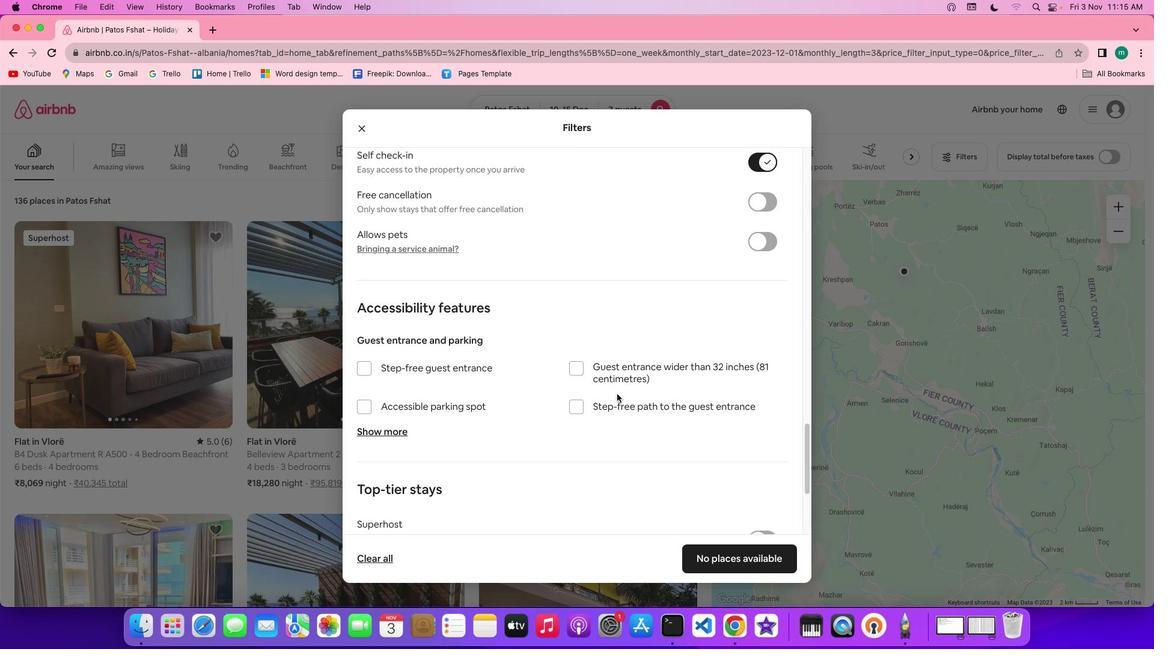 
Action: Mouse scrolled (616, 394) with delta (0, 0)
Screenshot: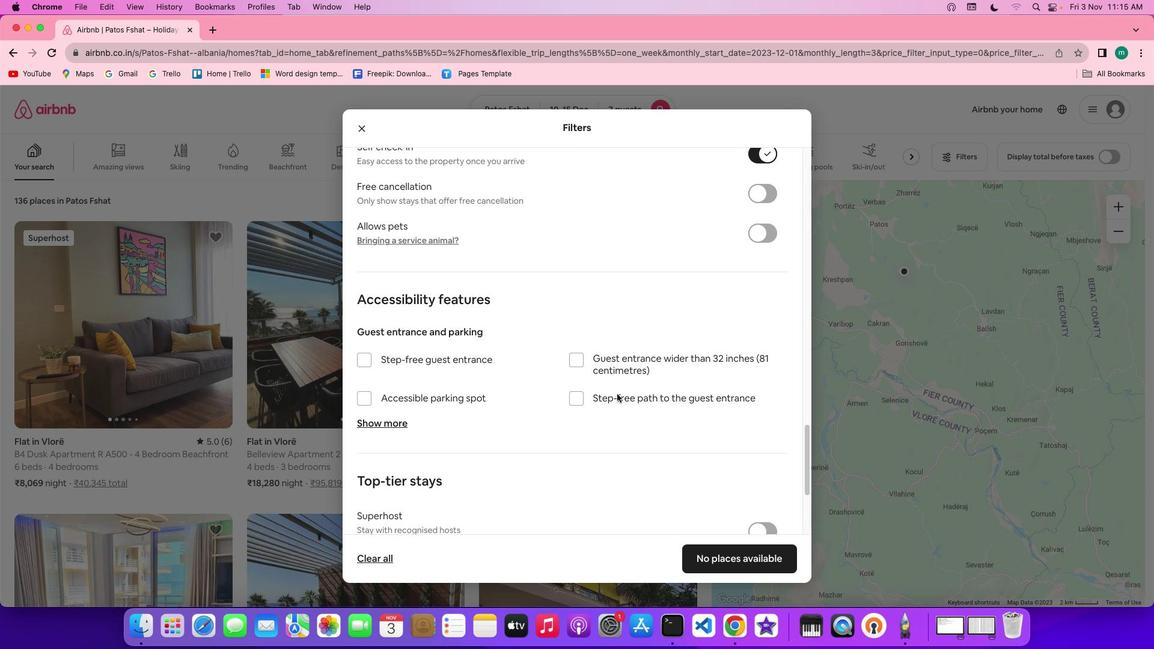 
Action: Mouse scrolled (616, 394) with delta (0, -1)
Screenshot: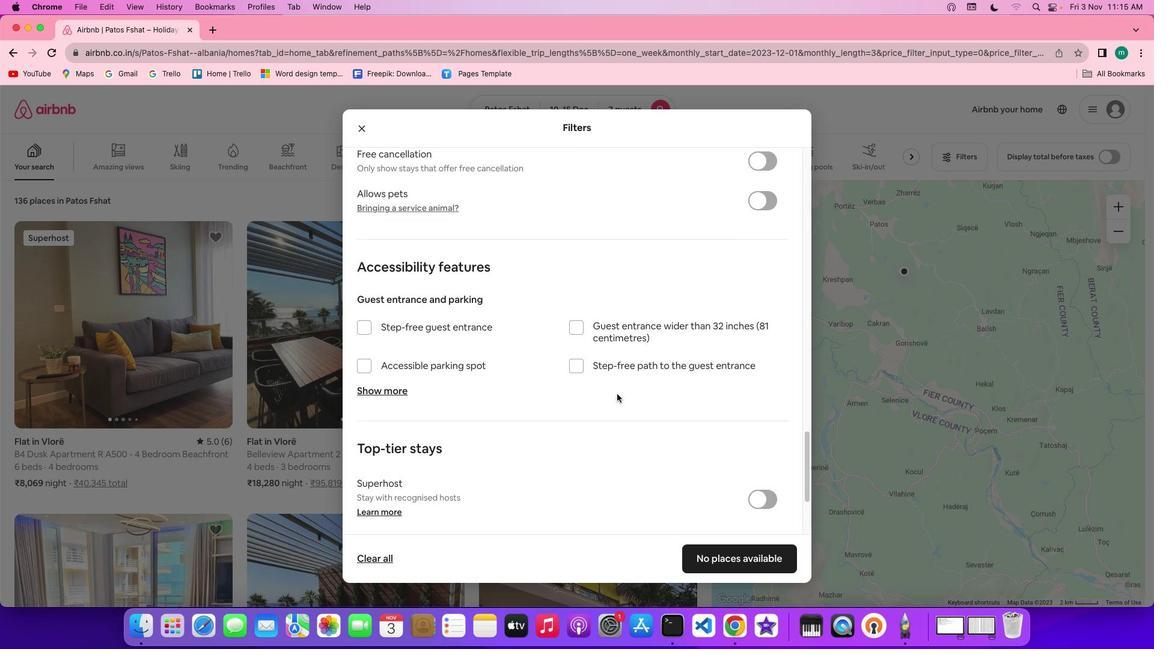 
Action: Mouse scrolled (616, 394) with delta (0, -1)
Screenshot: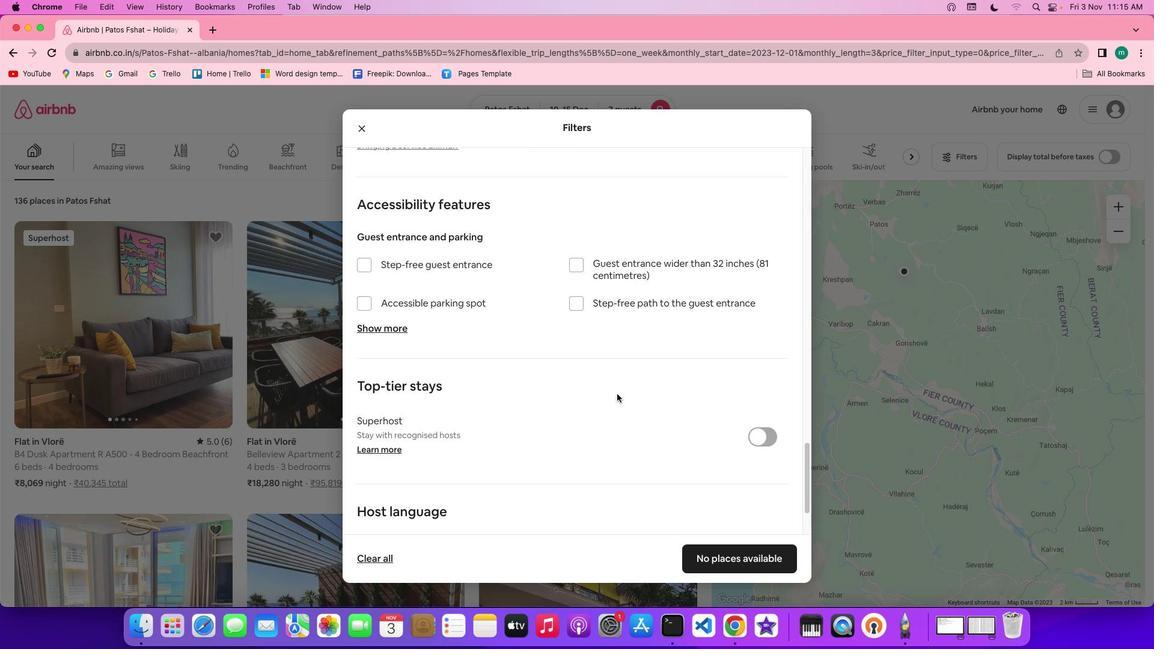 
Action: Mouse moved to (617, 395)
Screenshot: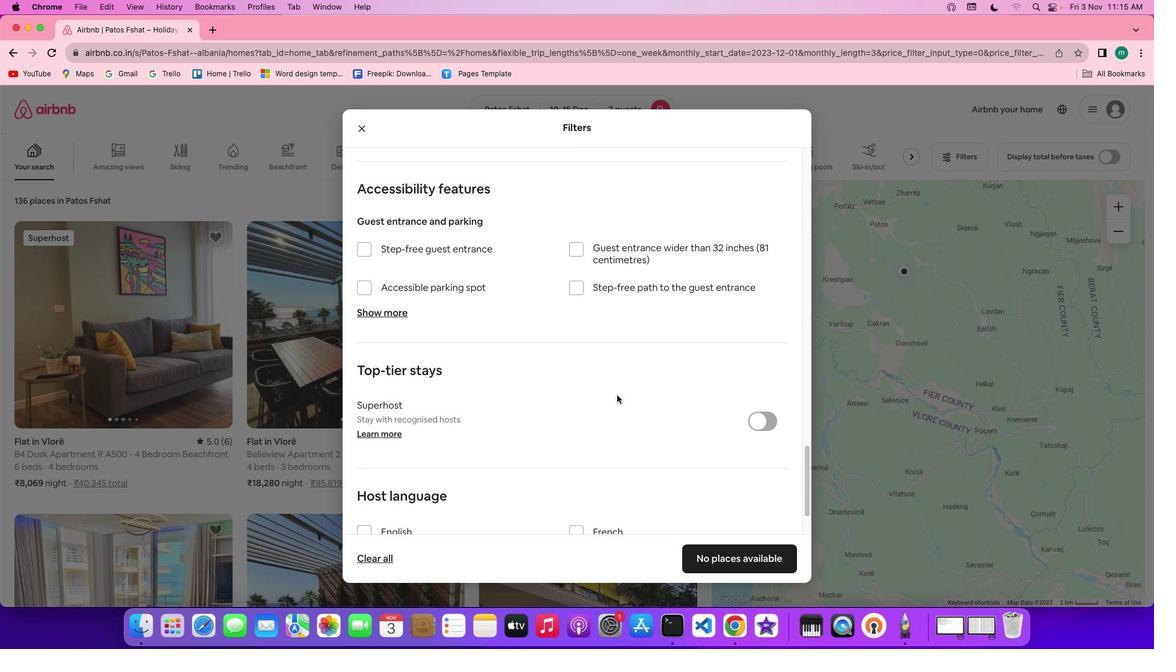 
Action: Mouse scrolled (617, 395) with delta (0, 0)
Screenshot: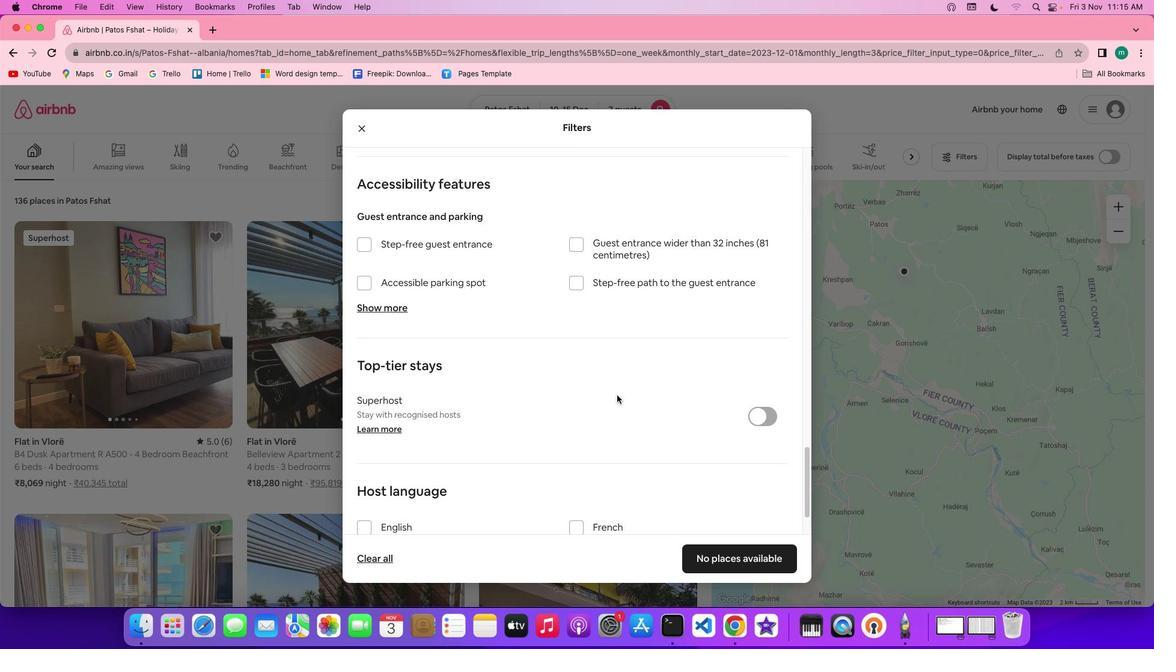 
Action: Mouse scrolled (617, 395) with delta (0, 0)
Screenshot: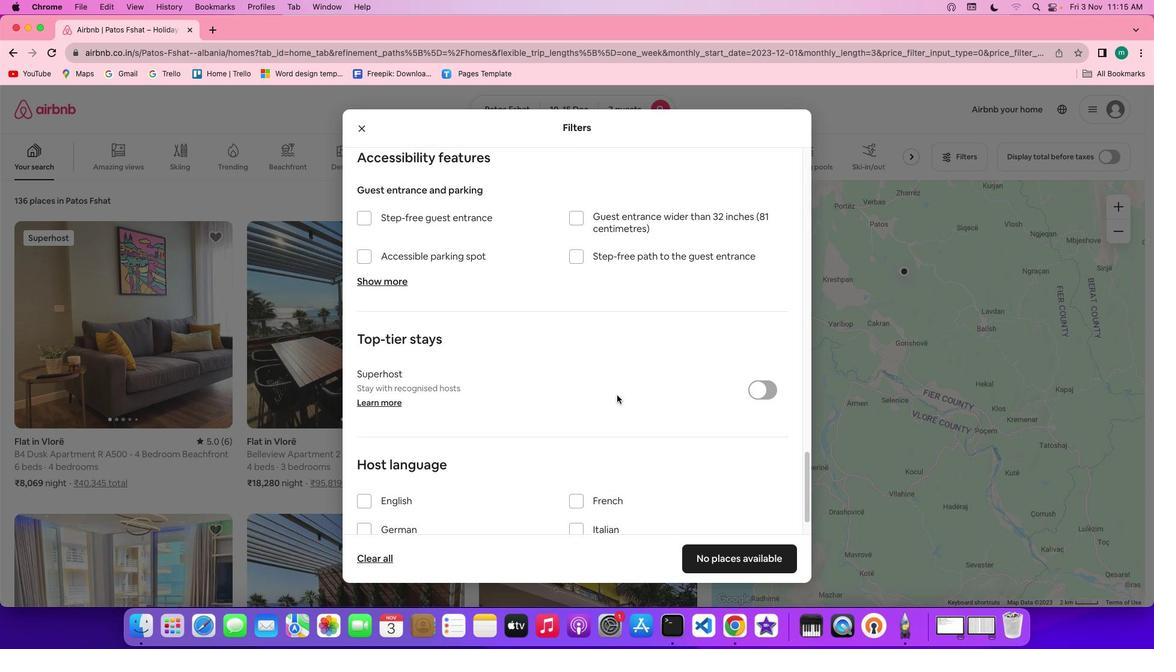 
Action: Mouse scrolled (617, 395) with delta (0, -1)
Screenshot: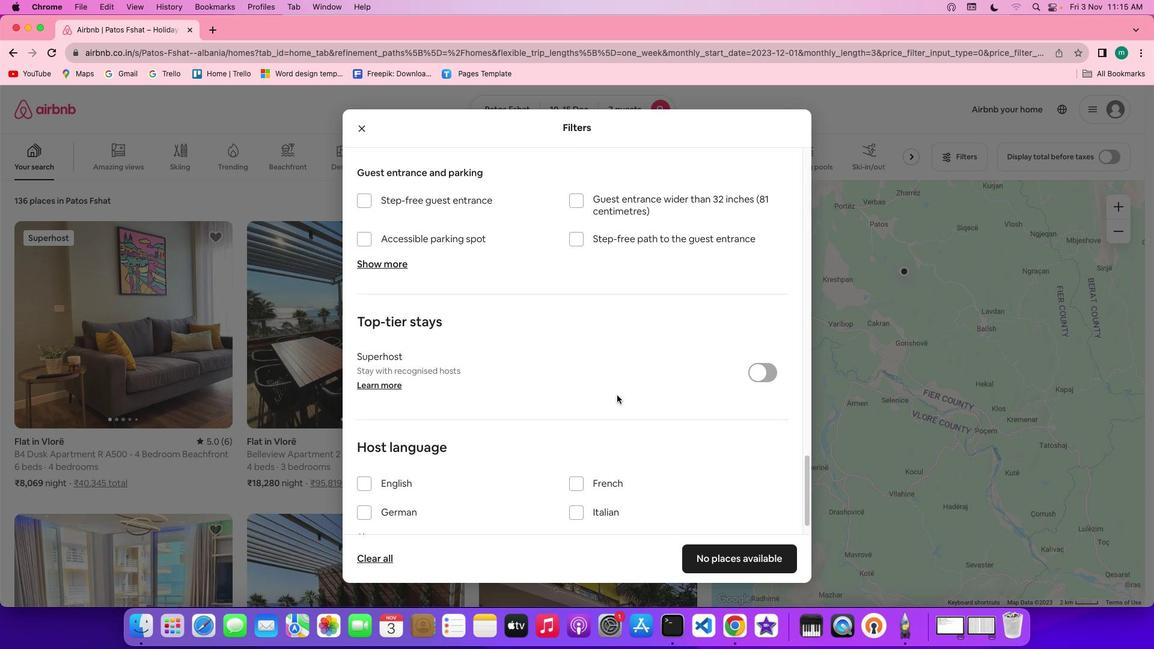 
Action: Mouse scrolled (617, 395) with delta (0, -2)
Screenshot: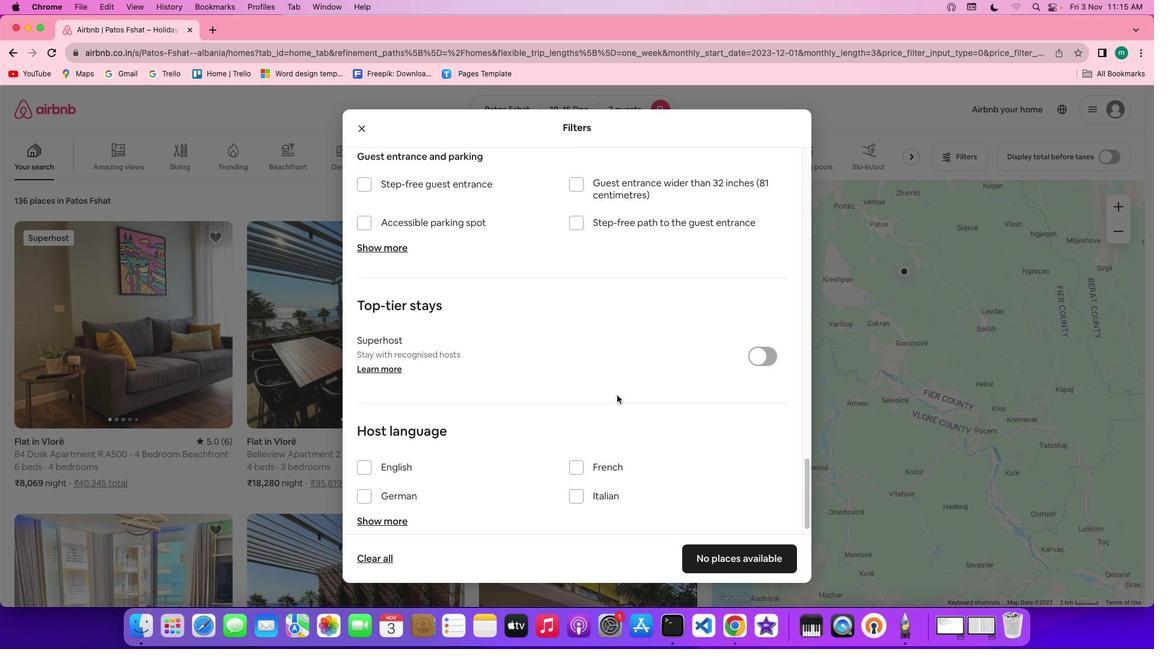 
Action: Mouse scrolled (617, 395) with delta (0, -2)
Screenshot: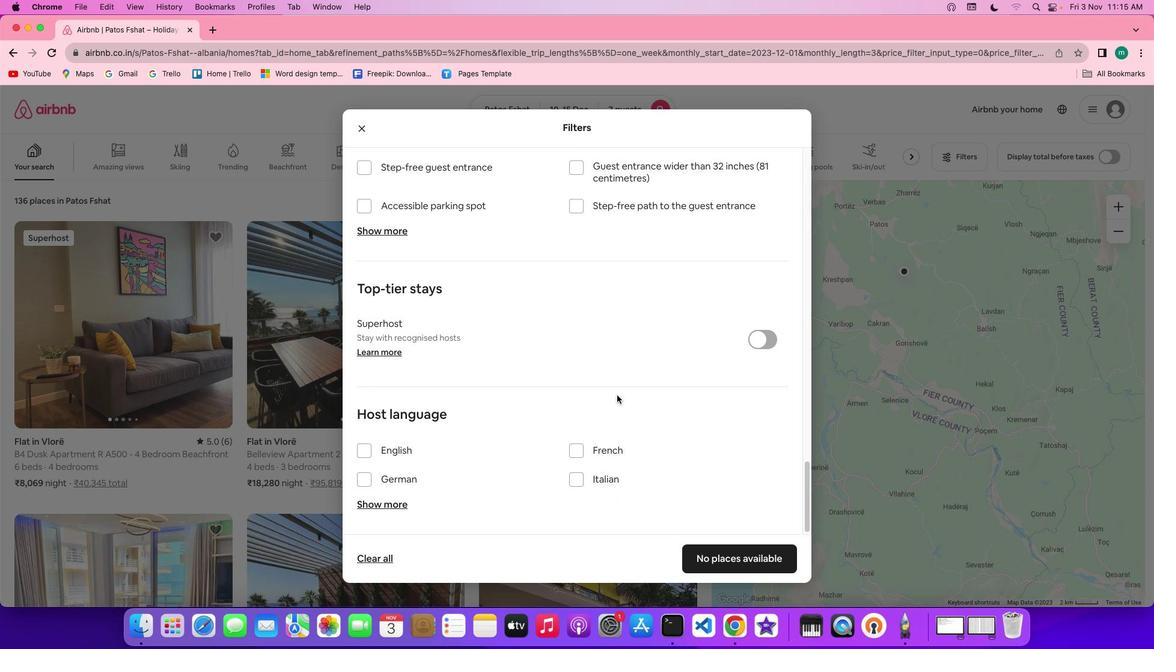 
Action: Mouse scrolled (617, 395) with delta (0, 0)
Screenshot: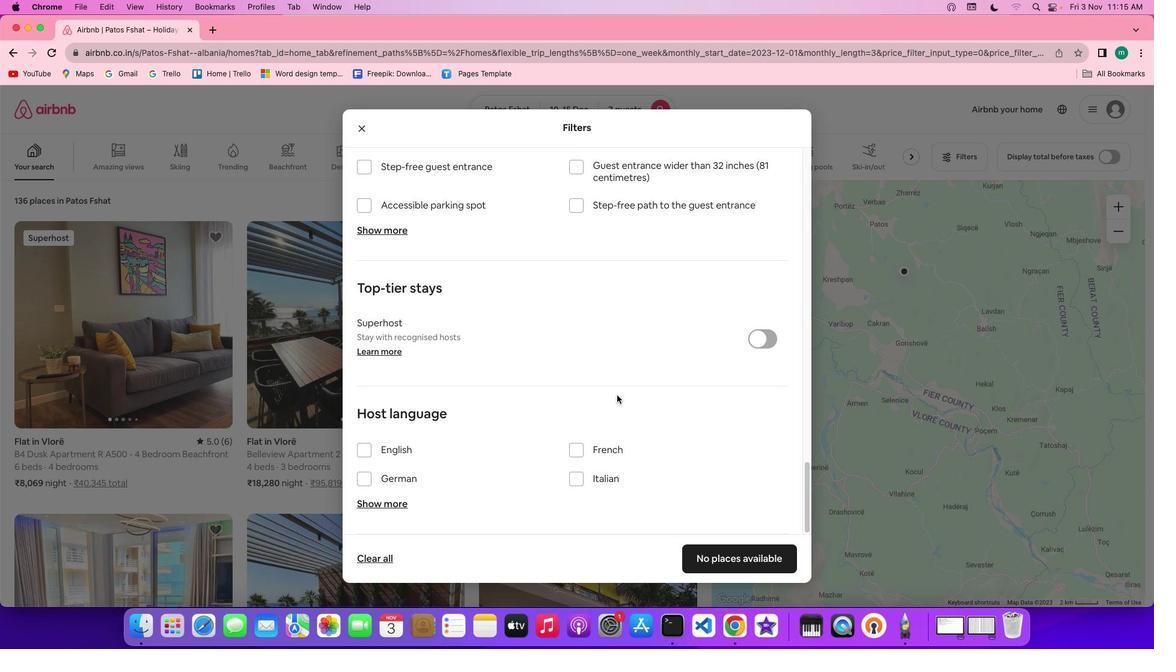 
Action: Mouse scrolled (617, 395) with delta (0, 0)
Screenshot: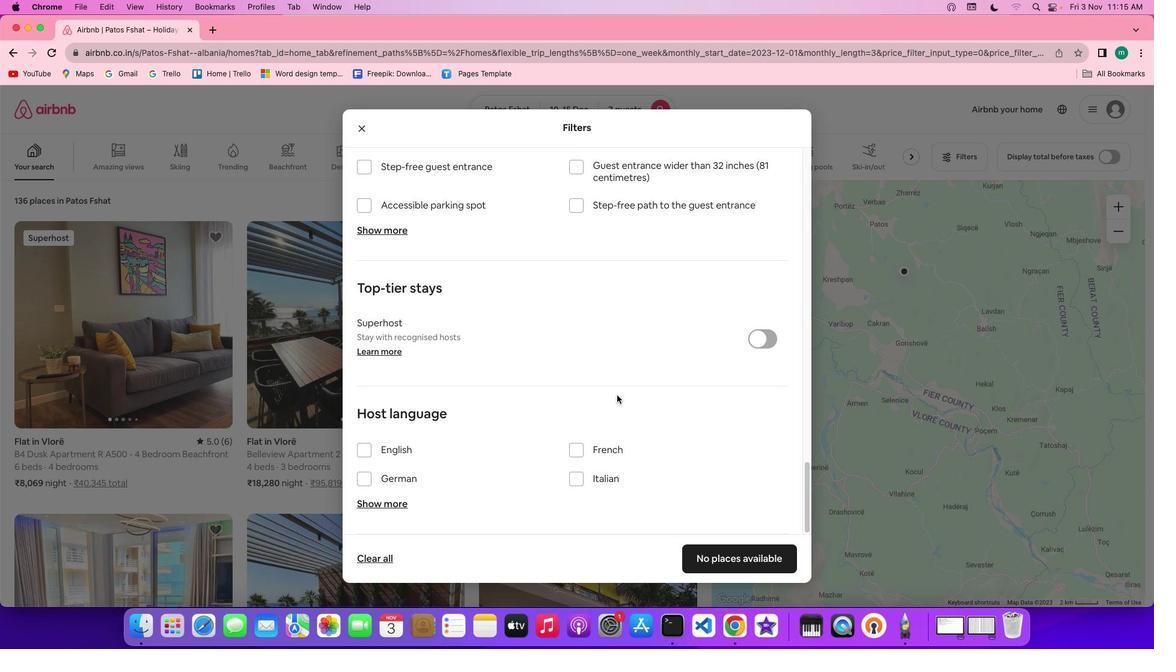 
Action: Mouse scrolled (617, 395) with delta (0, -1)
Screenshot: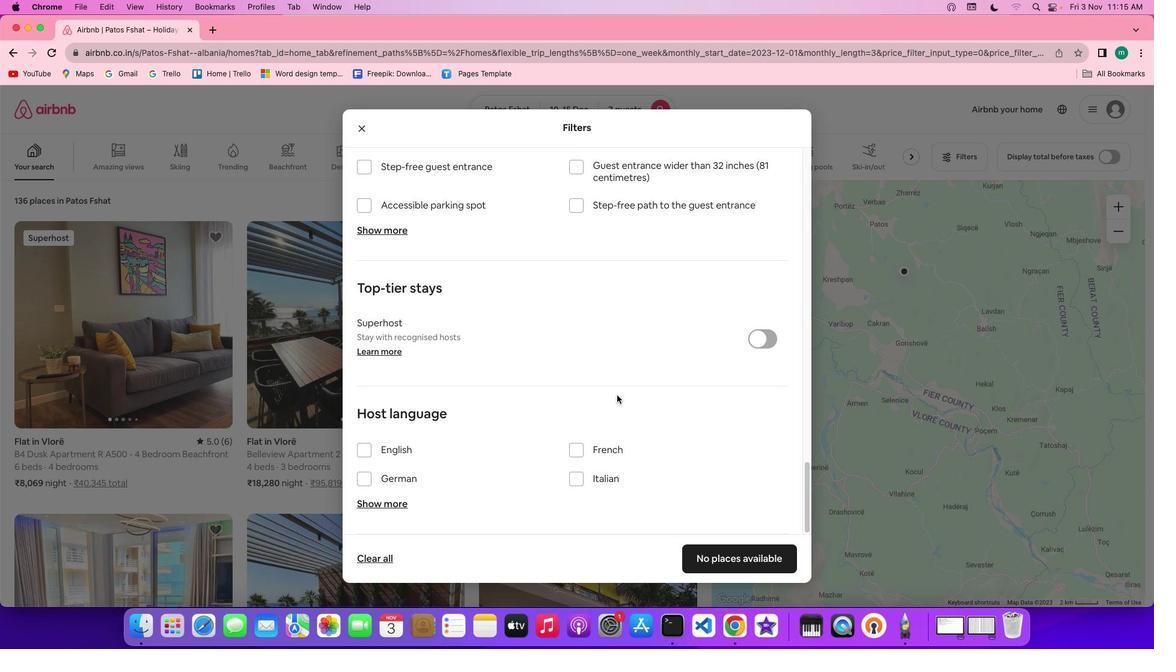 
Action: Mouse scrolled (617, 395) with delta (0, -3)
Screenshot: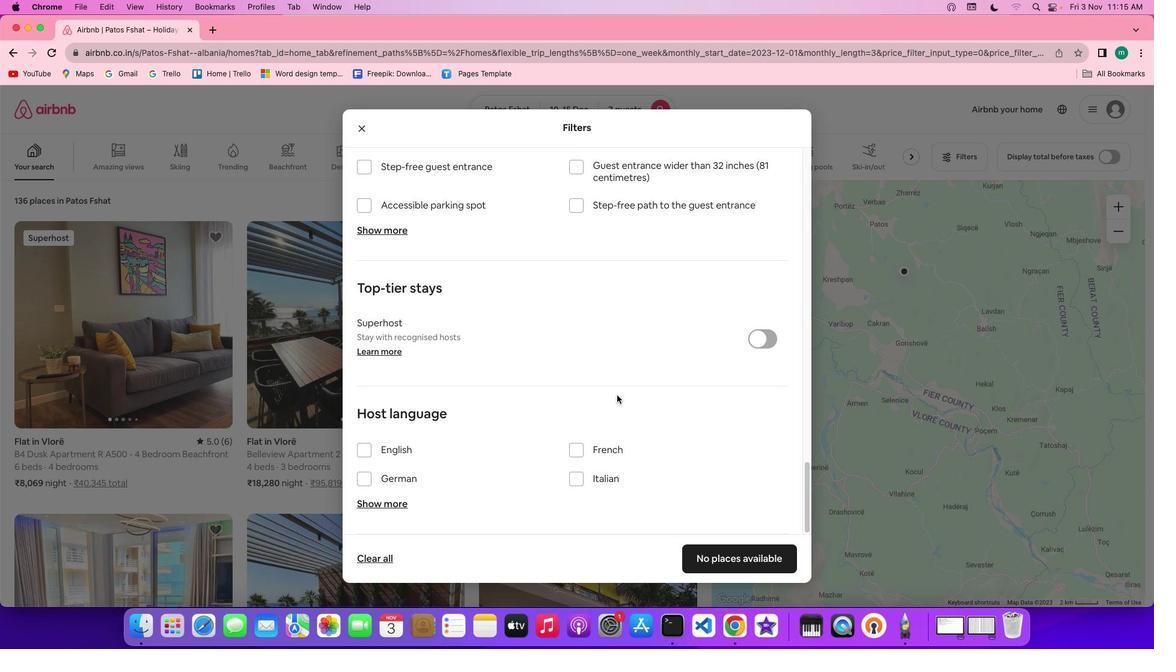 
Action: Mouse scrolled (617, 395) with delta (0, -3)
Screenshot: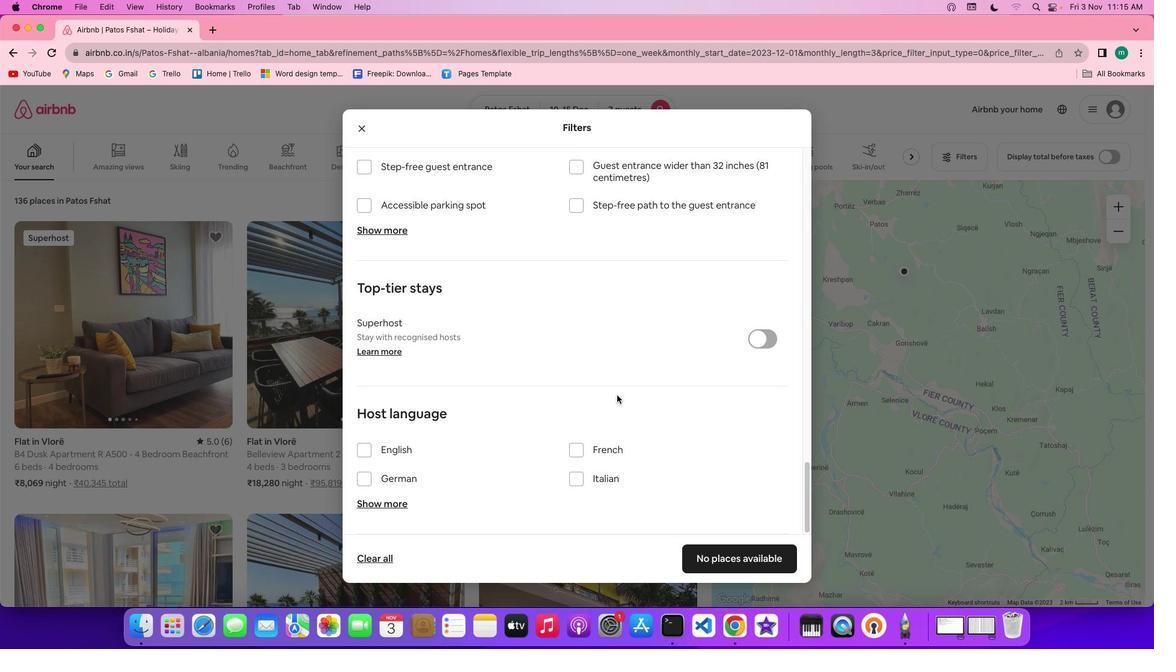 
Action: Mouse scrolled (617, 395) with delta (0, 0)
Screenshot: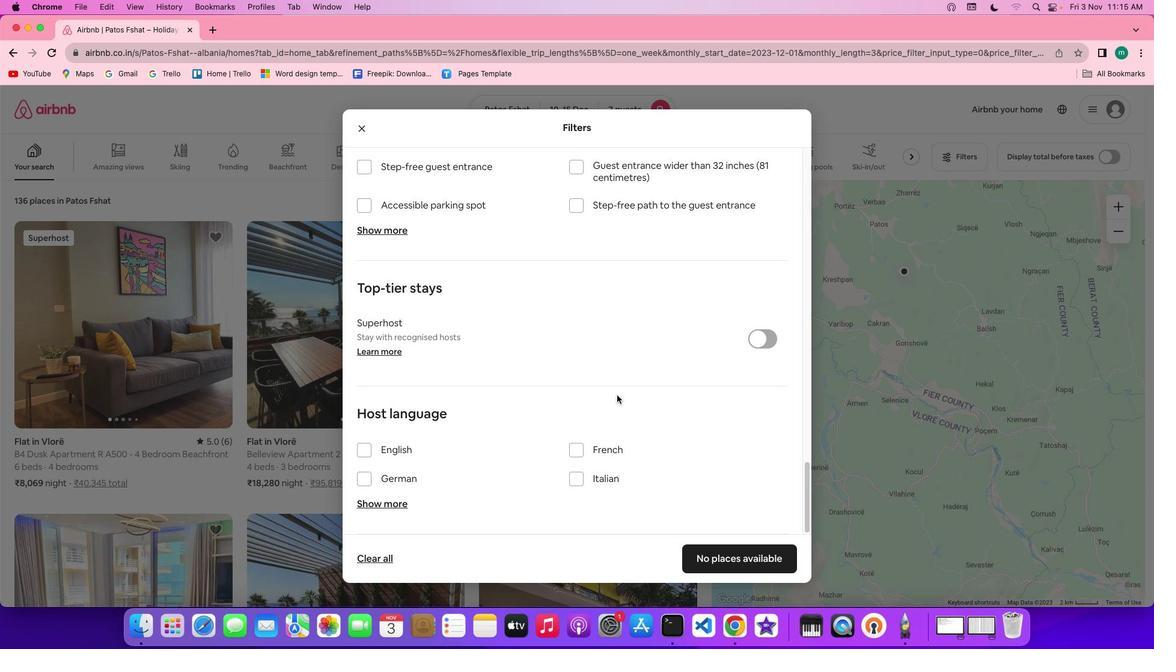 
Action: Mouse scrolled (617, 395) with delta (0, 0)
Screenshot: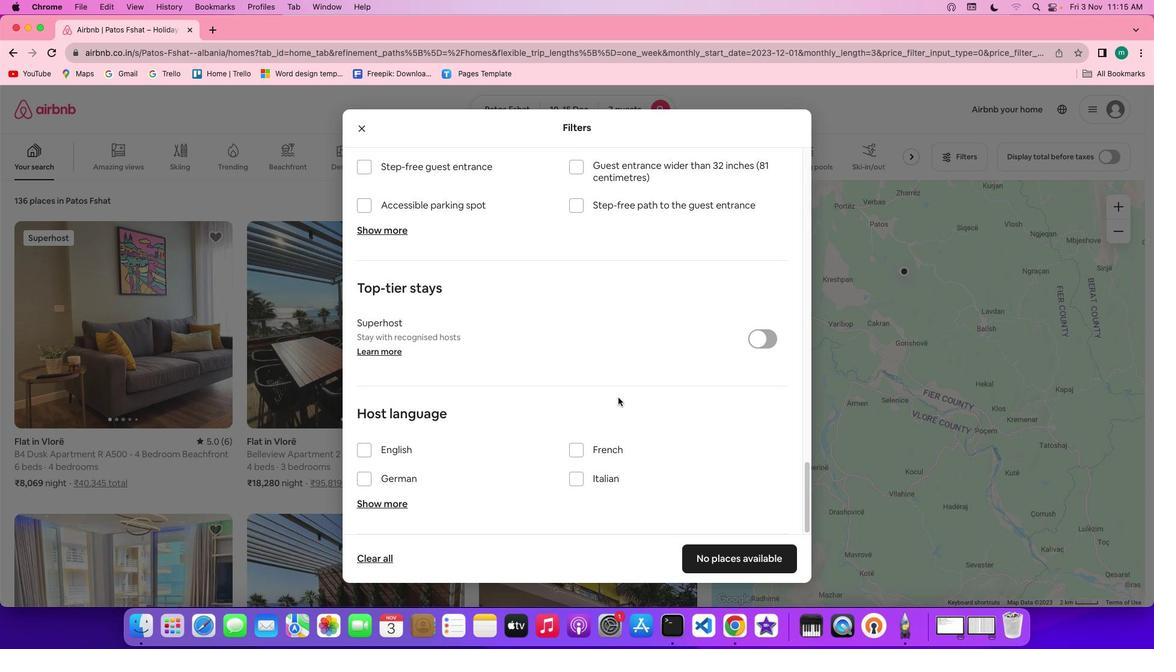 
Action: Mouse scrolled (617, 395) with delta (0, -1)
Screenshot: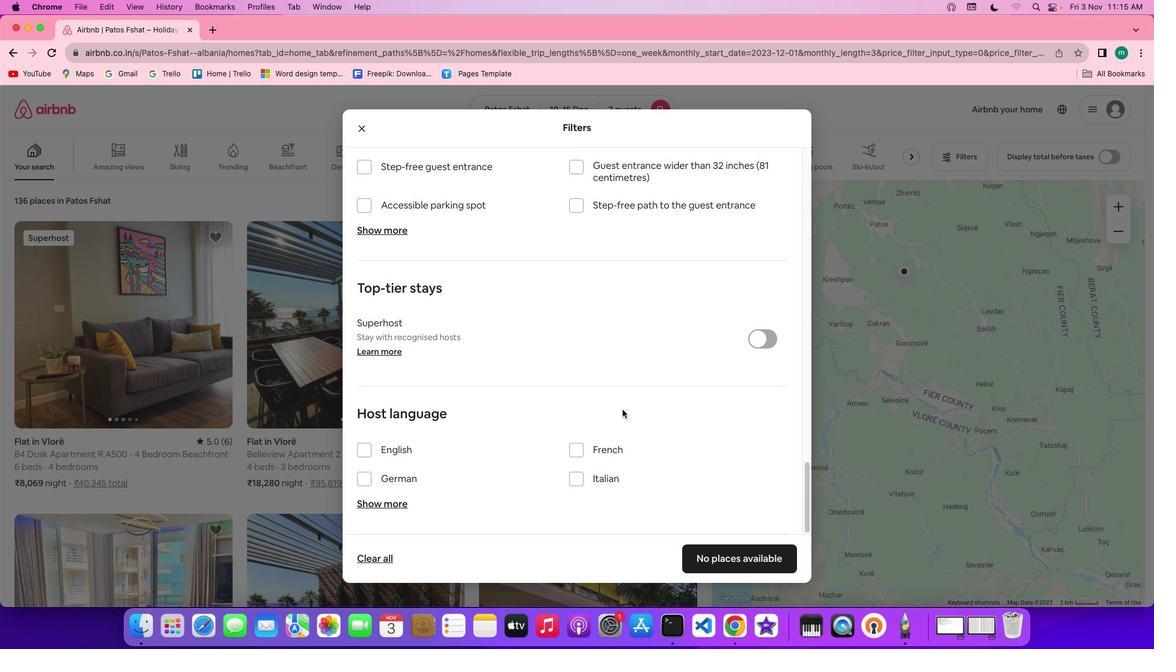 
Action: Mouse scrolled (617, 395) with delta (0, -3)
Screenshot: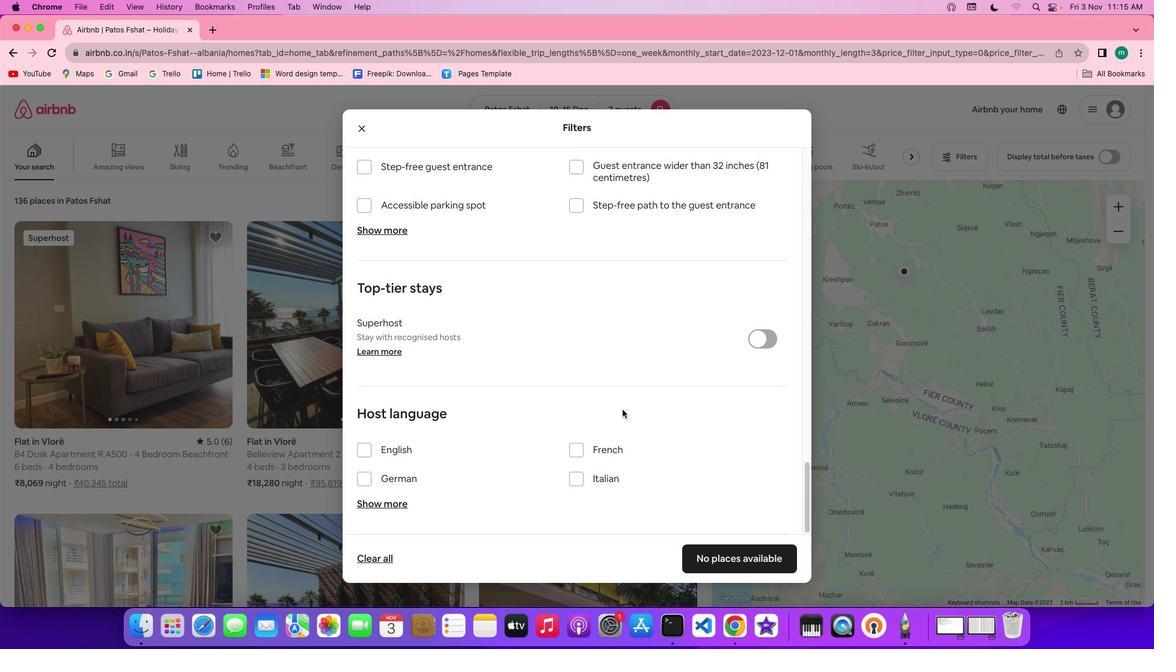 
Action: Mouse moved to (728, 557)
Screenshot: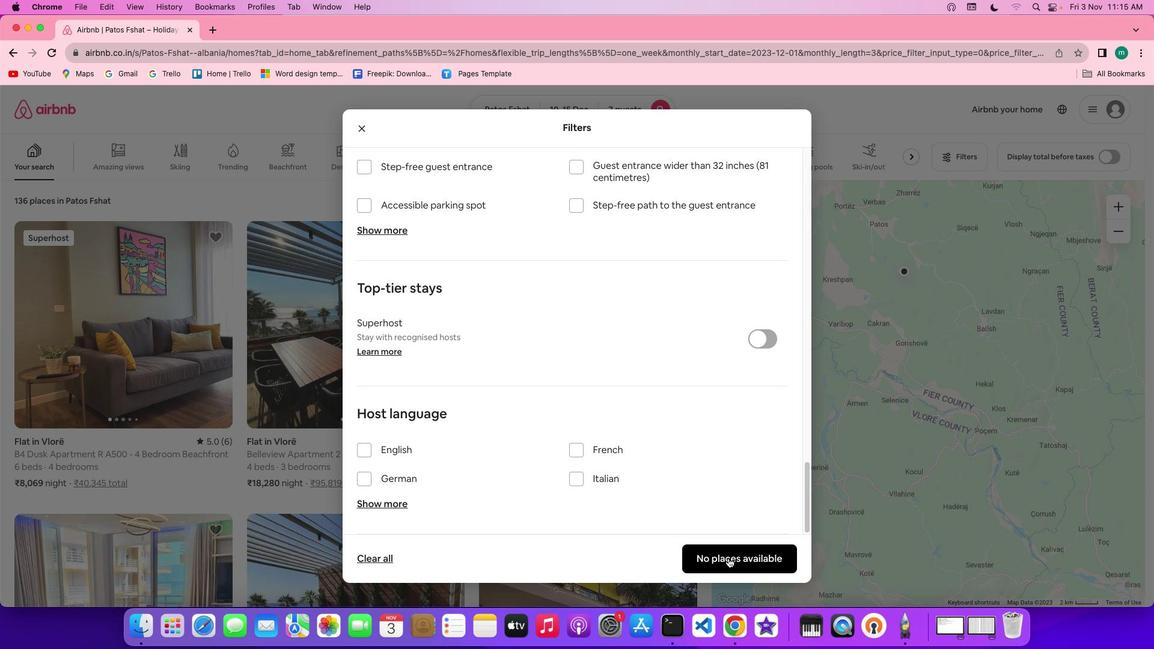 
Action: Mouse pressed left at (728, 557)
Screenshot: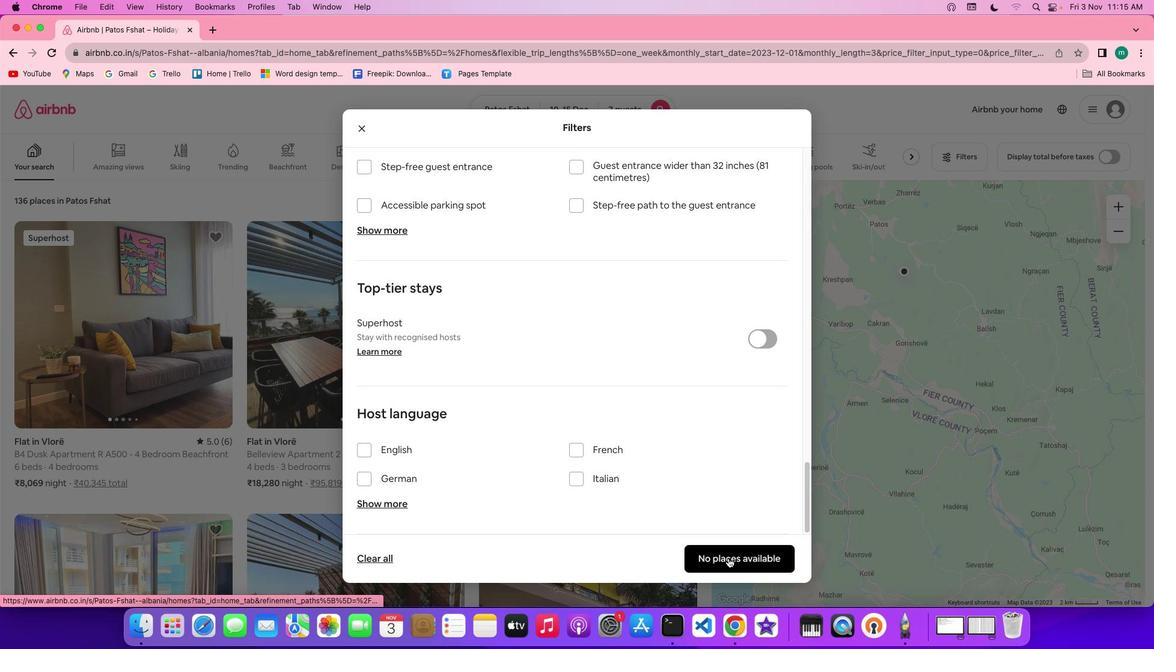 
Action: Mouse moved to (348, 403)
Screenshot: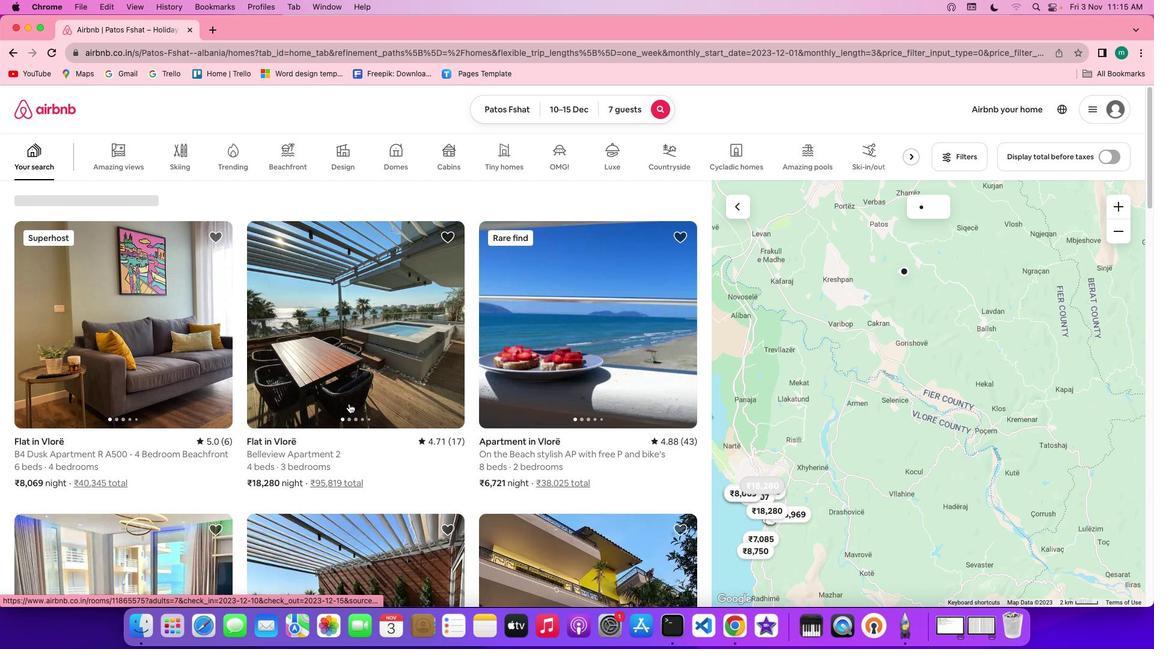 
